 Task: Open Card Event Setup in Board Customer Segmentation to Workspace Brand Management and add a team member Softage.4@softage.net, a label Yellow, a checklist Classroom Management, an attachment from your google drive, a color Yellow and finally, add a card description 'Develop and launch new customer loyalty program' and a comment 'Given the potential impact of this task on our stakeholders, let us ensure that we take their needs and concerns into account.'. Add a start date 'Jan 07, 1900' with a due date 'Jan 14, 1900'. Open Card Social Media Campaign Execution in Board Data Analytics Techniques to Workspace Brand Management and add a team member Softage.4@softage.net, a label Green, a checklist Productivity, an attachment from your computer, a color Green and finally, add a card description 'Research and develop new pricing strategy for subscription services' and a comment 'We should approach this task with a sense of collaboration and partnership, working closely with stakeholders and other teams to achieve success.'. Add a start date 'Jan 08, 1900' with a due date 'Jan 15, 1900'. Open Card Financial Management Review in Board Customer Segmentation and Targeting to Workspace Brand Management and add a team member Softage.1@softage.net, a label Red, a checklist Nutrition, an attachment from your computer, a color Red and finally, add a card description 'Conduct team training session on new product' and a comment 'Let us approach this task with a sense of positivity and optimism, recognizing the potential for growth and learning that it presents.'. Add a start date 'Jan 09, 1900' with a due date 'Jan 16, 1900'
Action: Mouse moved to (310, 433)
Screenshot: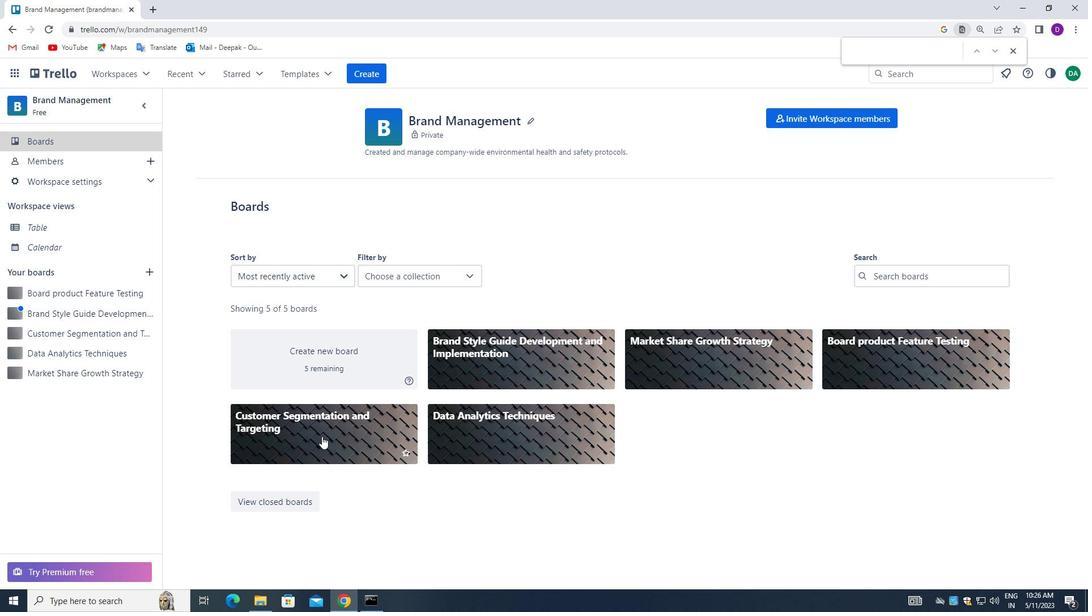 
Action: Mouse pressed left at (310, 433)
Screenshot: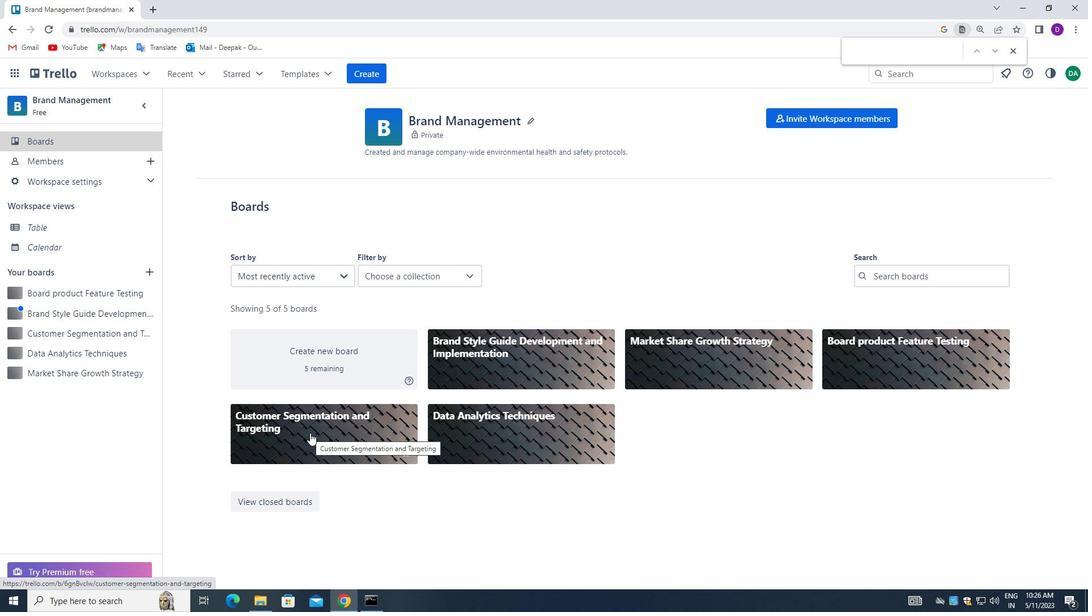 
Action: Mouse moved to (588, 170)
Screenshot: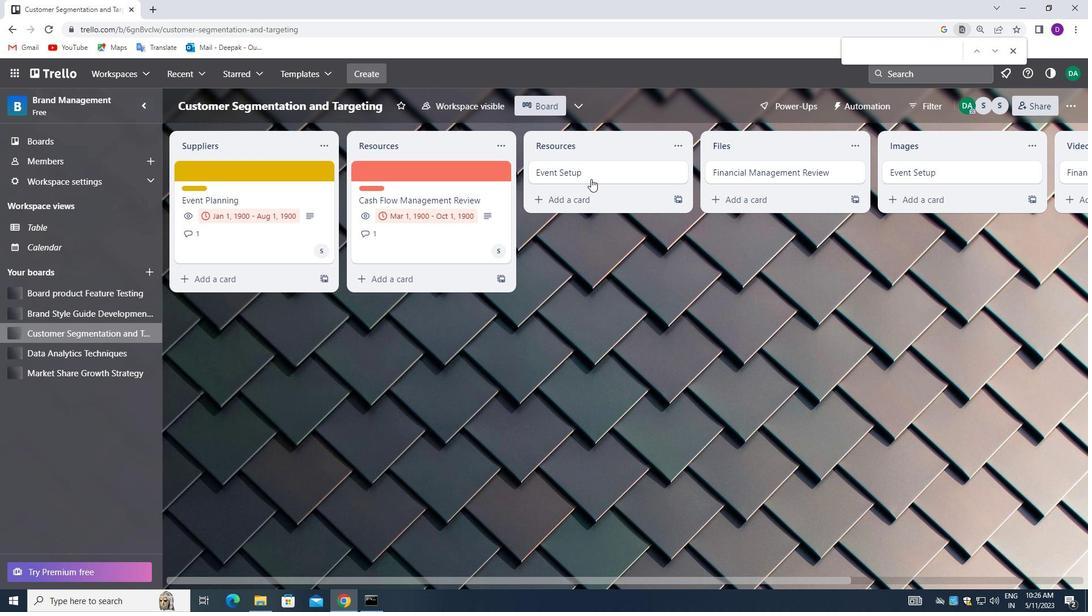 
Action: Mouse pressed left at (588, 170)
Screenshot: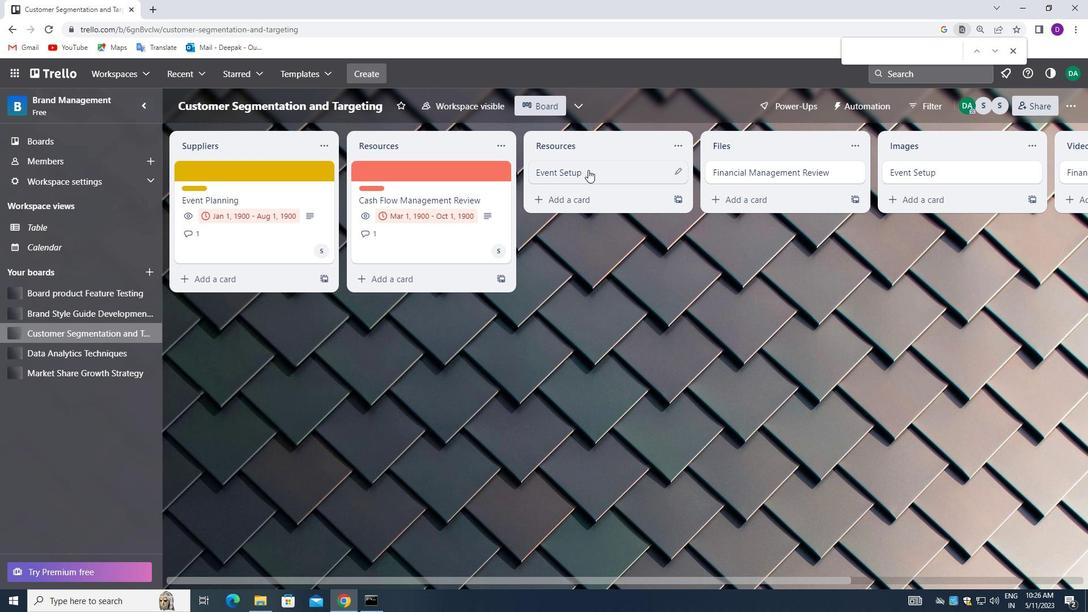 
Action: Mouse moved to (705, 217)
Screenshot: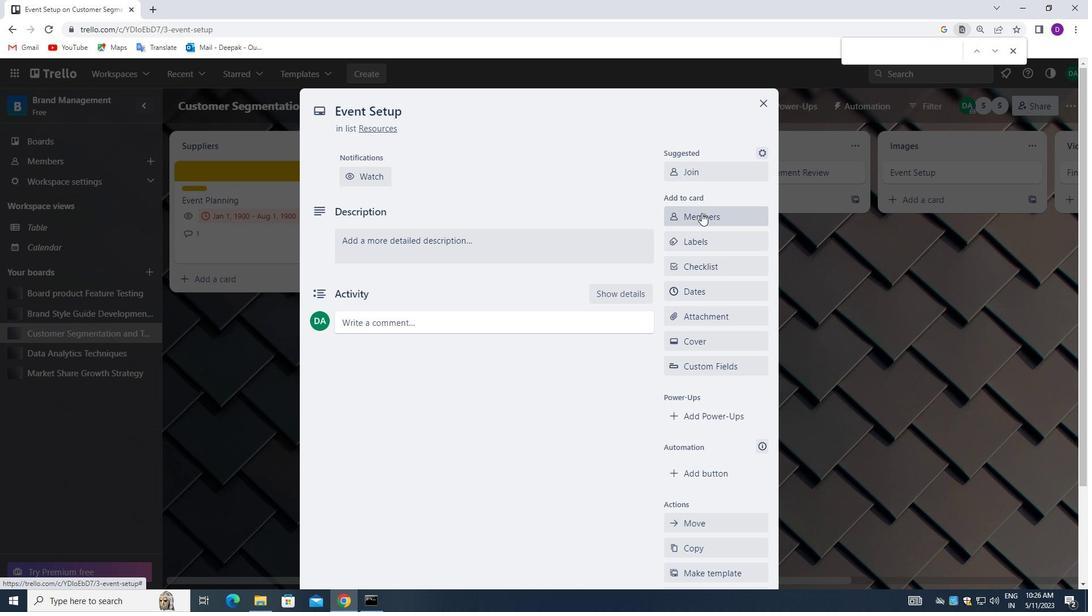 
Action: Mouse pressed left at (705, 217)
Screenshot: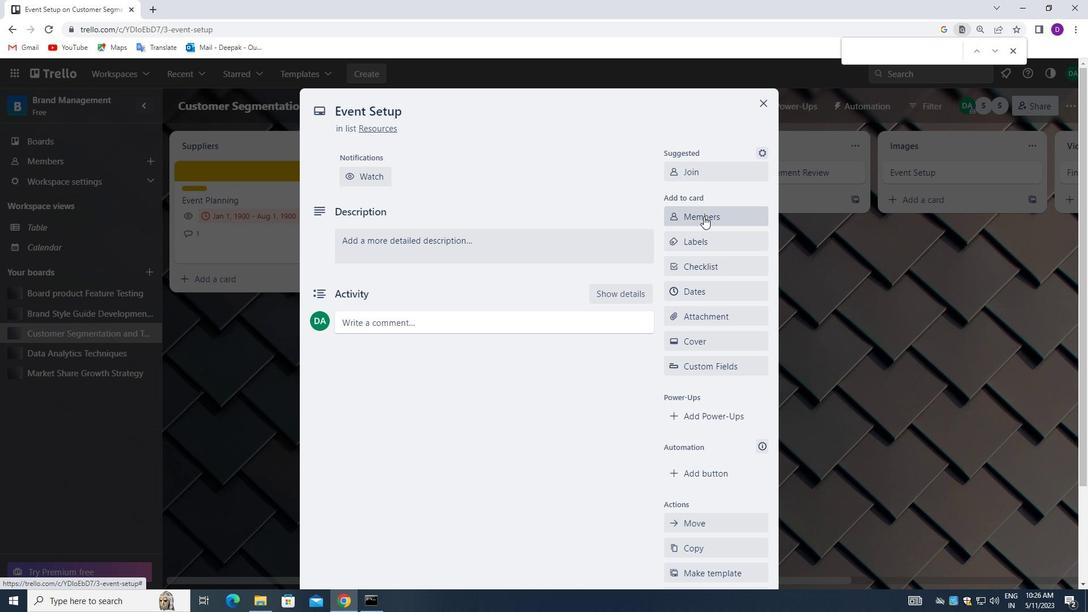 
Action: Mouse moved to (715, 274)
Screenshot: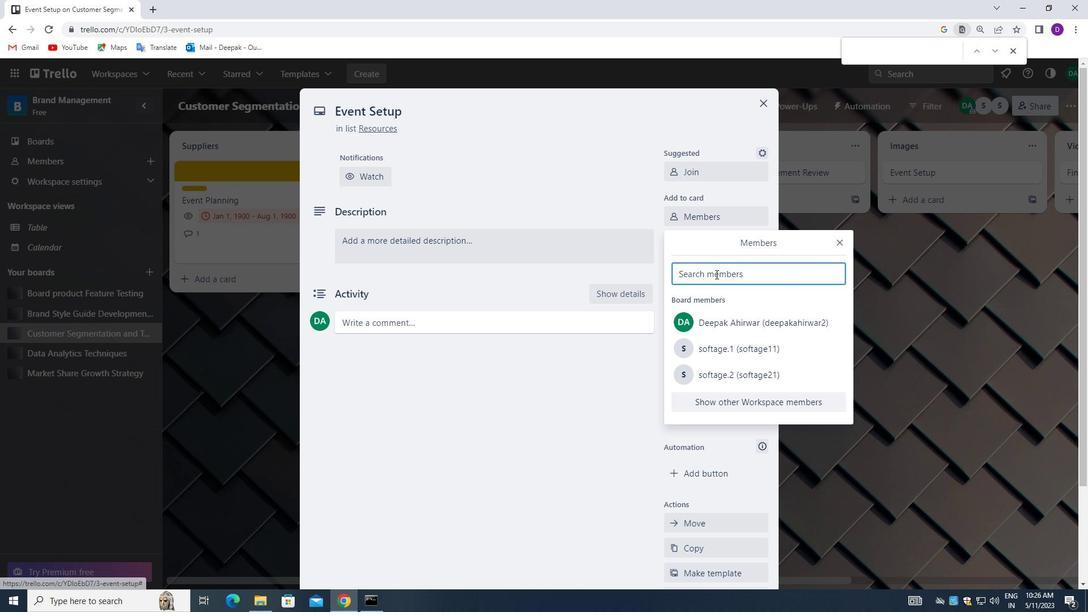 
Action: Mouse pressed left at (715, 274)
Screenshot: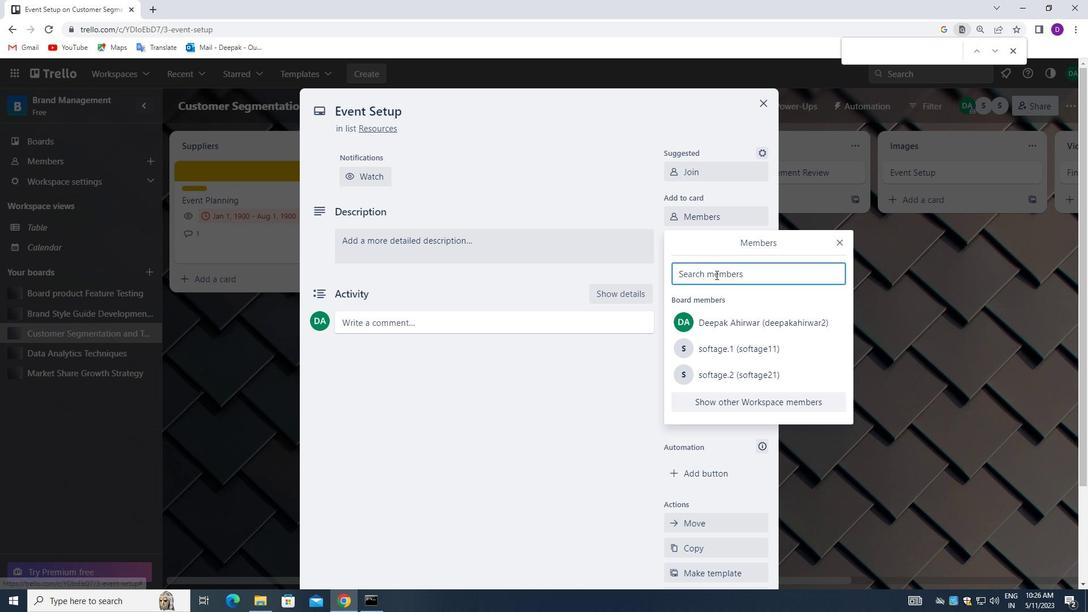 
Action: Mouse pressed left at (715, 274)
Screenshot: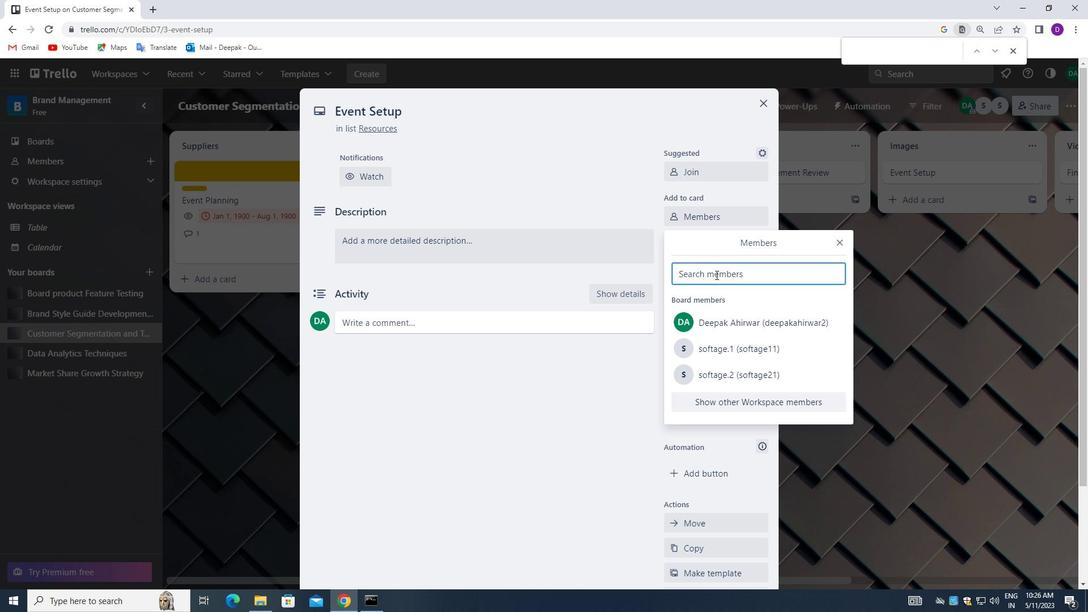 
Action: Key pressed softage.<Key.f4>4<Key.shift>@SOFTAGE.NET
Screenshot: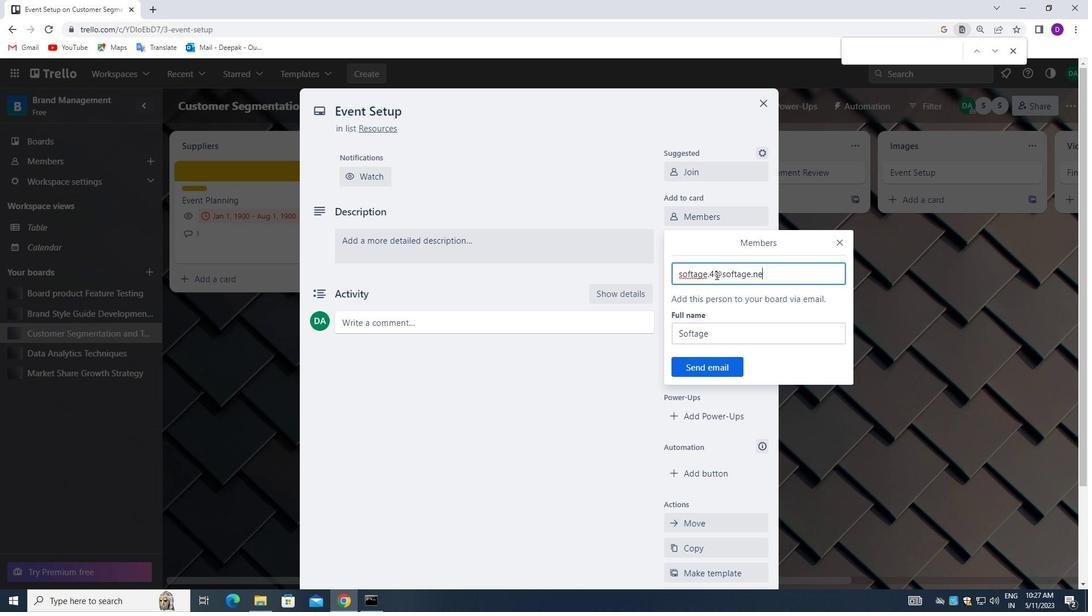 
Action: Mouse moved to (702, 366)
Screenshot: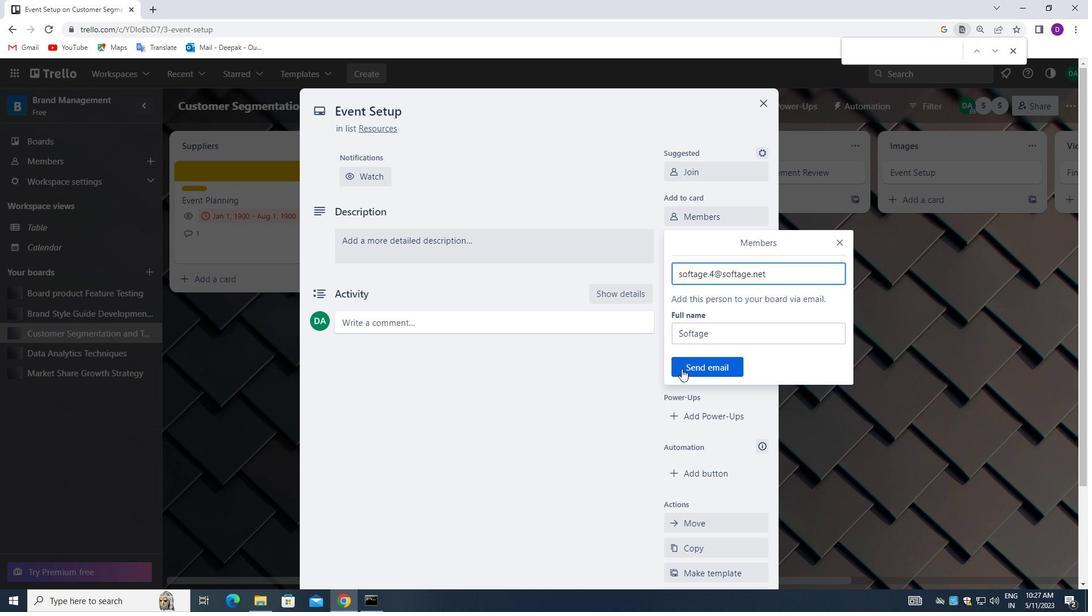 
Action: Mouse pressed left at (702, 366)
Screenshot: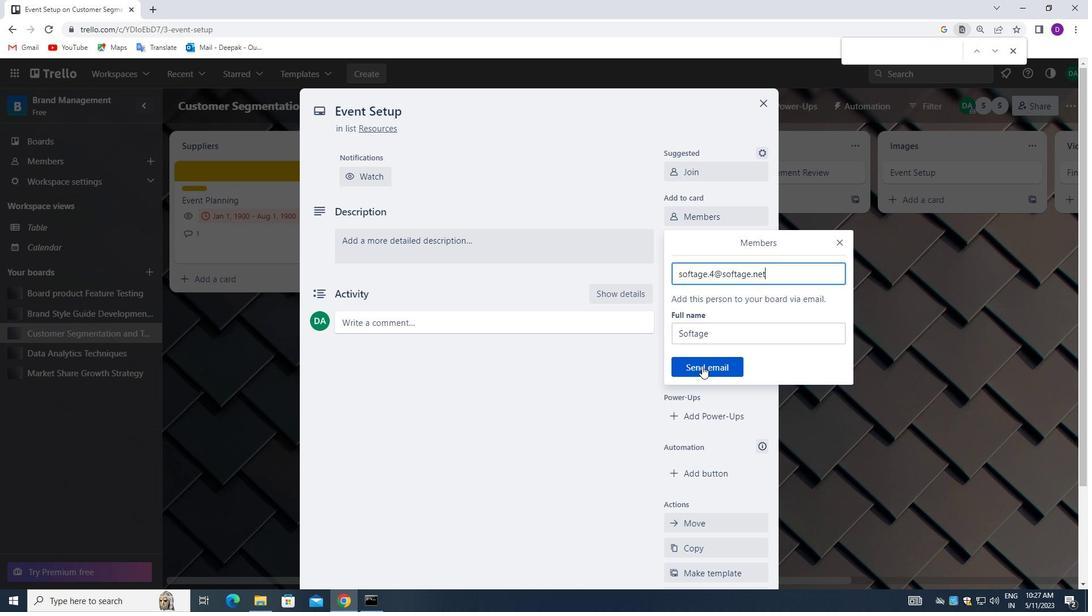
Action: Mouse moved to (701, 232)
Screenshot: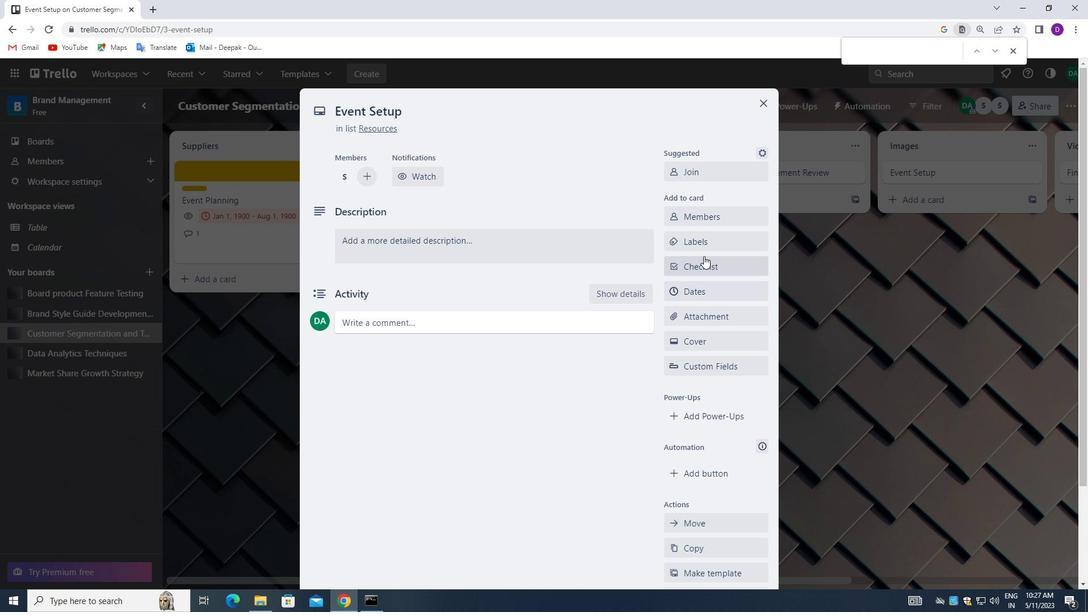 
Action: Mouse pressed left at (701, 232)
Screenshot: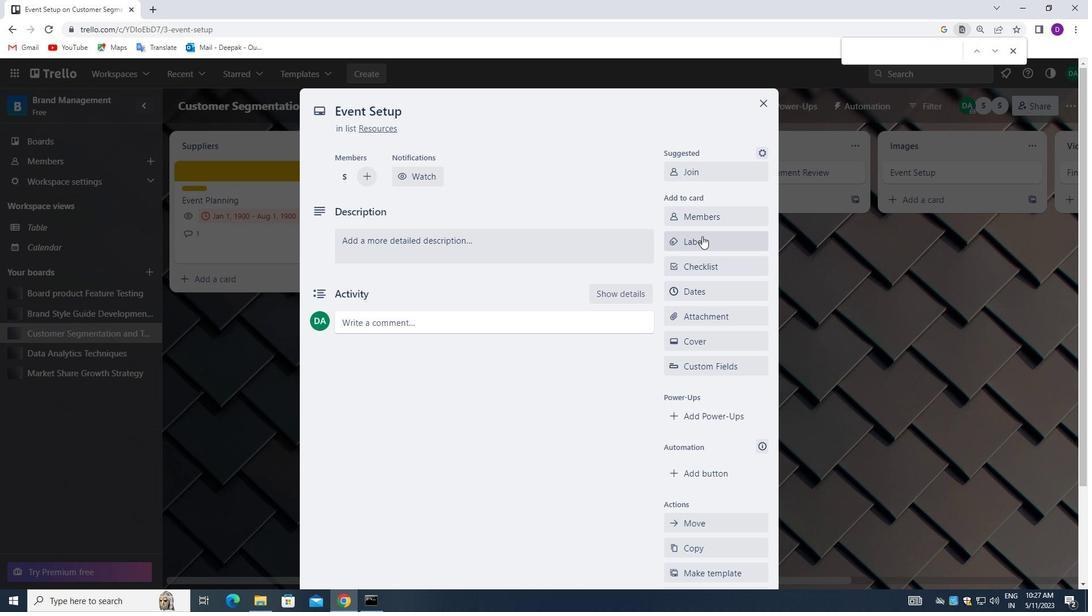 
Action: Mouse moved to (736, 365)
Screenshot: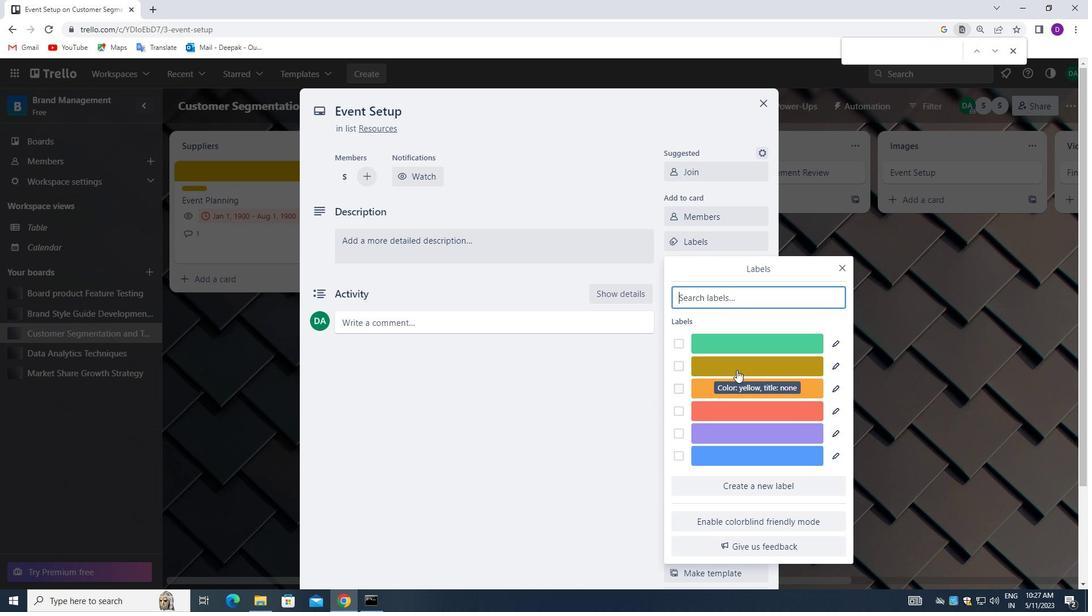 
Action: Mouse pressed left at (736, 365)
Screenshot: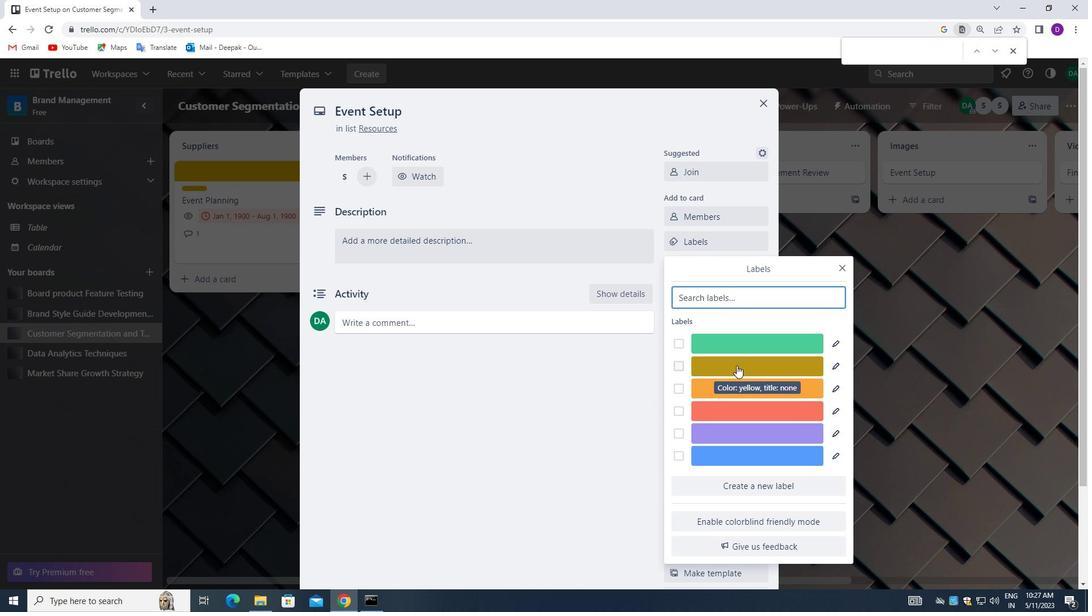 
Action: Mouse moved to (842, 268)
Screenshot: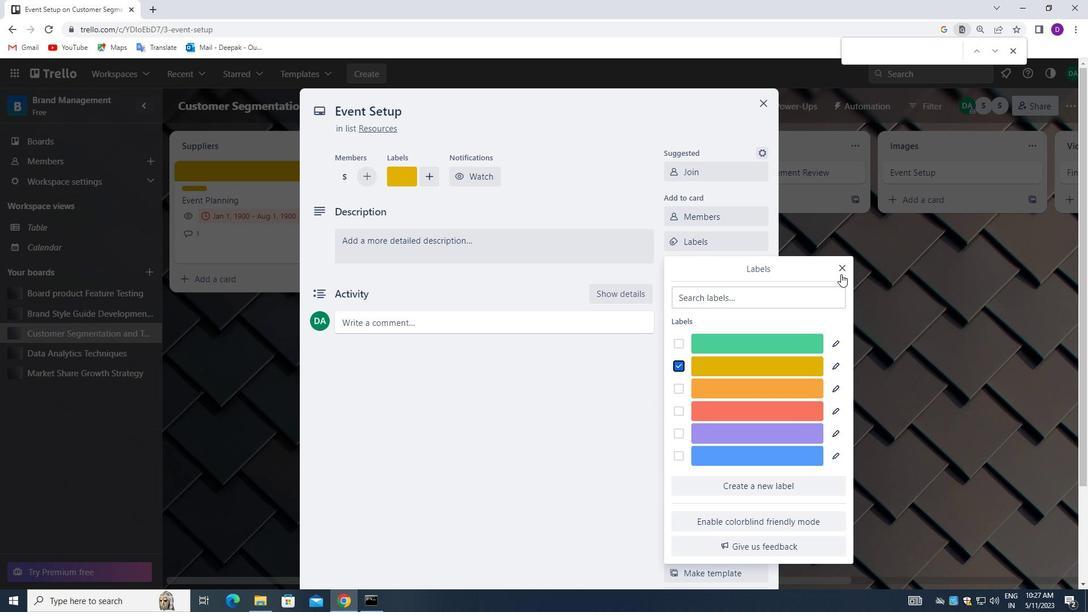 
Action: Mouse pressed left at (842, 268)
Screenshot: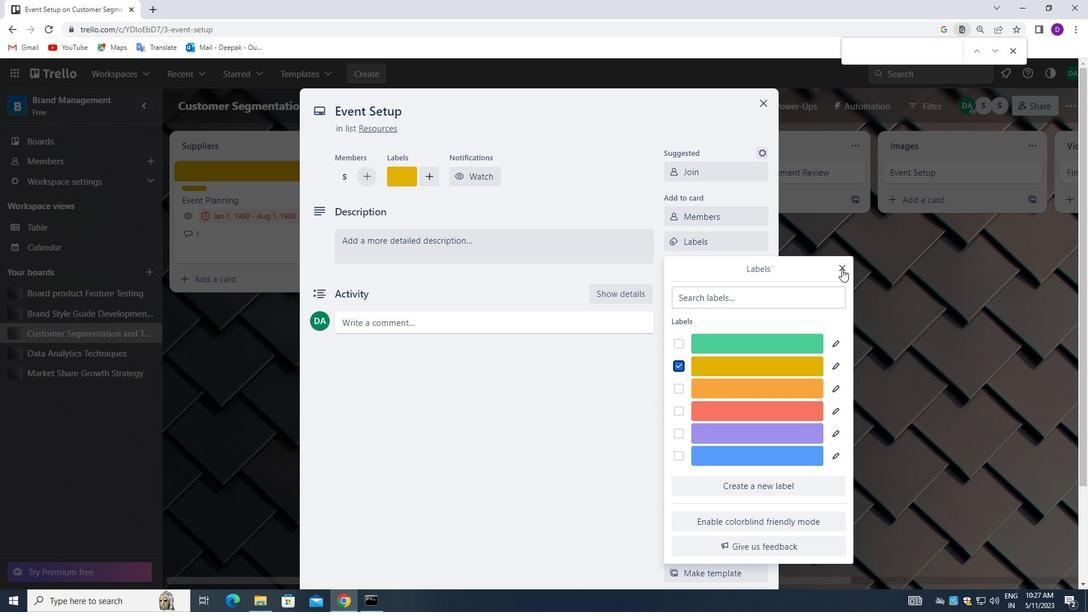 
Action: Mouse moved to (721, 270)
Screenshot: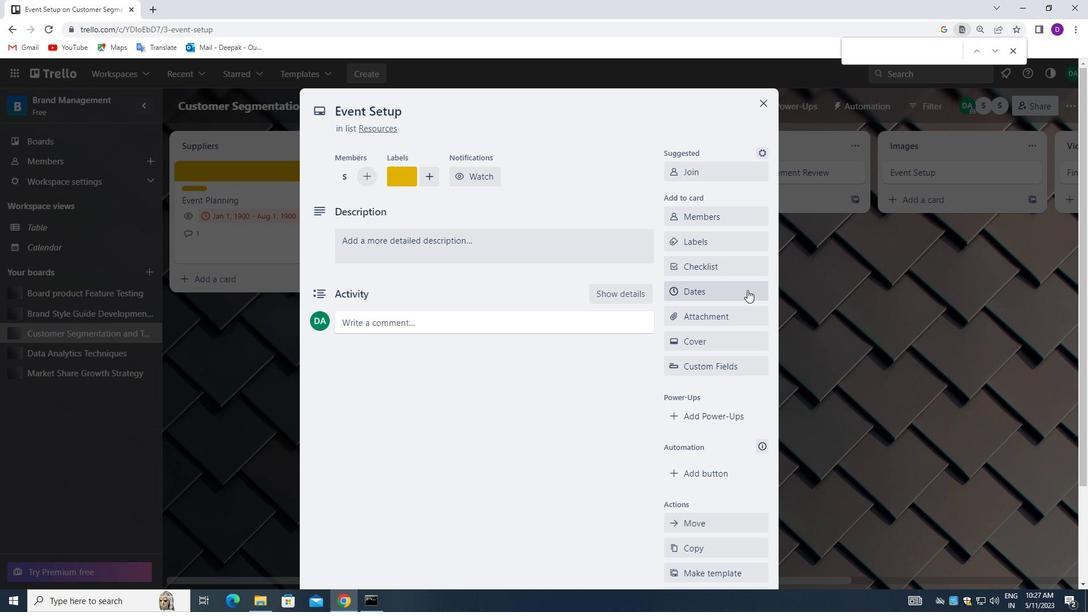 
Action: Mouse pressed left at (721, 270)
Screenshot: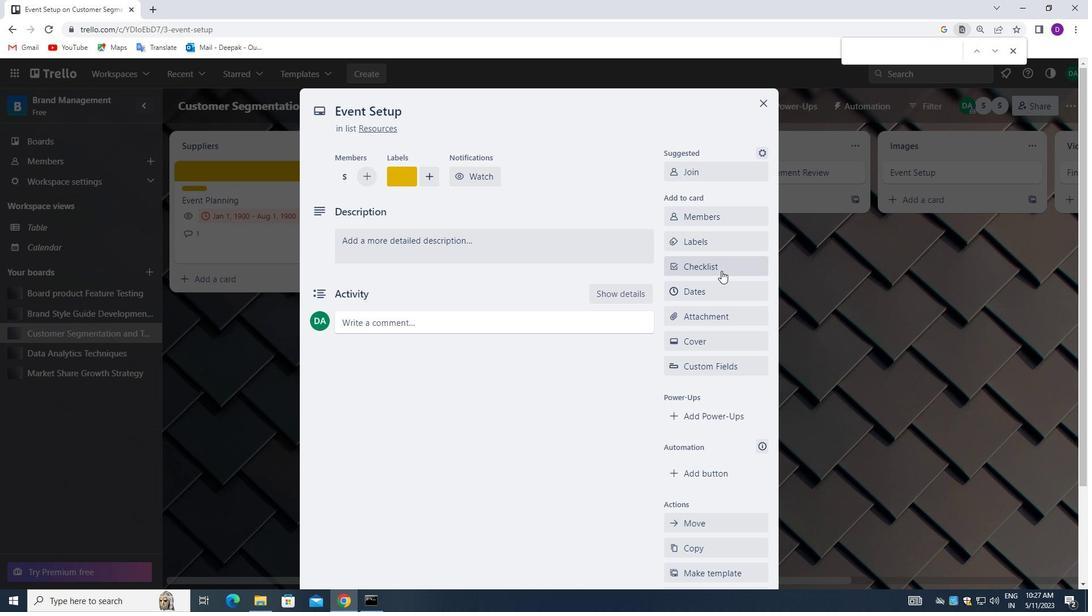 
Action: Mouse moved to (726, 333)
Screenshot: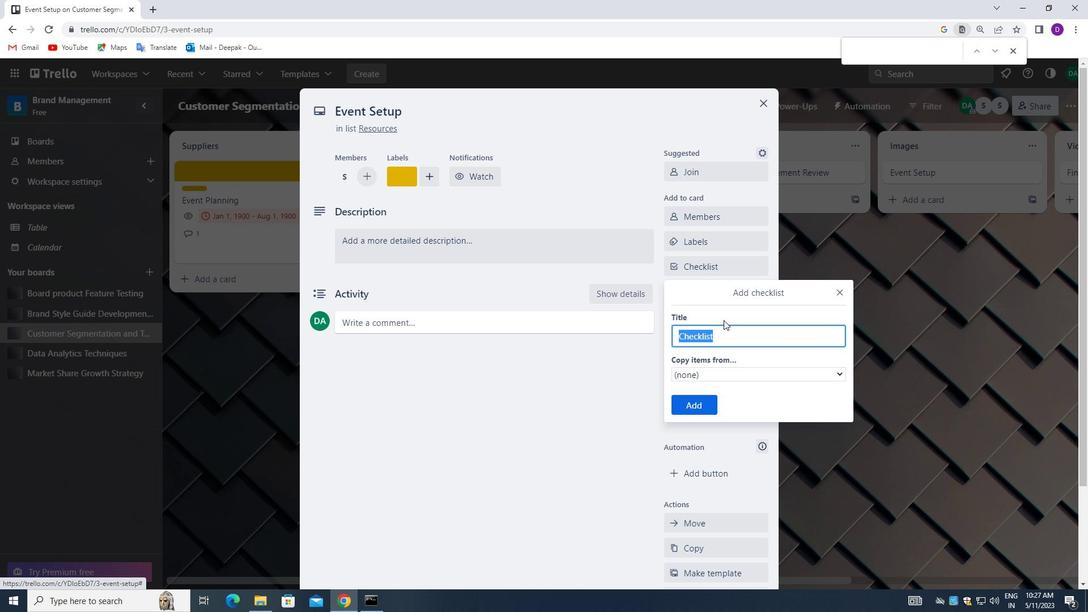 
Action: Key pressed <Key.backspace><Key.shift_r>CLASS
Screenshot: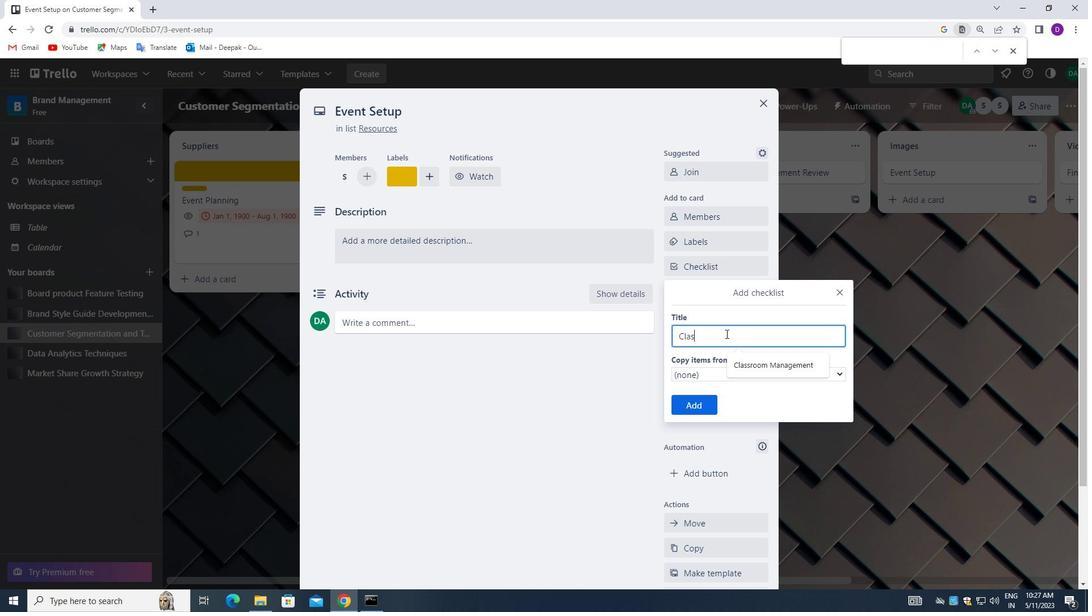 
Action: Mouse moved to (749, 365)
Screenshot: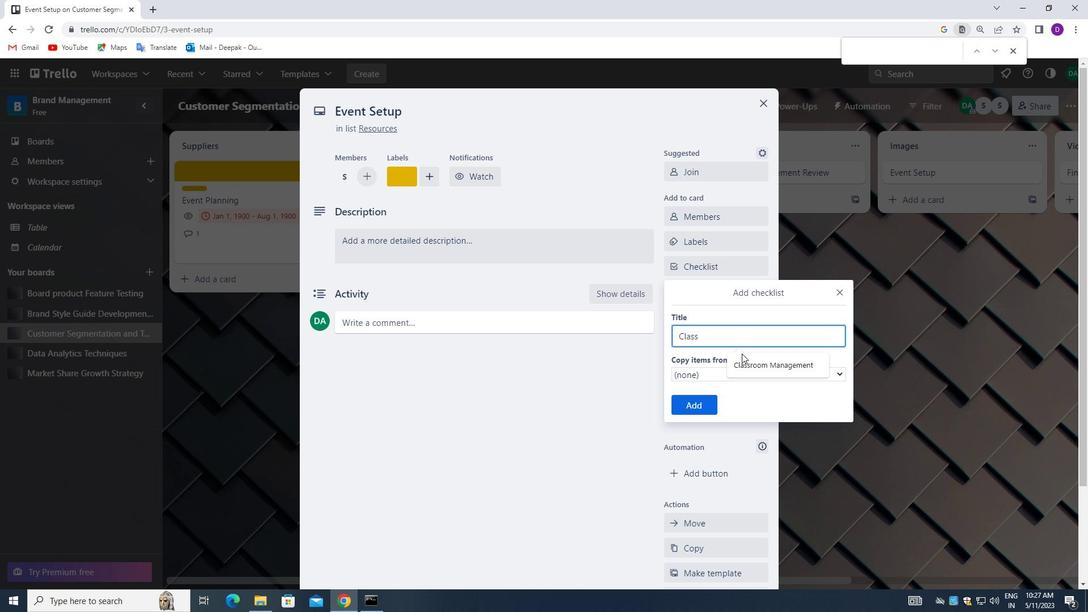 
Action: Mouse pressed left at (749, 365)
Screenshot: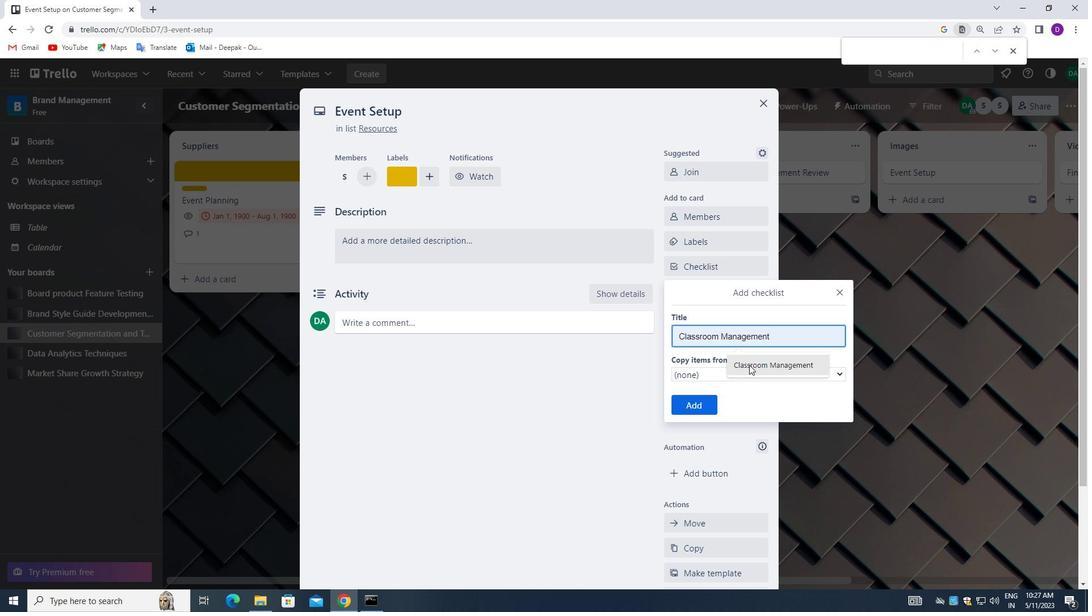 
Action: Mouse moved to (782, 337)
Screenshot: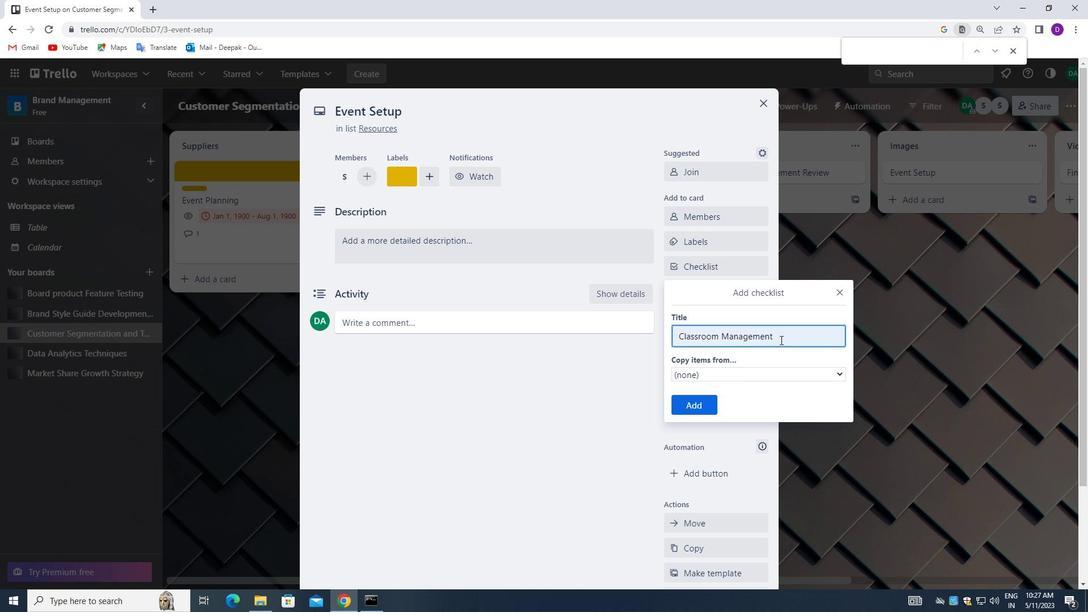 
Action: Mouse pressed left at (782, 337)
Screenshot: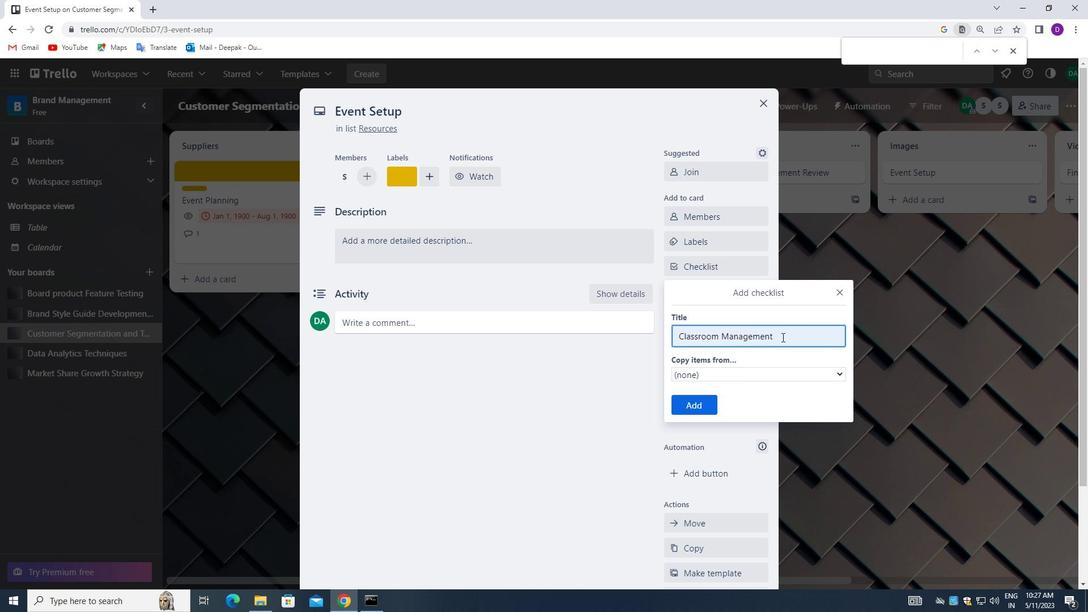 
Action: Mouse moved to (698, 403)
Screenshot: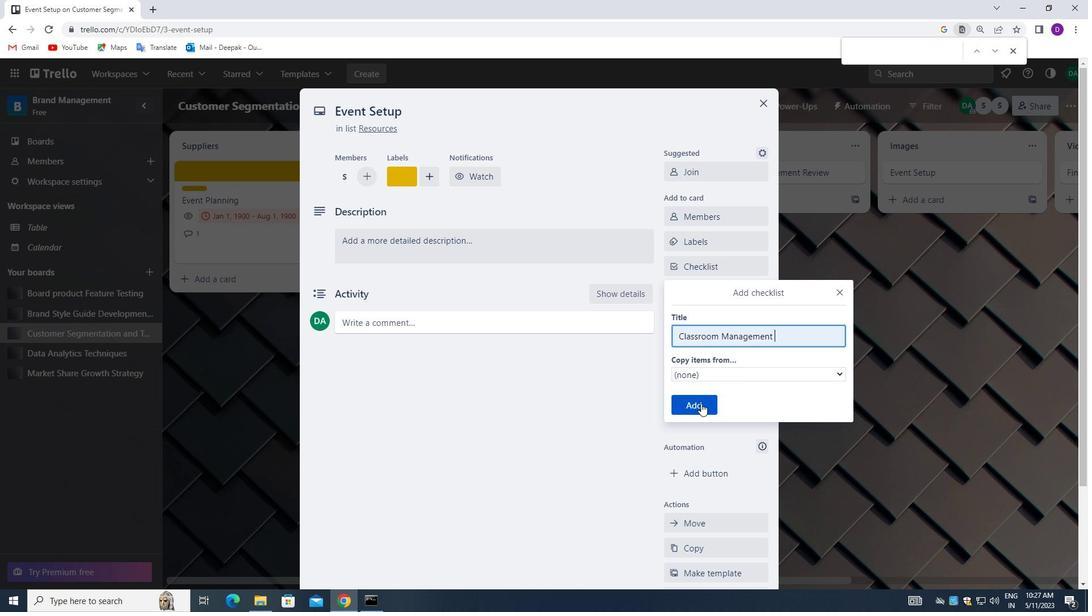 
Action: Mouse pressed left at (698, 403)
Screenshot: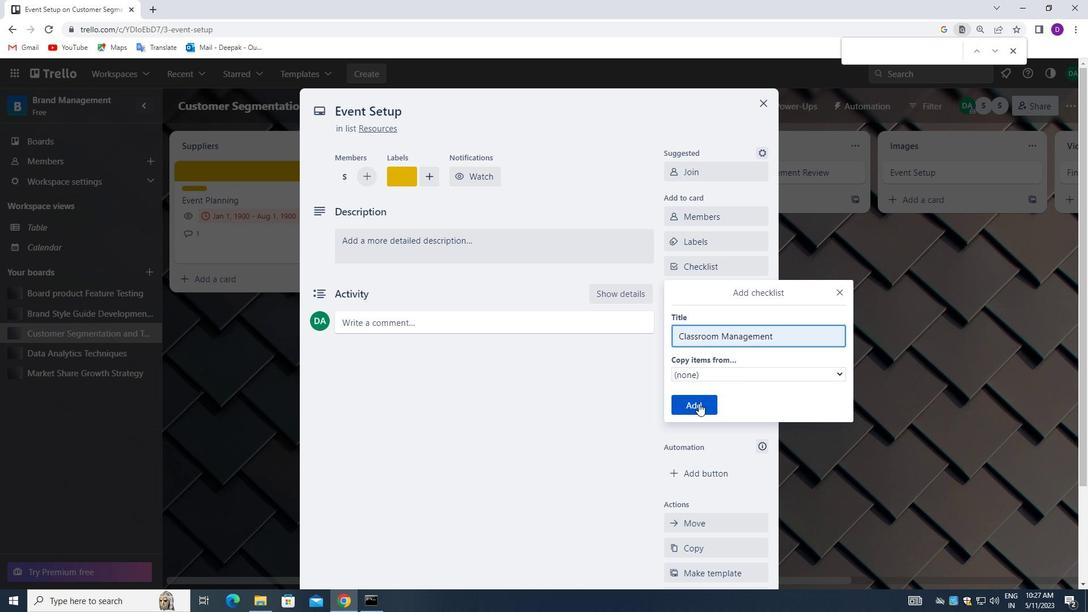 
Action: Mouse moved to (713, 311)
Screenshot: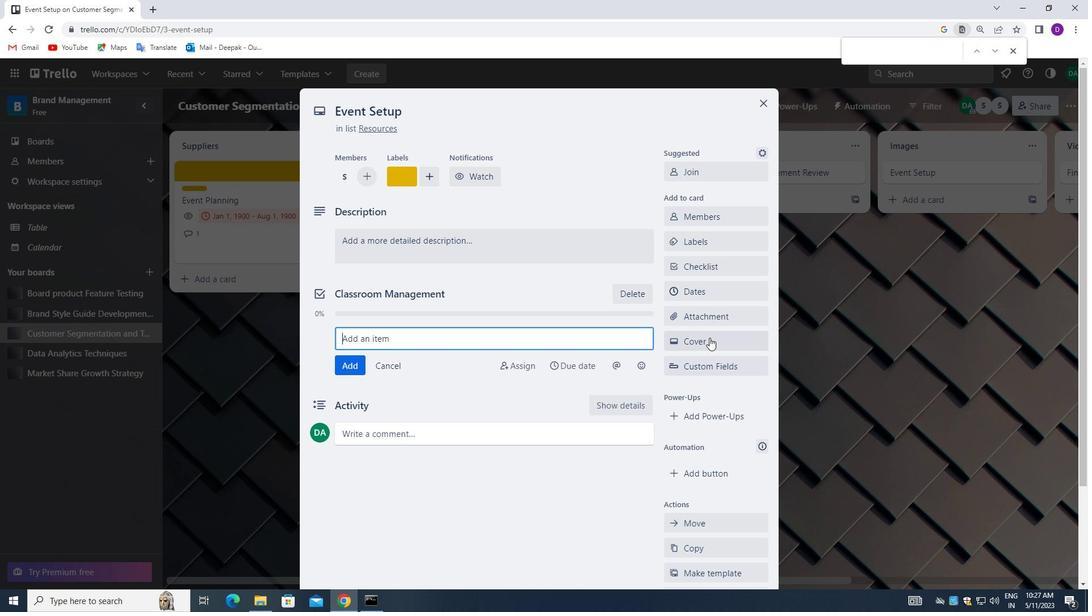 
Action: Mouse pressed left at (713, 311)
Screenshot: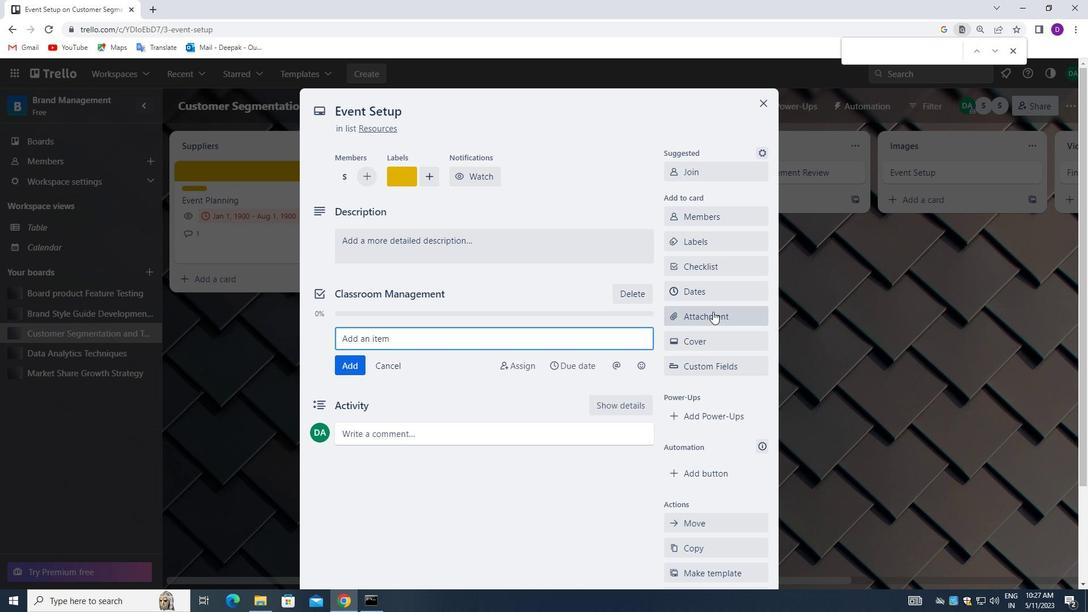 
Action: Mouse moved to (719, 171)
Screenshot: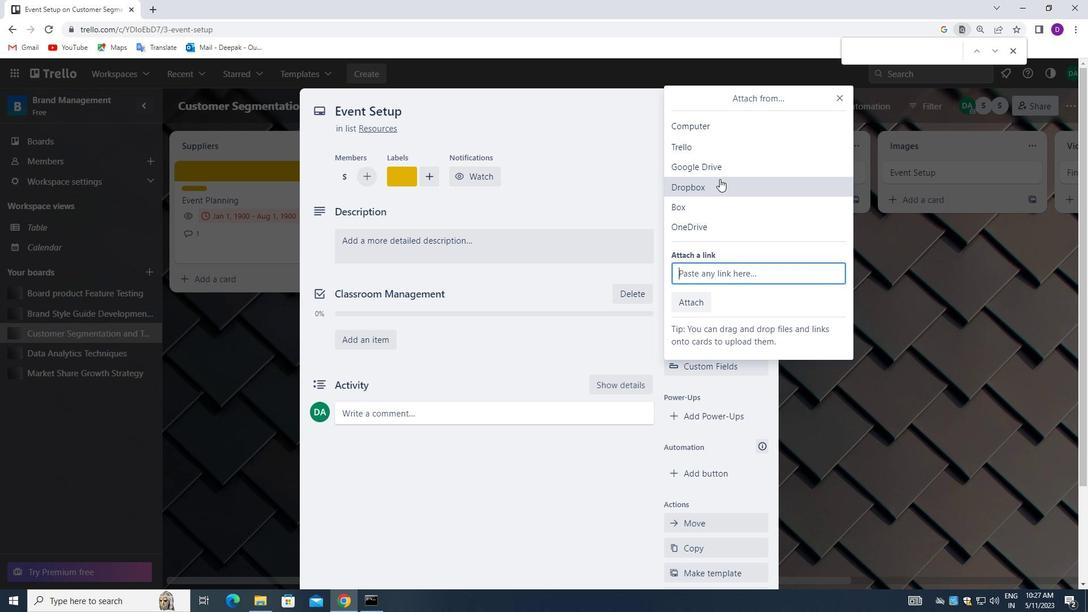 
Action: Mouse pressed left at (719, 171)
Screenshot: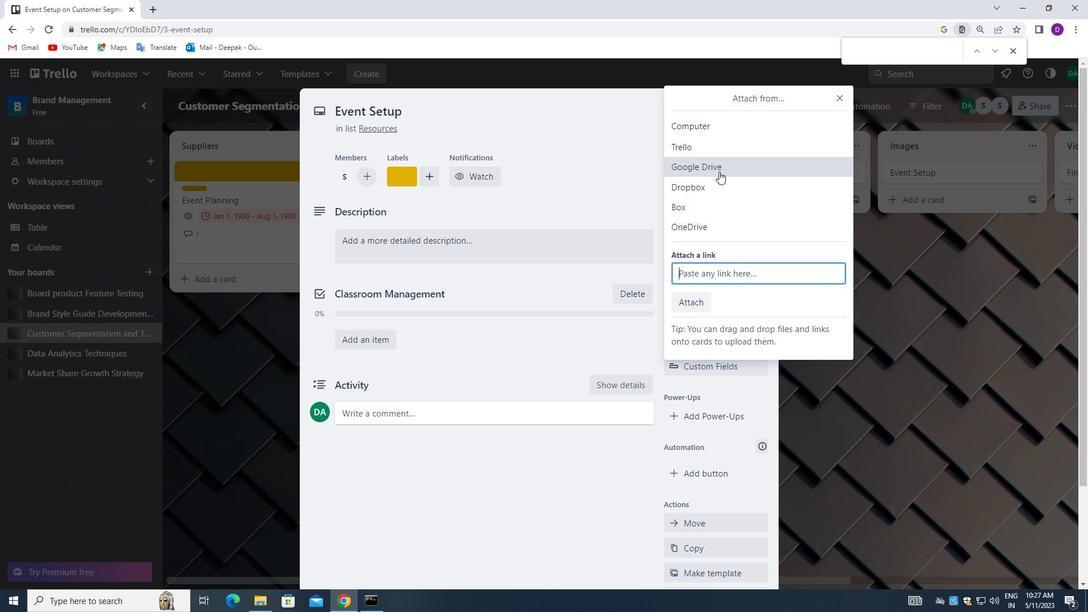 
Action: Mouse moved to (565, 319)
Screenshot: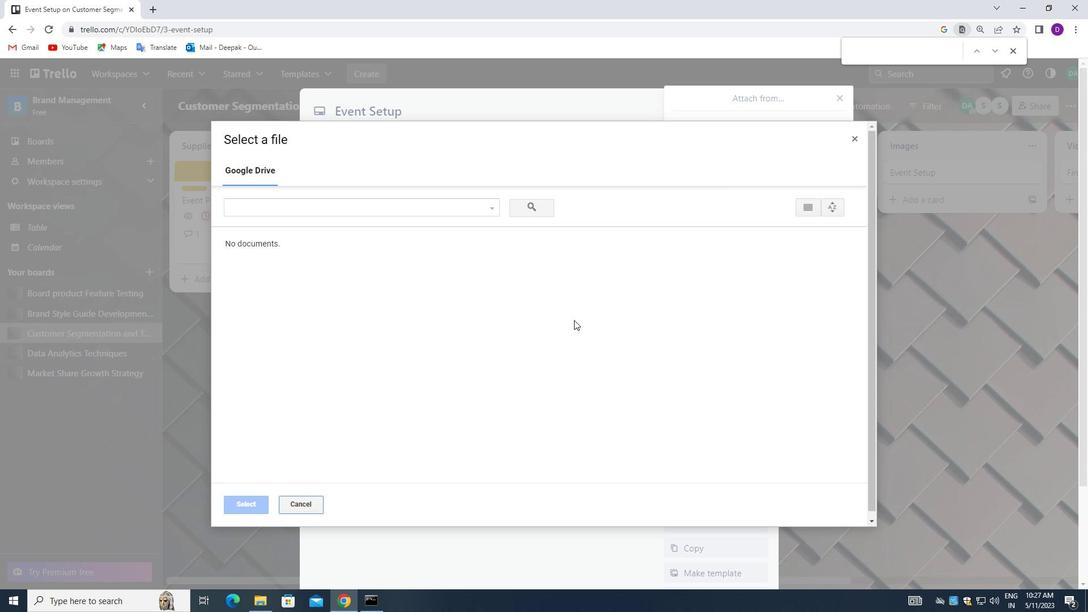 
Action: Mouse scrolled (565, 319) with delta (0, 0)
Screenshot: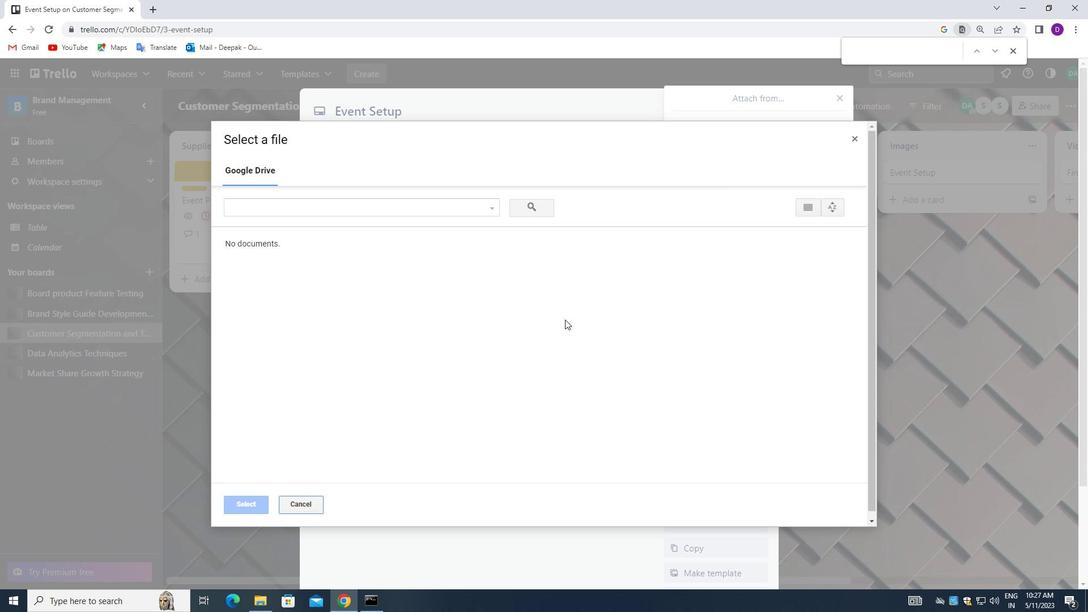 
Action: Mouse scrolled (565, 319) with delta (0, 0)
Screenshot: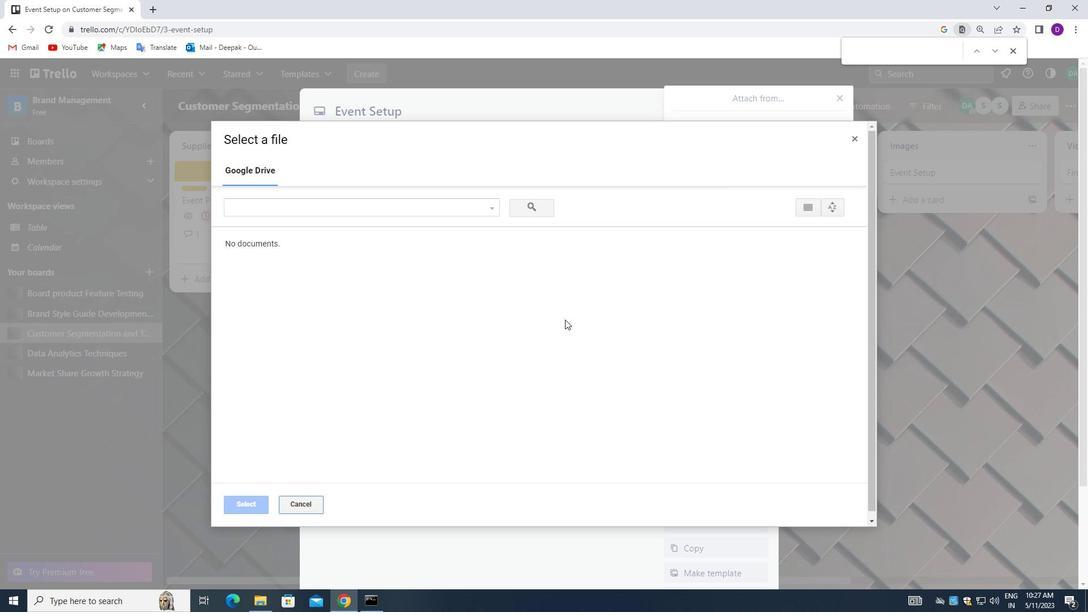 
Action: Mouse moved to (565, 319)
Screenshot: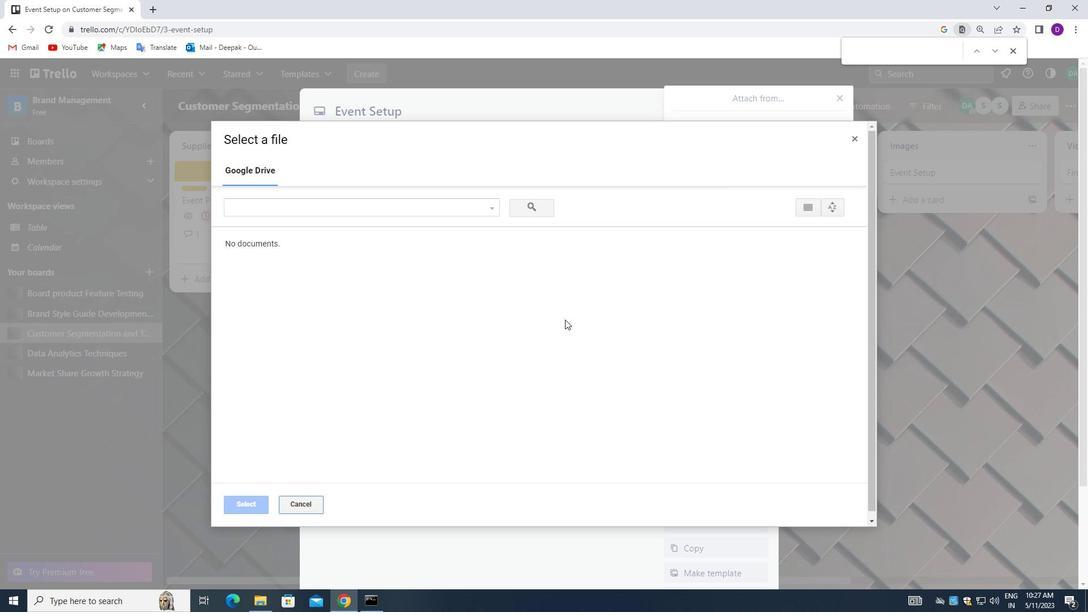 
Action: Mouse scrolled (565, 318) with delta (0, 0)
Screenshot: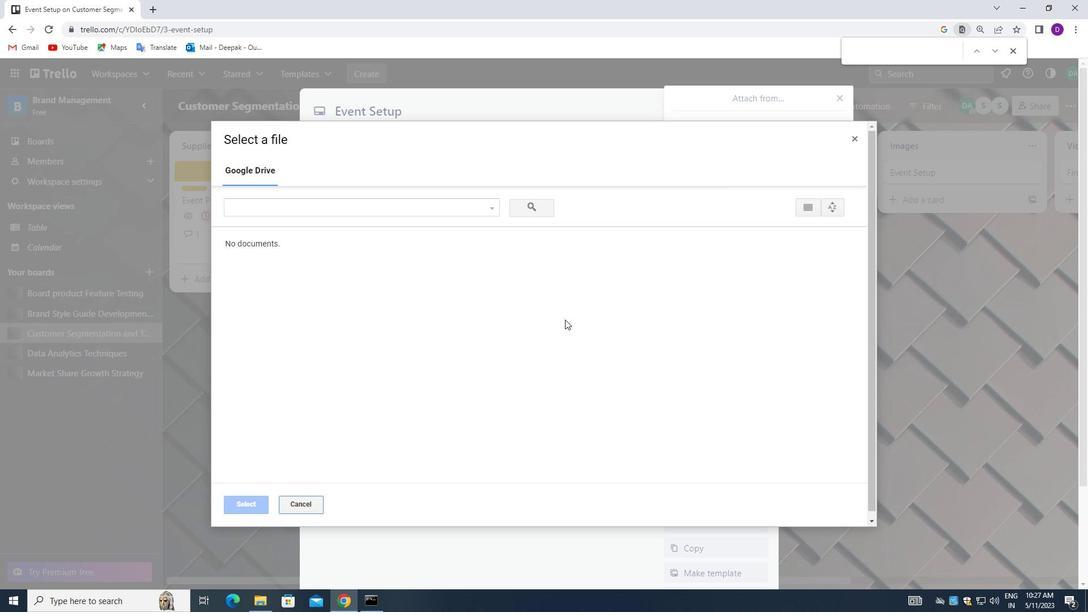 
Action: Mouse moved to (565, 316)
Screenshot: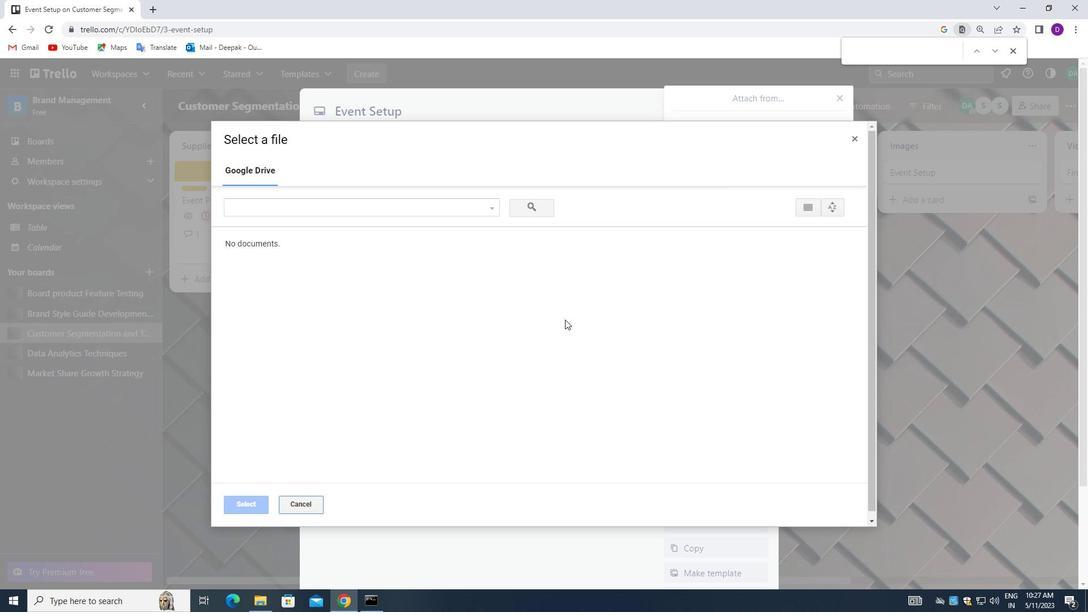 
Action: Mouse scrolled (565, 316) with delta (0, 0)
Screenshot: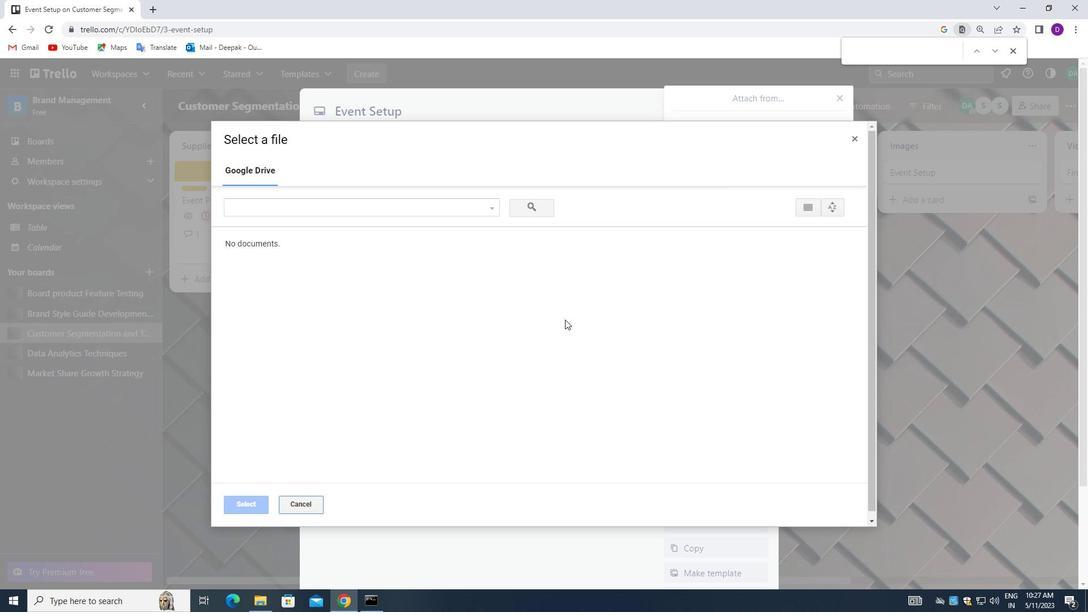 
Action: Mouse moved to (565, 310)
Screenshot: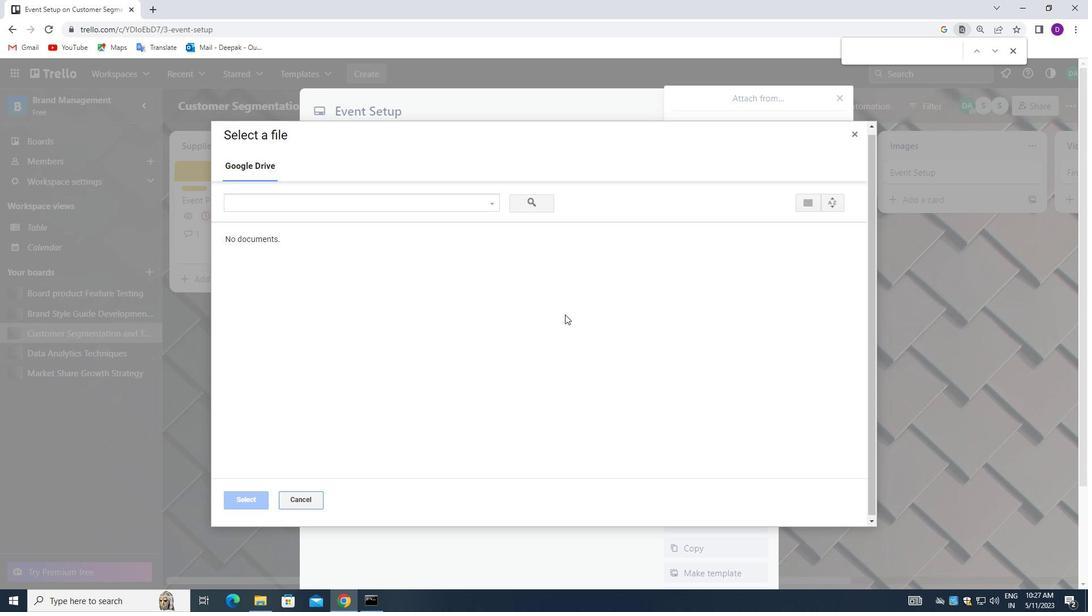 
Action: Mouse scrolled (565, 310) with delta (0, 0)
Screenshot: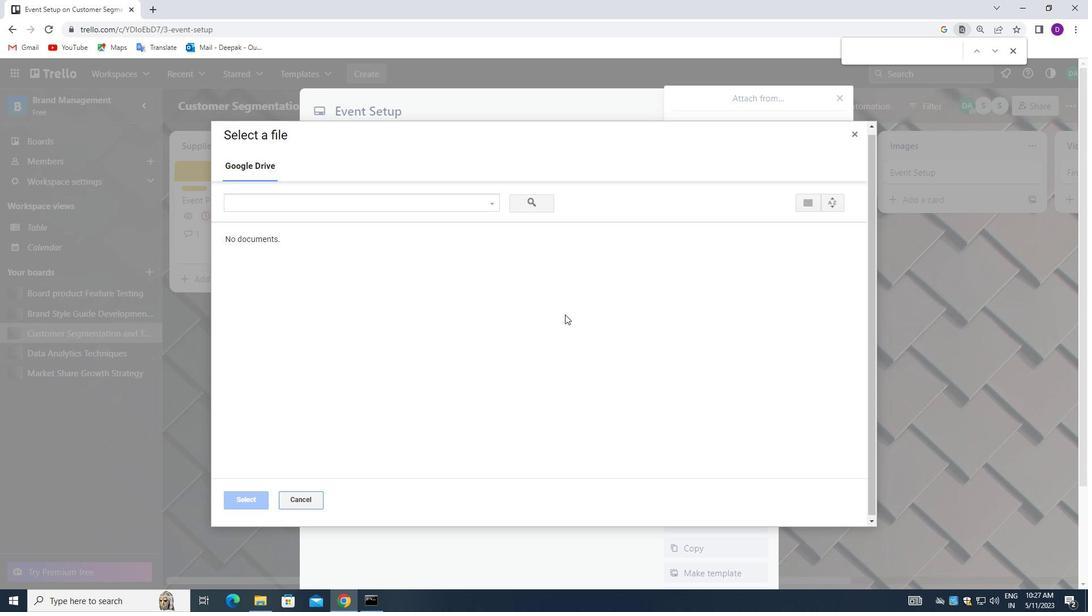 
Action: Mouse scrolled (565, 310) with delta (0, 0)
Screenshot: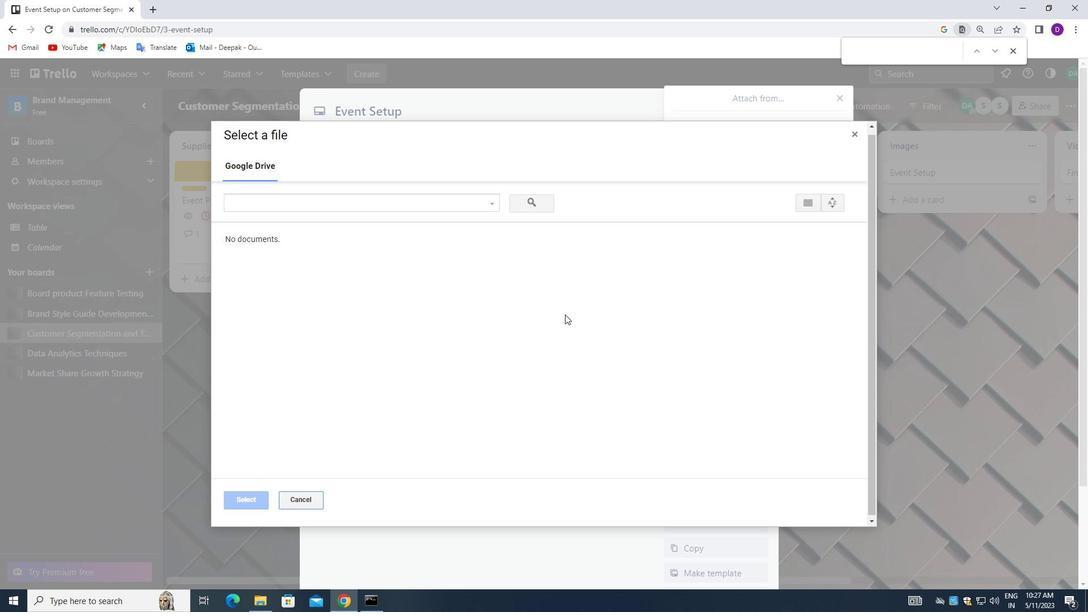 
Action: Mouse scrolled (565, 310) with delta (0, 0)
Screenshot: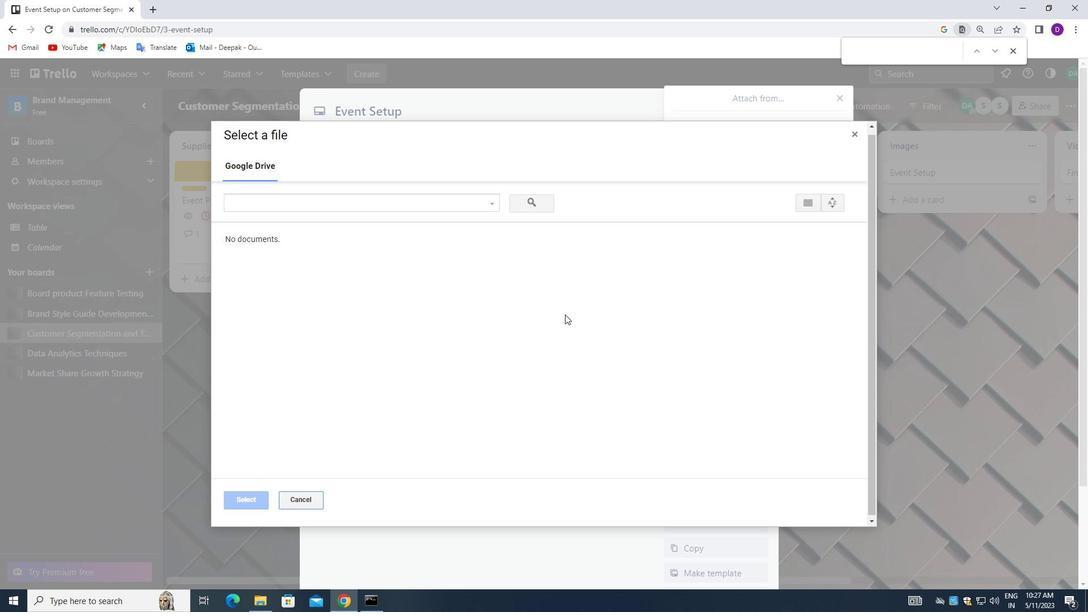 
Action: Mouse scrolled (565, 310) with delta (0, 0)
Screenshot: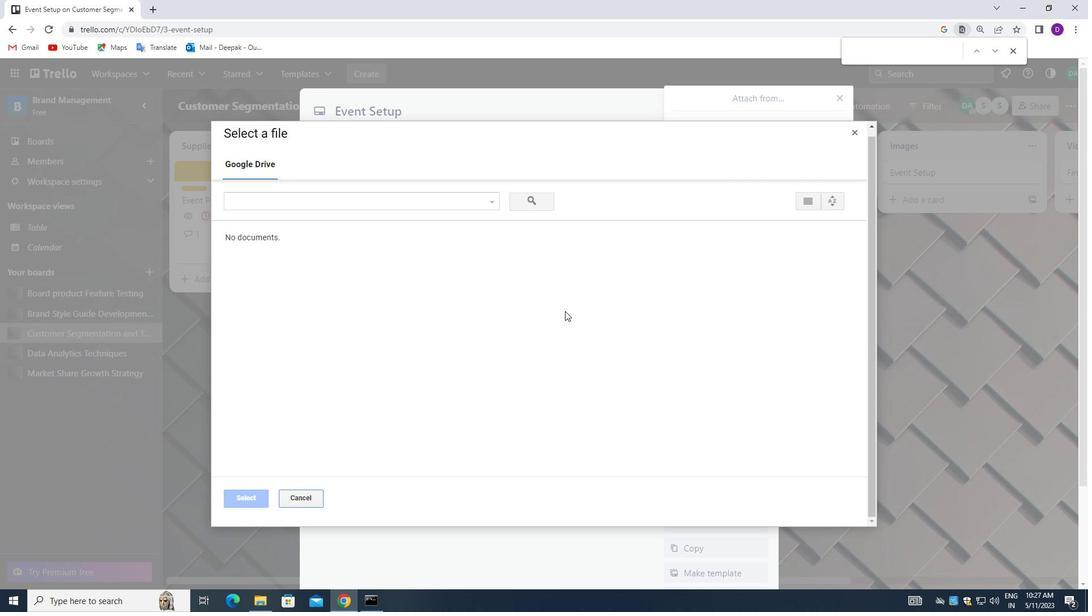 
Action: Mouse moved to (854, 138)
Screenshot: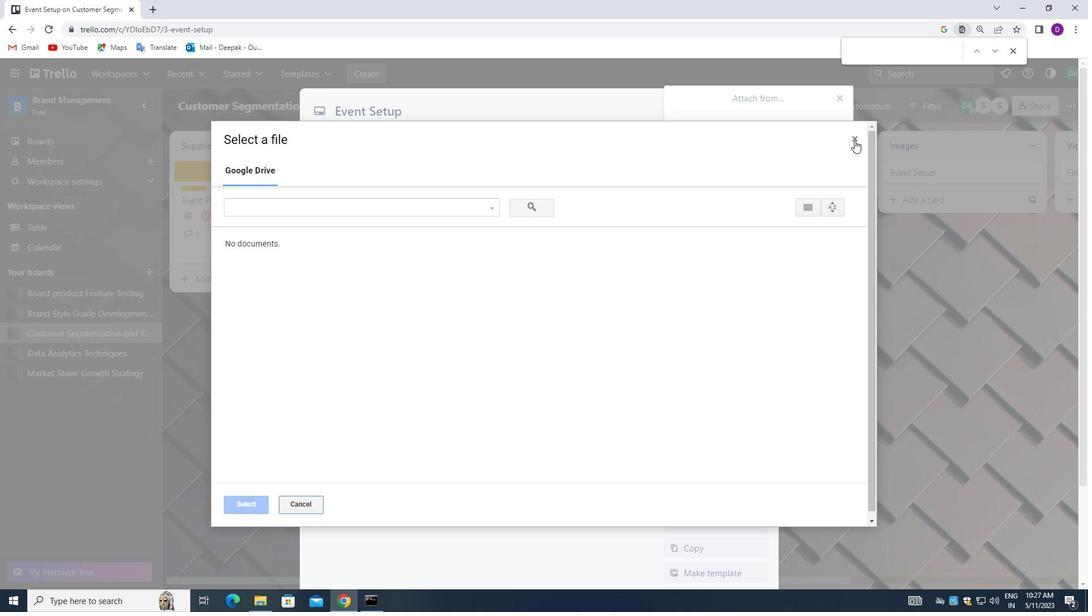 
Action: Mouse pressed left at (854, 138)
Screenshot: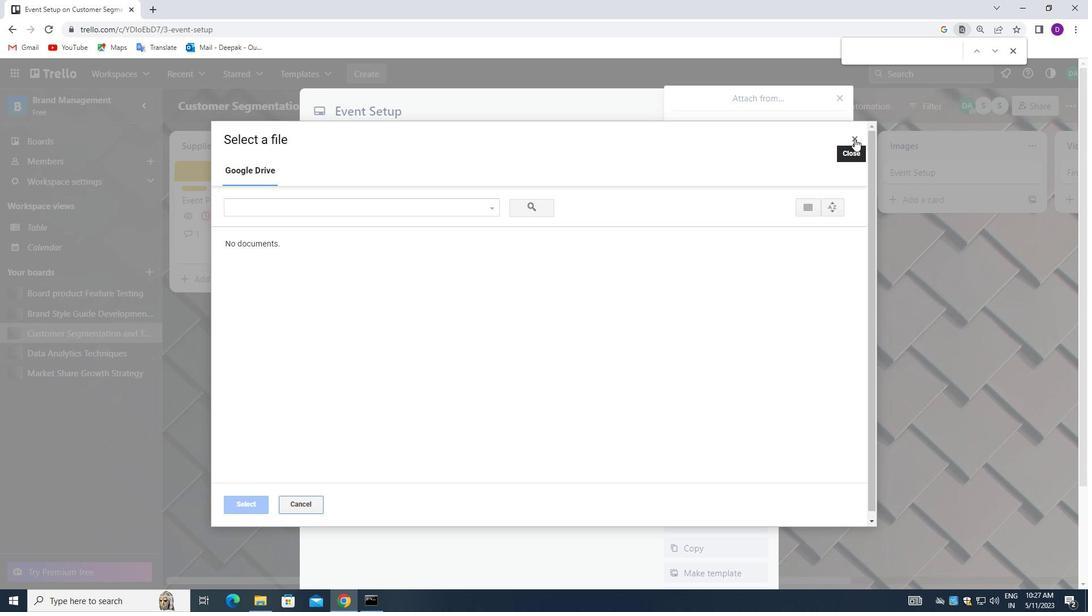
Action: Mouse moved to (841, 97)
Screenshot: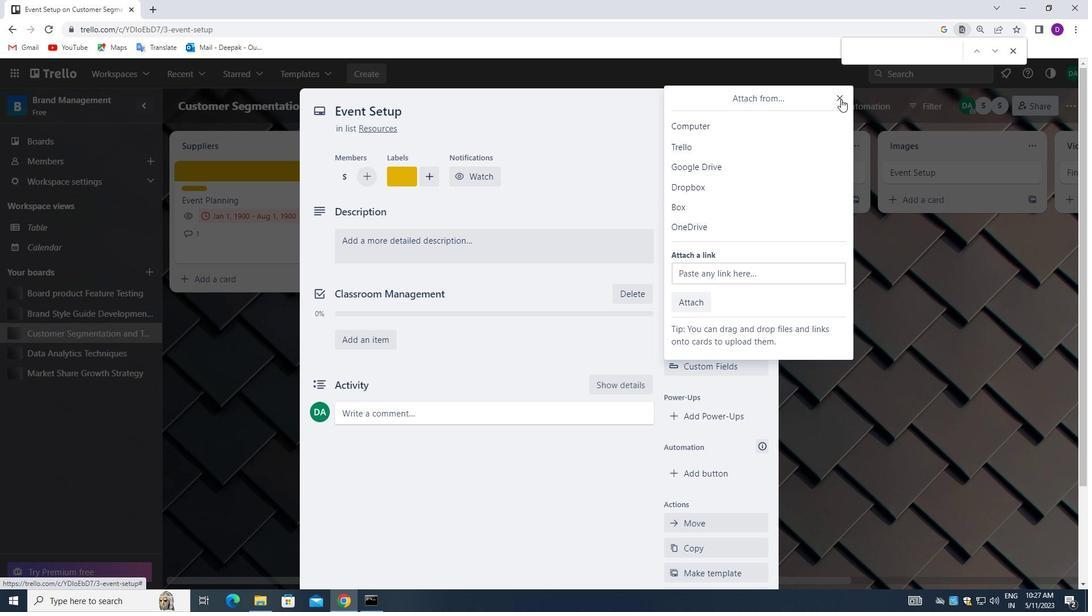 
Action: Mouse pressed left at (841, 97)
Screenshot: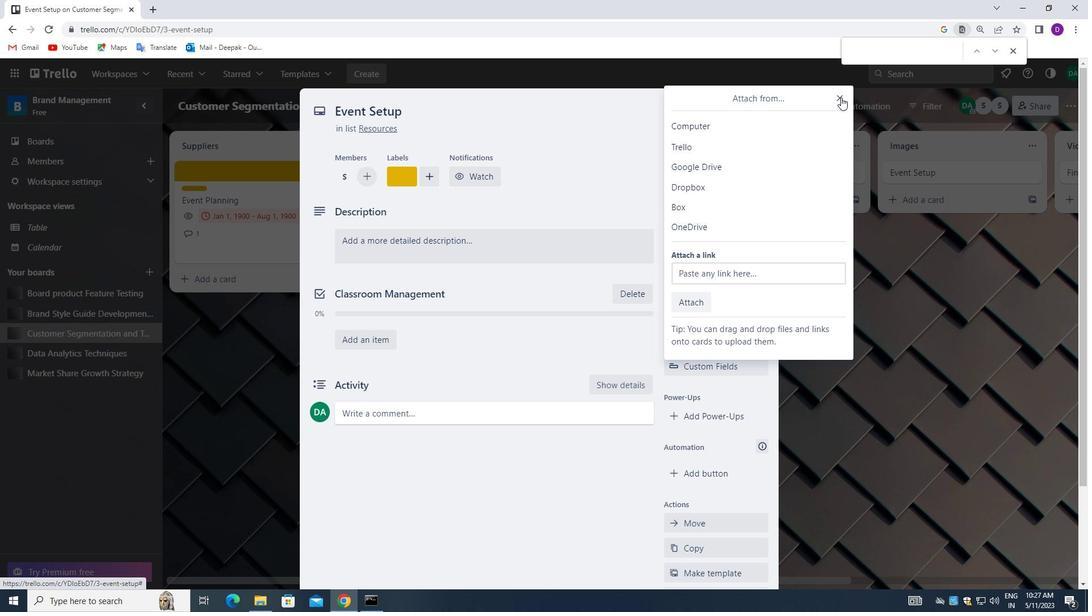 
Action: Mouse moved to (710, 340)
Screenshot: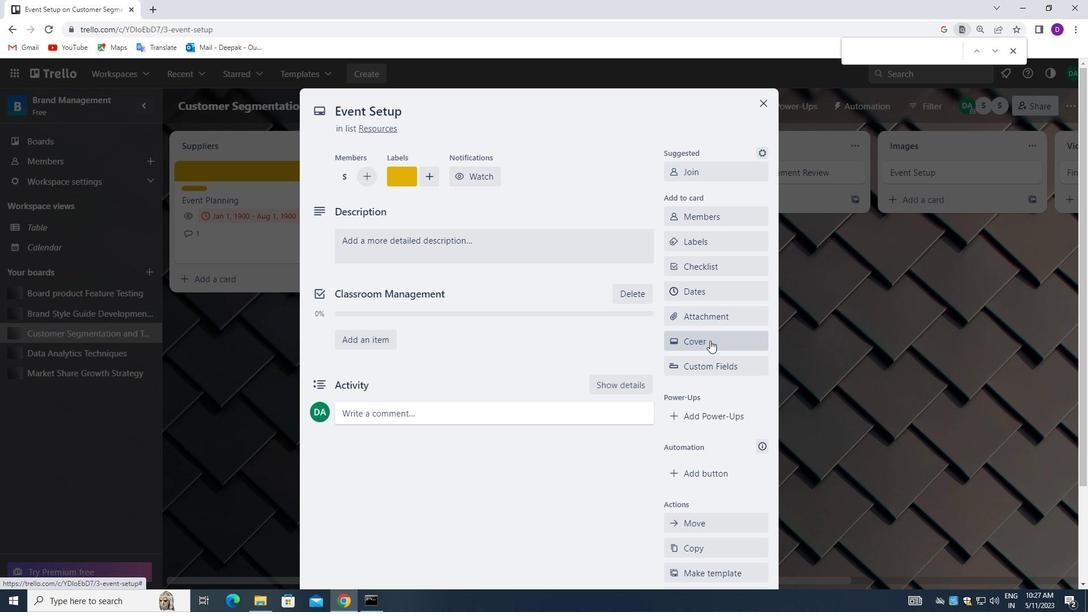 
Action: Mouse pressed left at (710, 340)
Screenshot: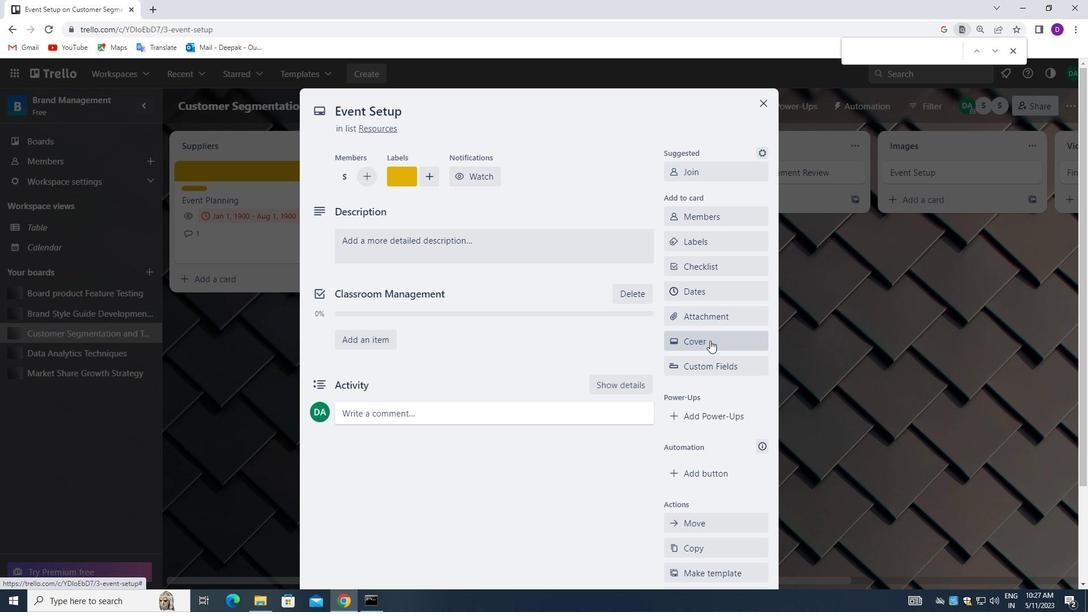 
Action: Mouse moved to (723, 332)
Screenshot: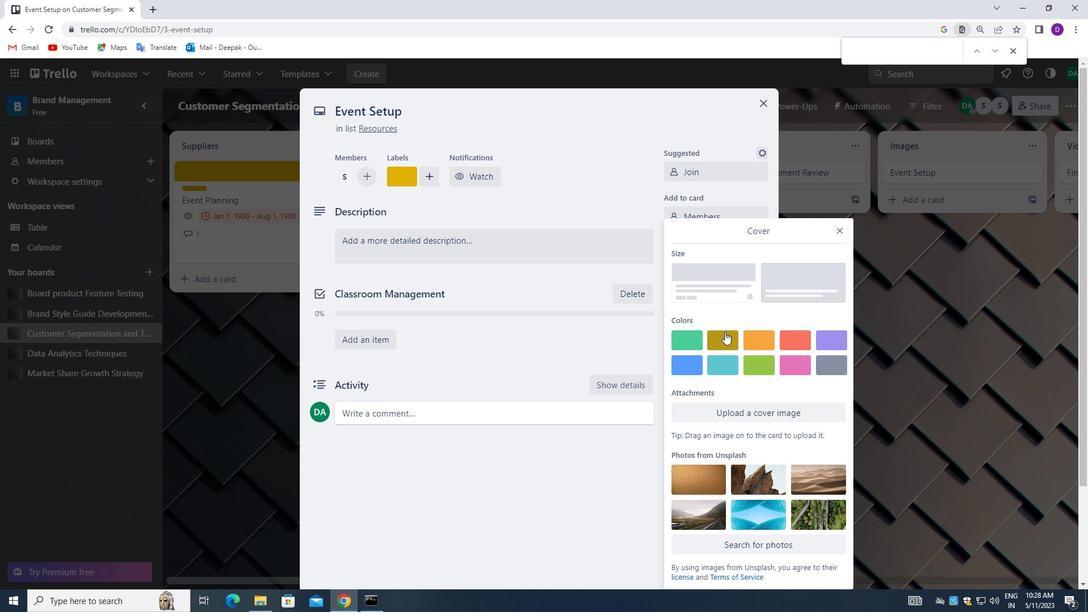 
Action: Mouse pressed left at (723, 332)
Screenshot: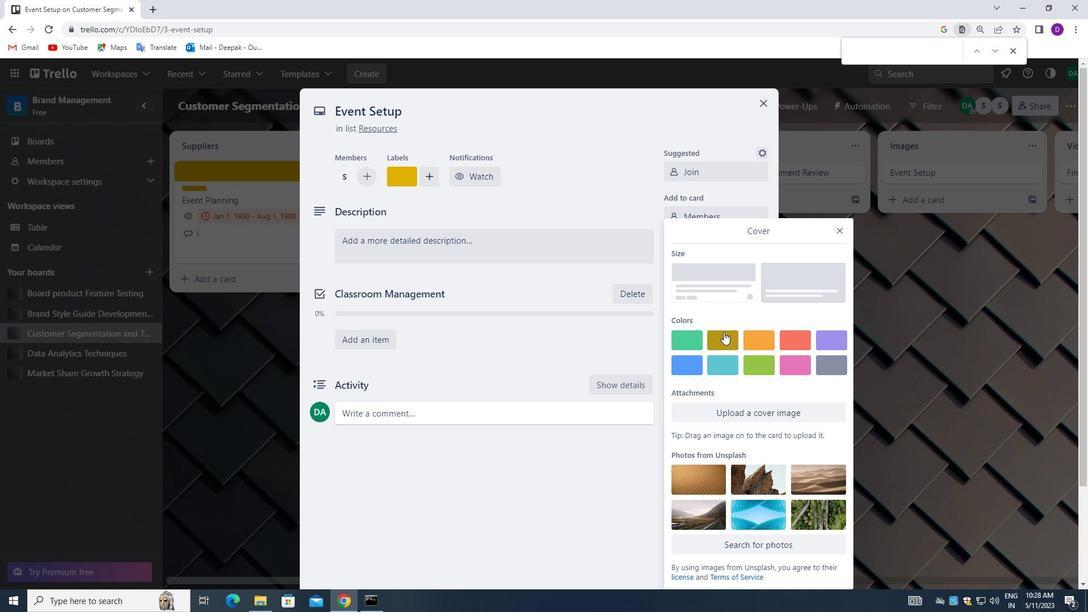 
Action: Mouse moved to (841, 204)
Screenshot: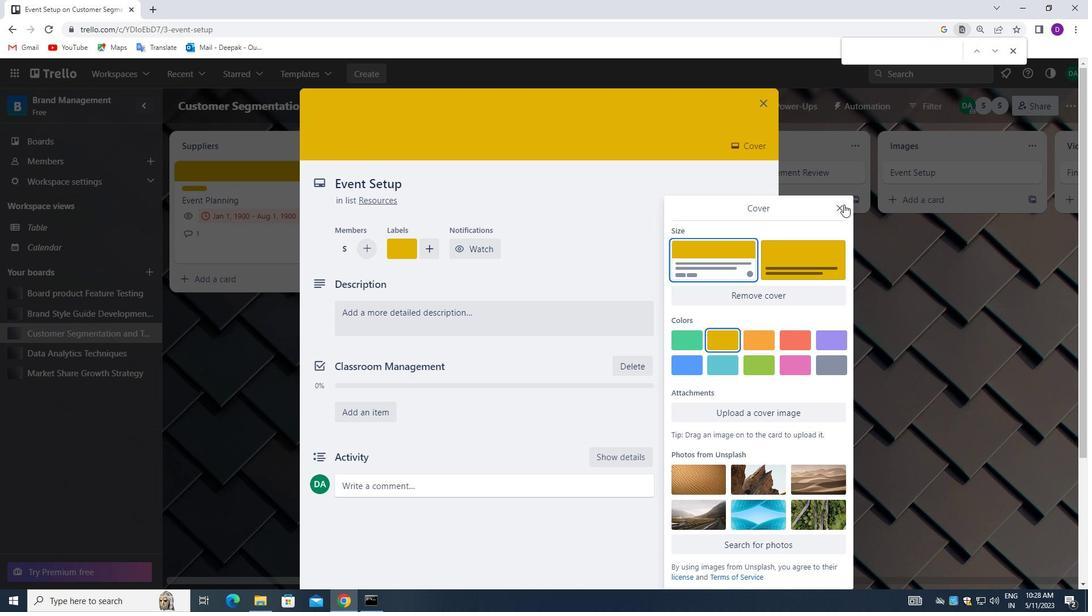 
Action: Mouse pressed left at (841, 204)
Screenshot: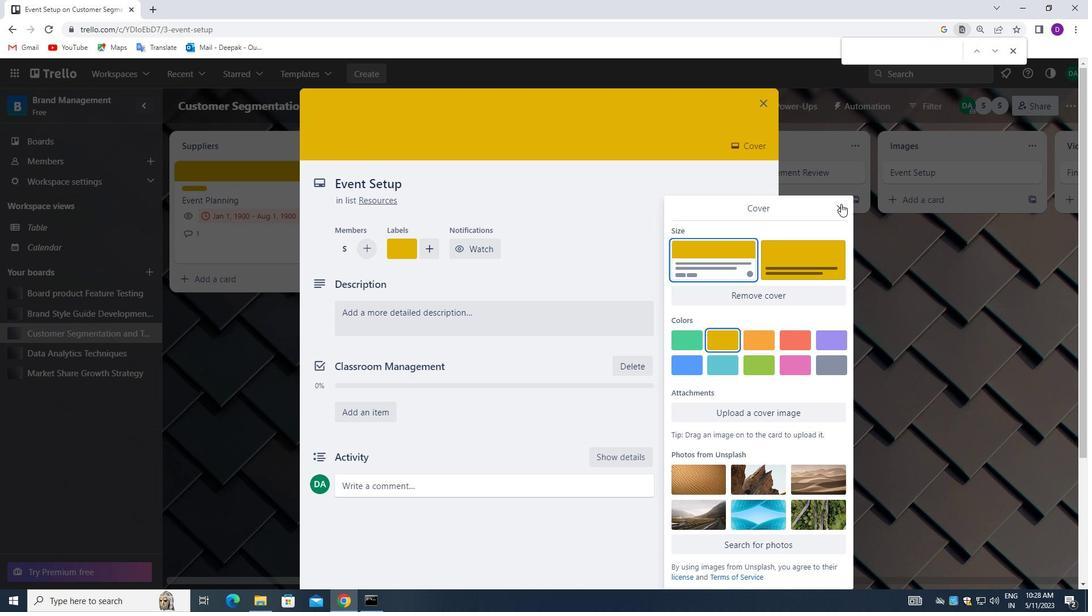 
Action: Mouse moved to (396, 314)
Screenshot: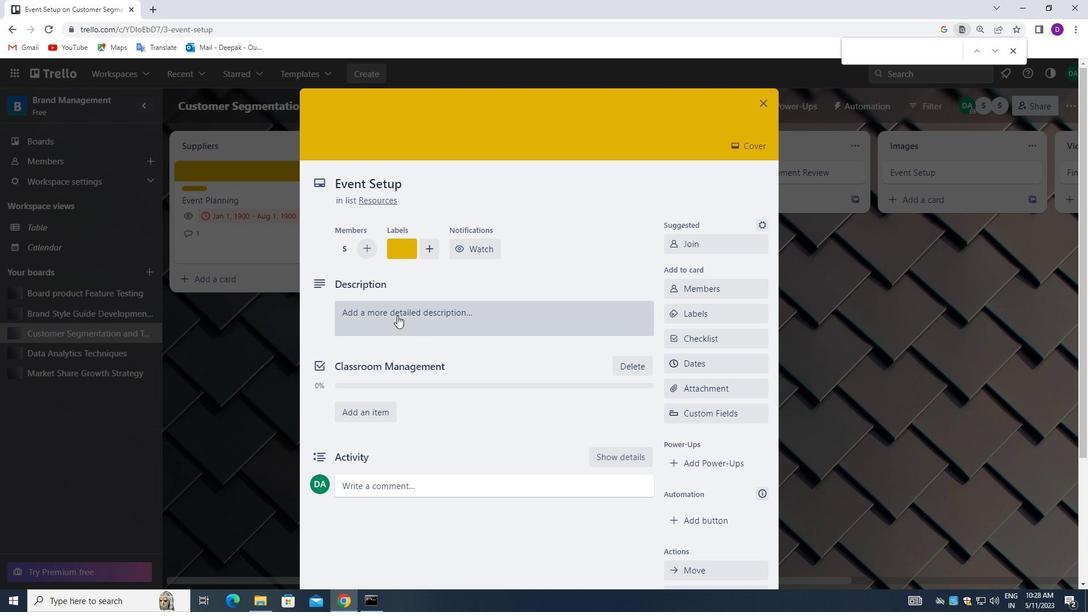 
Action: Mouse pressed left at (396, 314)
Screenshot: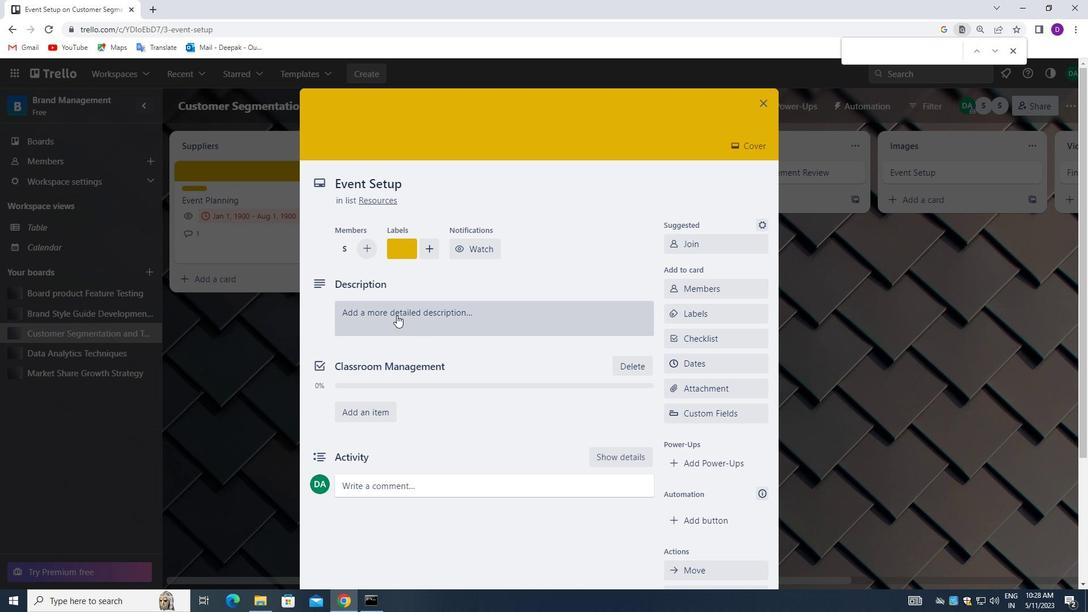 
Action: Mouse moved to (387, 367)
Screenshot: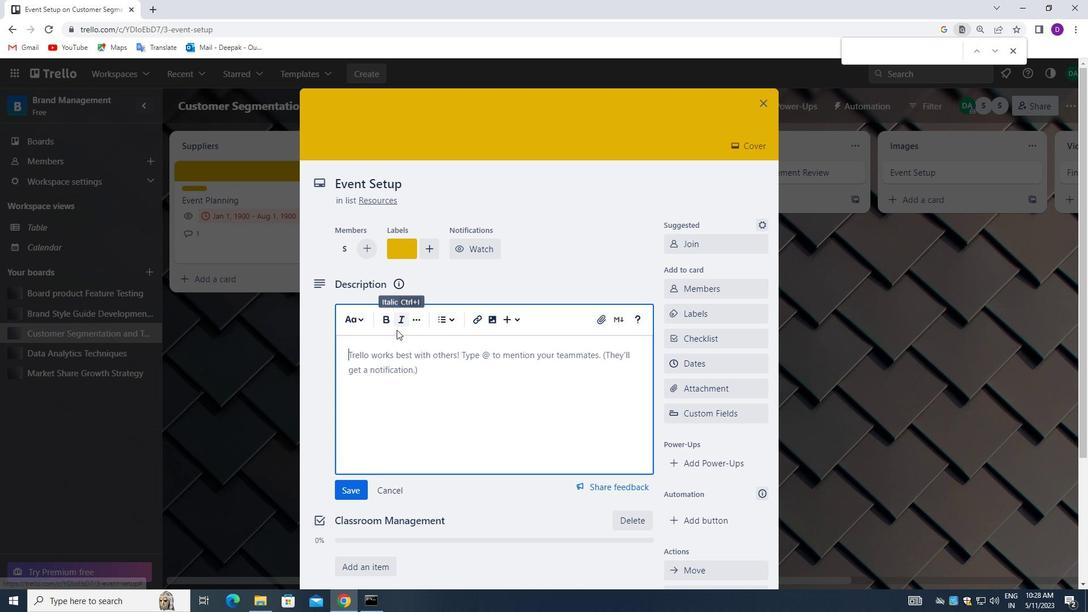 
Action: Key pressed <Key.shift_r>DEVELOP<Key.space>AND<Key.space>LAUNCH<Key.space>NEW<Key.space>CUSSTOMER<Key.space>LOYALTY<Key.space>
Screenshot: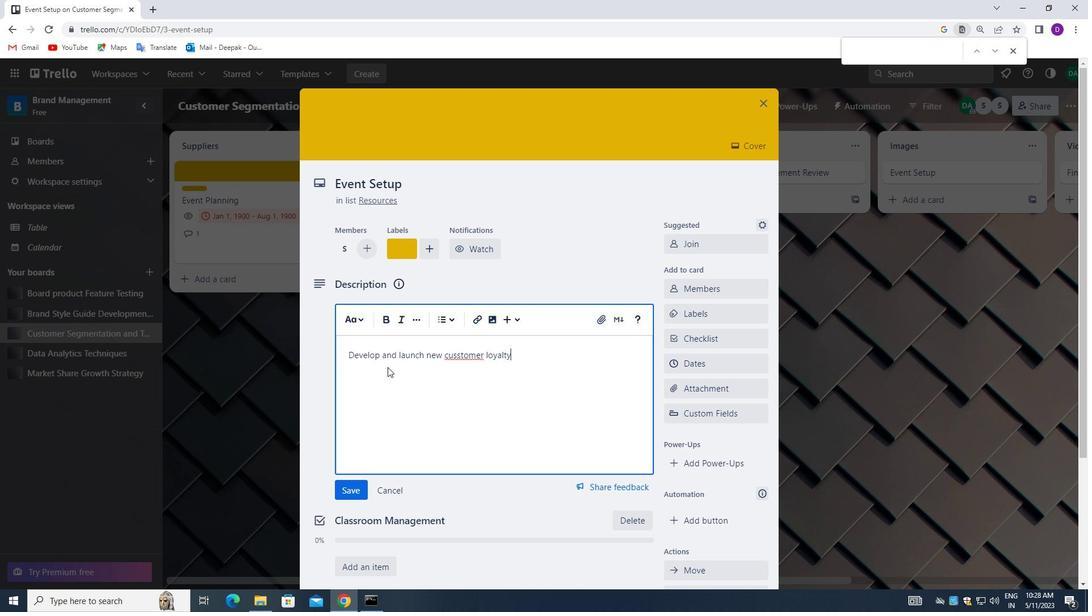 
Action: Mouse moved to (457, 357)
Screenshot: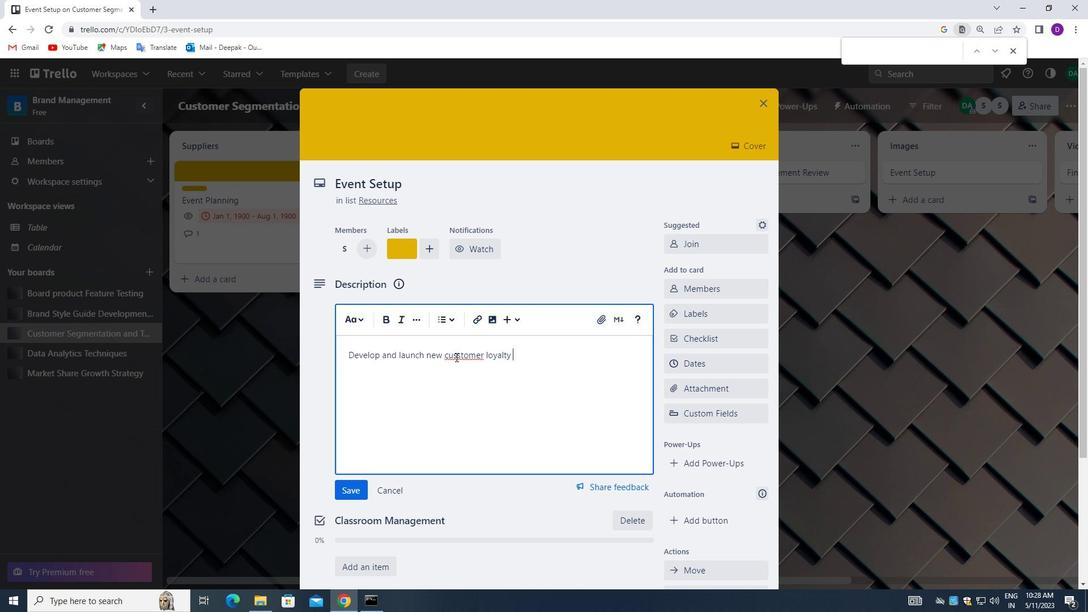 
Action: Mouse pressed left at (457, 357)
Screenshot: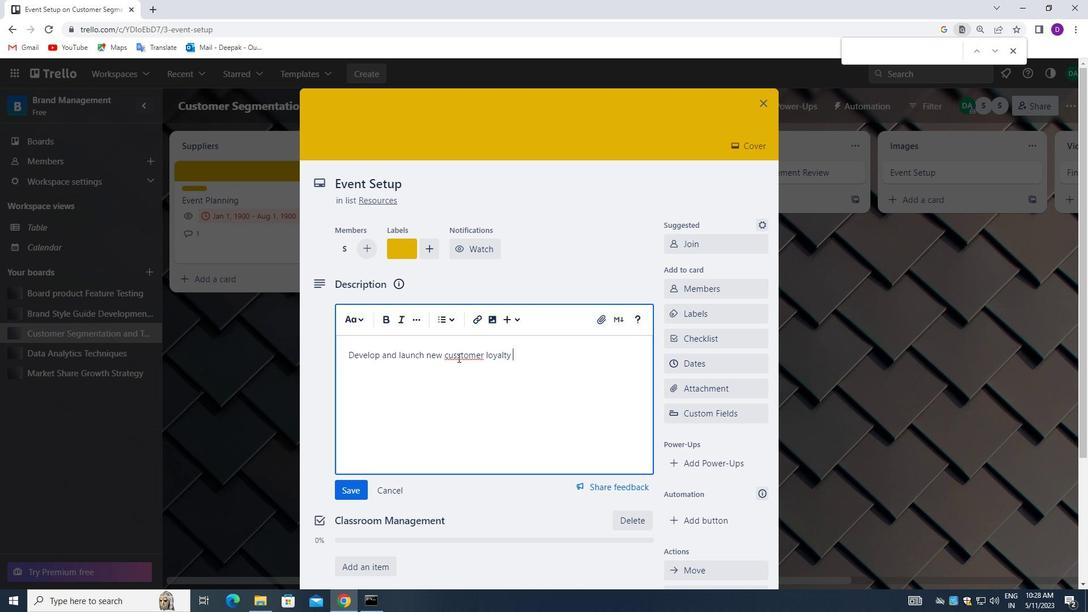 
Action: Mouse moved to (460, 387)
Screenshot: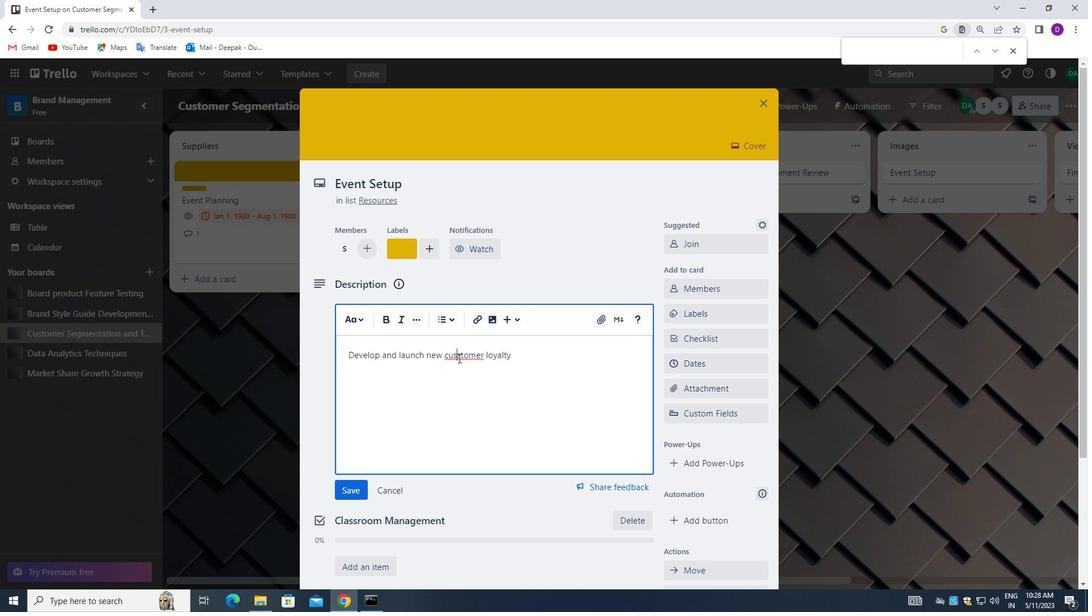 
Action: Key pressed <Key.backspace>
Screenshot: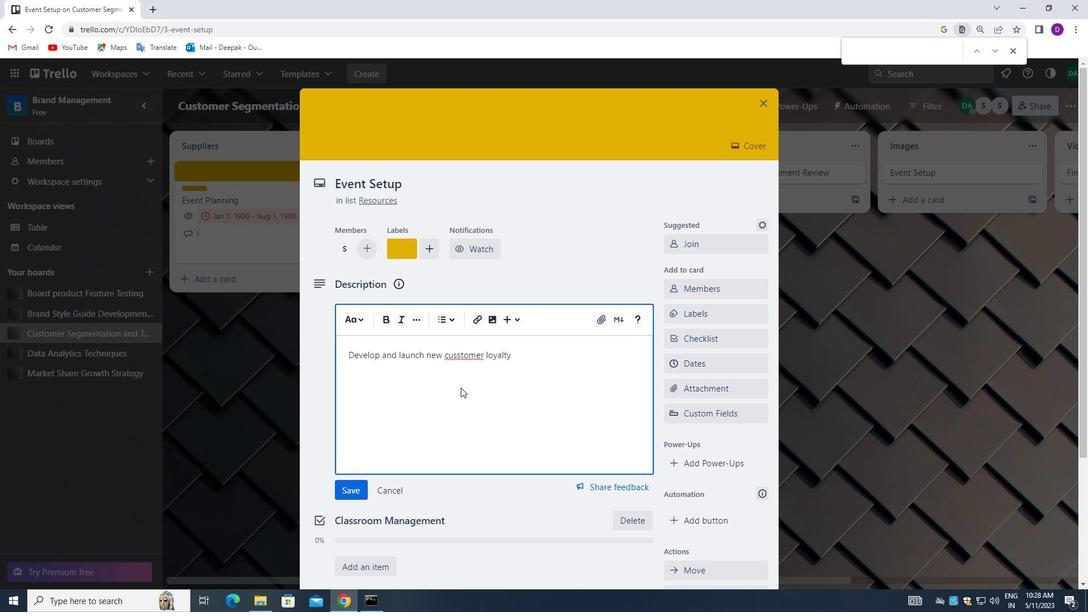 
Action: Mouse moved to (516, 354)
Screenshot: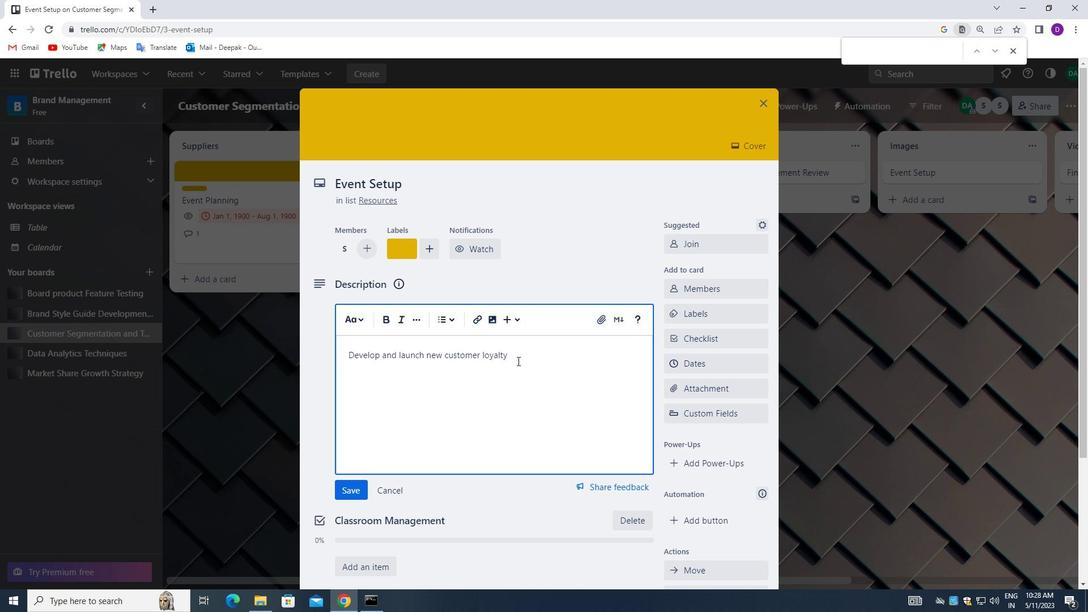 
Action: Mouse pressed left at (516, 354)
Screenshot: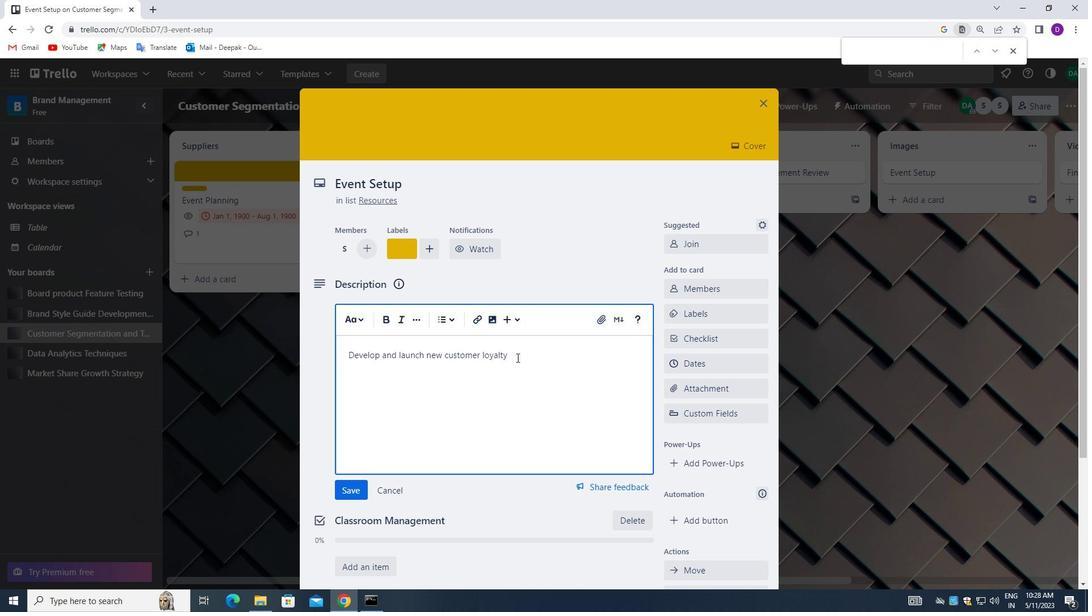 
Action: Key pressed PROGRAM.
Screenshot: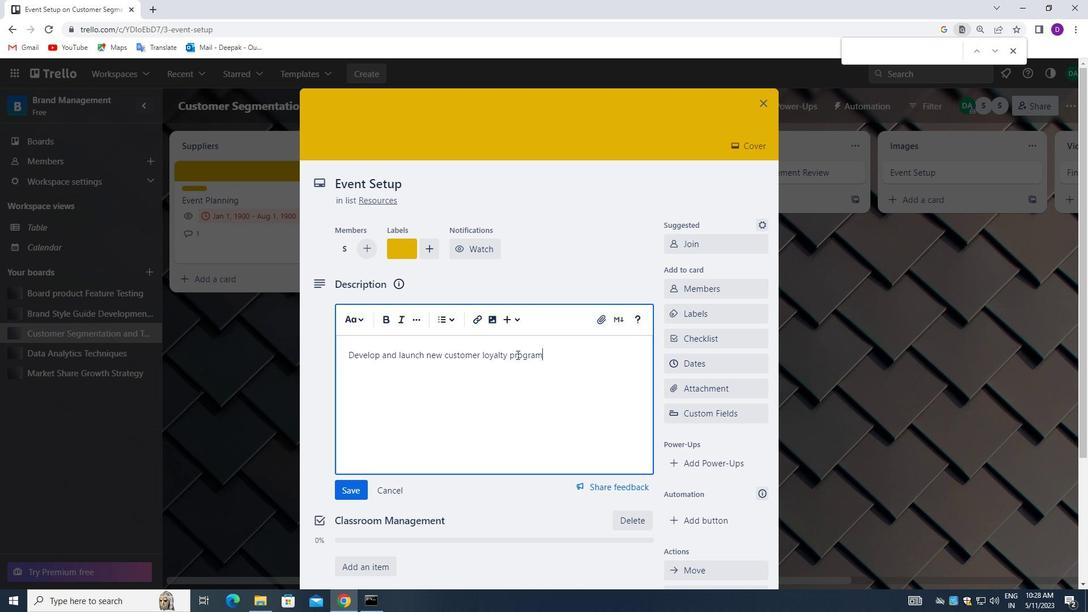 
Action: Mouse moved to (354, 485)
Screenshot: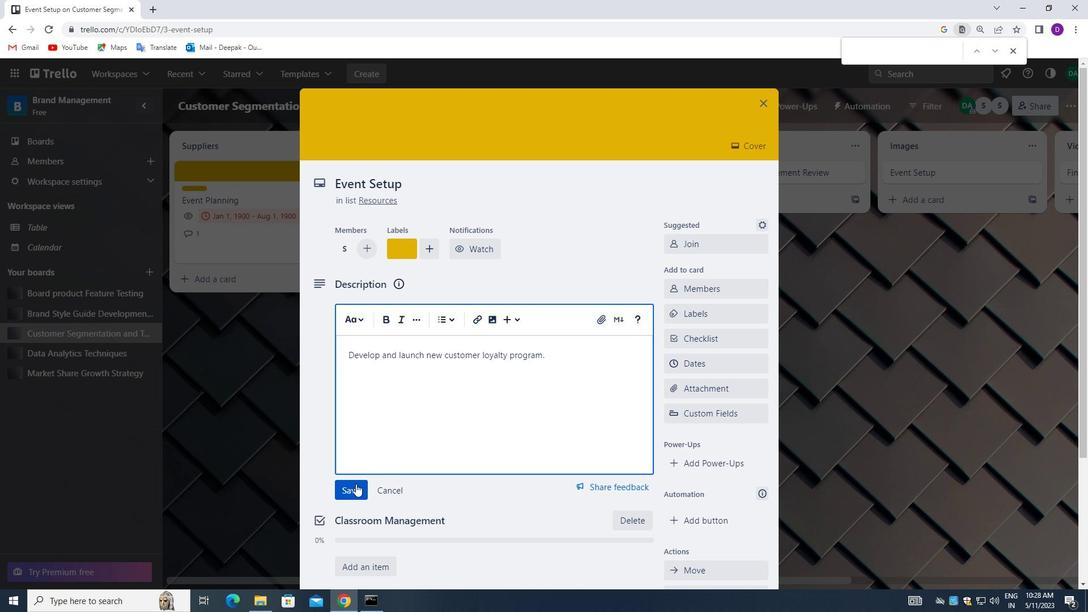 
Action: Mouse pressed left at (354, 485)
Screenshot: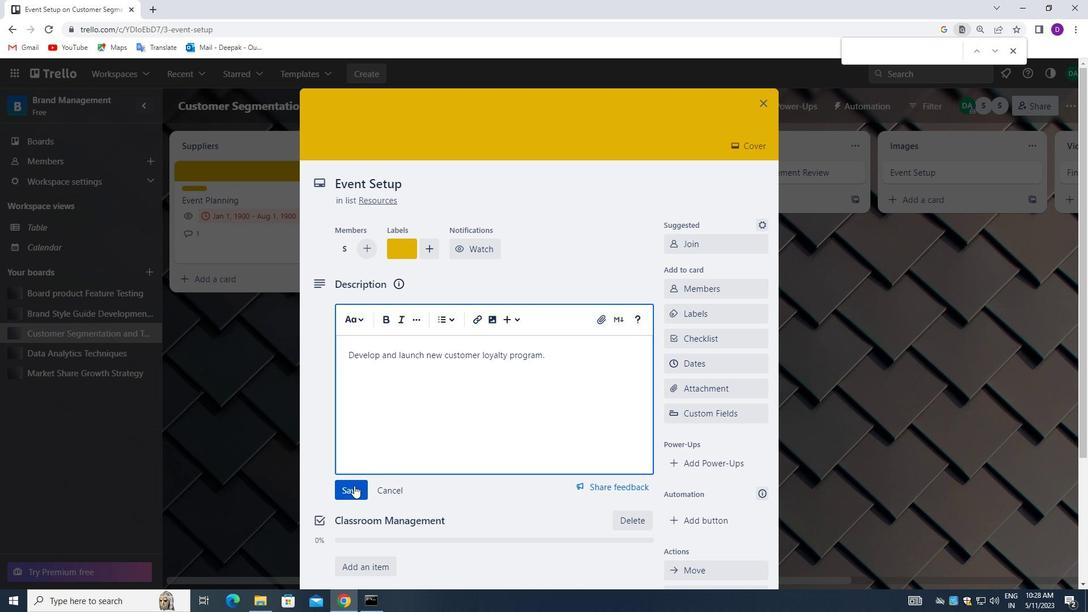 
Action: Mouse moved to (404, 461)
Screenshot: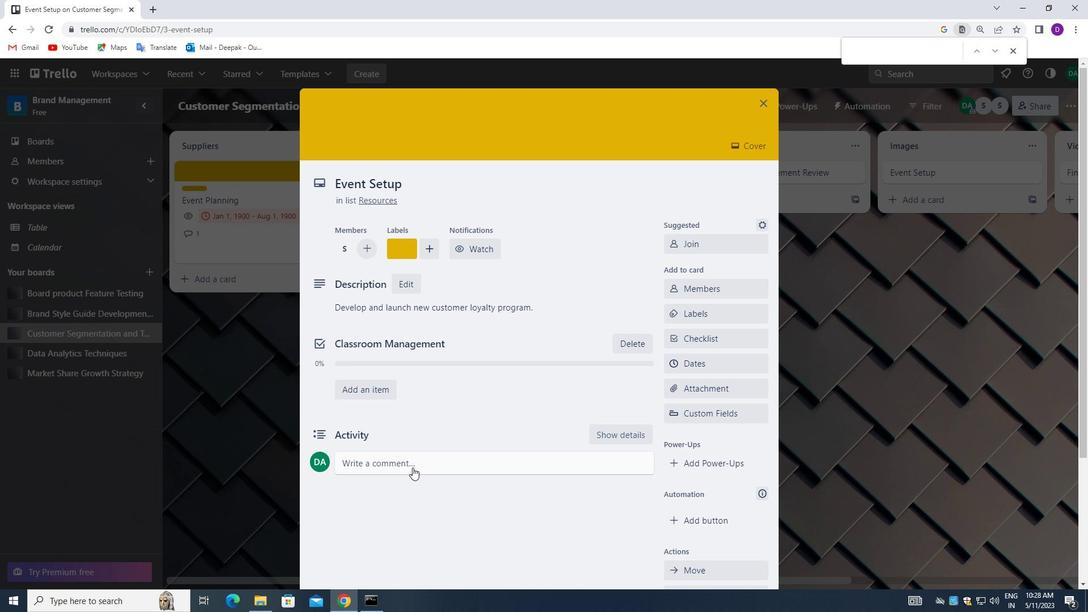 
Action: Mouse pressed left at (404, 461)
Screenshot: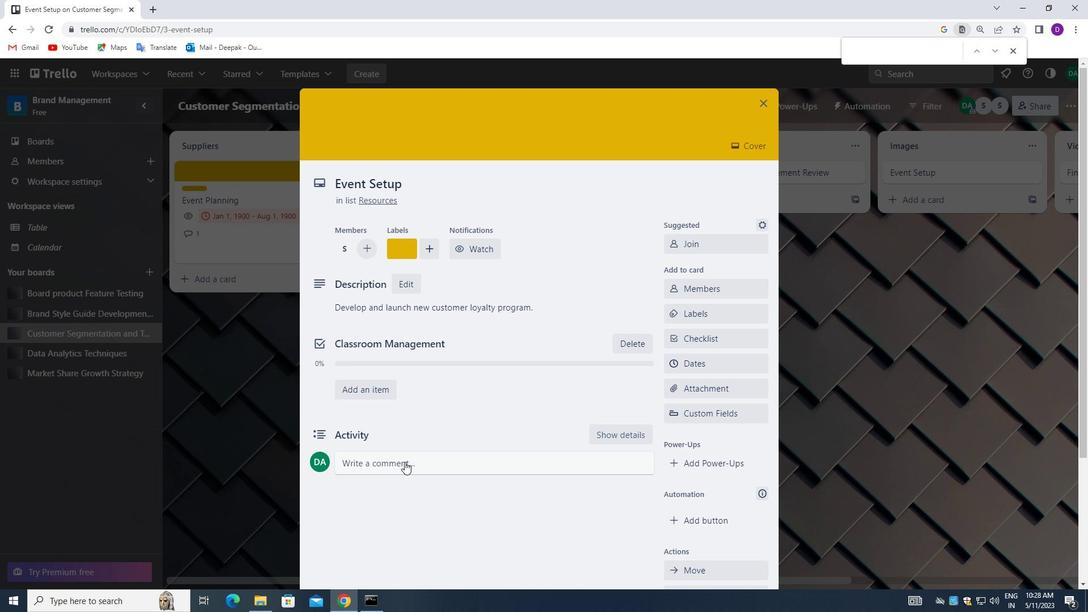 
Action: Mouse moved to (385, 497)
Screenshot: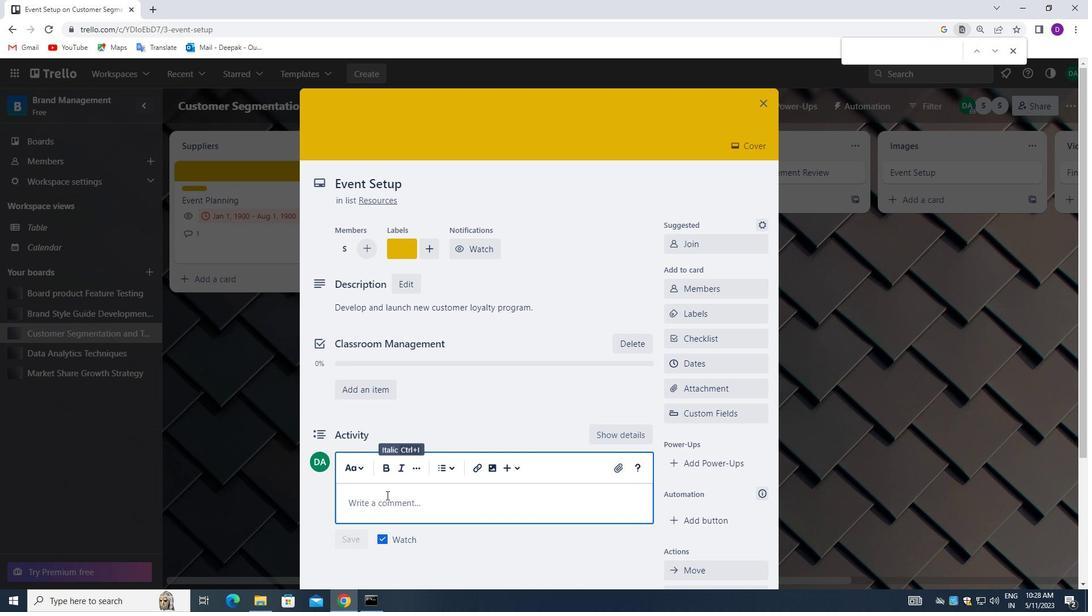 
Action: Mouse pressed left at (385, 497)
Screenshot: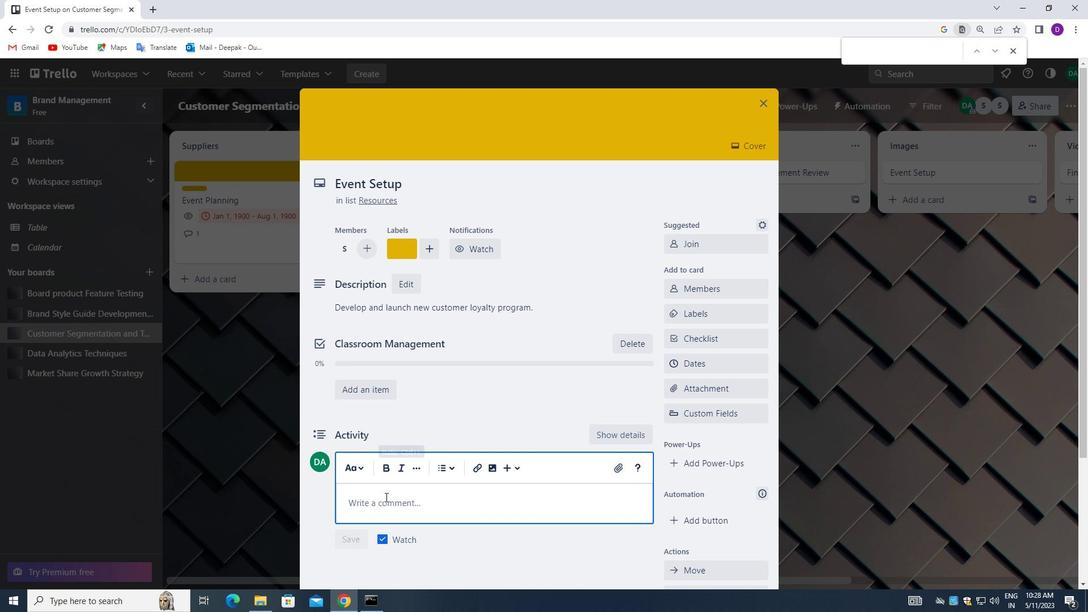 
Action: Mouse moved to (423, 442)
Screenshot: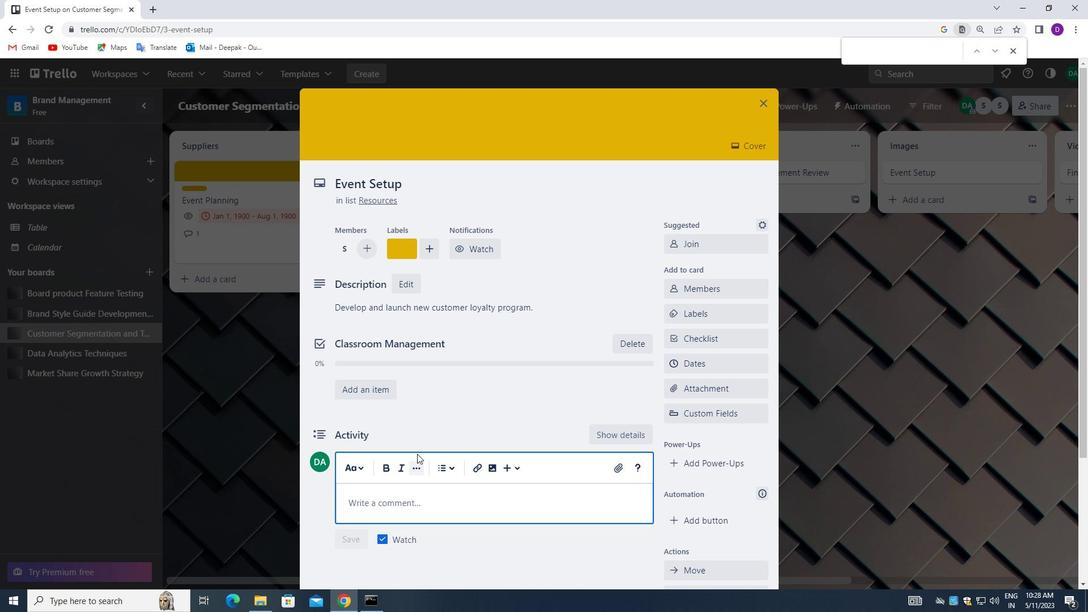 
Action: Key pressed <Key.shift_r><Key.shift_r><Key.shift_r>GIVEN<Key.space>THE<Key.space>POTENTIAL<Key.space>IMPACT<Key.space>OF<Key.space>THIS<Key.space>TALK<Key.space><Key.backspace><Key.backspace><Key.backspace>SK<Key.space>ON<Key.space>OUR<Key.space>STAKEHOLDERS<Key.space><Key.backspace>.<Key.space><Key.backspace><Key.backspace>,<Key.space>LET<Key.space>US<Key.space>ENSURE<Key.space>THAT<Key.space>WWE<Key.space><Key.backspace><Key.backspace><Key.backspace>E<Key.space>TAKE<Key.space>THEIR<Key.space>NEEDS<Key.space>AND<Key.space>CONCERNS<Key.space>INTO<Key.space>ACCOUNT<Key.space><Key.backspace>.
Screenshot: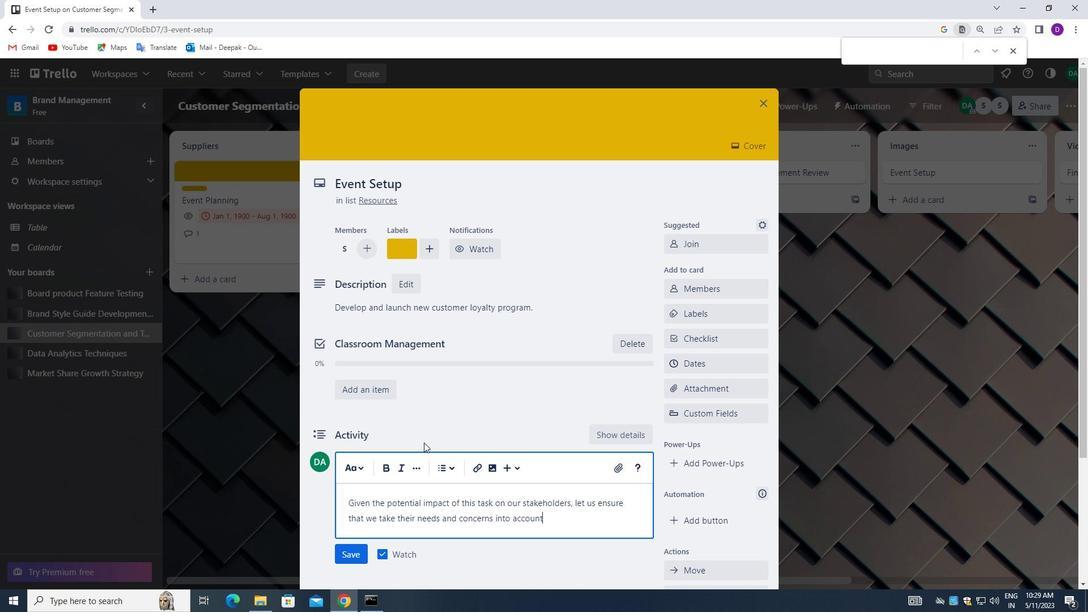 
Action: Mouse moved to (349, 554)
Screenshot: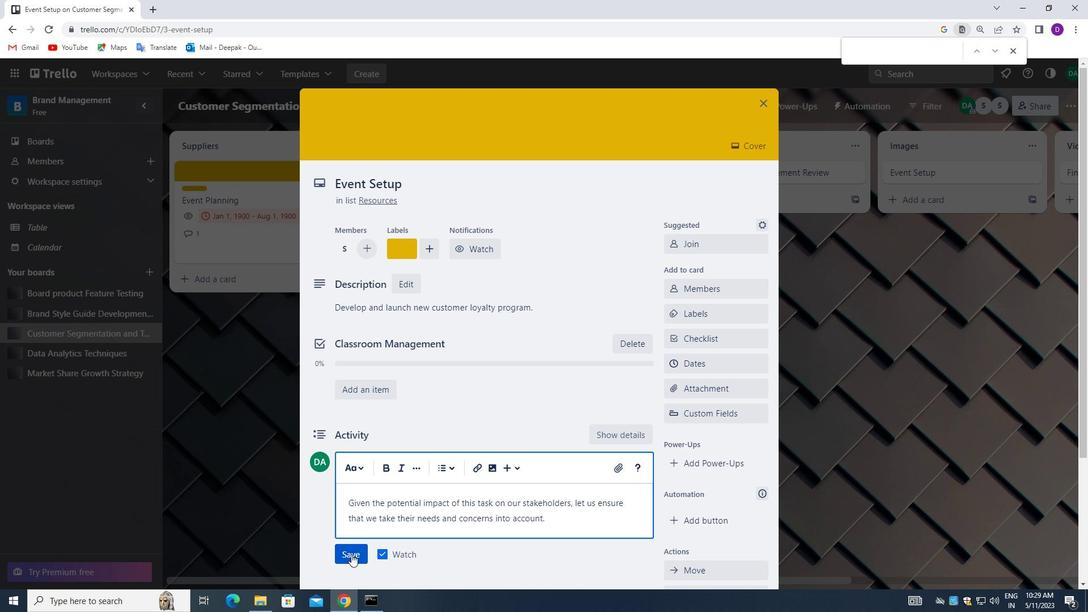 
Action: Mouse pressed left at (349, 554)
Screenshot: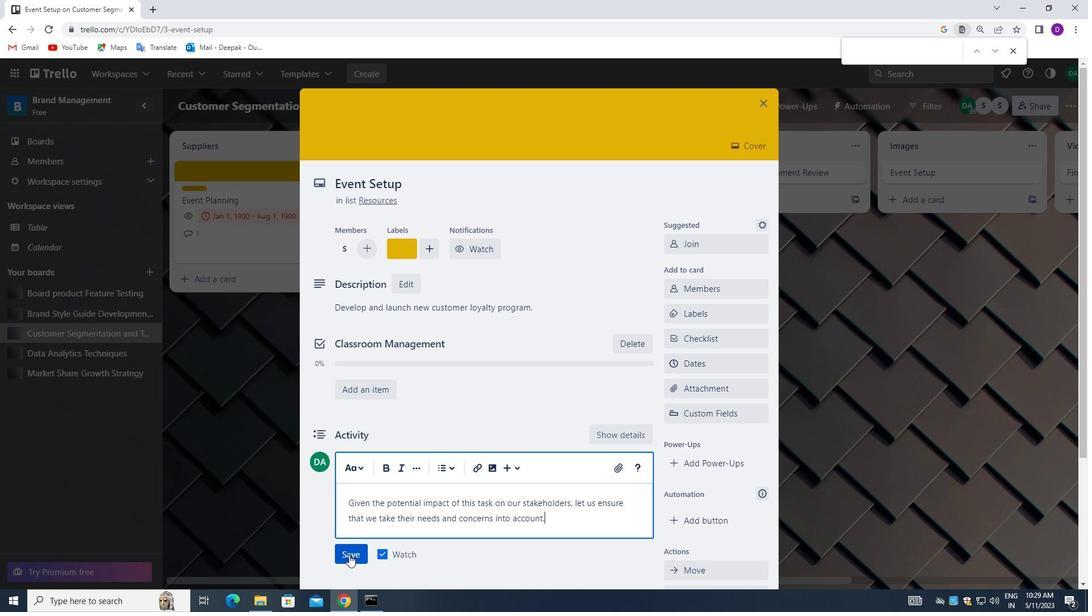 
Action: Mouse moved to (717, 362)
Screenshot: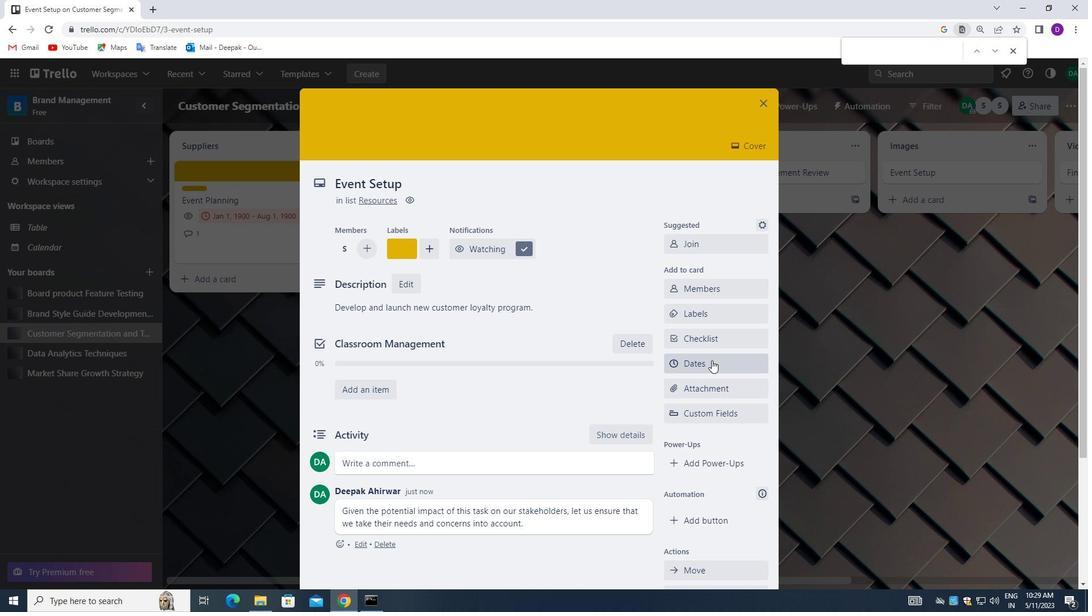 
Action: Mouse pressed left at (717, 362)
Screenshot: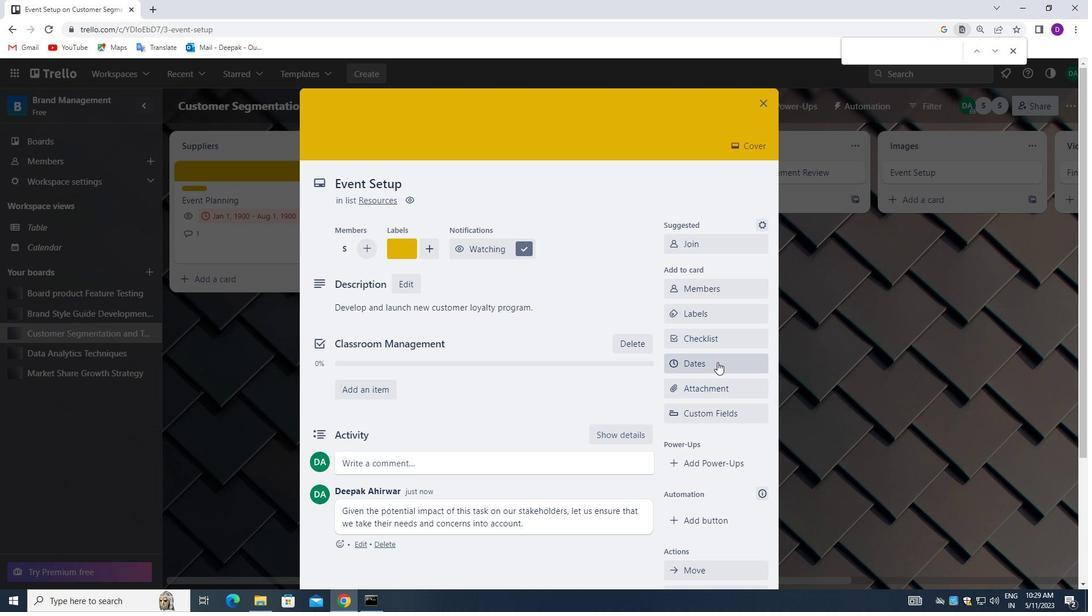 
Action: Mouse moved to (675, 331)
Screenshot: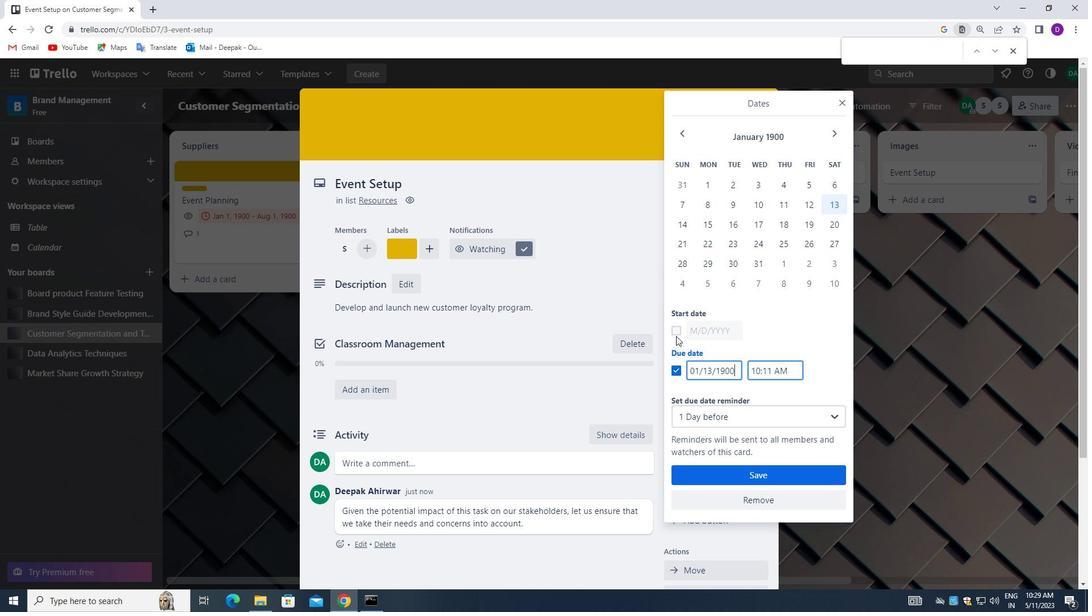
Action: Mouse pressed left at (675, 331)
Screenshot: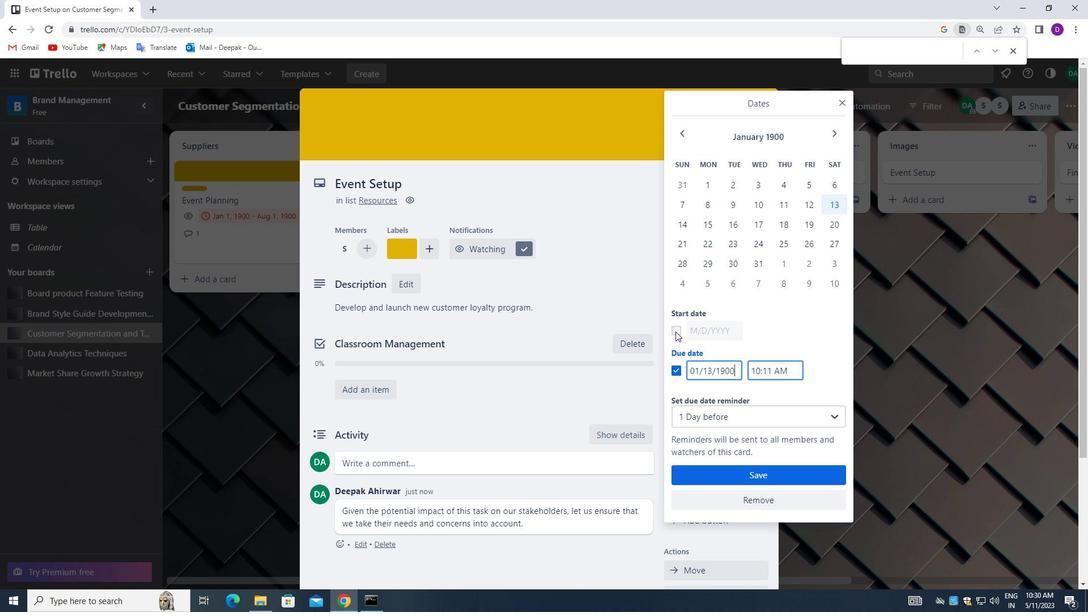 
Action: Mouse moved to (735, 331)
Screenshot: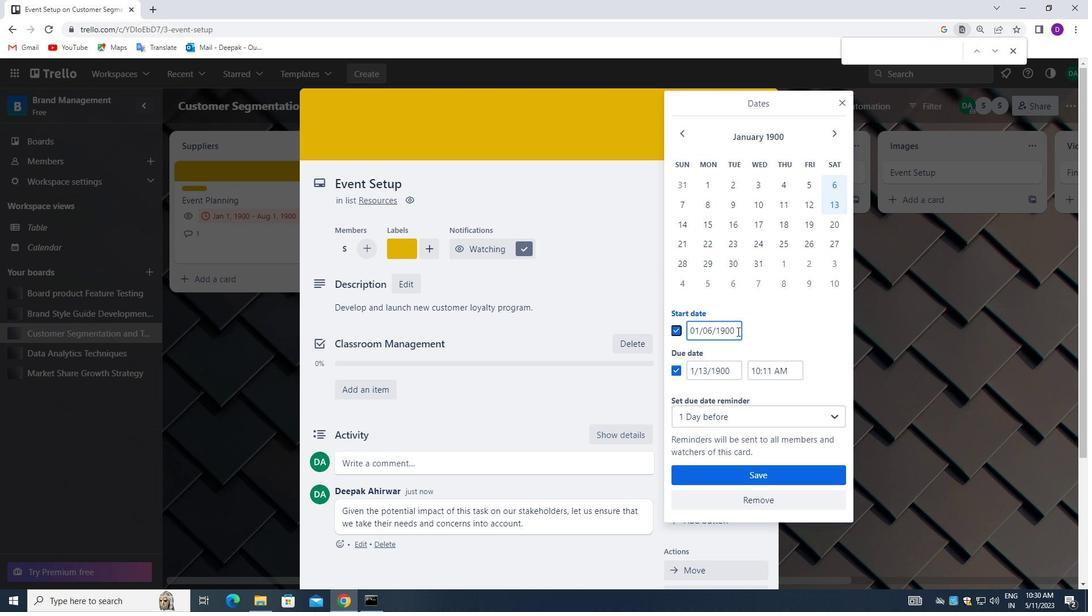 
Action: Mouse pressed left at (735, 331)
Screenshot: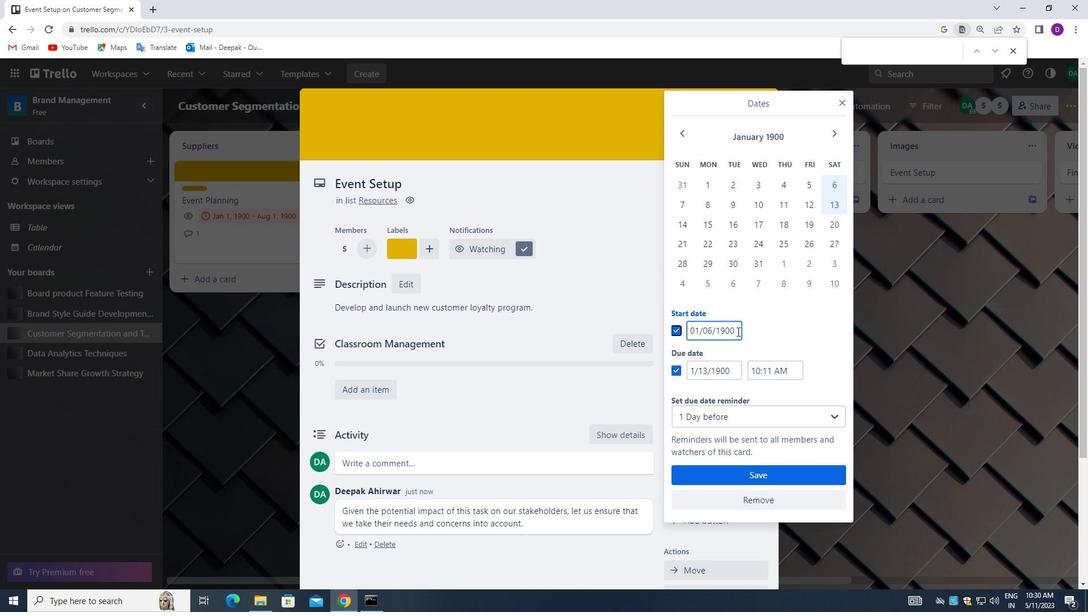 
Action: Mouse moved to (685, 332)
Screenshot: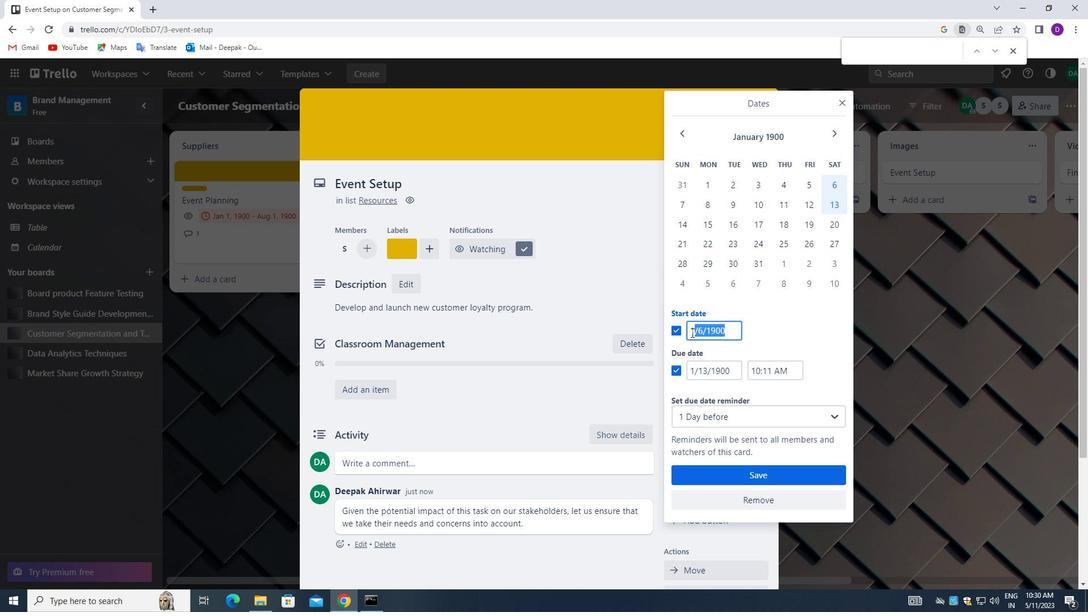 
Action: Key pressed <Key.backspace>01/07/1900
Screenshot: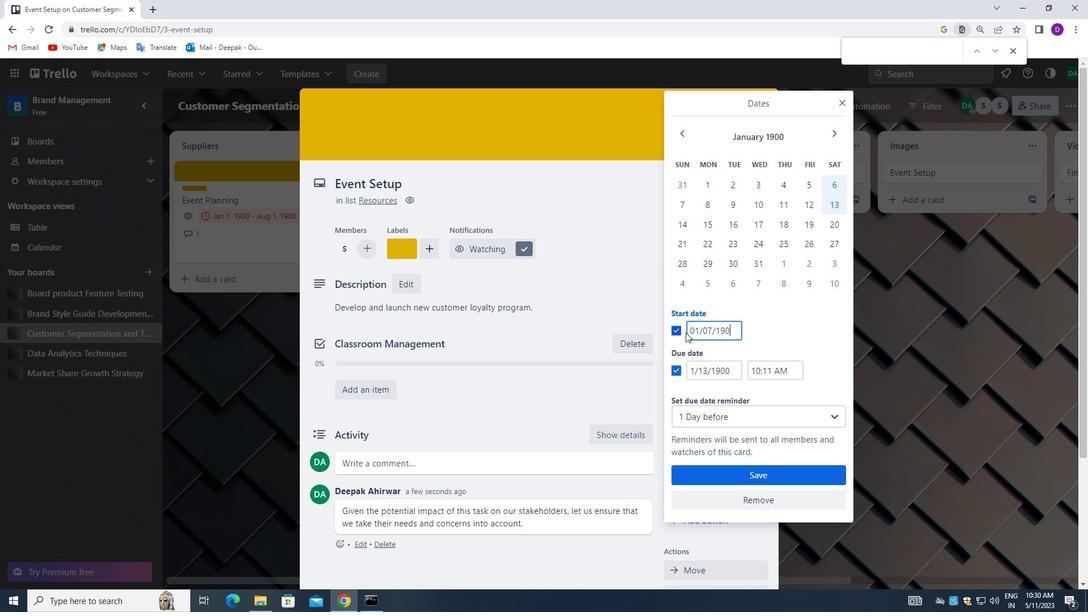 
Action: Mouse moved to (731, 370)
Screenshot: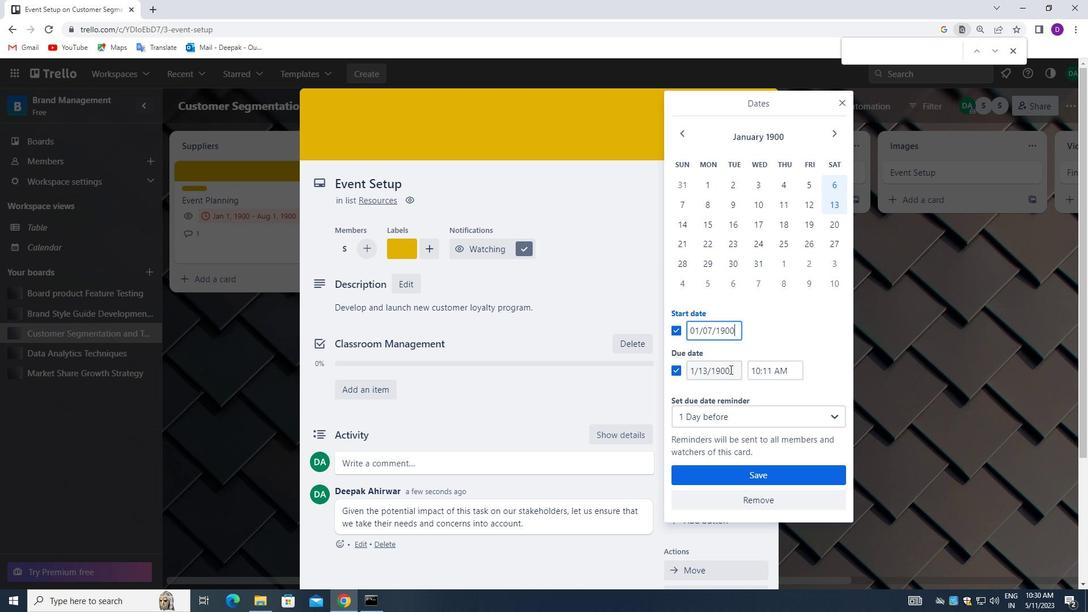 
Action: Mouse pressed left at (731, 370)
Screenshot: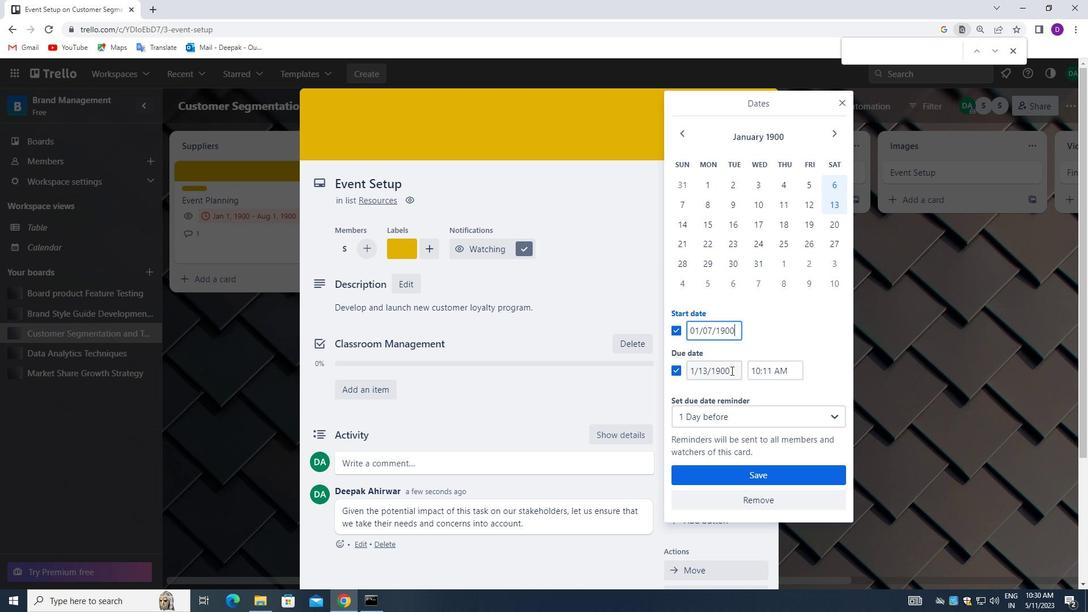 
Action: Mouse moved to (731, 370)
Screenshot: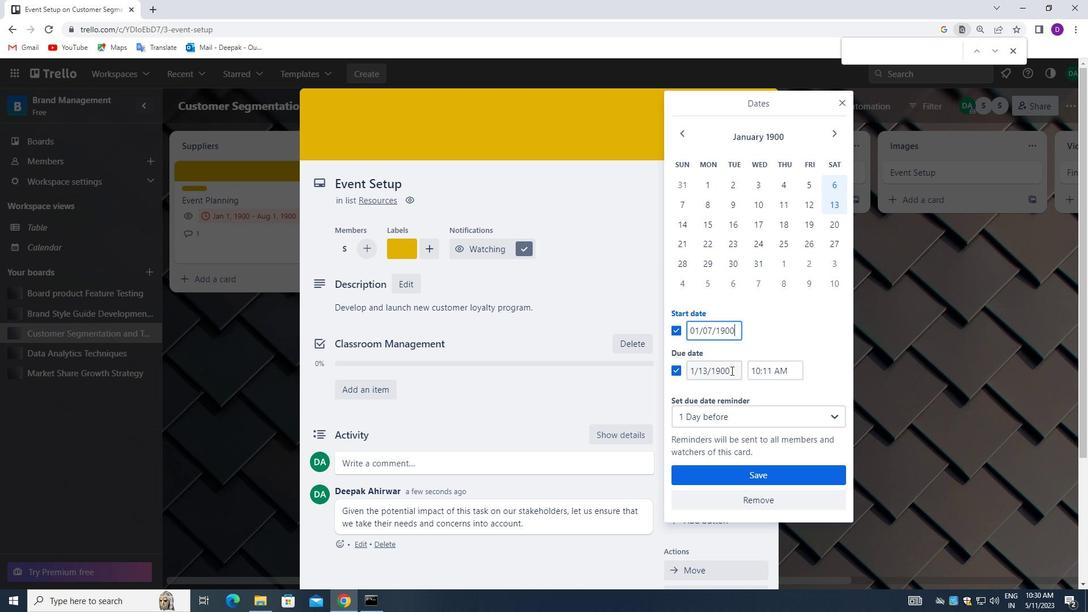 
Action: Mouse pressed left at (731, 370)
Screenshot: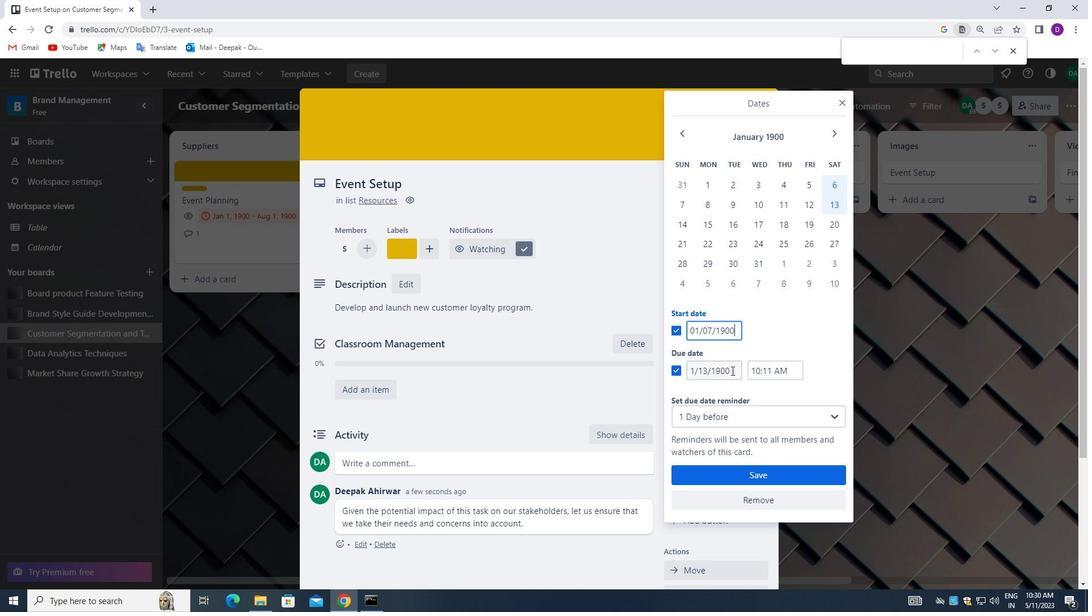 
Action: Mouse pressed left at (731, 370)
Screenshot: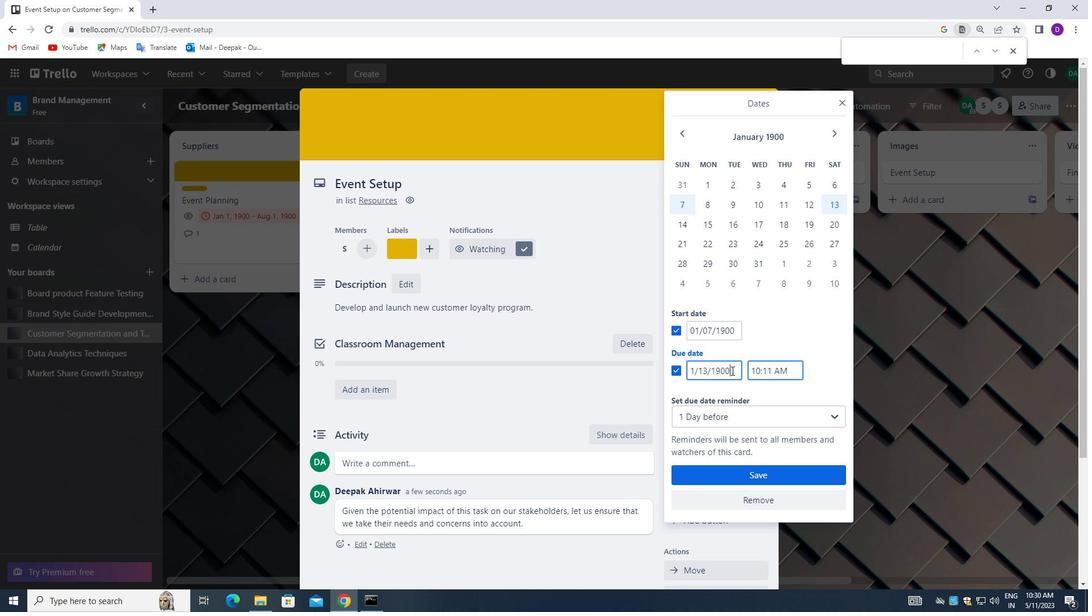 
Action: Key pressed 01/14/1900
Screenshot: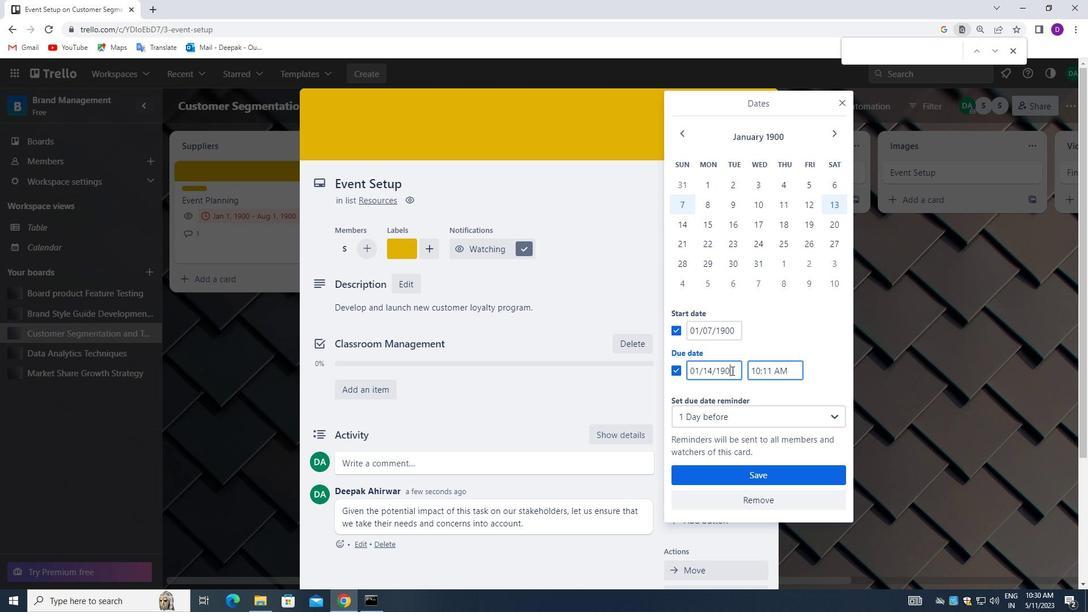 
Action: Mouse moved to (765, 473)
Screenshot: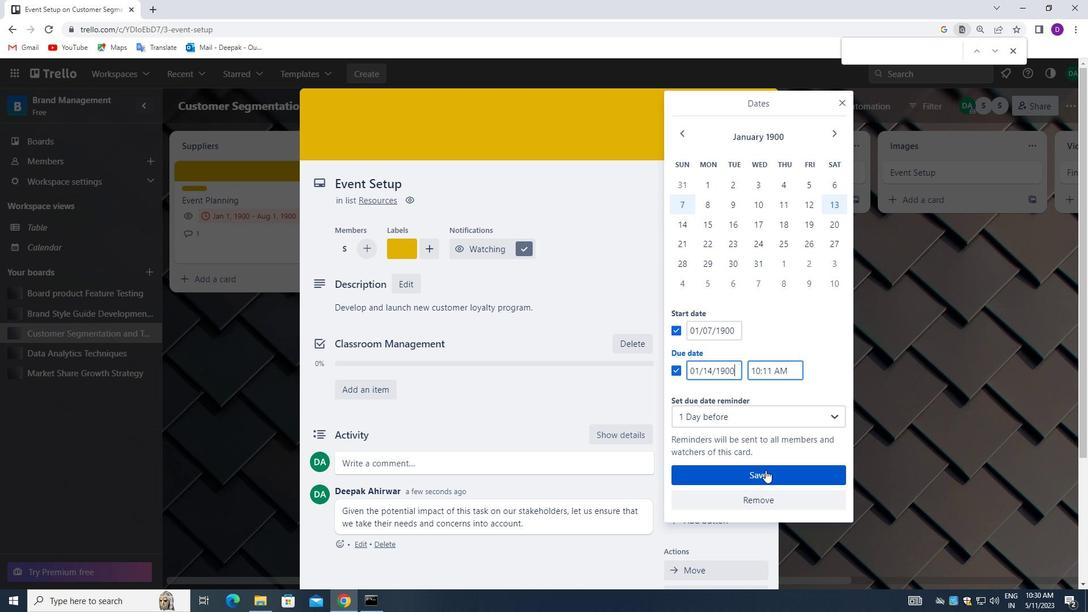 
Action: Mouse pressed left at (765, 473)
Screenshot: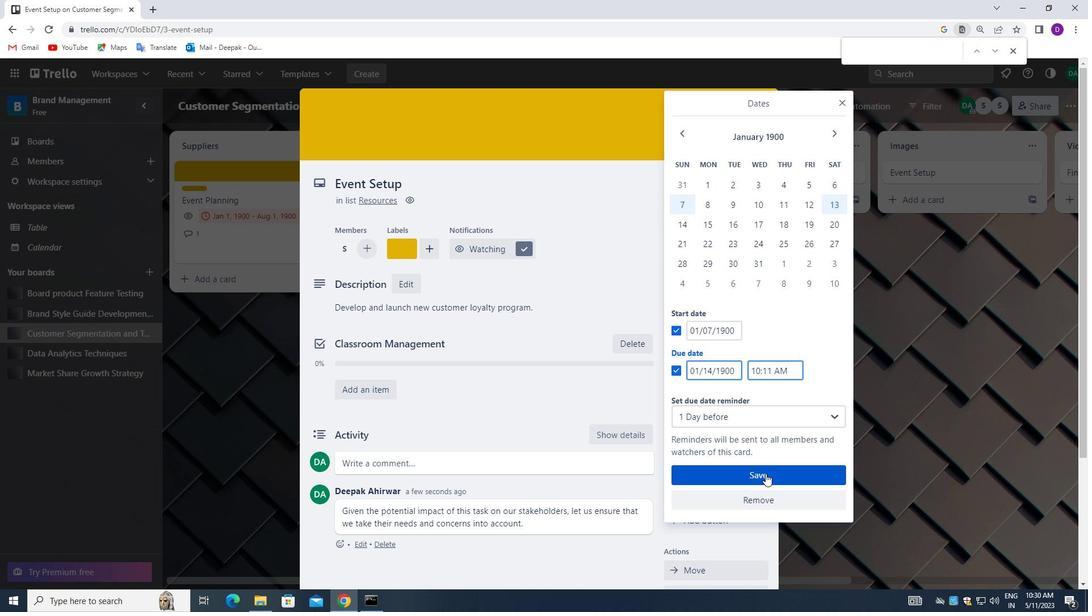 
Action: Mouse moved to (589, 372)
Screenshot: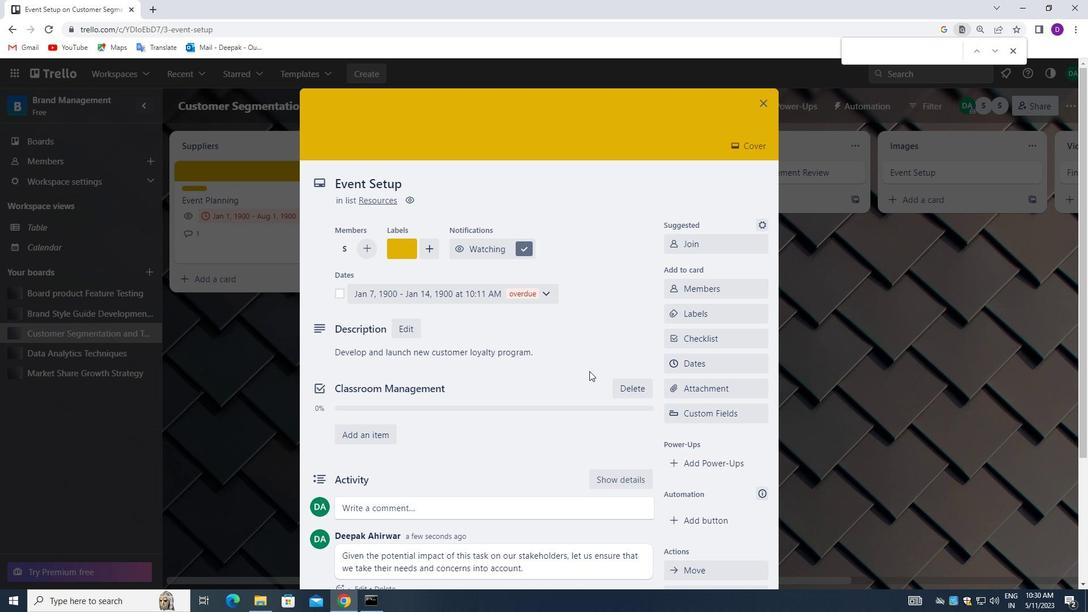 
Action: Mouse scrolled (589, 372) with delta (0, 0)
Screenshot: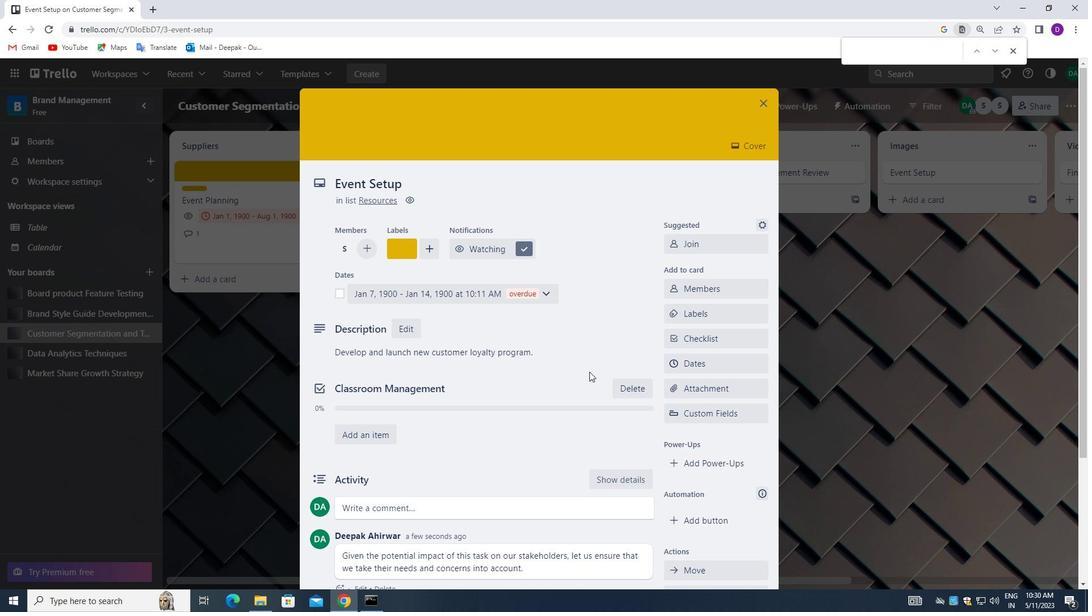 
Action: Mouse moved to (589, 373)
Screenshot: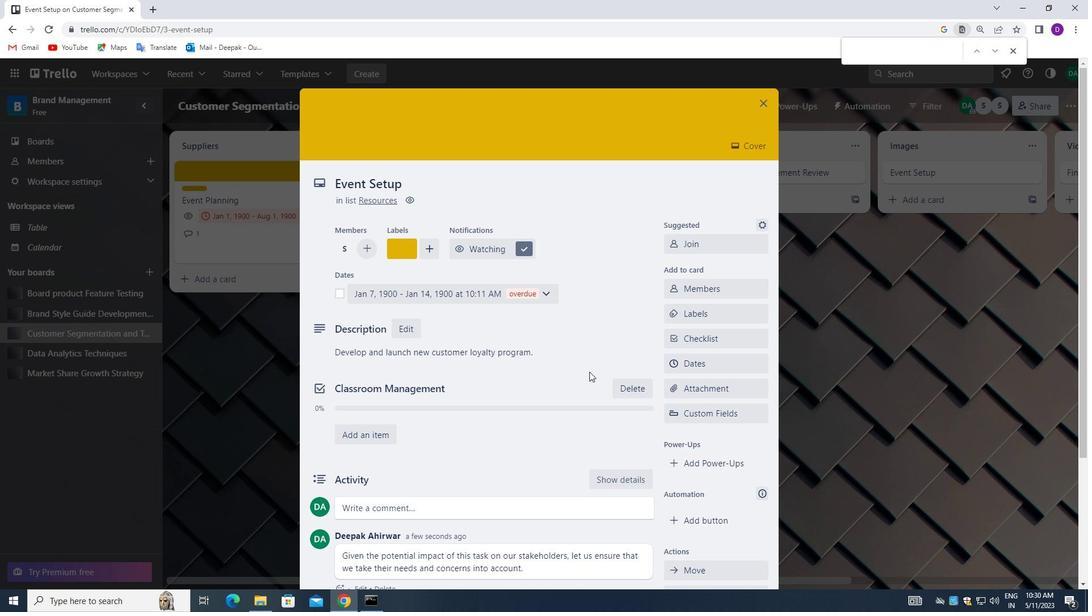 
Action: Mouse scrolled (589, 372) with delta (0, 0)
Screenshot: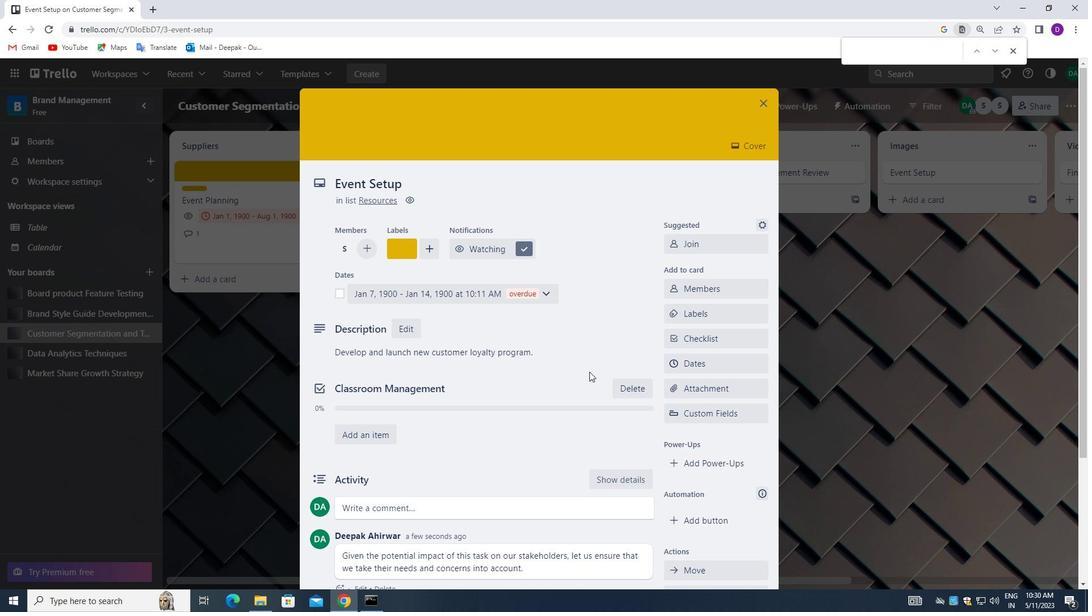 
Action: Mouse moved to (589, 374)
Screenshot: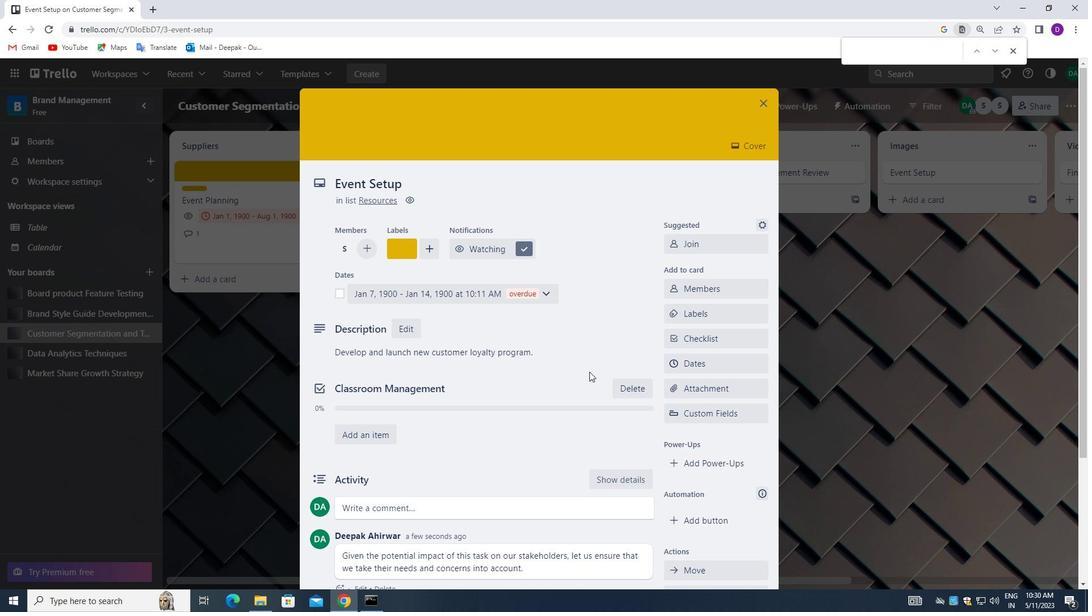 
Action: Mouse scrolled (589, 373) with delta (0, 0)
Screenshot: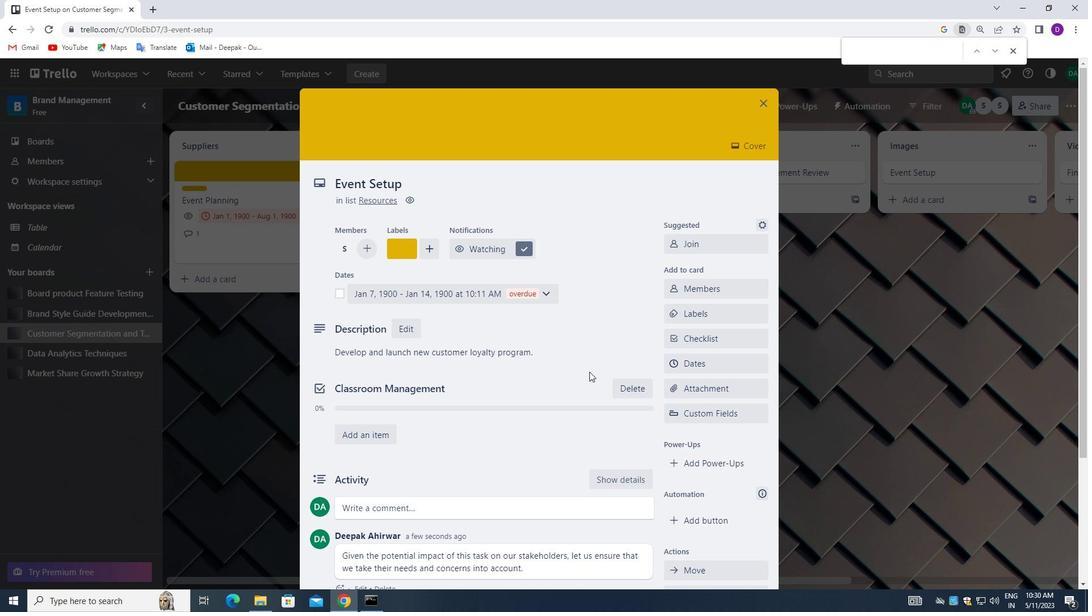 
Action: Mouse scrolled (589, 373) with delta (0, 0)
Screenshot: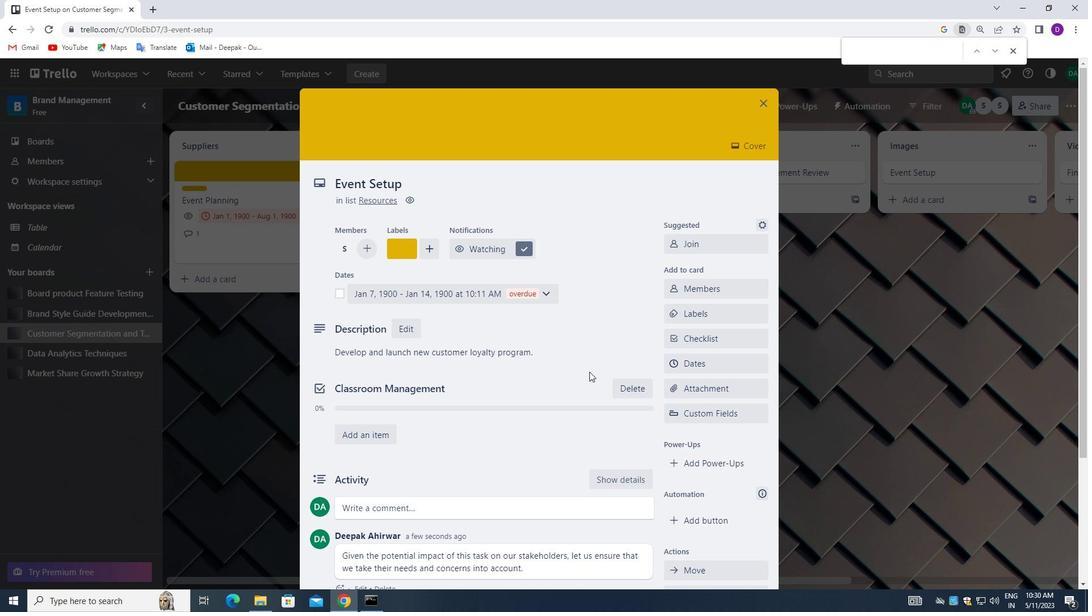 
Action: Mouse scrolled (589, 373) with delta (0, 0)
Screenshot: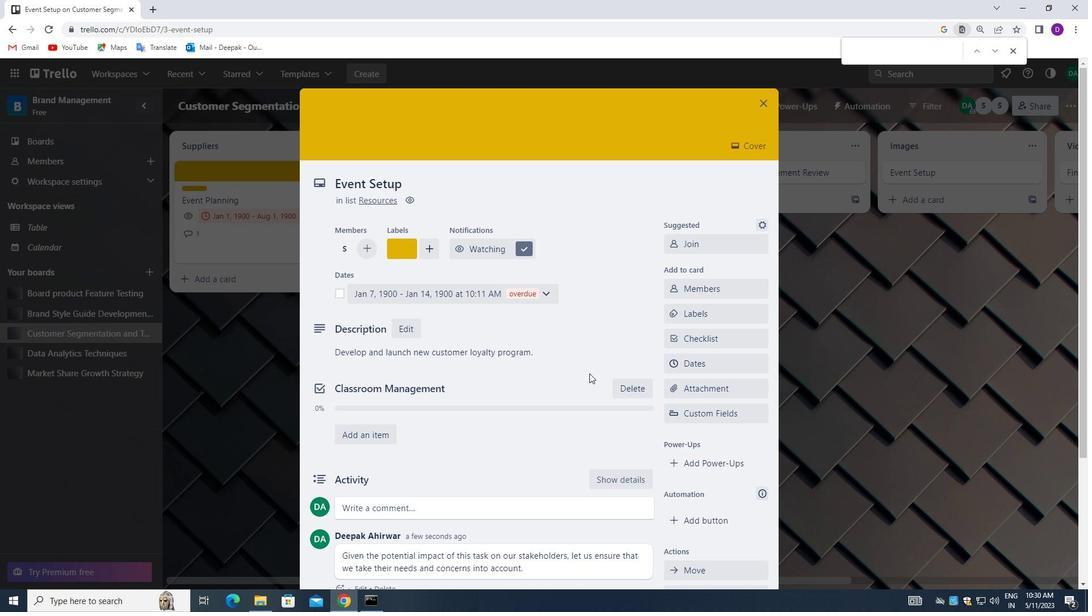 
Action: Mouse scrolled (589, 373) with delta (0, 0)
Screenshot: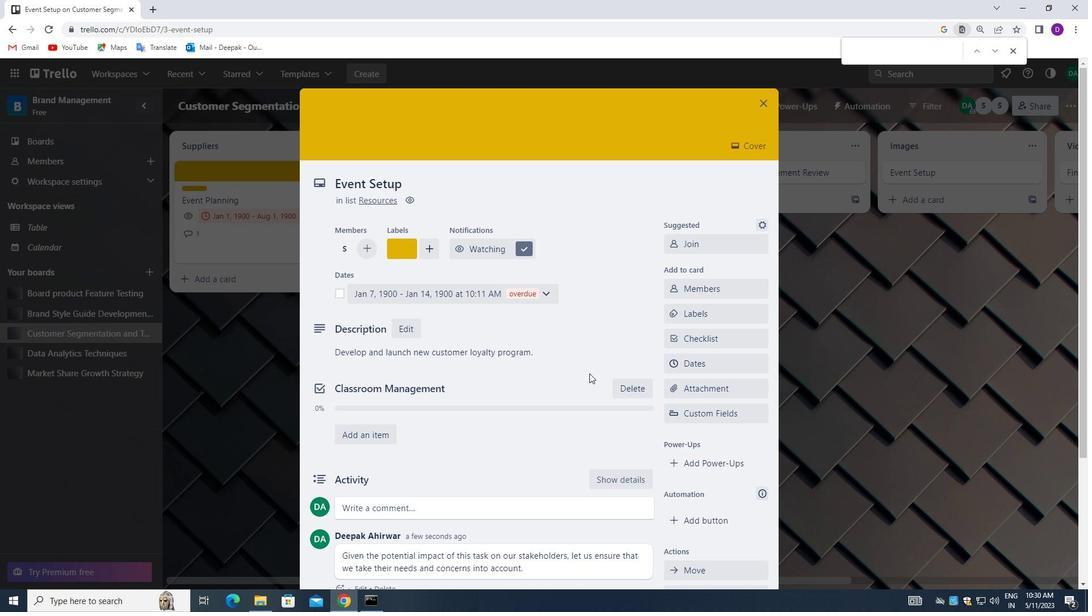 
Action: Mouse moved to (591, 368)
Screenshot: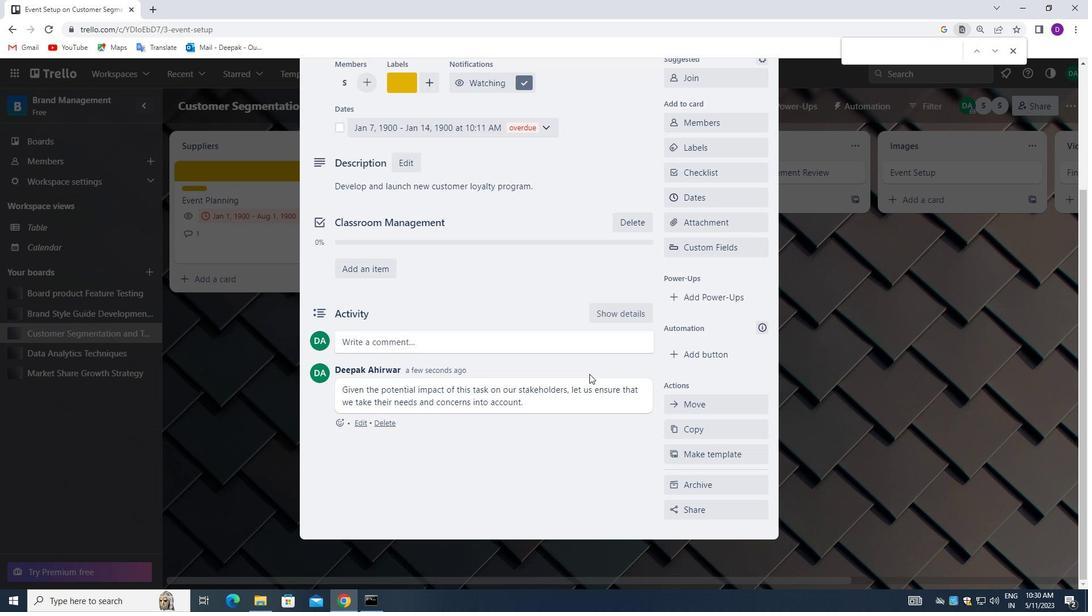 
Action: Mouse scrolled (591, 369) with delta (0, 0)
Screenshot: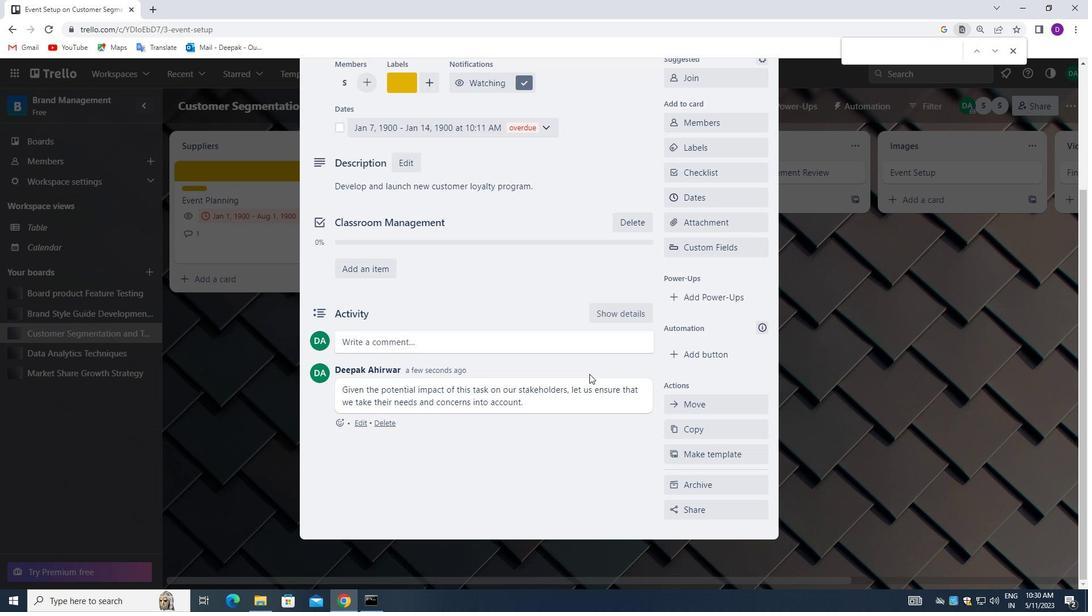 
Action: Mouse moved to (591, 367)
Screenshot: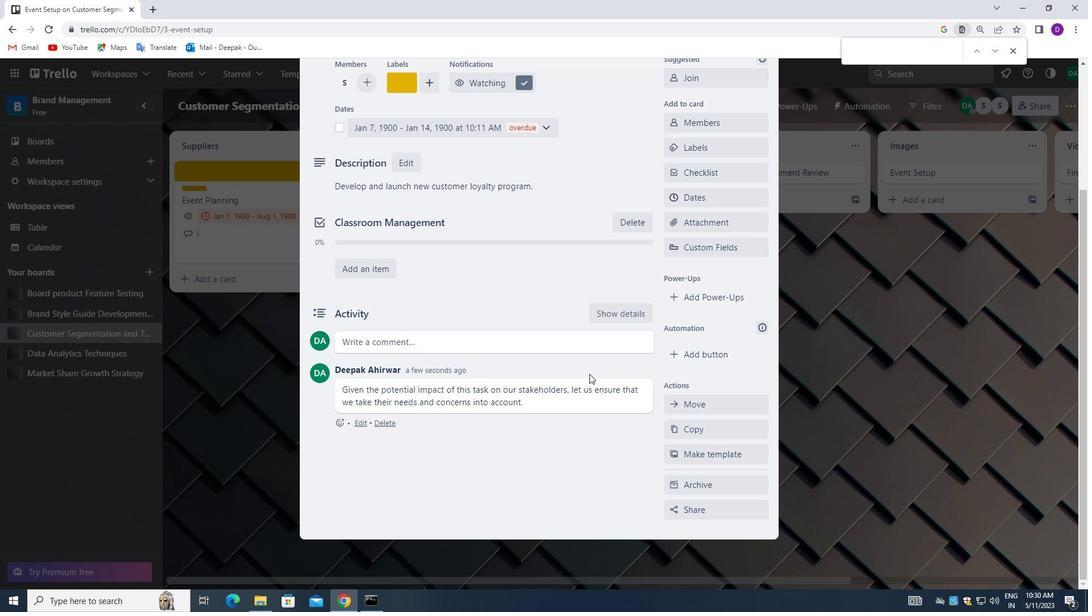 
Action: Mouse scrolled (591, 367) with delta (0, 0)
Screenshot: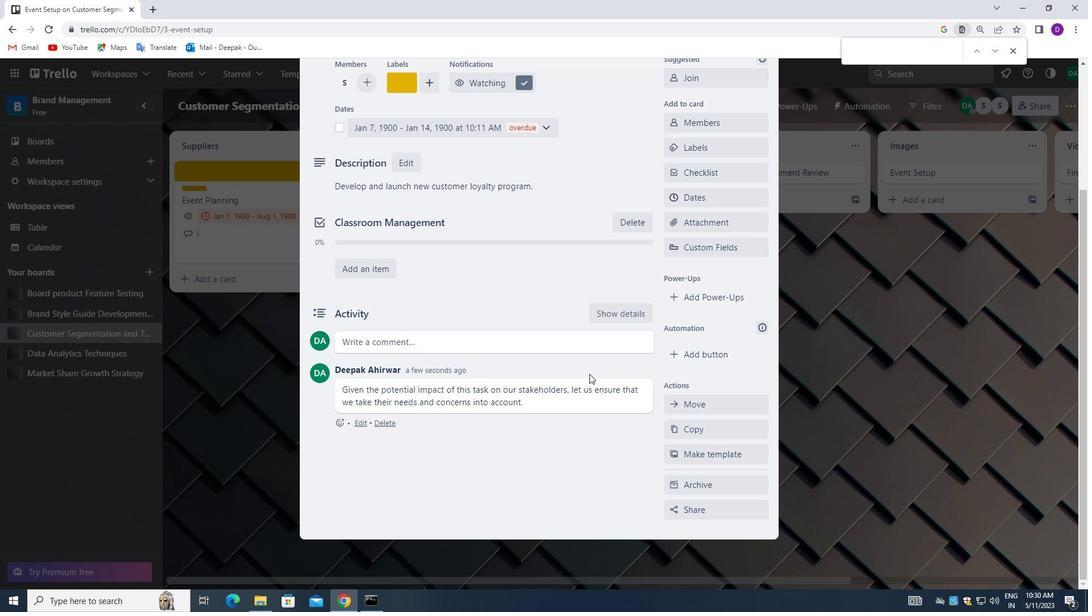 
Action: Mouse moved to (591, 366)
Screenshot: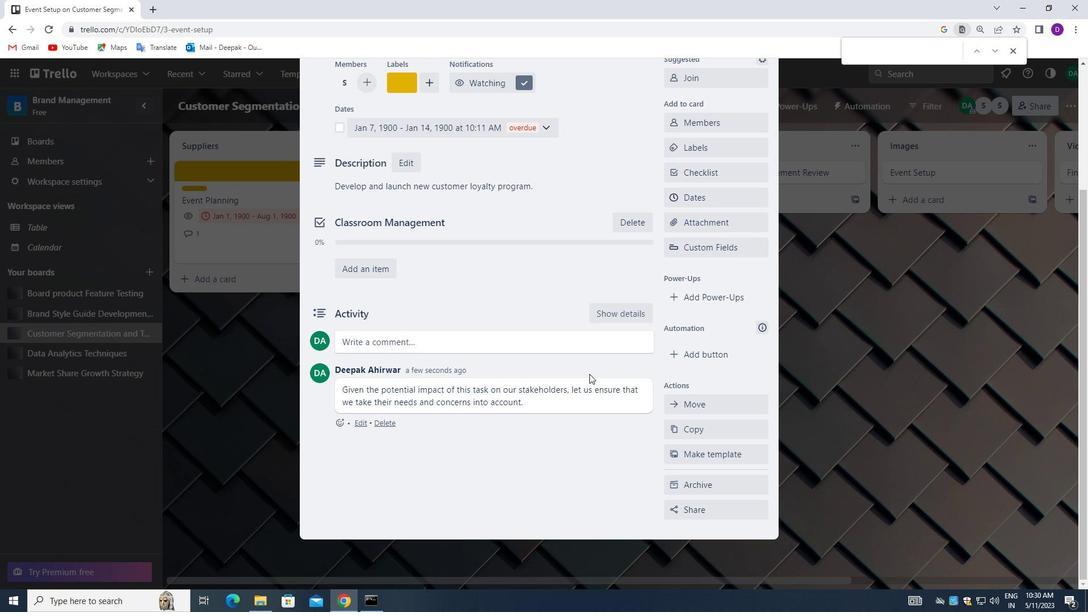 
Action: Mouse scrolled (591, 367) with delta (0, 0)
Screenshot: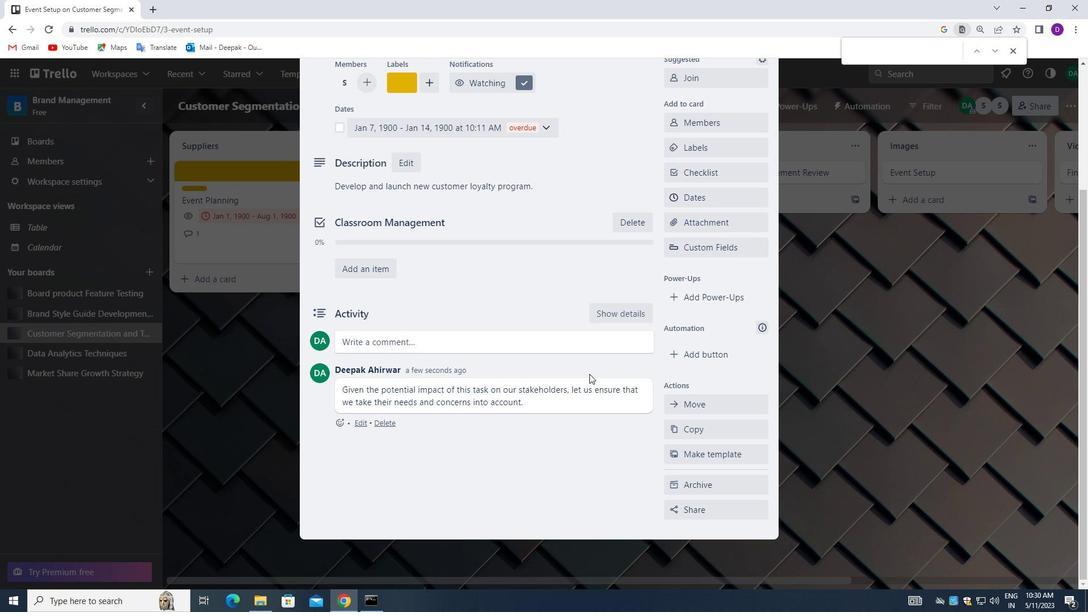 
Action: Mouse moved to (592, 366)
Screenshot: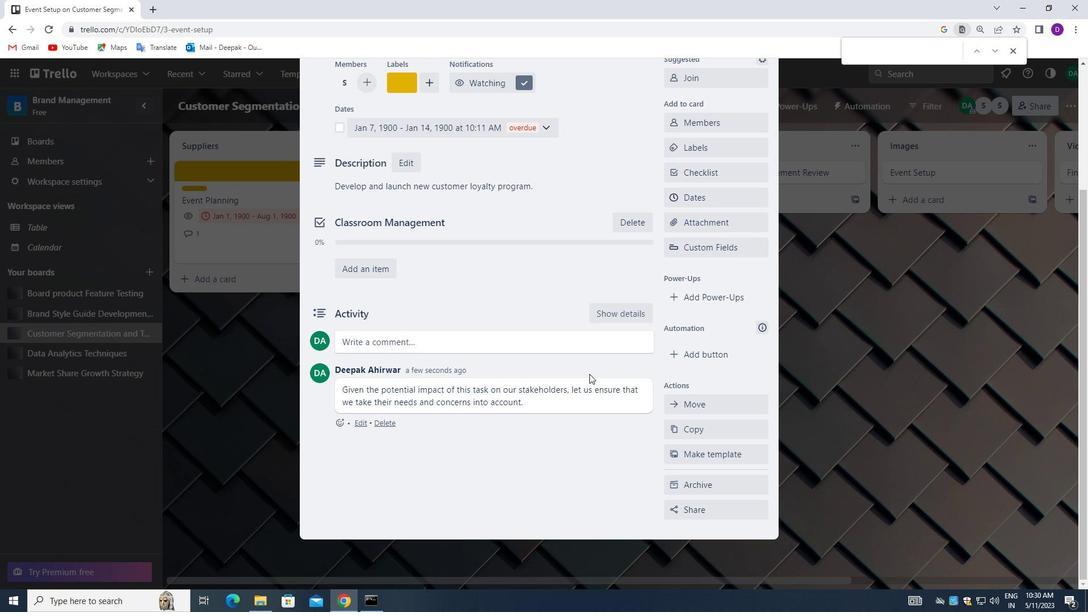 
Action: Mouse scrolled (592, 366) with delta (0, 0)
Screenshot: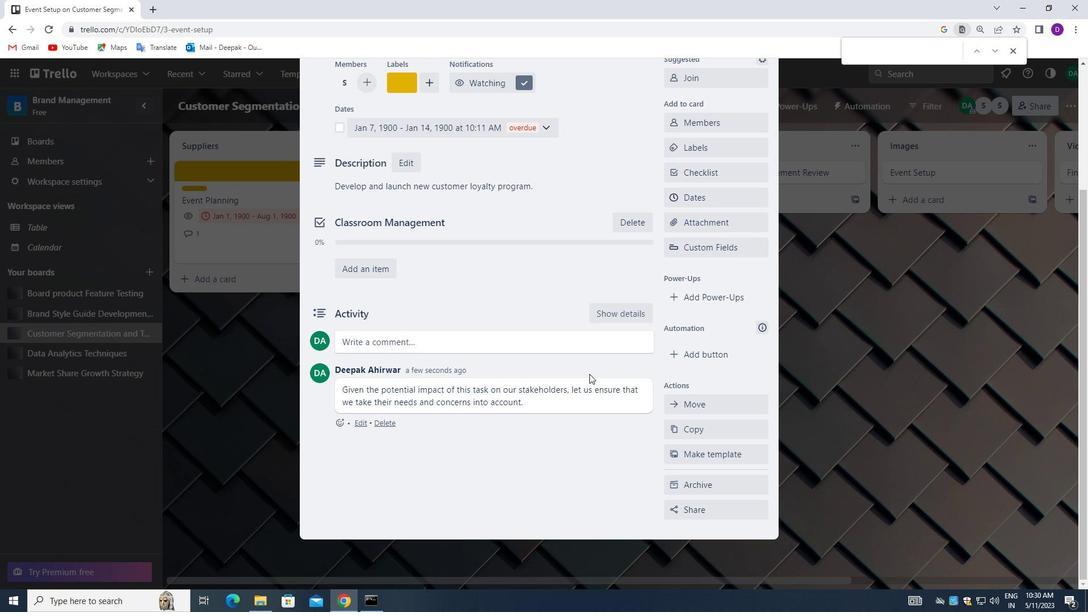 
Action: Mouse moved to (592, 363)
Screenshot: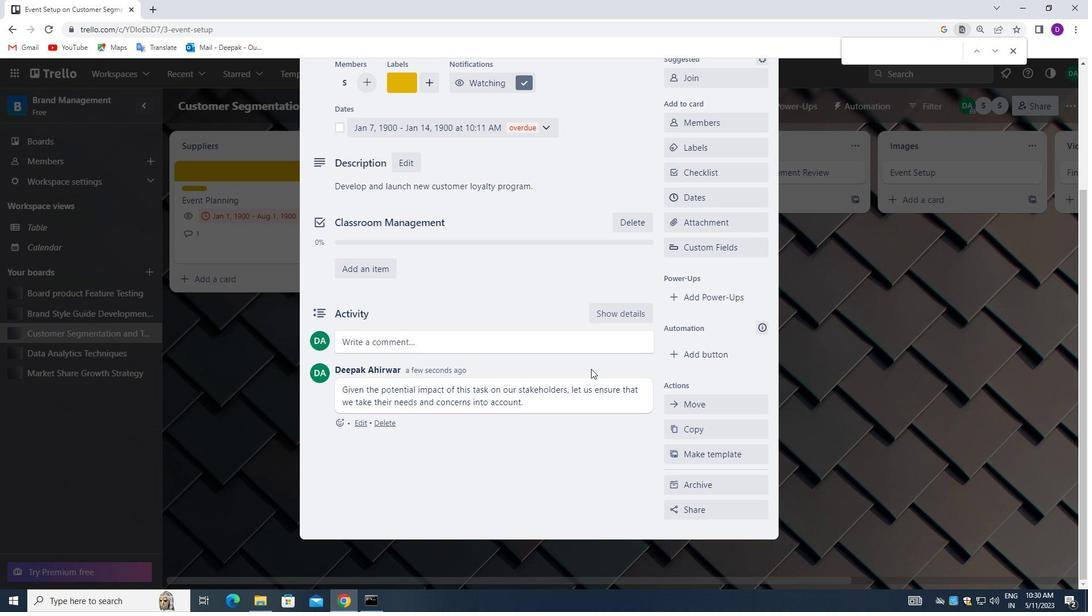 
Action: Mouse scrolled (592, 363) with delta (0, 0)
Screenshot: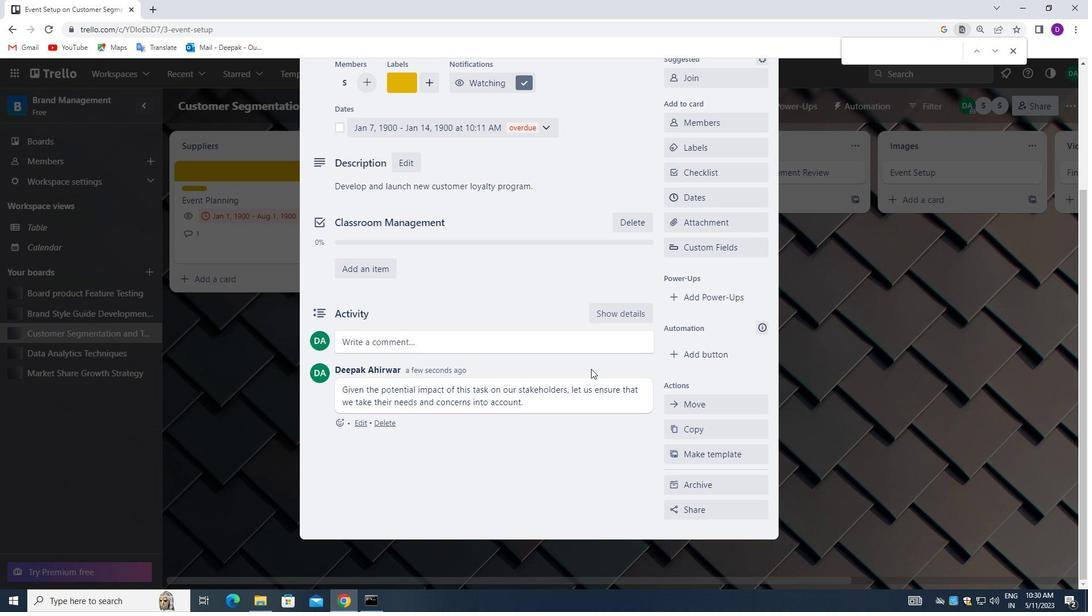 
Action: Mouse moved to (763, 103)
Screenshot: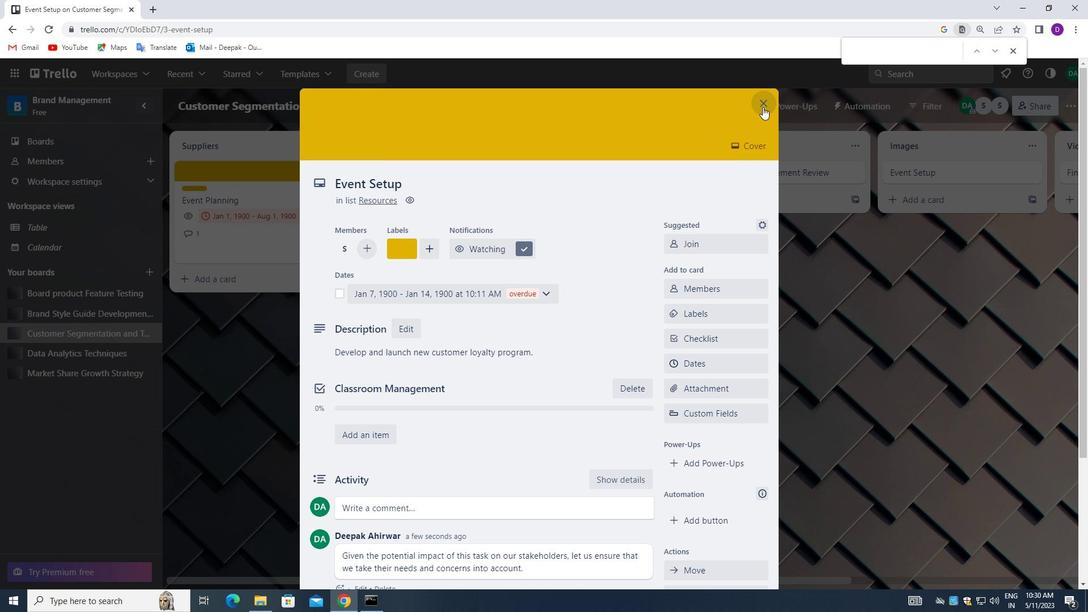 
Action: Mouse pressed left at (763, 103)
Screenshot: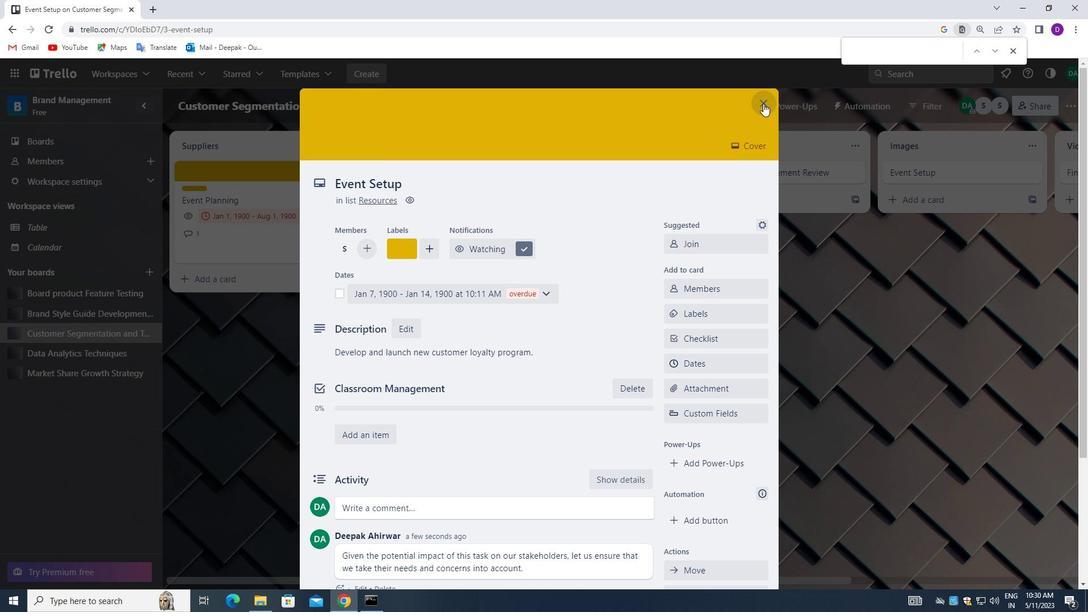 
Action: Mouse moved to (91, 145)
Screenshot: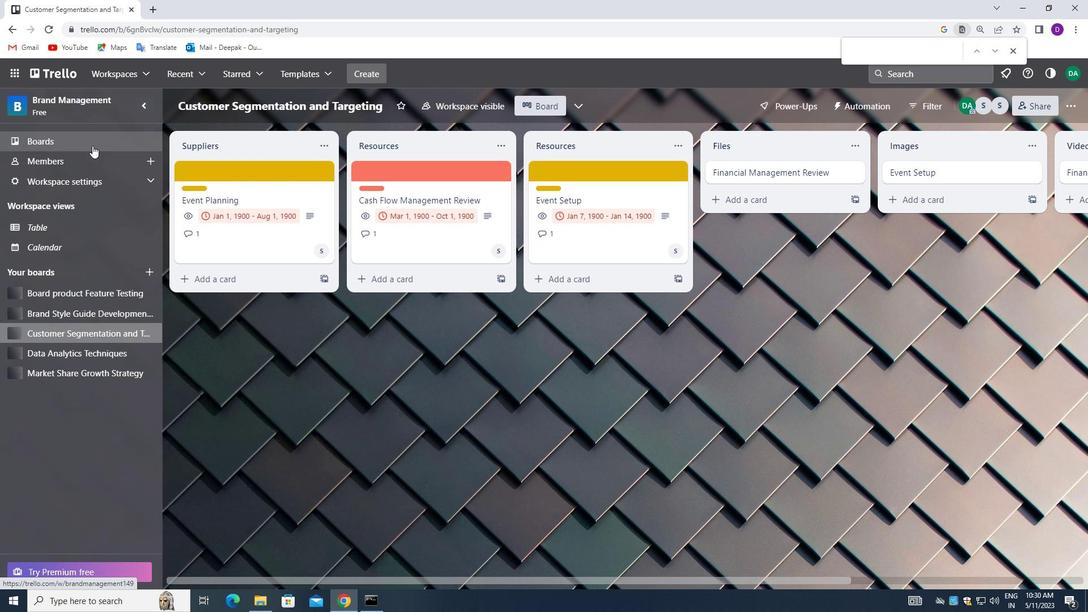 
Action: Mouse pressed left at (91, 145)
Screenshot: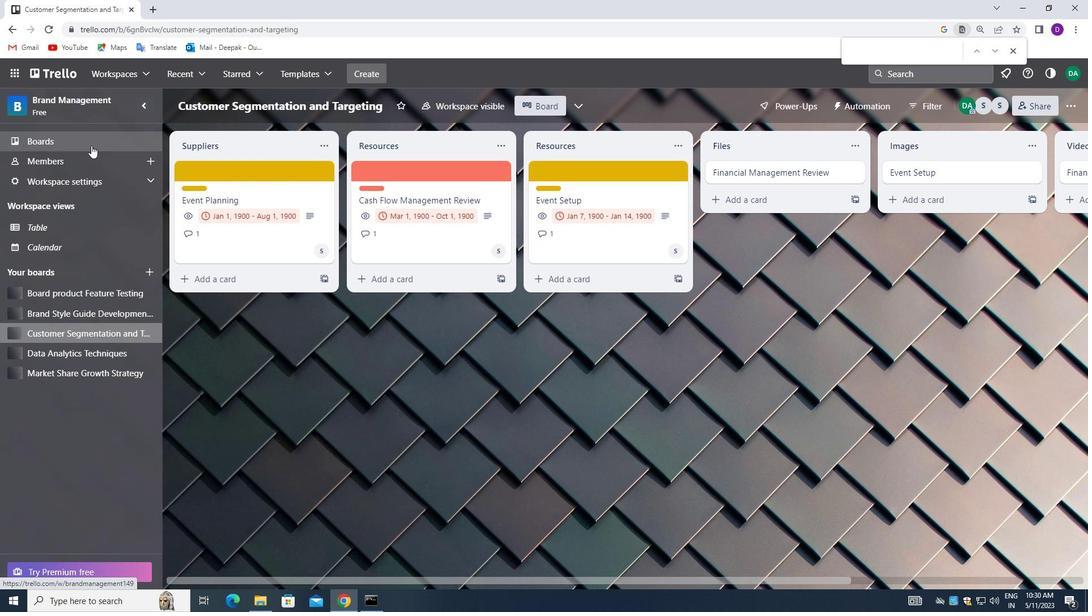 
Action: Mouse moved to (495, 432)
Screenshot: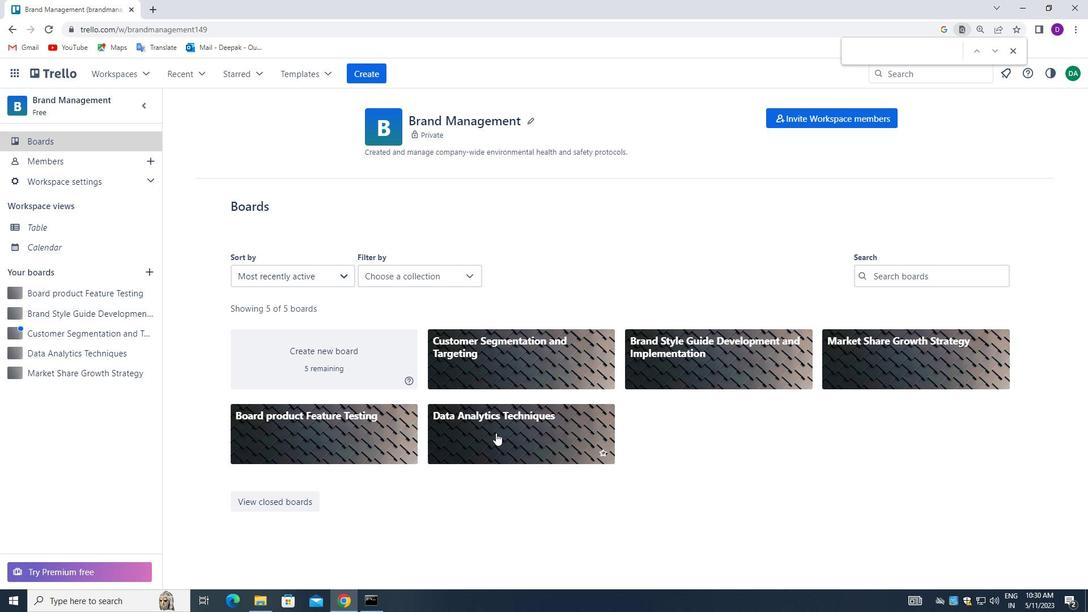 
Action: Mouse pressed left at (495, 432)
Screenshot: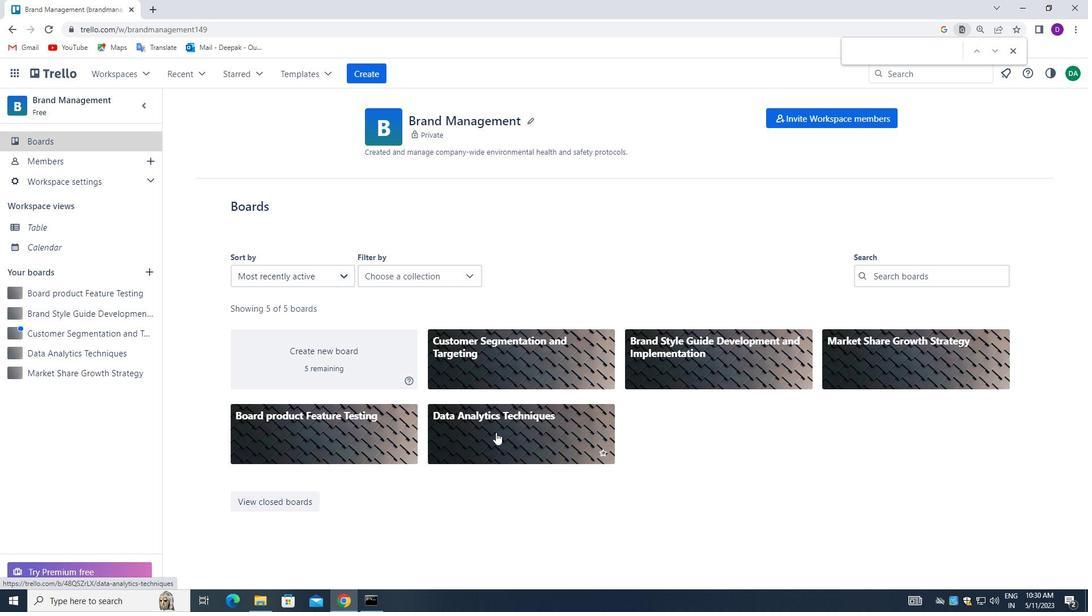 
Action: Mouse moved to (425, 175)
Screenshot: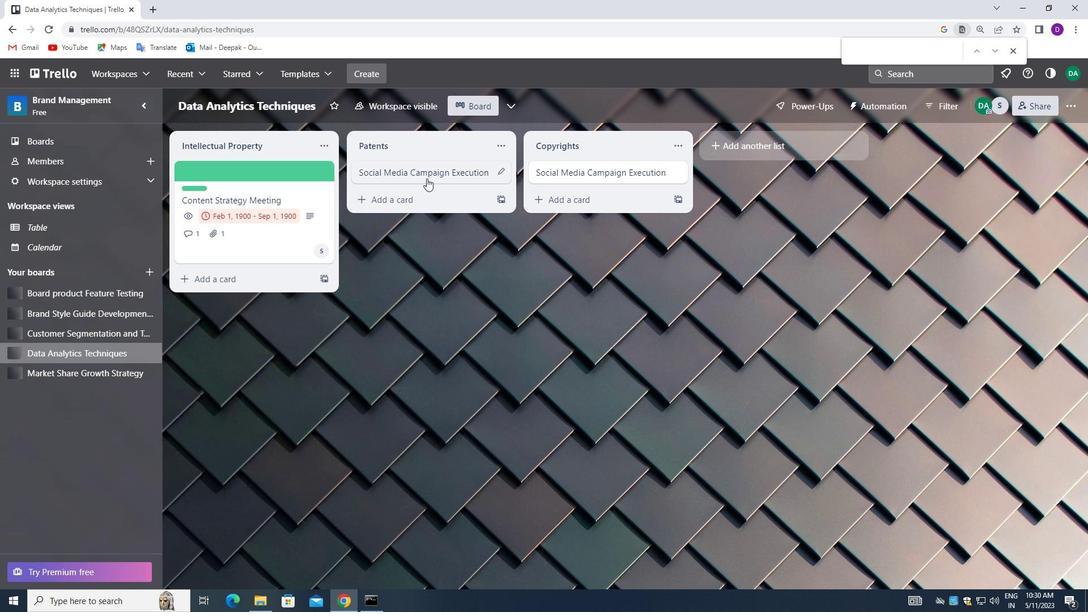 
Action: Mouse pressed left at (425, 175)
Screenshot: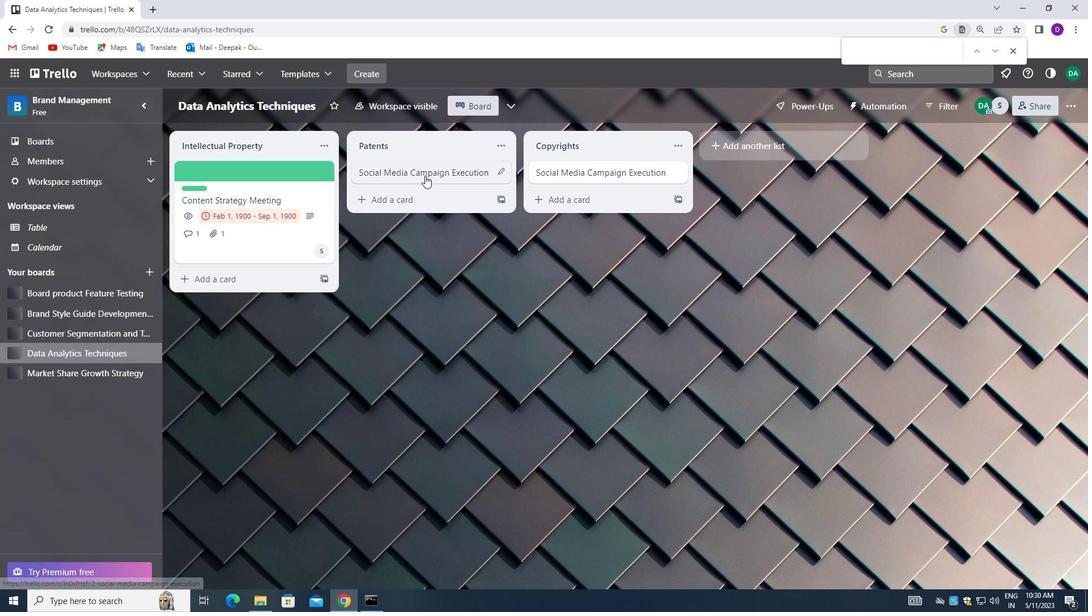 
Action: Mouse moved to (711, 218)
Screenshot: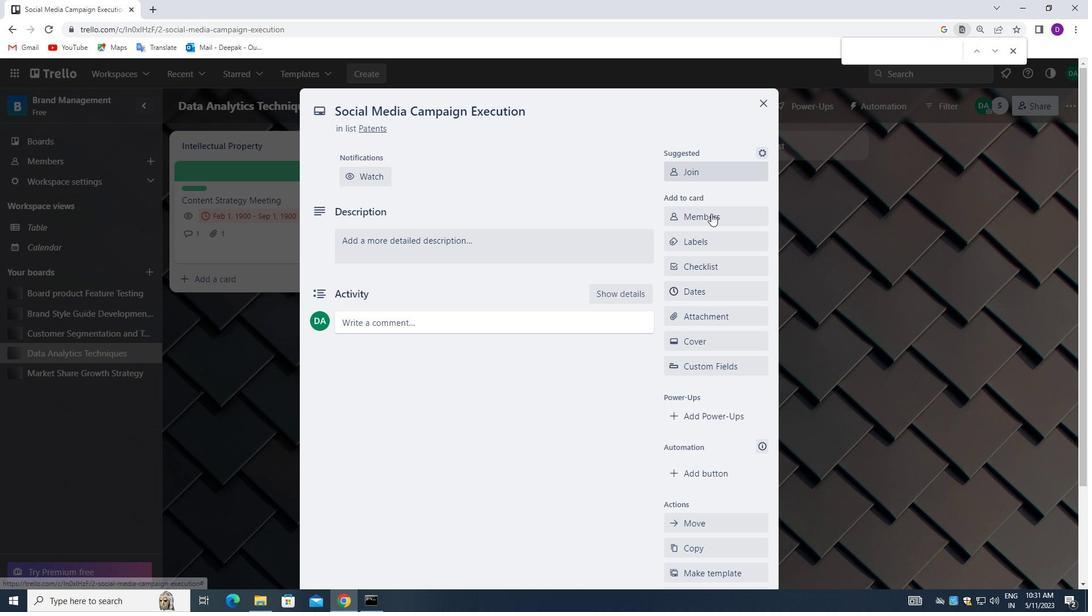 
Action: Mouse pressed left at (711, 218)
Screenshot: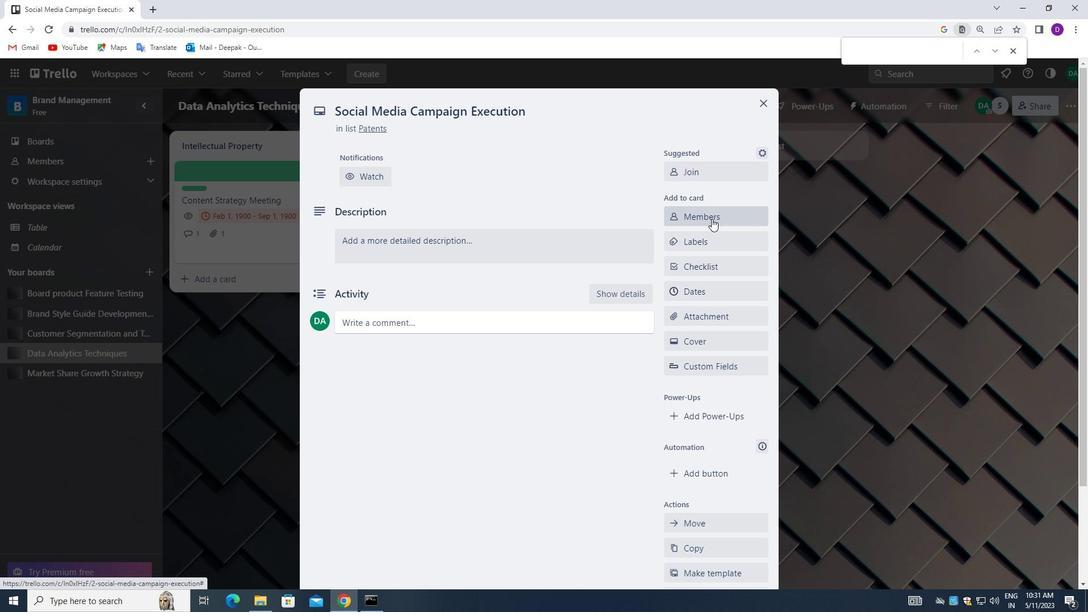 
Action: Mouse moved to (711, 280)
Screenshot: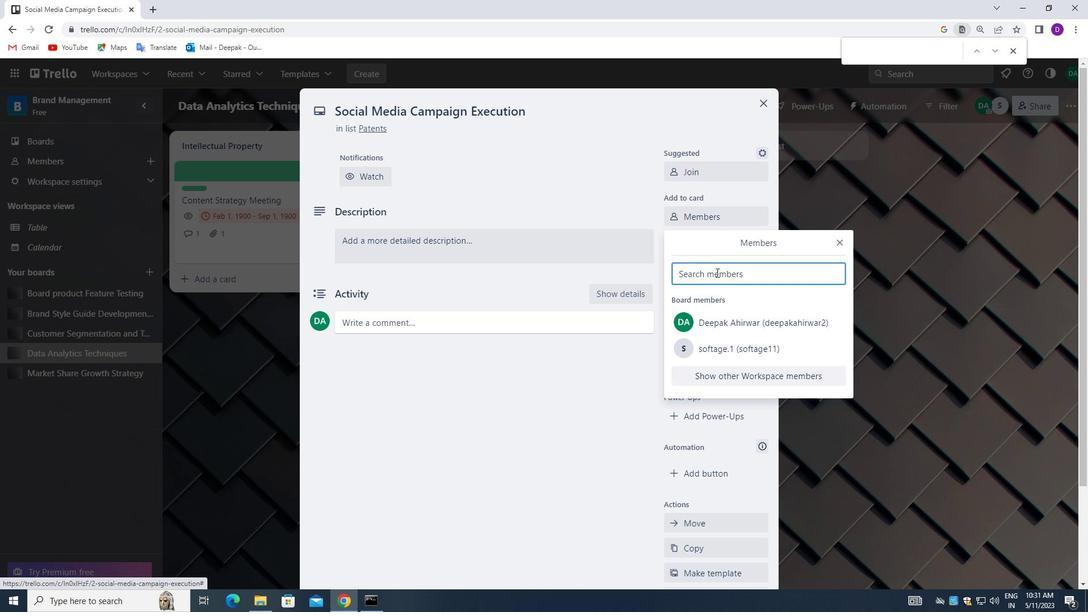 
Action: Mouse pressed left at (711, 280)
Screenshot: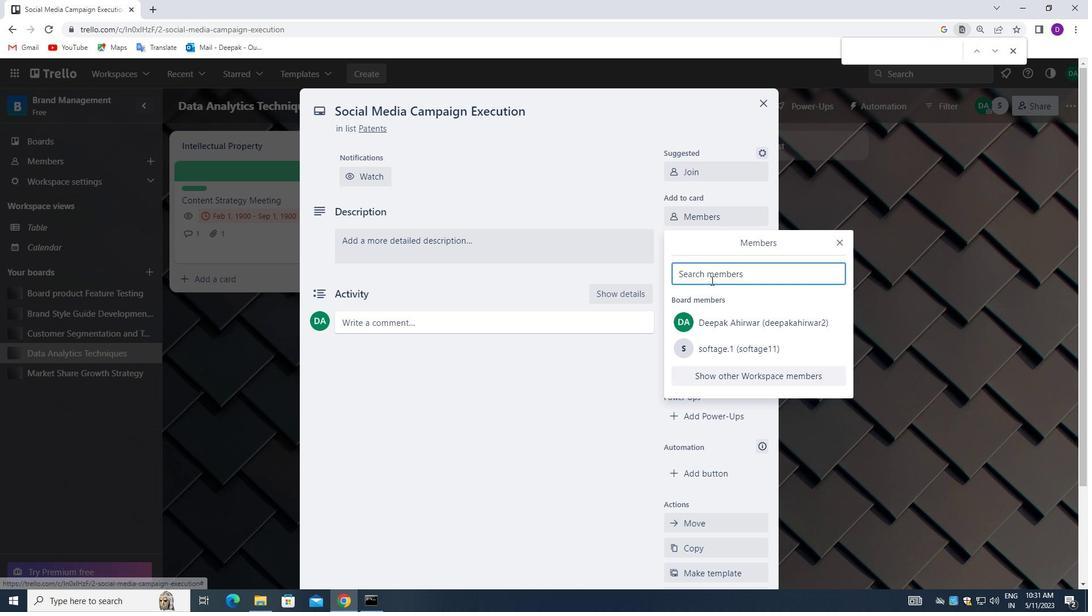 
Action: Mouse moved to (634, 265)
Screenshot: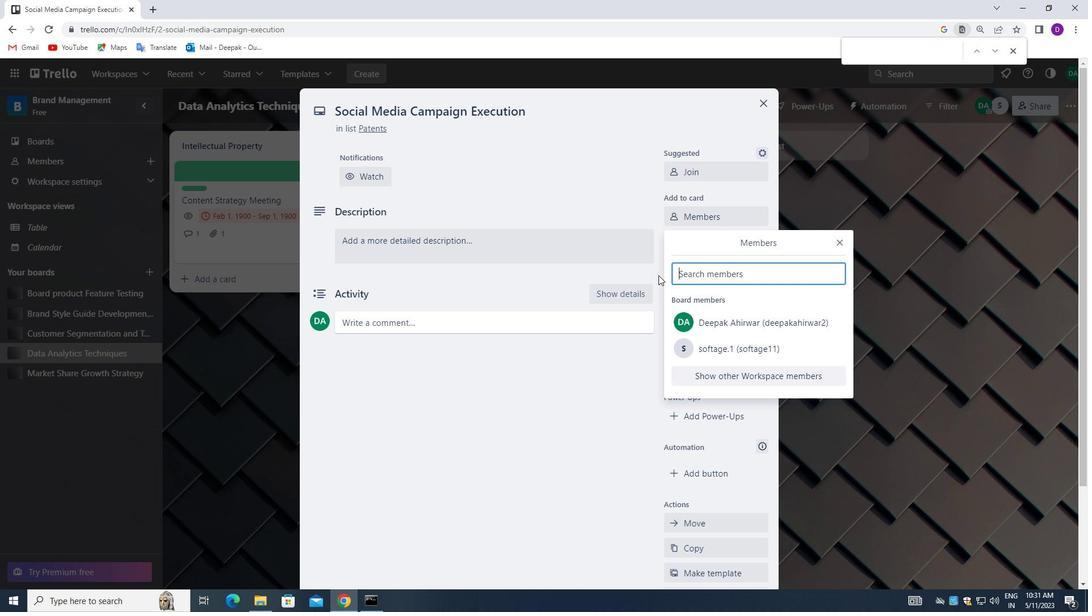 
Action: Key pressed SOFTAGE.4<Key.shift>@SOFTAGE.NET
Screenshot: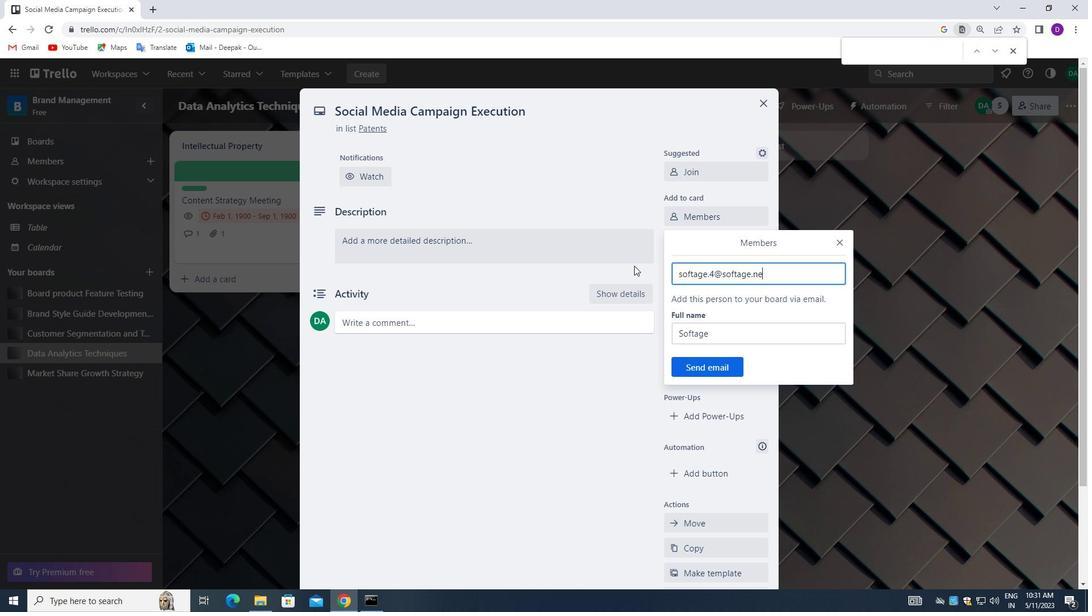 
Action: Mouse moved to (714, 368)
Screenshot: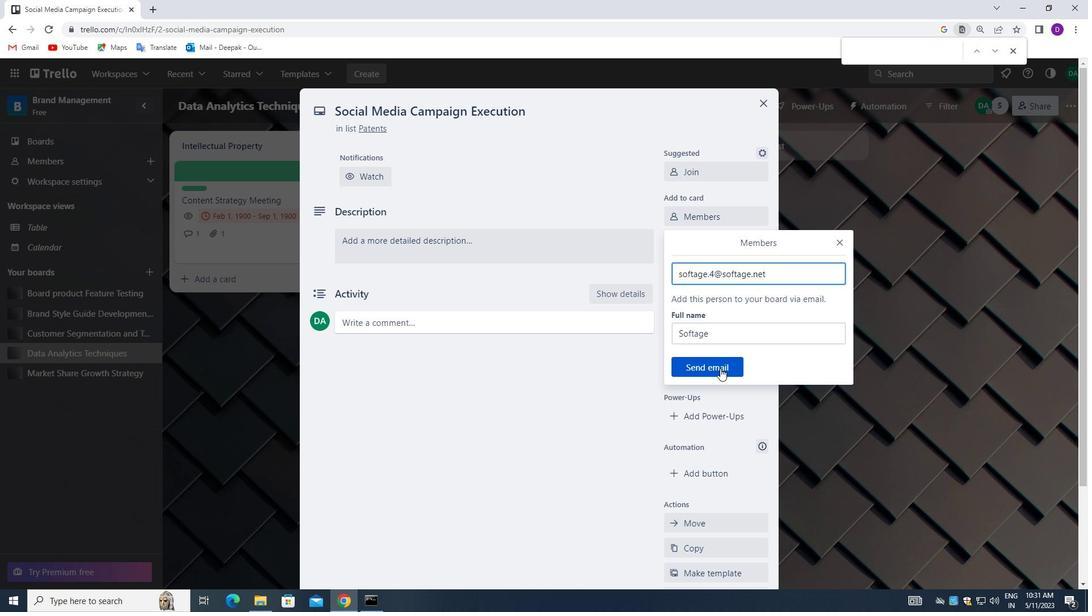 
Action: Mouse pressed left at (714, 368)
Screenshot: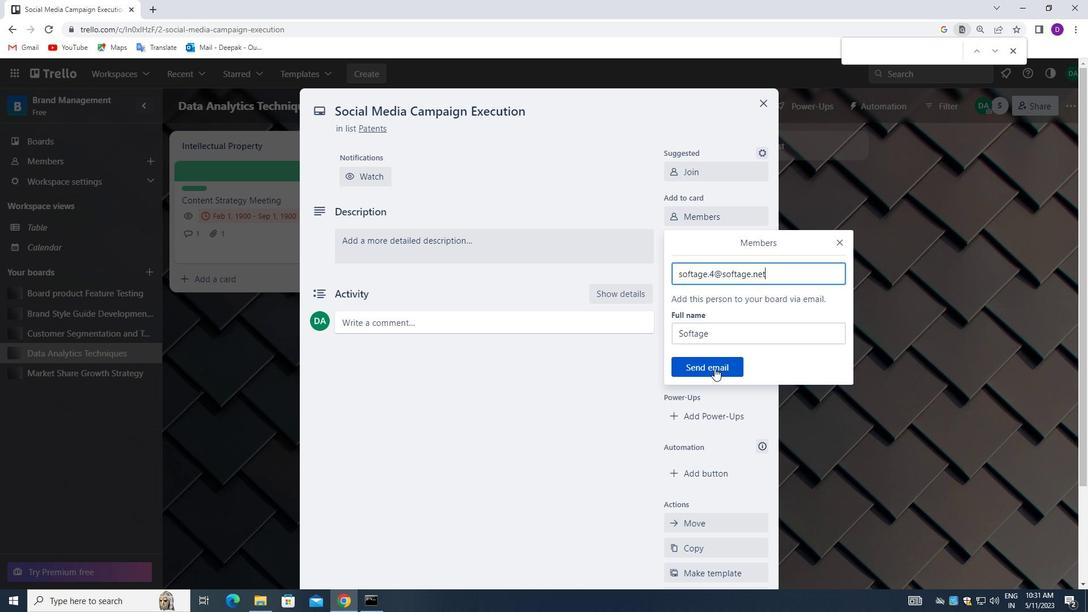 
Action: Mouse moved to (714, 240)
Screenshot: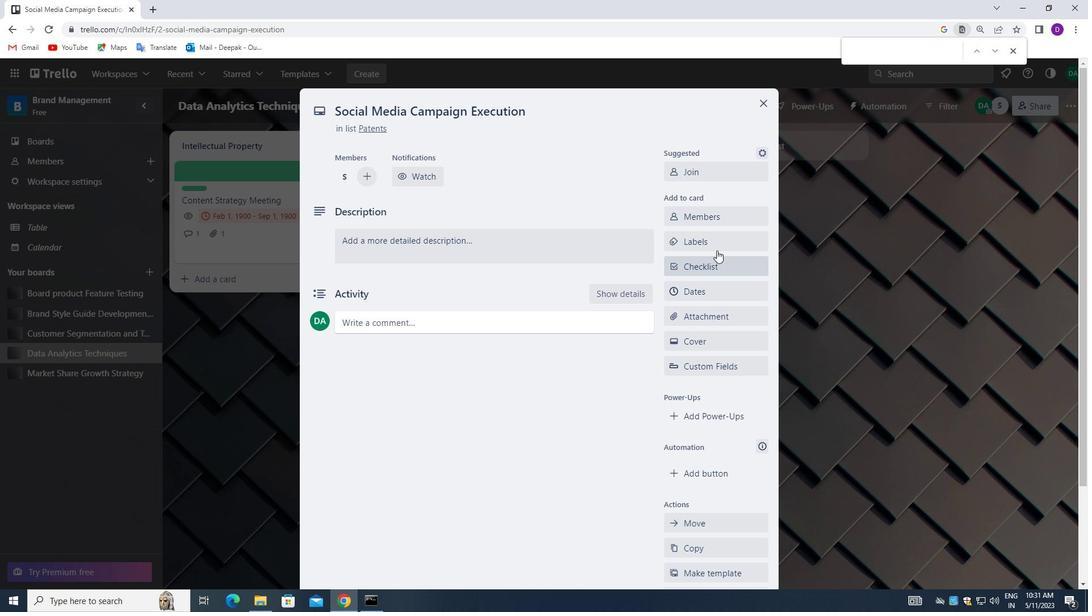 
Action: Mouse pressed left at (714, 240)
Screenshot: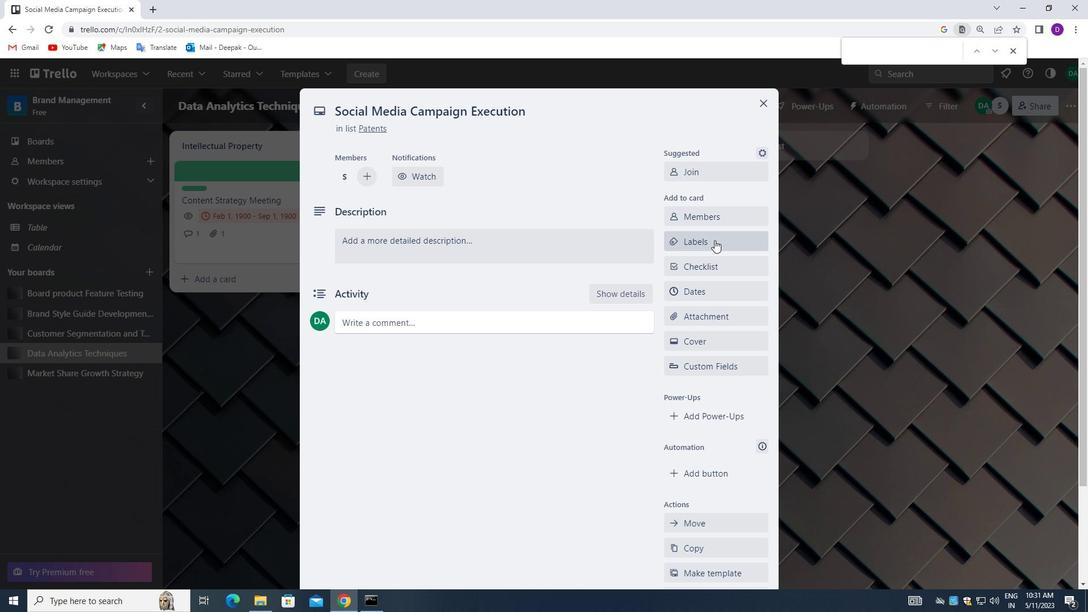 
Action: Mouse moved to (746, 341)
Screenshot: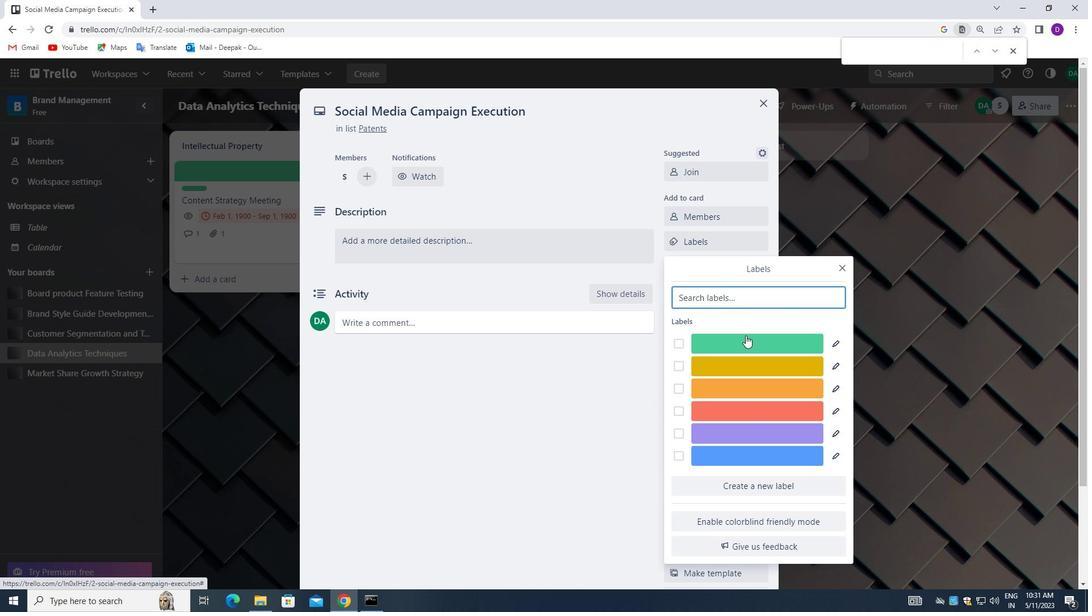 
Action: Mouse pressed left at (746, 341)
Screenshot: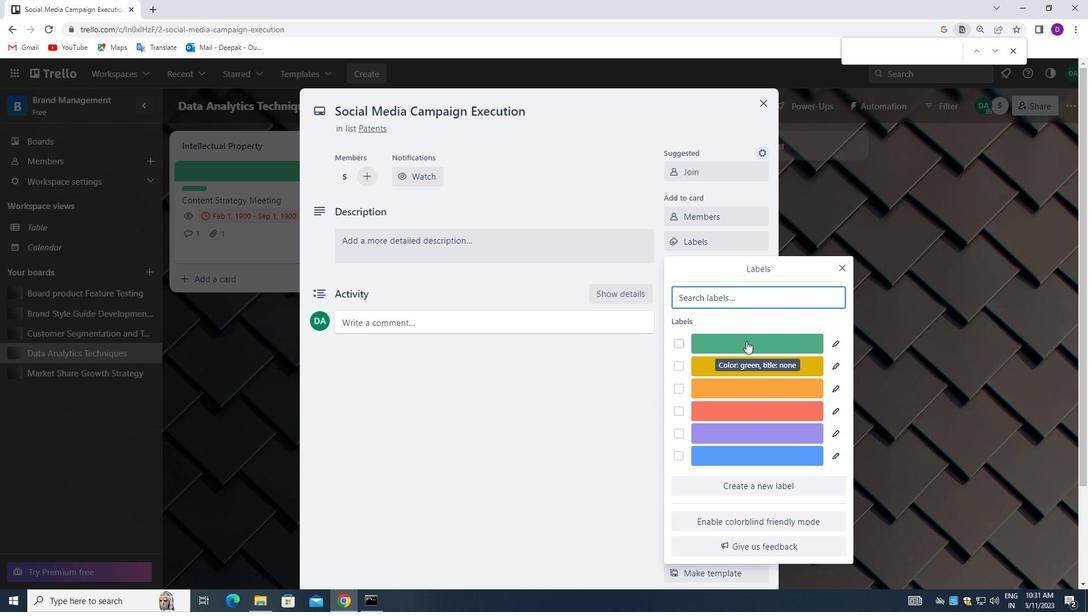 
Action: Mouse moved to (843, 268)
Screenshot: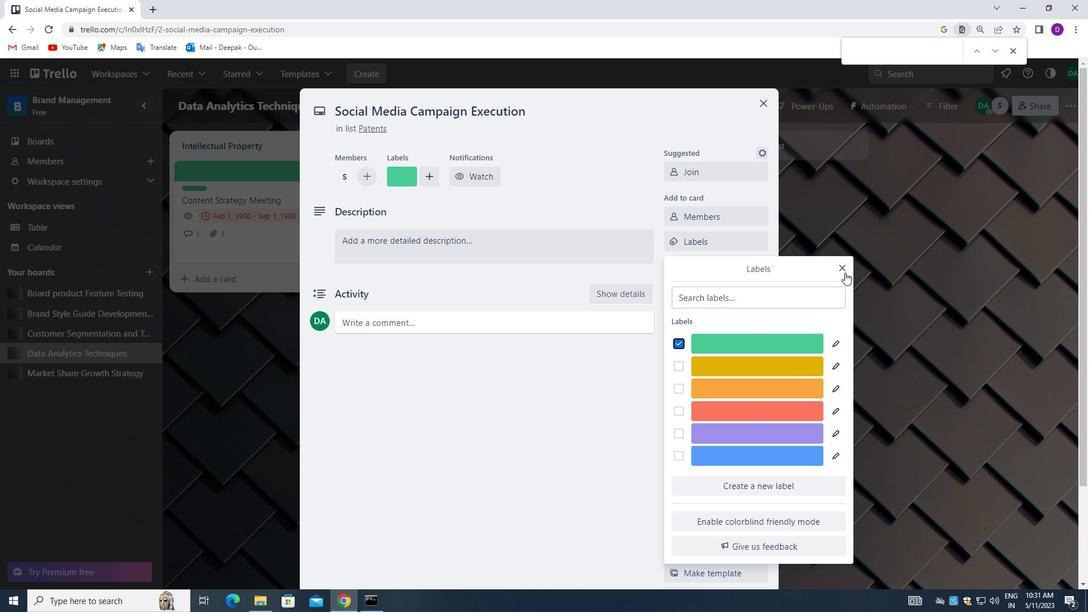 
Action: Mouse pressed left at (843, 268)
Screenshot: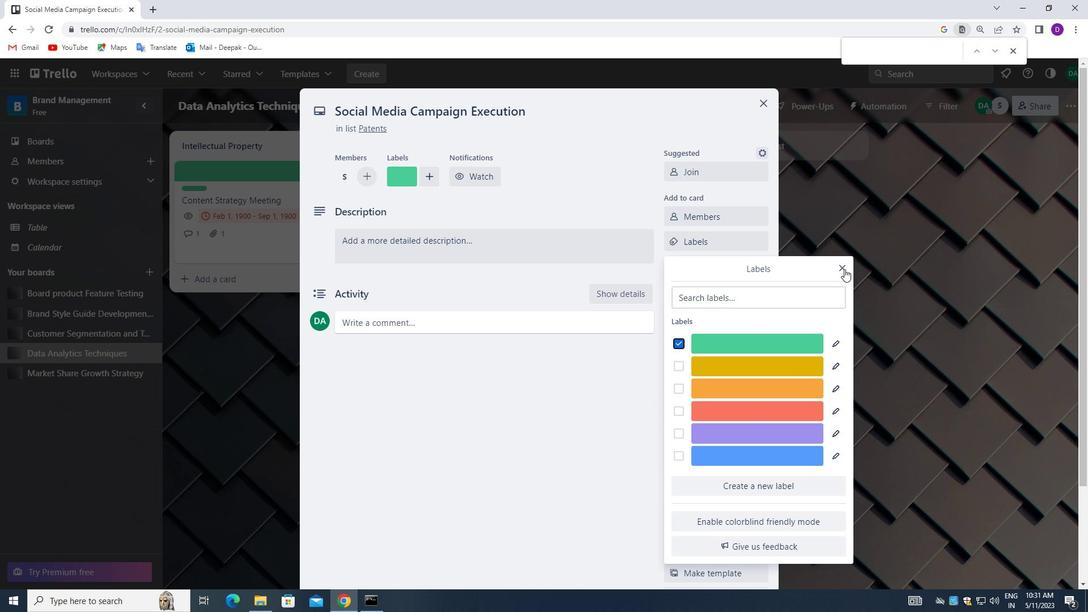 
Action: Mouse moved to (700, 266)
Screenshot: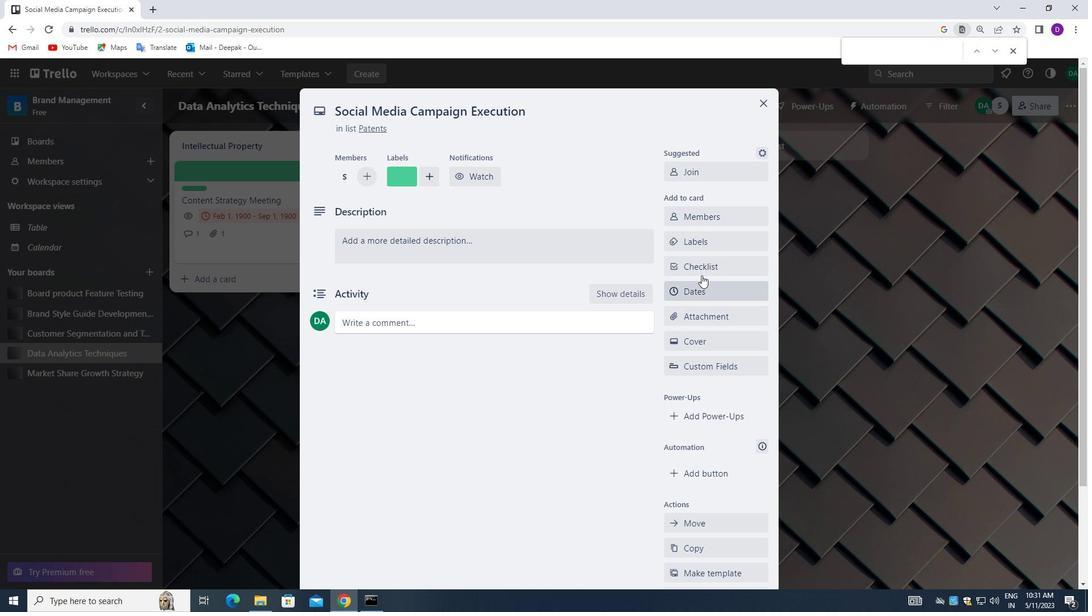 
Action: Mouse pressed left at (700, 266)
Screenshot: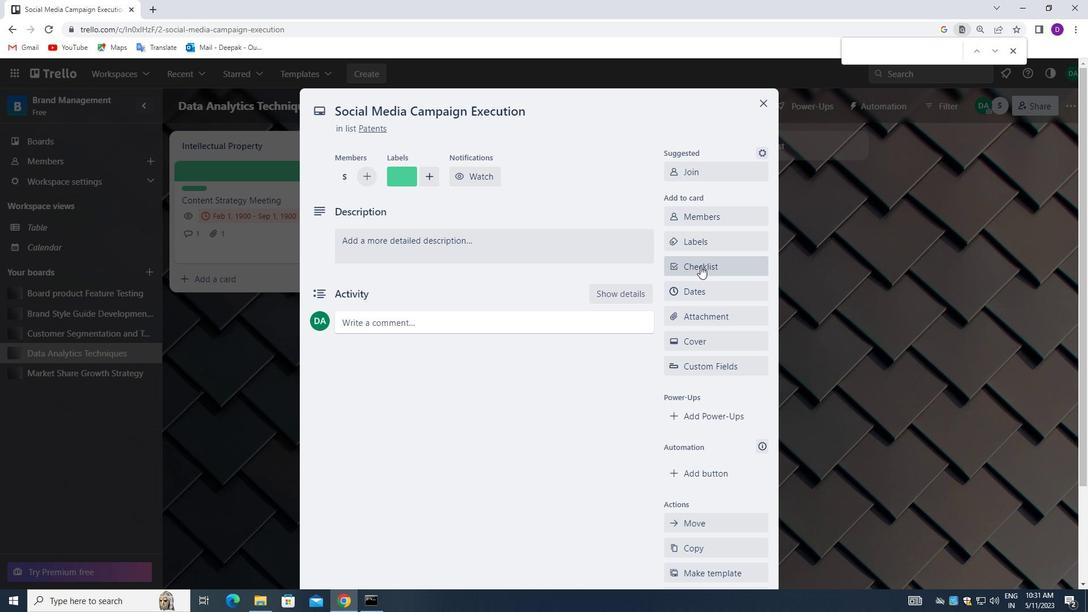 
Action: Mouse moved to (740, 327)
Screenshot: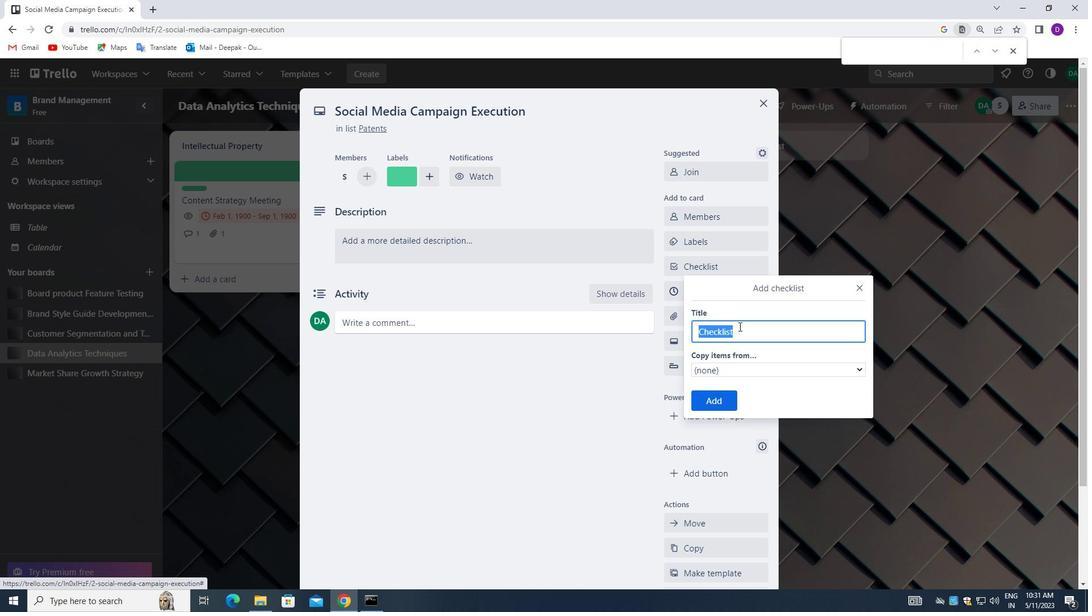 
Action: Key pressed <Key.backspace><Key.shift>PRODUCTIVITY
Screenshot: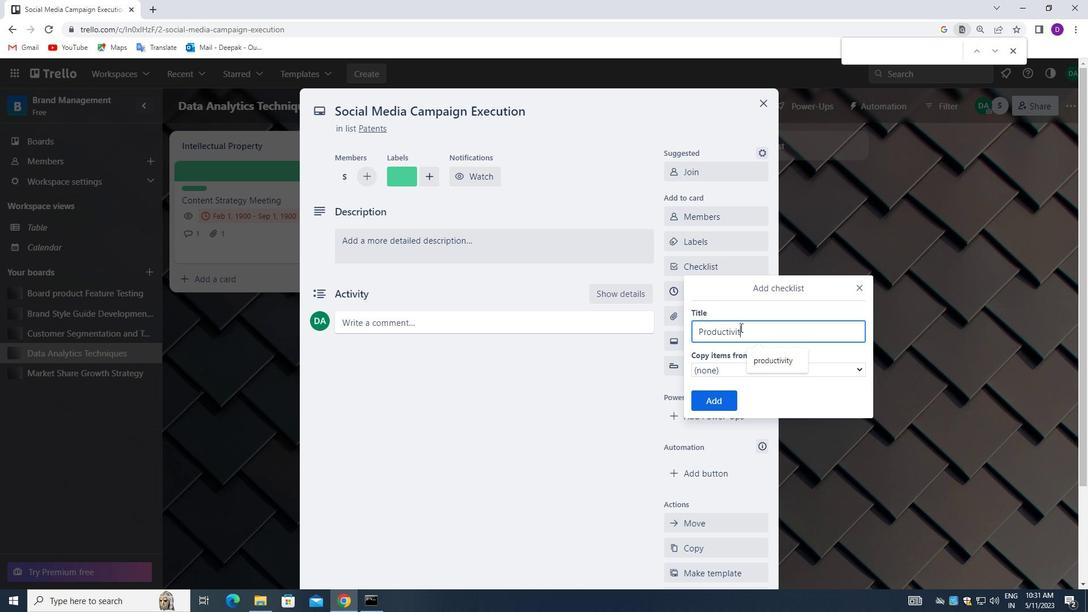 
Action: Mouse moved to (721, 400)
Screenshot: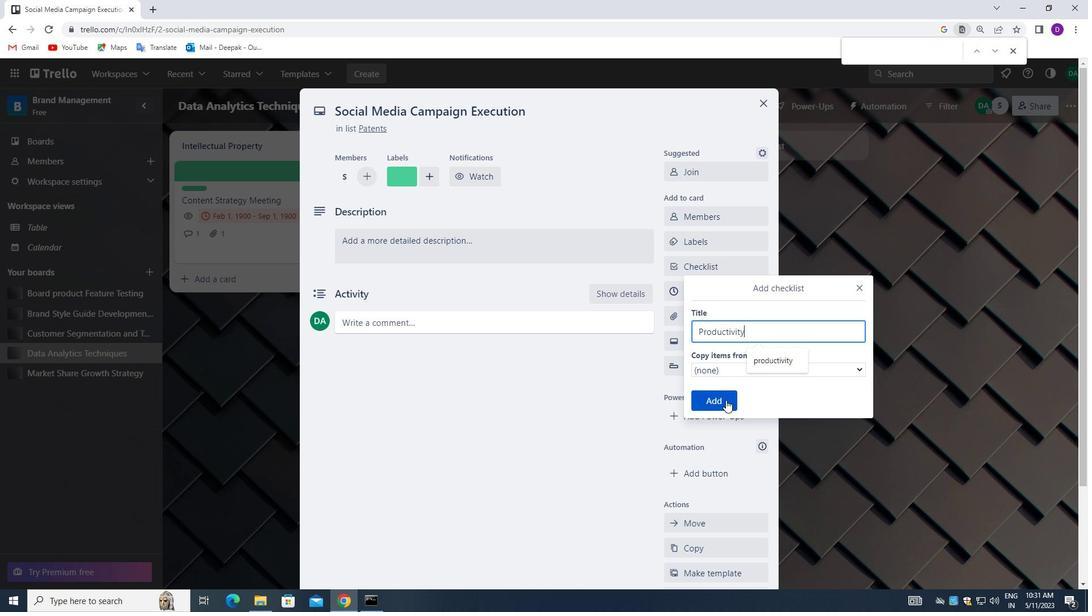 
Action: Mouse pressed left at (721, 400)
Screenshot: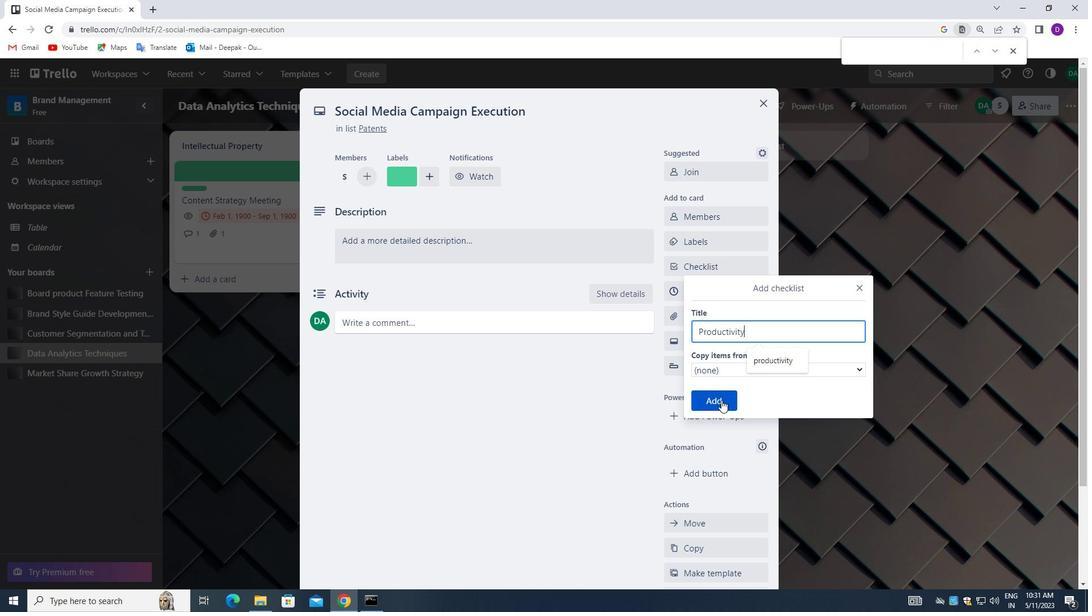 
Action: Mouse moved to (713, 316)
Screenshot: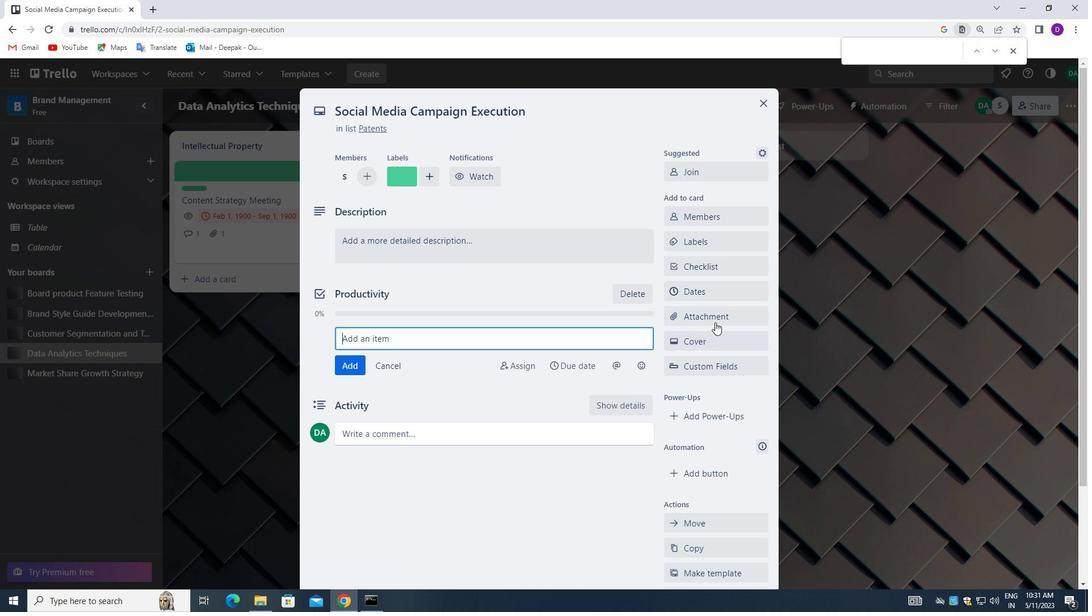 
Action: Mouse pressed left at (713, 316)
Screenshot: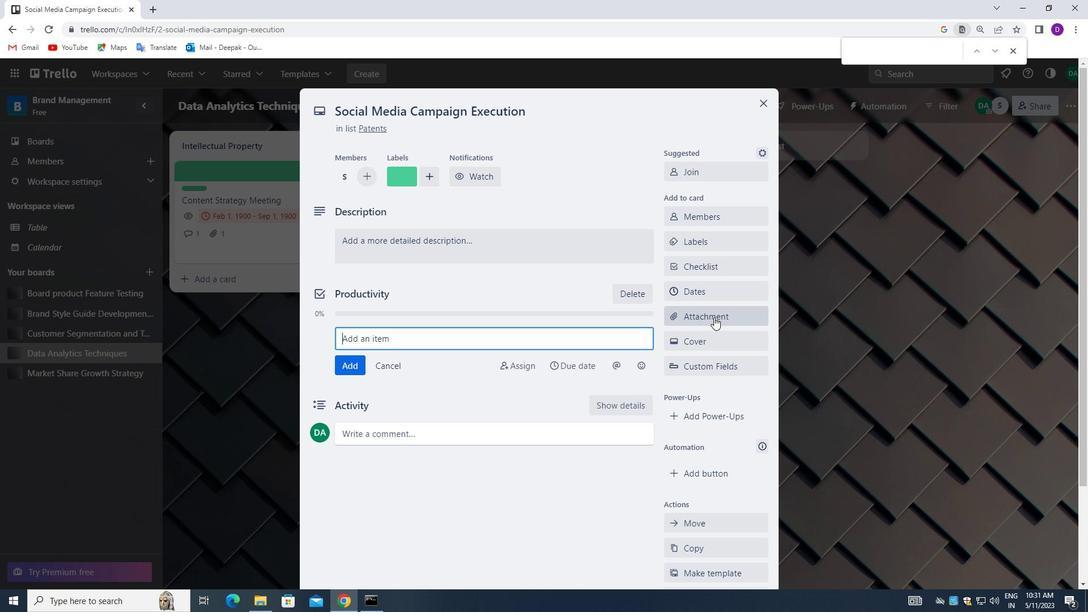 
Action: Mouse moved to (713, 130)
Screenshot: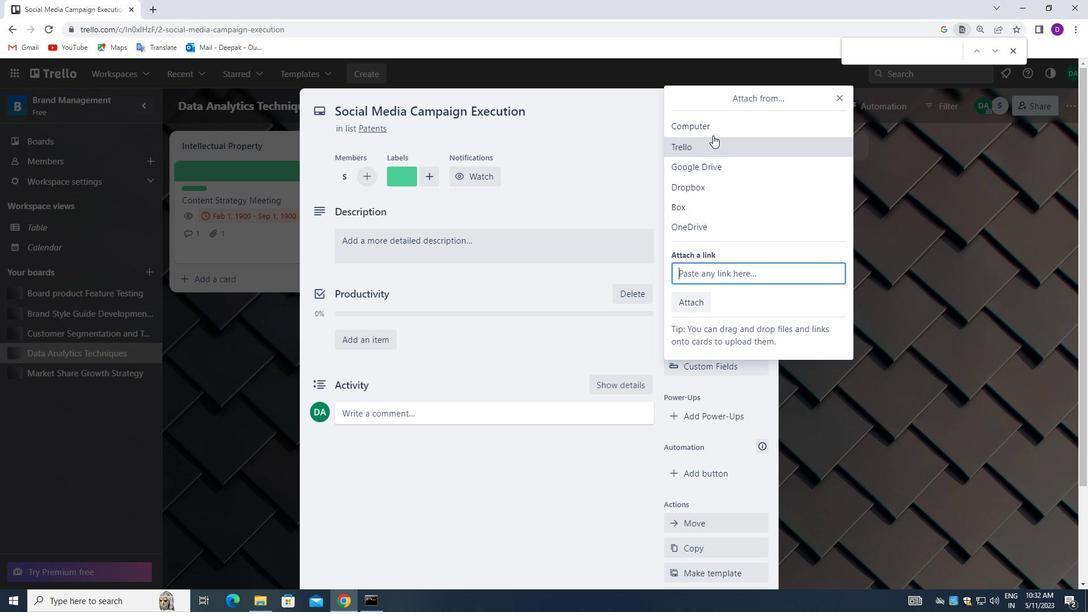 
Action: Mouse pressed left at (713, 130)
Screenshot: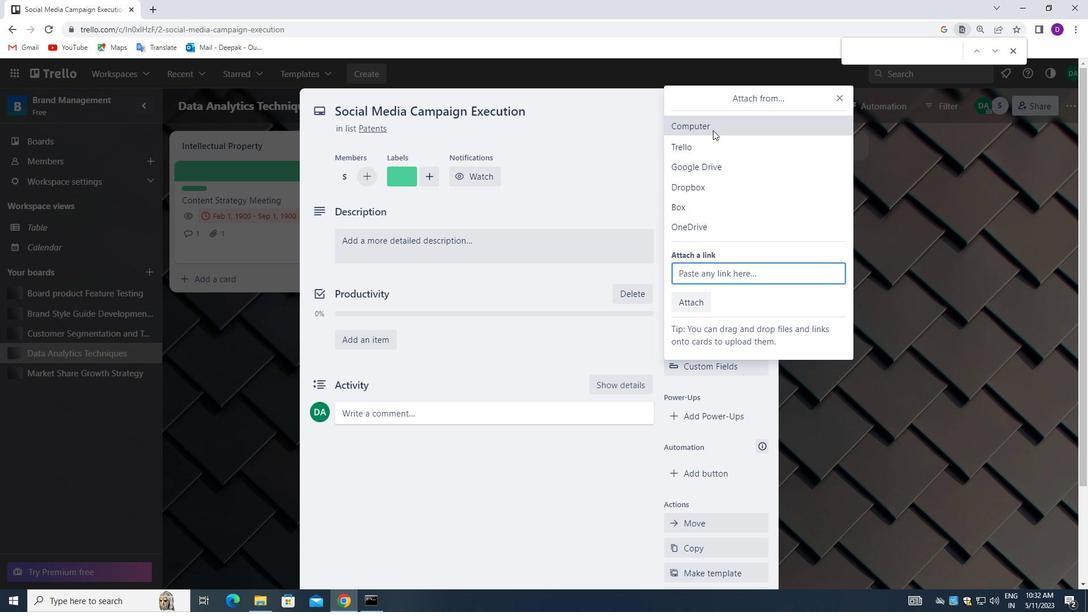 
Action: Mouse moved to (223, 233)
Screenshot: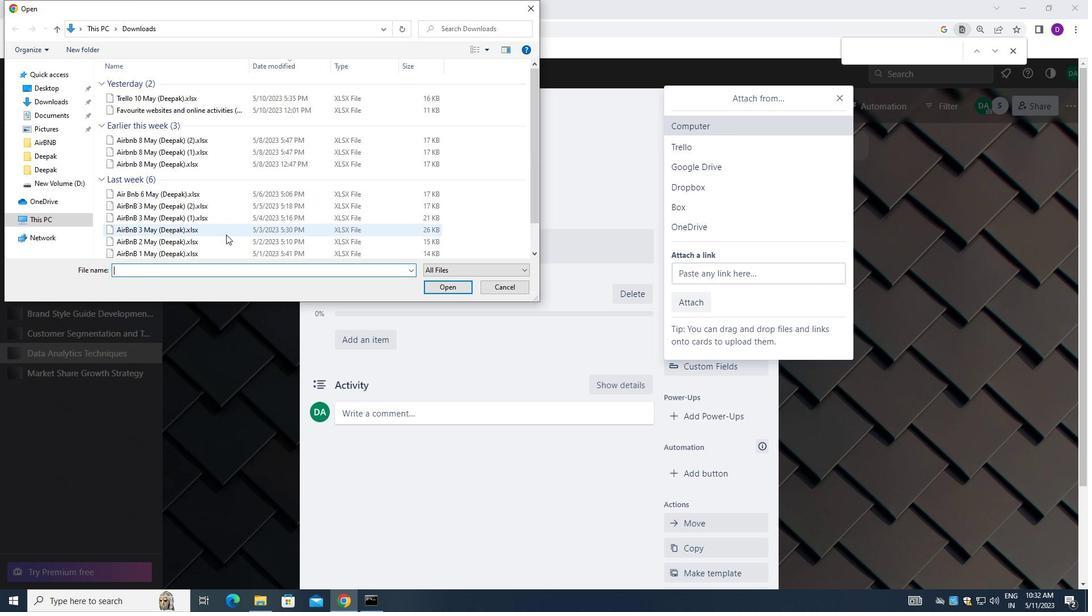 
Action: Mouse pressed left at (223, 233)
Screenshot: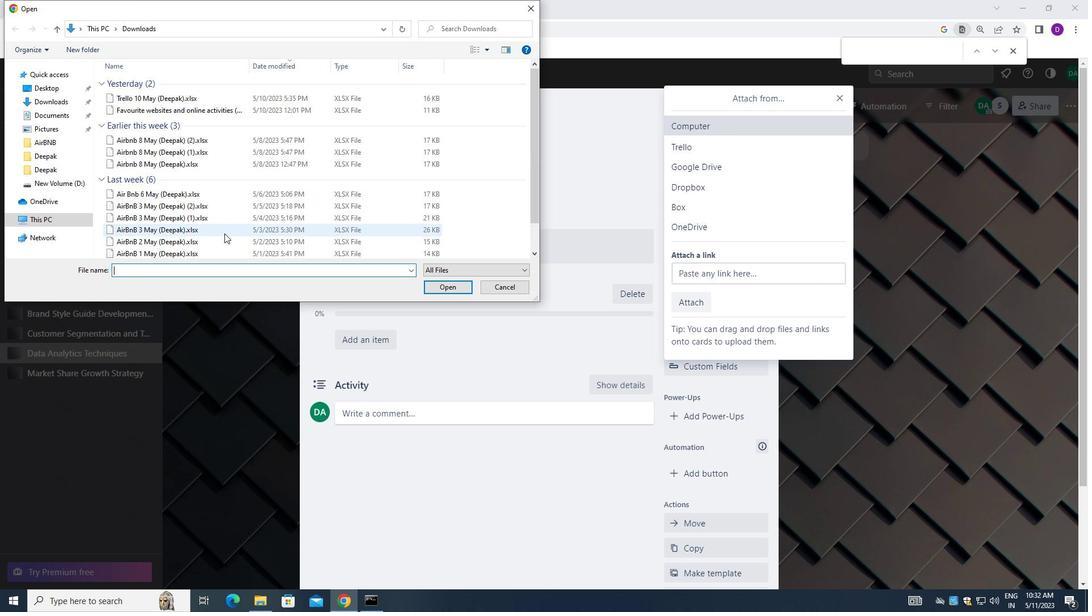 
Action: Mouse moved to (444, 286)
Screenshot: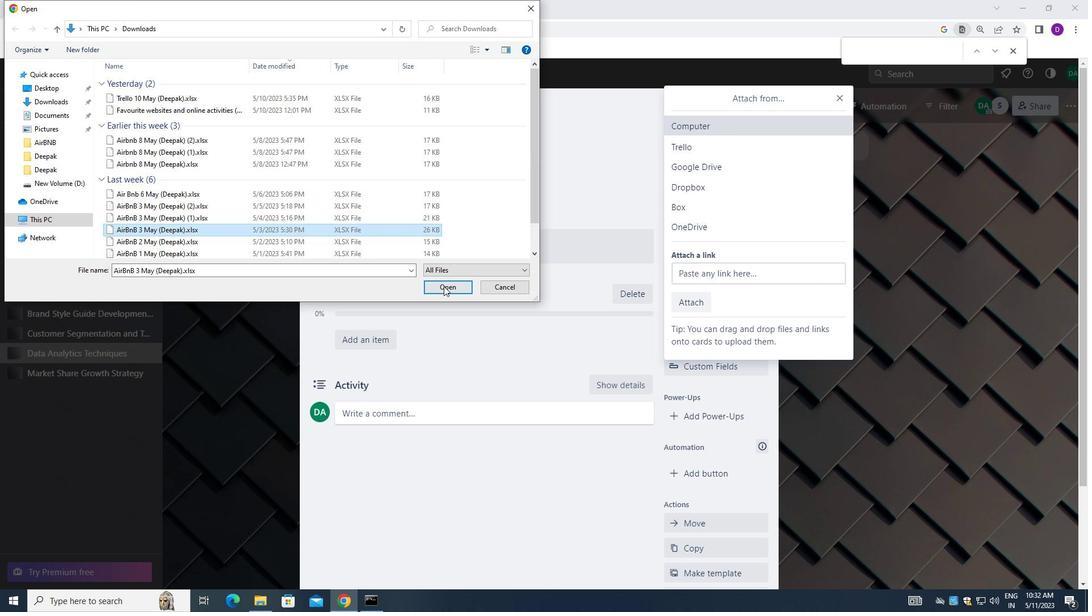 
Action: Mouse pressed left at (444, 286)
Screenshot: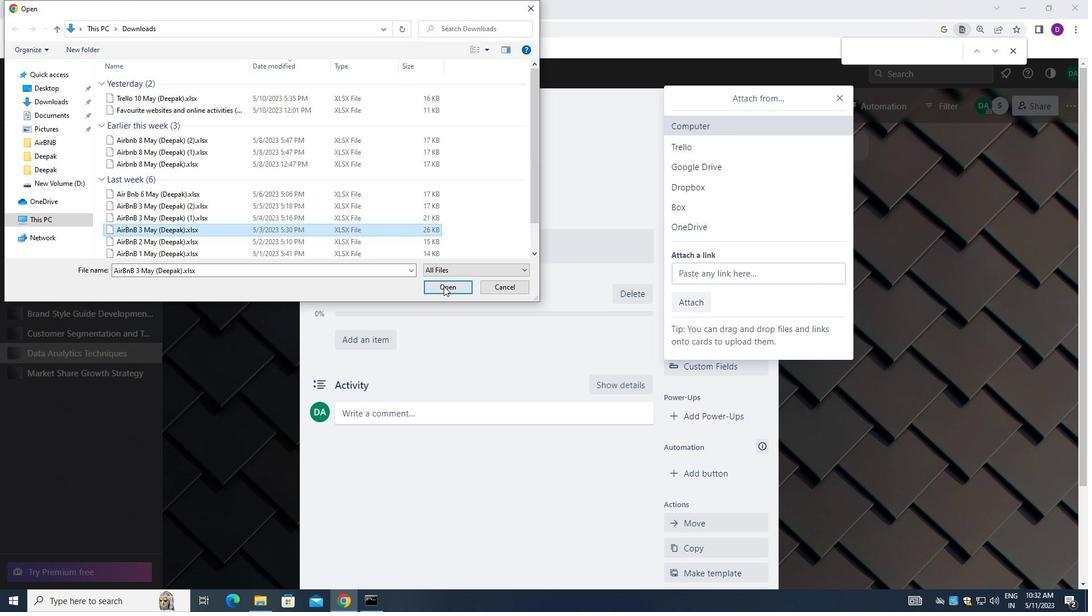 
Action: Mouse moved to (707, 338)
Screenshot: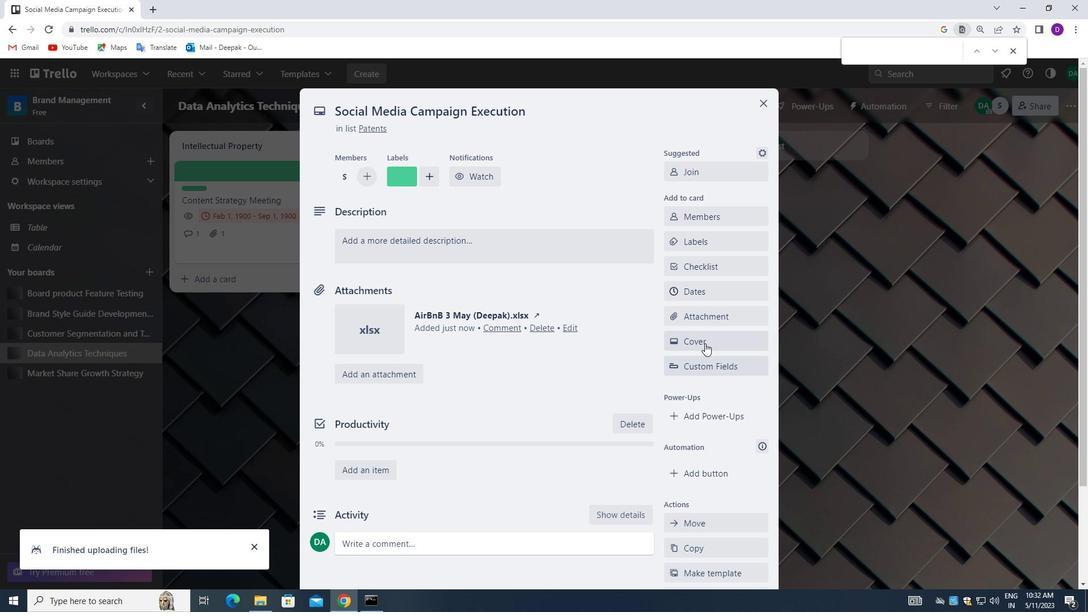 
Action: Mouse pressed left at (707, 338)
Screenshot: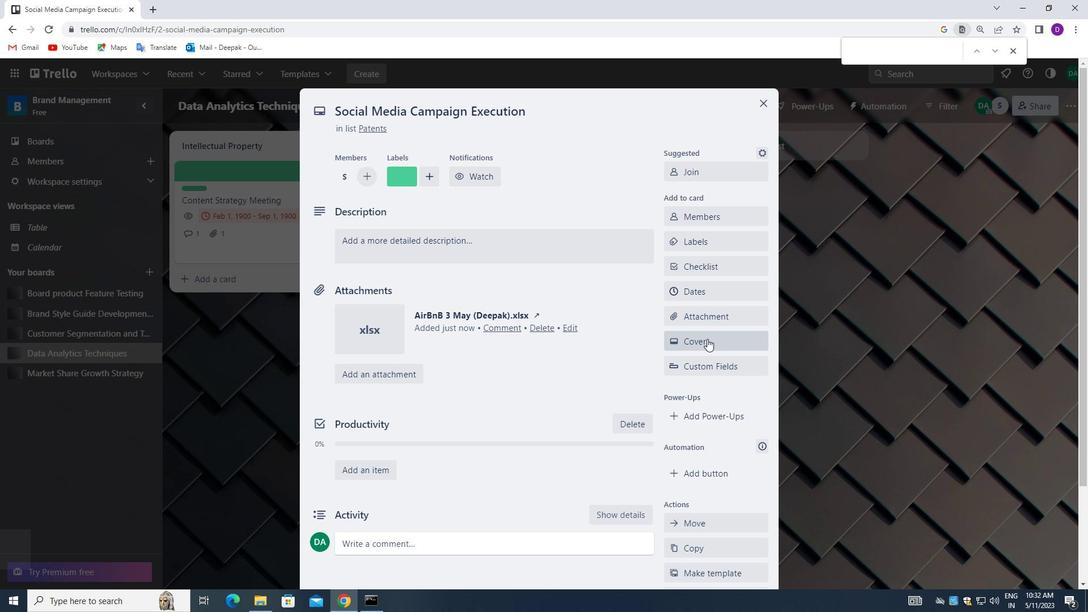 
Action: Mouse moved to (688, 340)
Screenshot: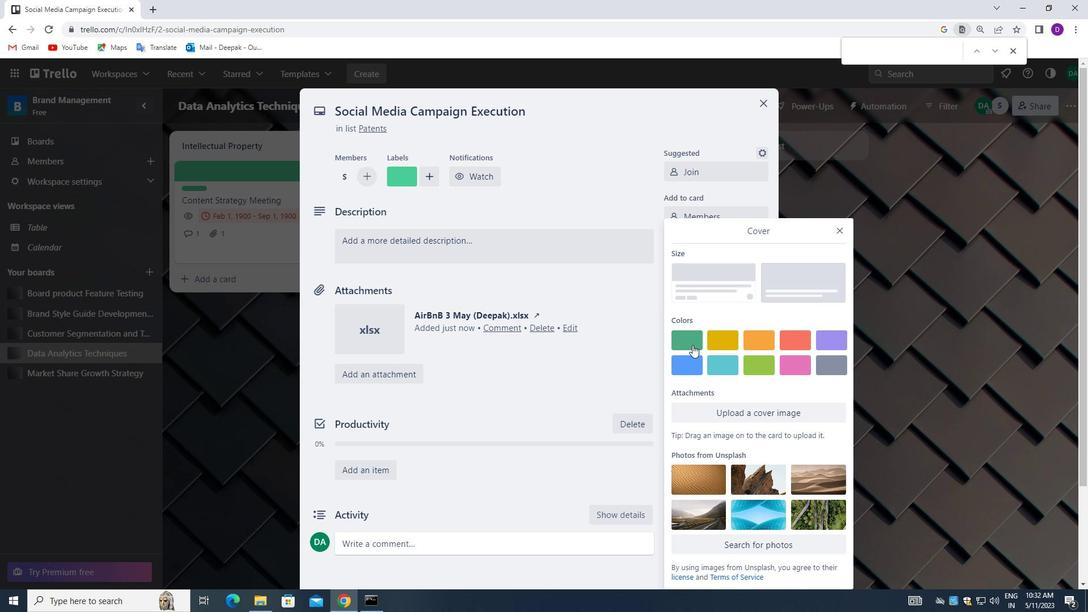 
Action: Mouse pressed left at (688, 340)
Screenshot: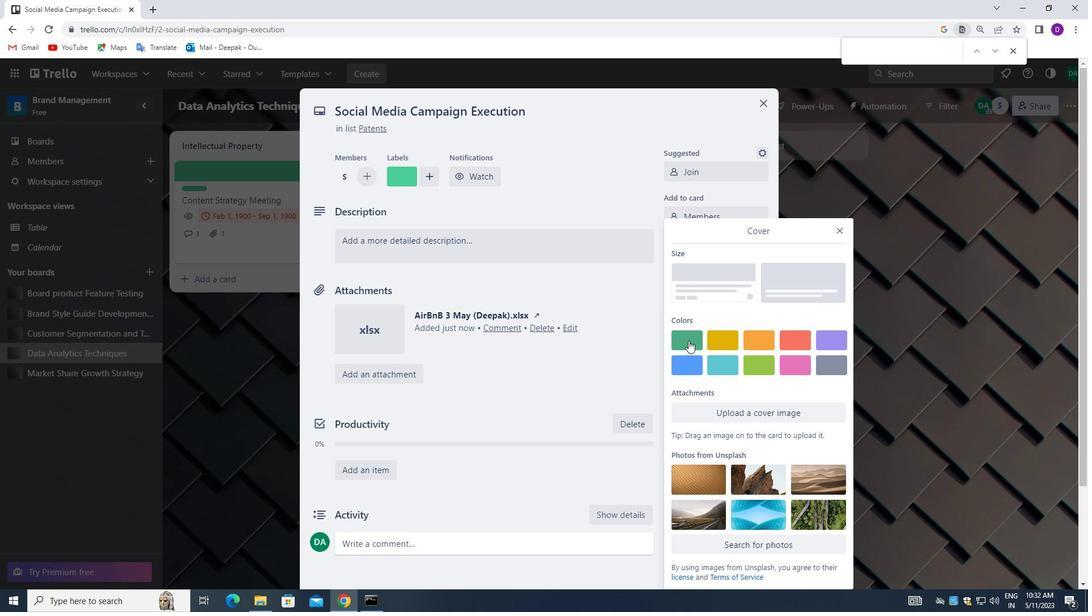 
Action: Mouse moved to (839, 208)
Screenshot: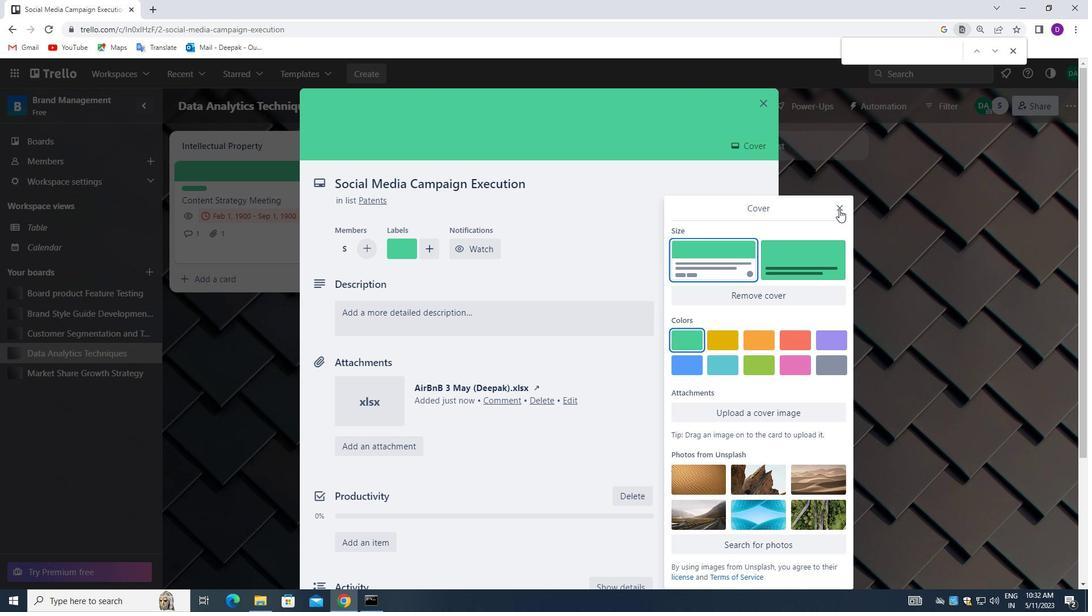 
Action: Mouse pressed left at (839, 208)
Screenshot: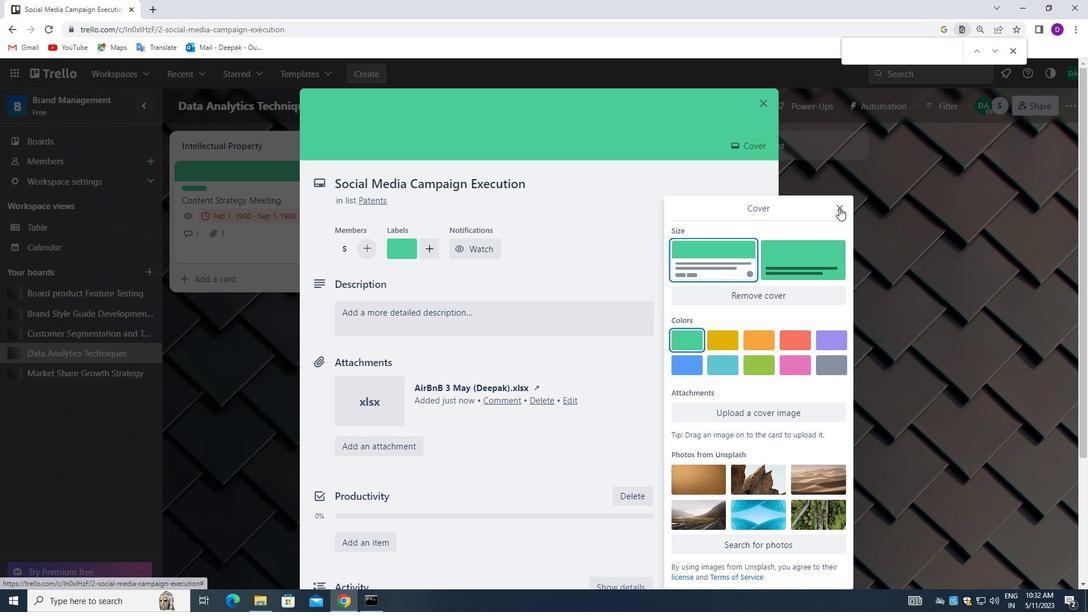 
Action: Mouse moved to (413, 319)
Screenshot: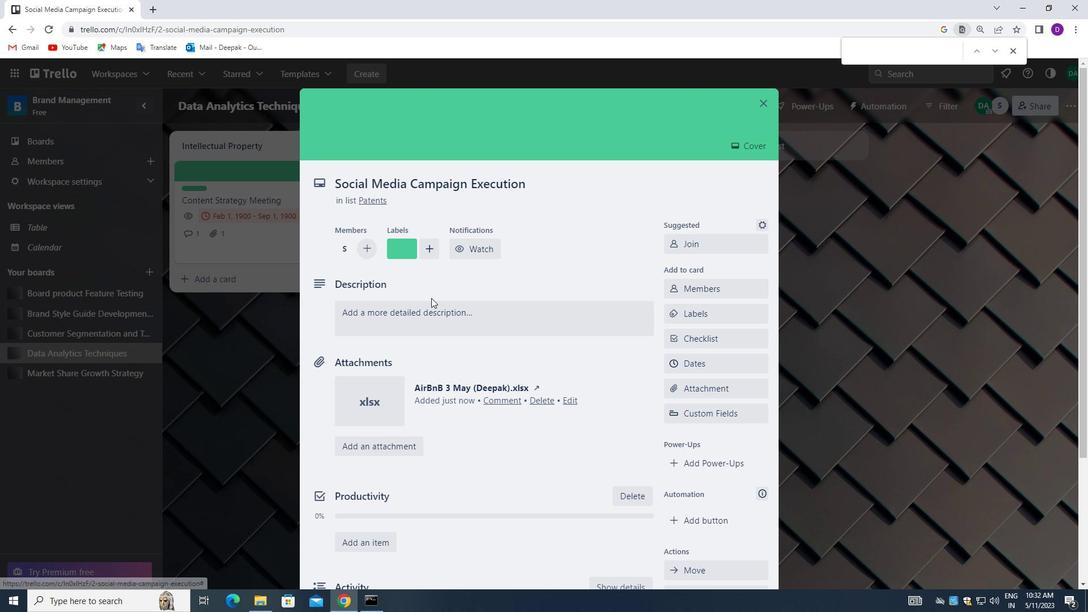 
Action: Mouse pressed left at (413, 319)
Screenshot: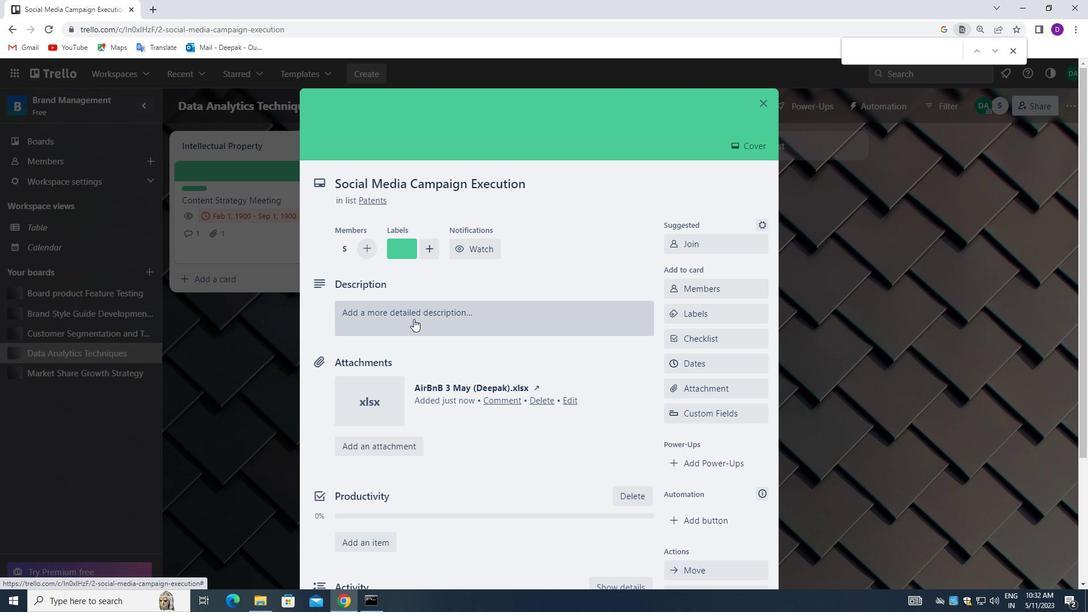 
Action: Mouse moved to (365, 357)
Screenshot: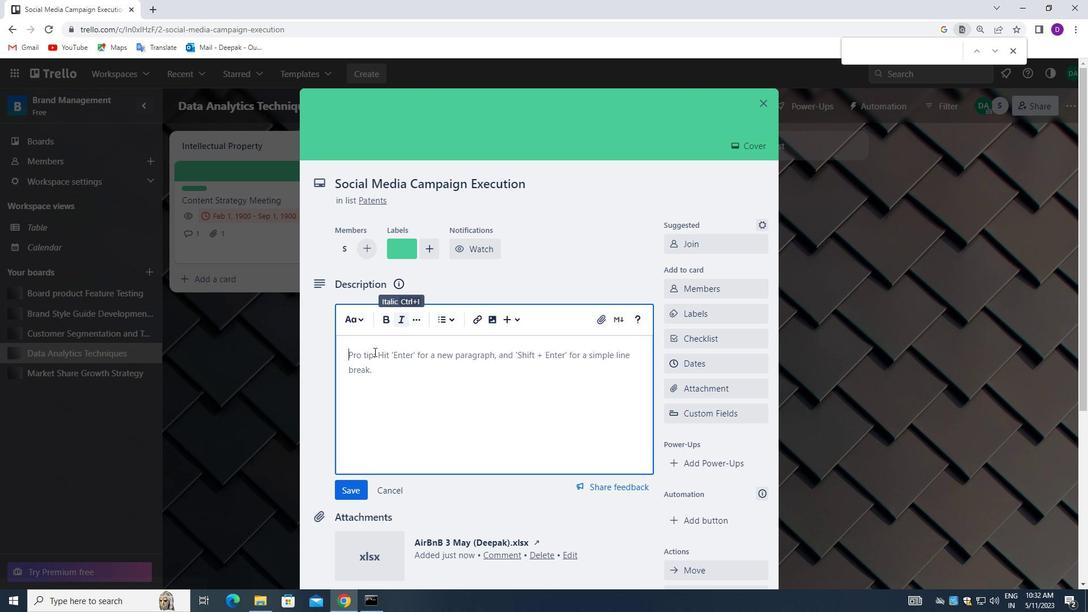 
Action: Mouse pressed left at (365, 357)
Screenshot: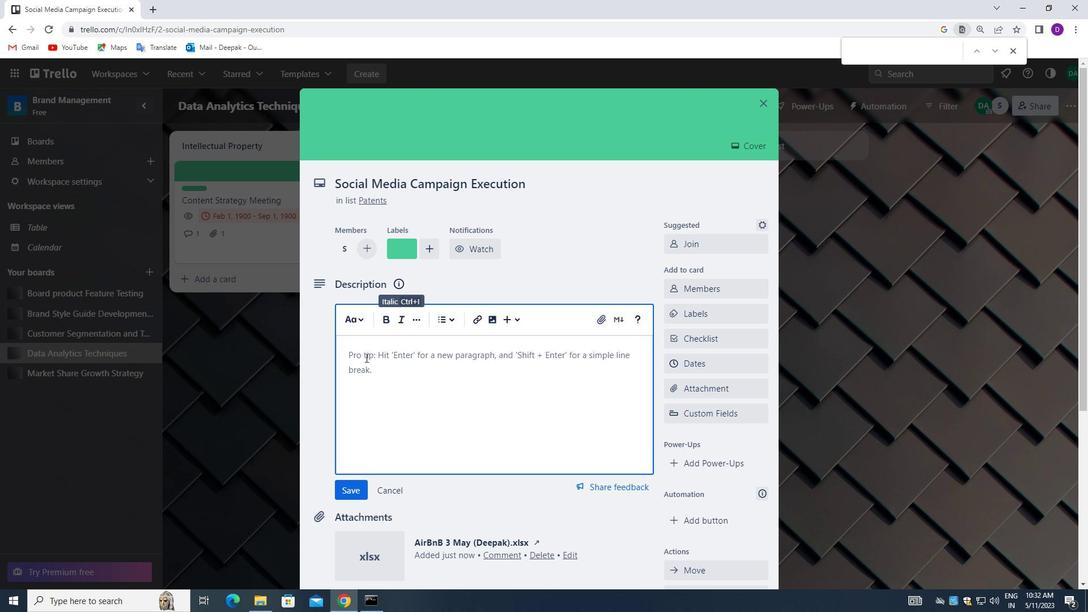 
Action: Mouse moved to (363, 353)
Screenshot: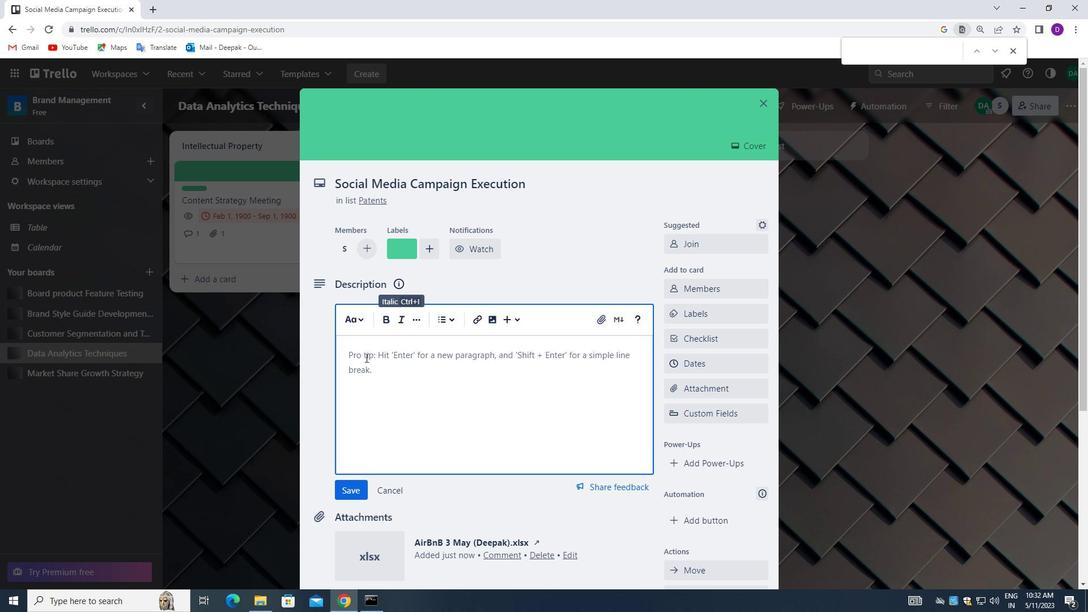 
Action: Key pressed <Key.shift_r>RESEARCH<Key.space>AND<Key.space>DEVELOP<Key.space>NEW<Key.space>PRICING<Key.space>STRATEGY<Key.space>FOR<Key.space>SUBSCRIPTION<Key.space>SERVICE.
Screenshot: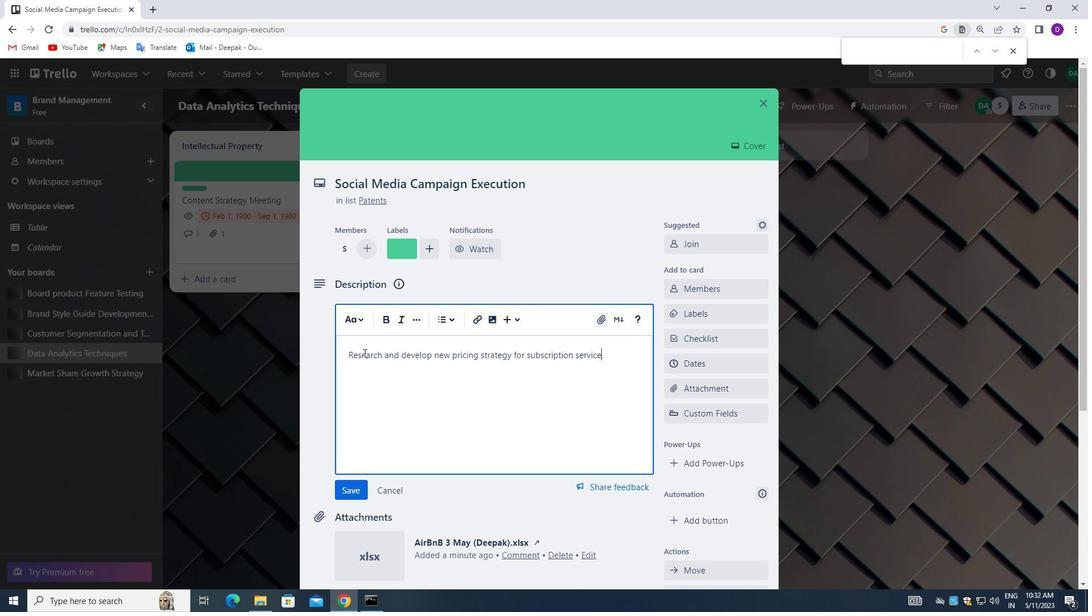 
Action: Mouse moved to (360, 491)
Screenshot: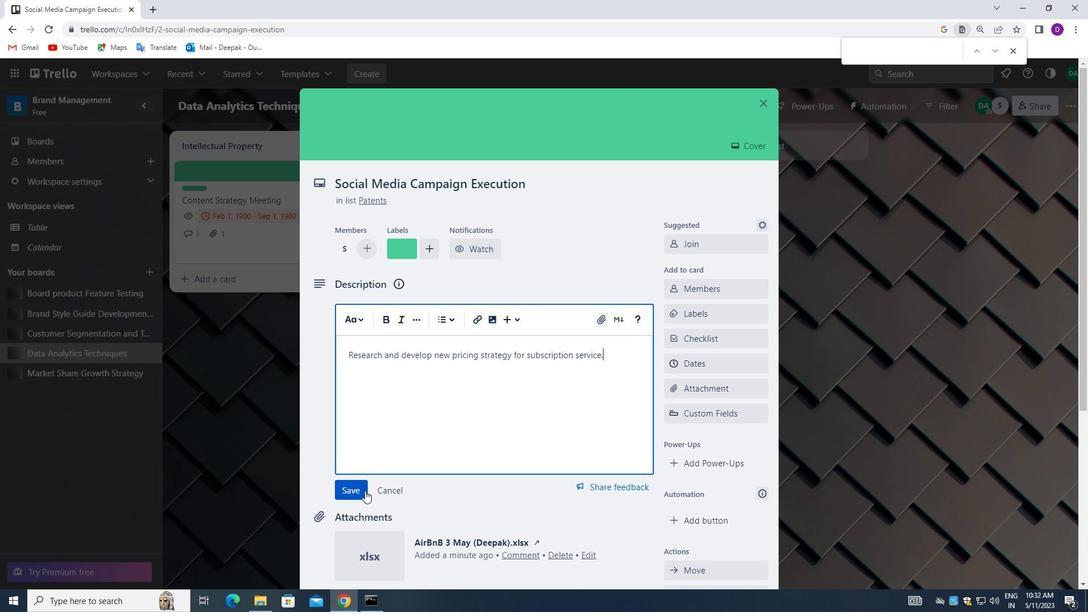
Action: Mouse pressed left at (360, 491)
Screenshot: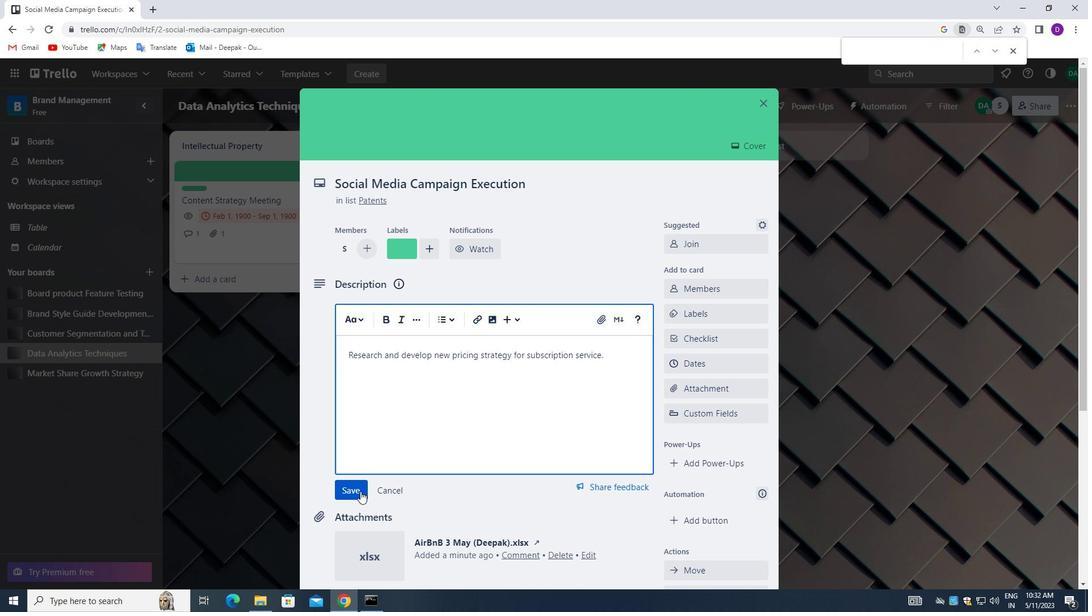 
Action: Mouse moved to (427, 487)
Screenshot: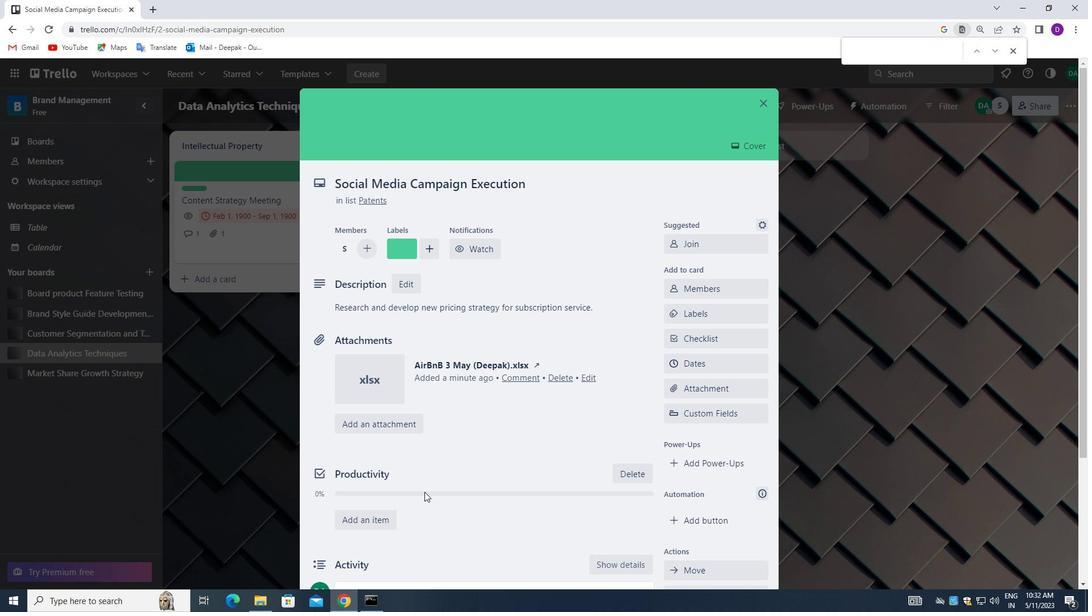 
Action: Mouse scrolled (427, 486) with delta (0, 0)
Screenshot: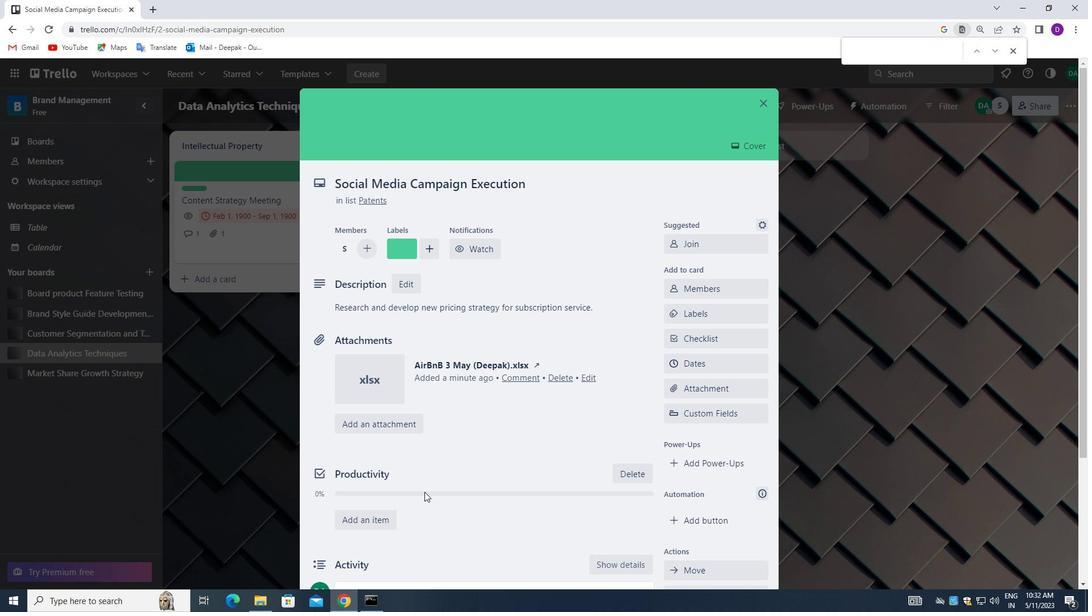 
Action: Mouse moved to (419, 409)
Screenshot: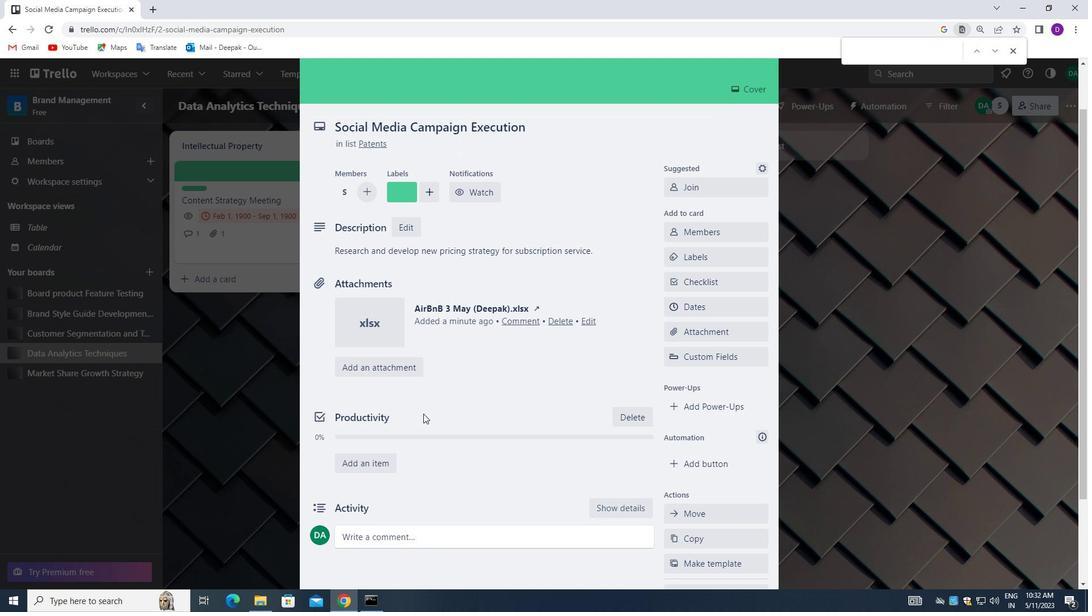 
Action: Mouse scrolled (419, 409) with delta (0, 0)
Screenshot: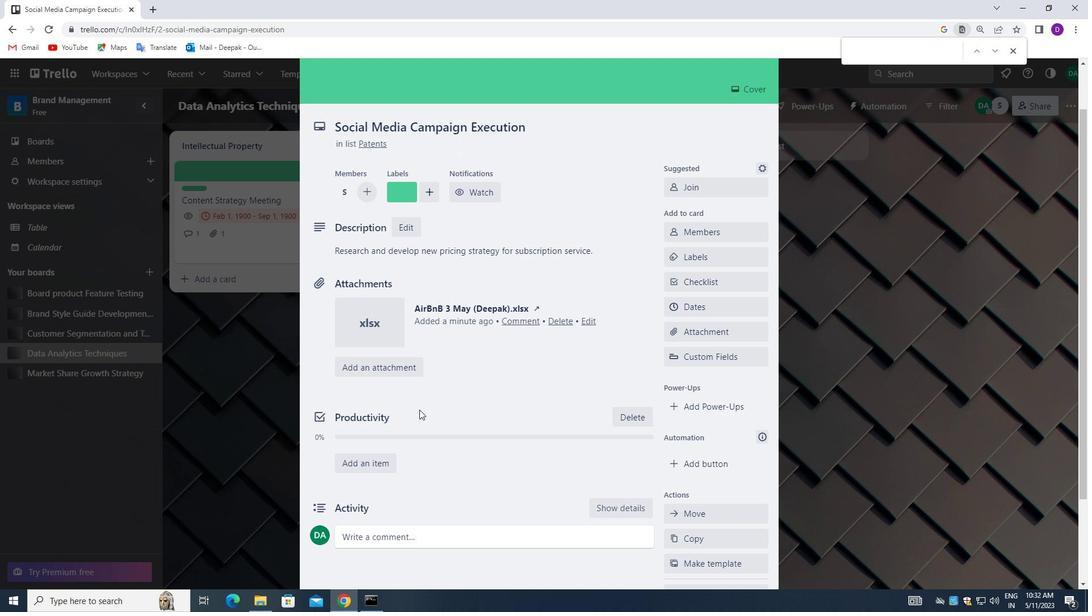 
Action: Mouse moved to (414, 479)
Screenshot: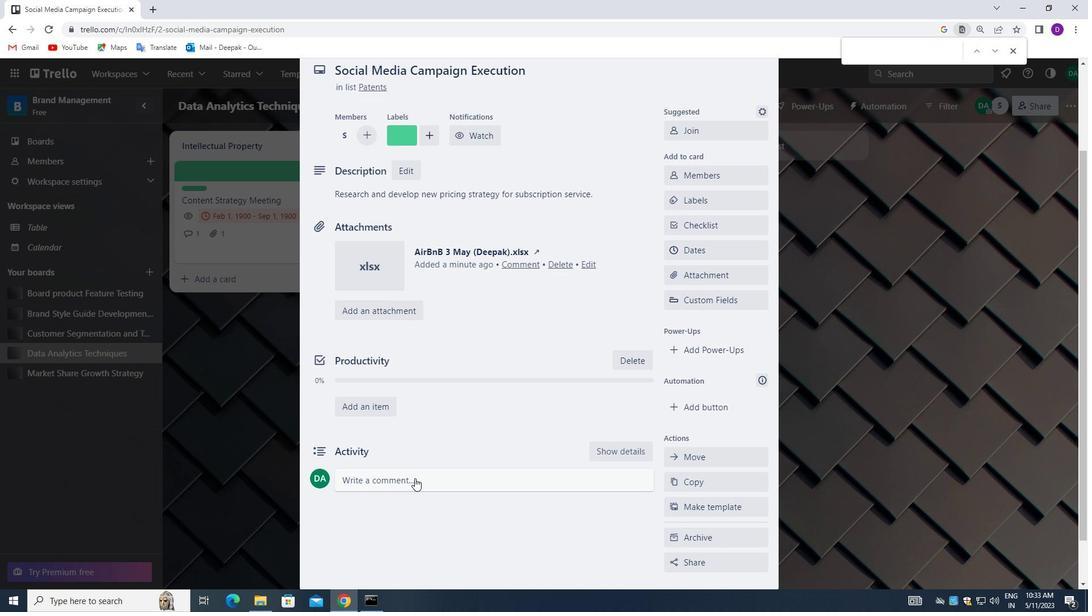 
Action: Mouse pressed left at (414, 479)
Screenshot: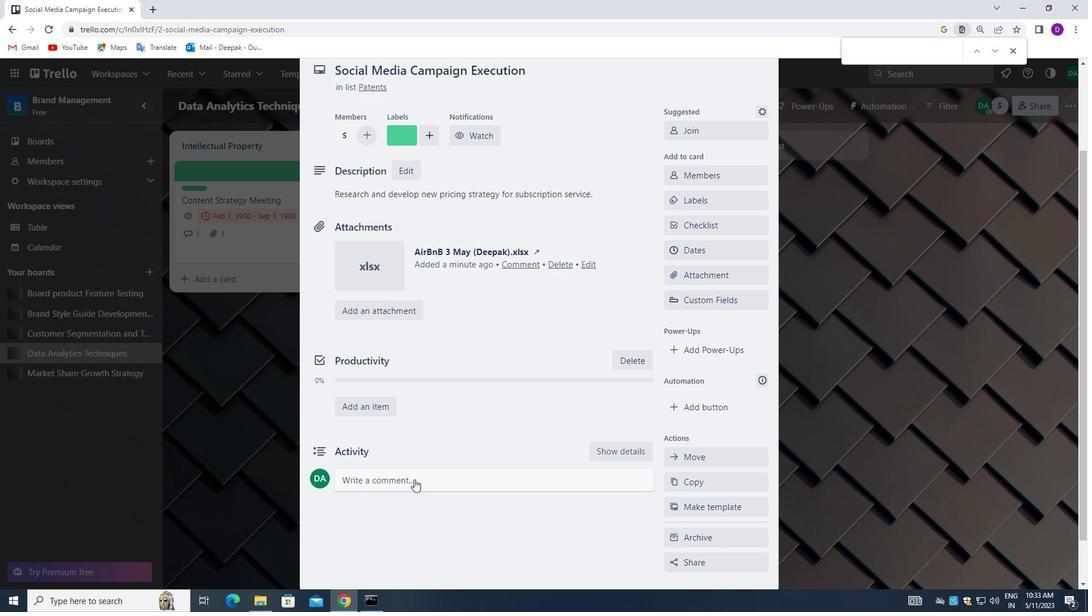 
Action: Mouse scrolled (414, 478) with delta (0, 0)
Screenshot: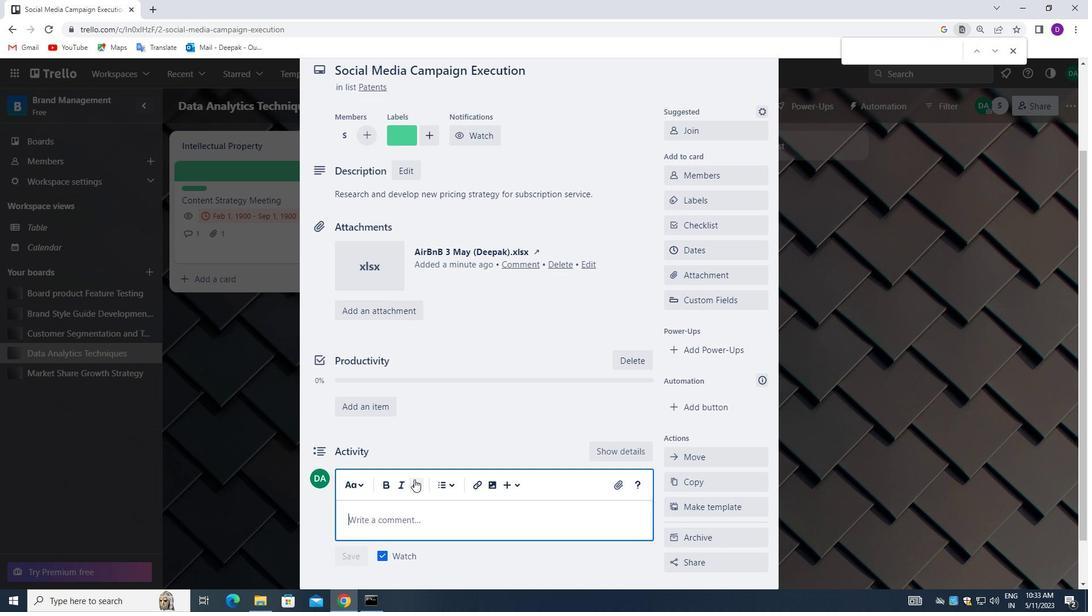 
Action: Key pressed <Key.shift_r>WE<Key.space>SHOULD<Key.space>APPROACH<Key.space>THIS<Key.space>TALD<Key.space>WI<Key.backspace><Key.backspace><Key.backspace><Key.backspace>SK<Key.space><Key.backspace><Key.backspace><Key.backspace><Key.backspace>SK<Key.space>WITH<Key.space>A<Key.space>SENSE<Key.space>OF<Key.space>COLLABORATION<Key.space>AND<Key.space>PARTNERSHIP<Key.space><Key.backspace>.<Key.backspace>,<Key.space>WORKING<Key.space>CLOSELY<Key.space>WITH<Key.space>STAKEHOLDERS<Key.space>AND<Key.space>OTHER<Key.space>TEAM<Key.space><Key.backspace>S<Key.space>TO<Key.space>ACHIEVE<Key.space>SUCCESS.
Screenshot: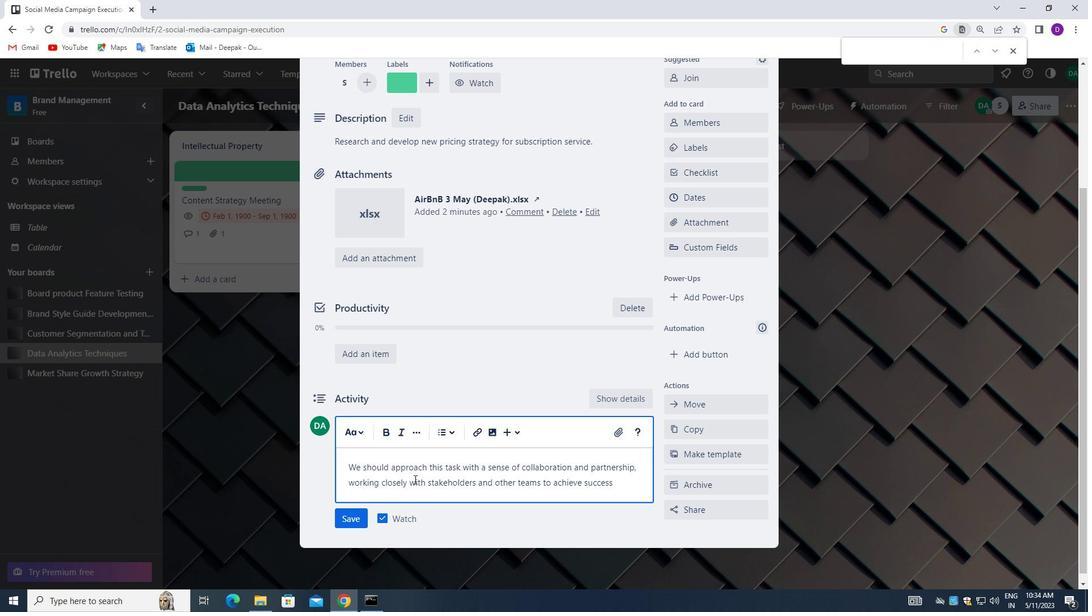 
Action: Mouse moved to (484, 469)
Screenshot: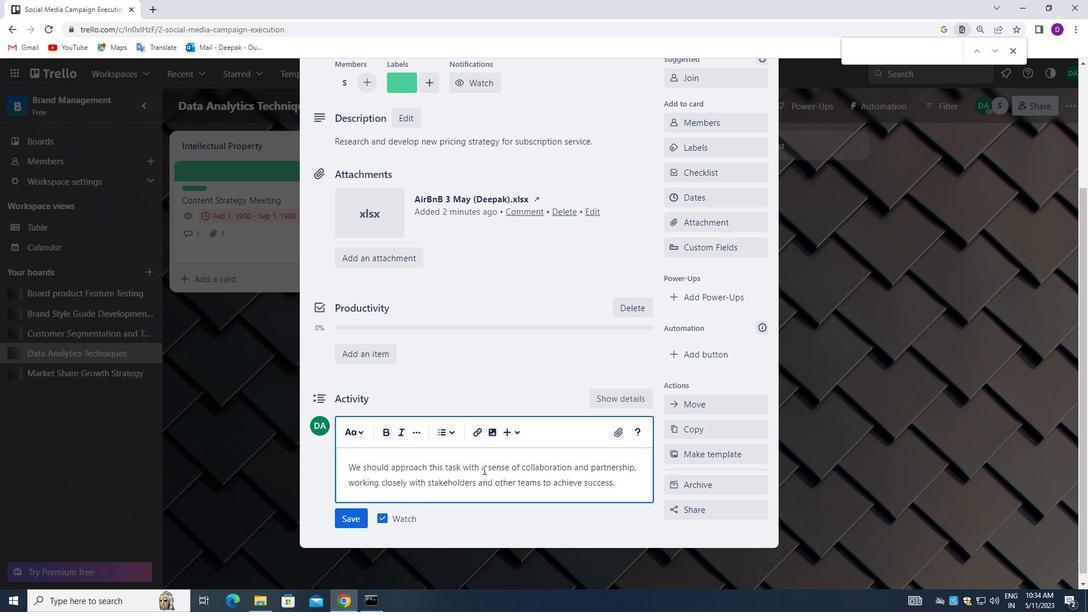 
Action: Mouse scrolled (484, 468) with delta (0, 0)
Screenshot: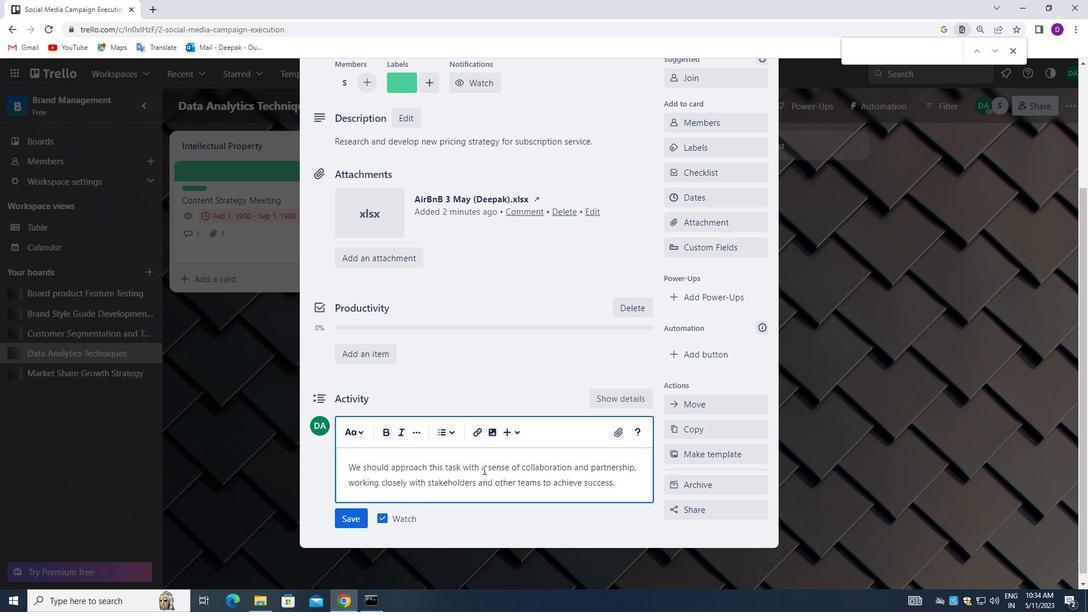 
Action: Mouse moved to (353, 508)
Screenshot: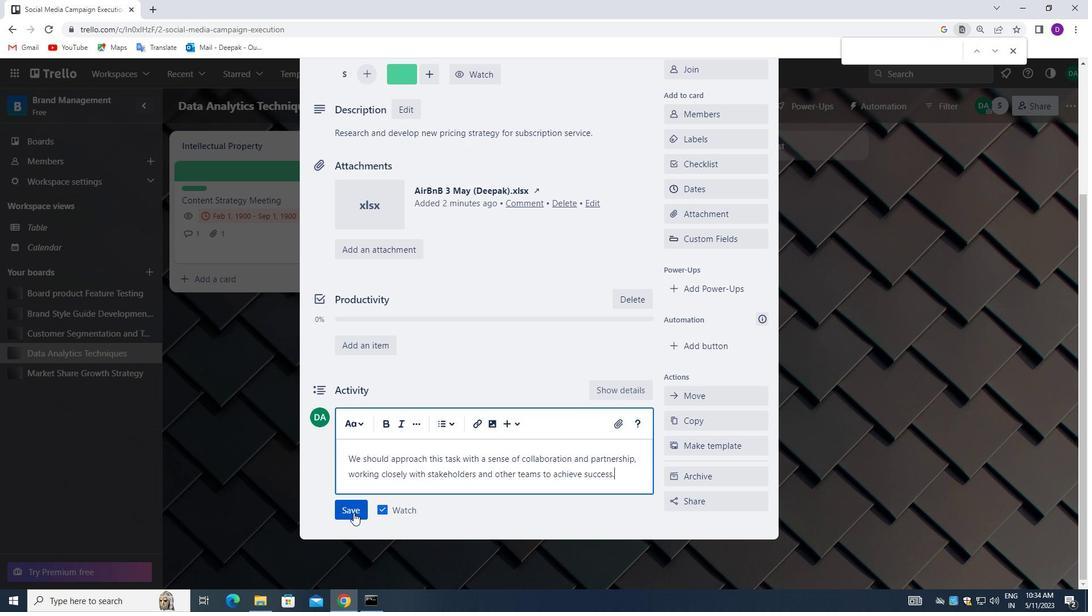 
Action: Mouse pressed left at (353, 508)
Screenshot: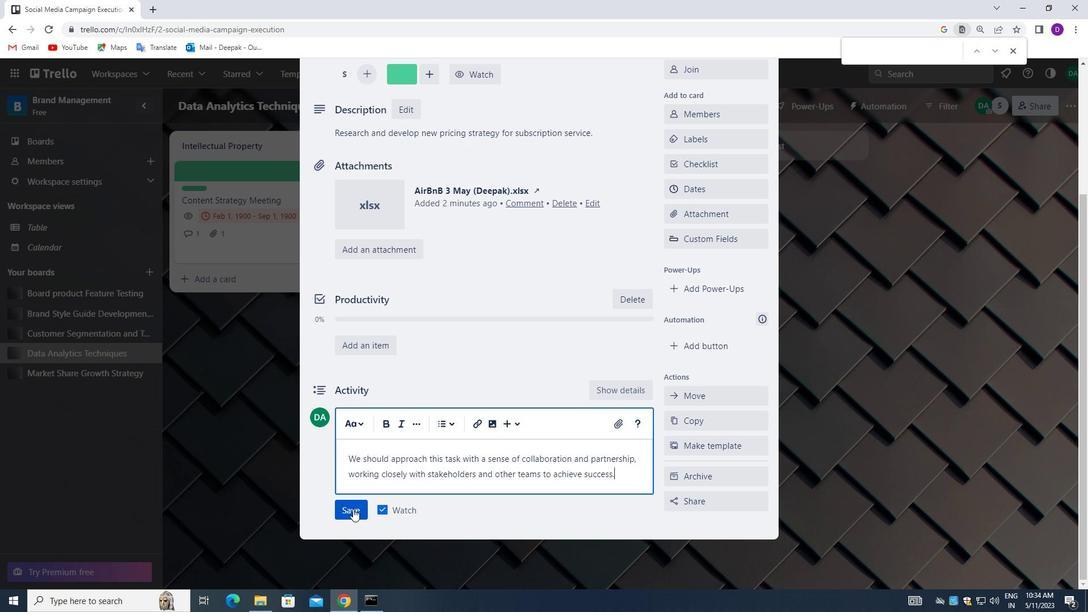 
Action: Mouse moved to (707, 198)
Screenshot: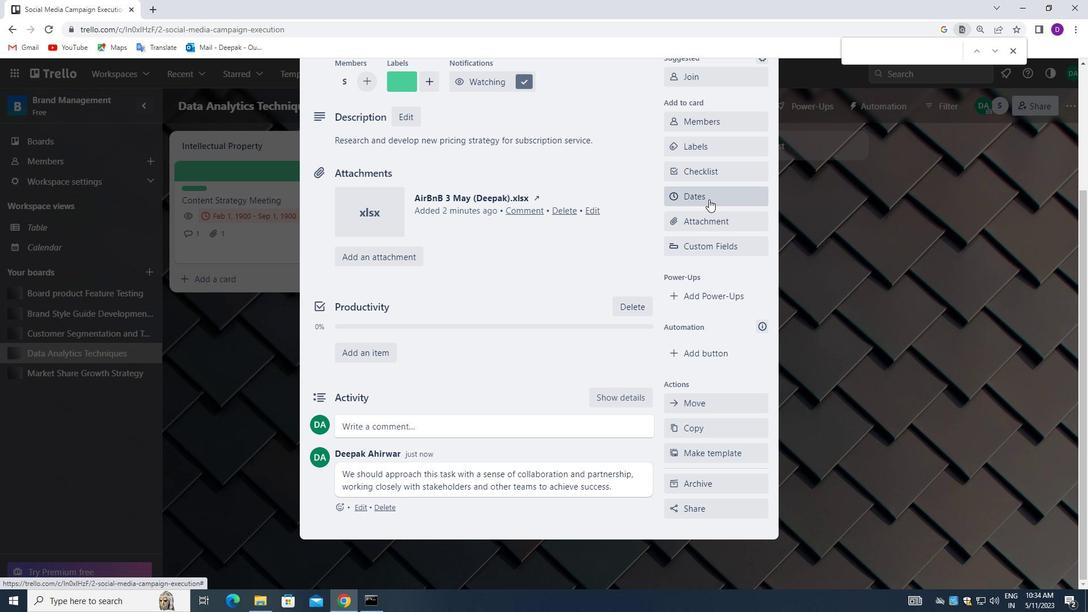 
Action: Mouse pressed left at (707, 198)
Screenshot: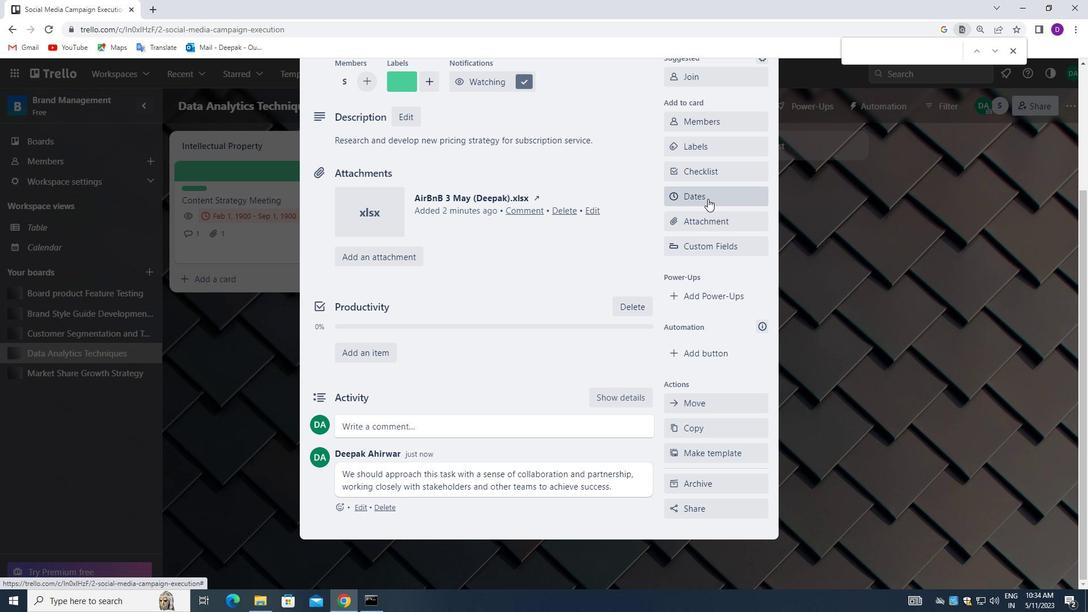
Action: Mouse moved to (677, 329)
Screenshot: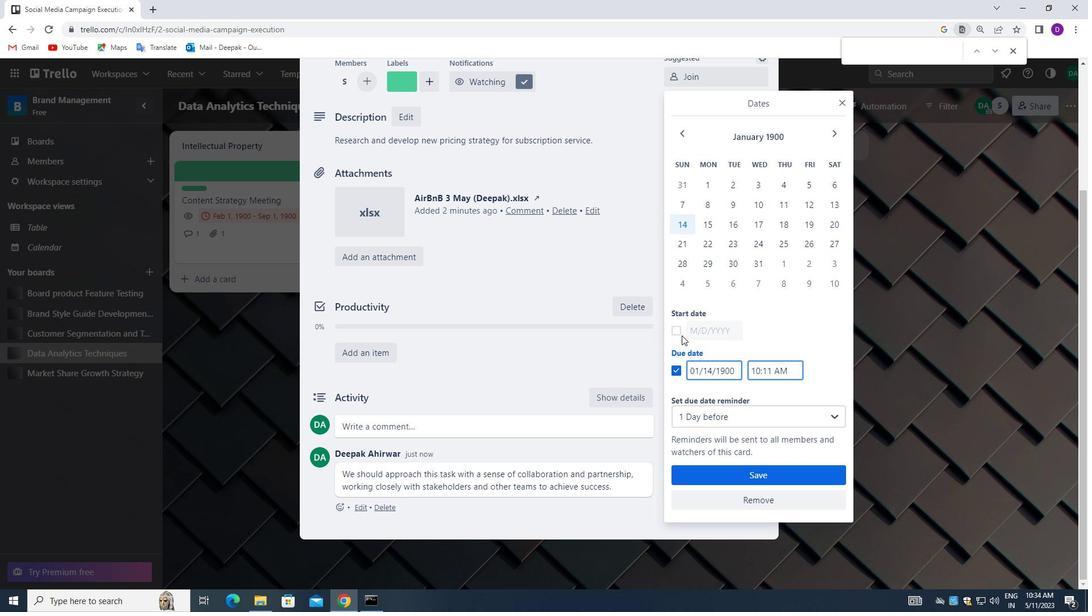 
Action: Mouse pressed left at (677, 329)
Screenshot: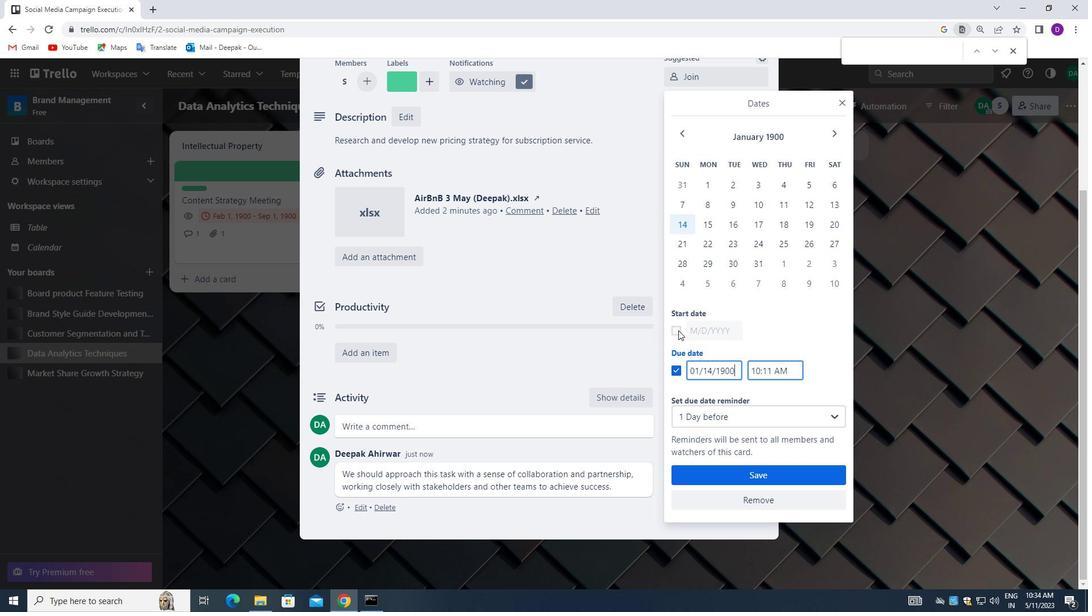 
Action: Mouse moved to (735, 330)
Screenshot: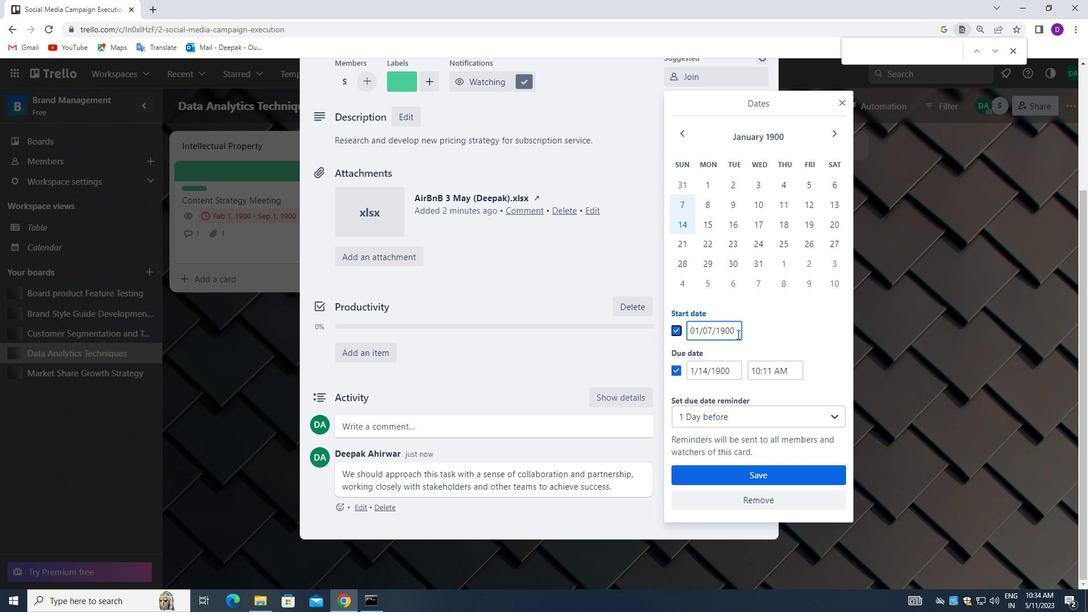 
Action: Mouse pressed left at (735, 330)
Screenshot: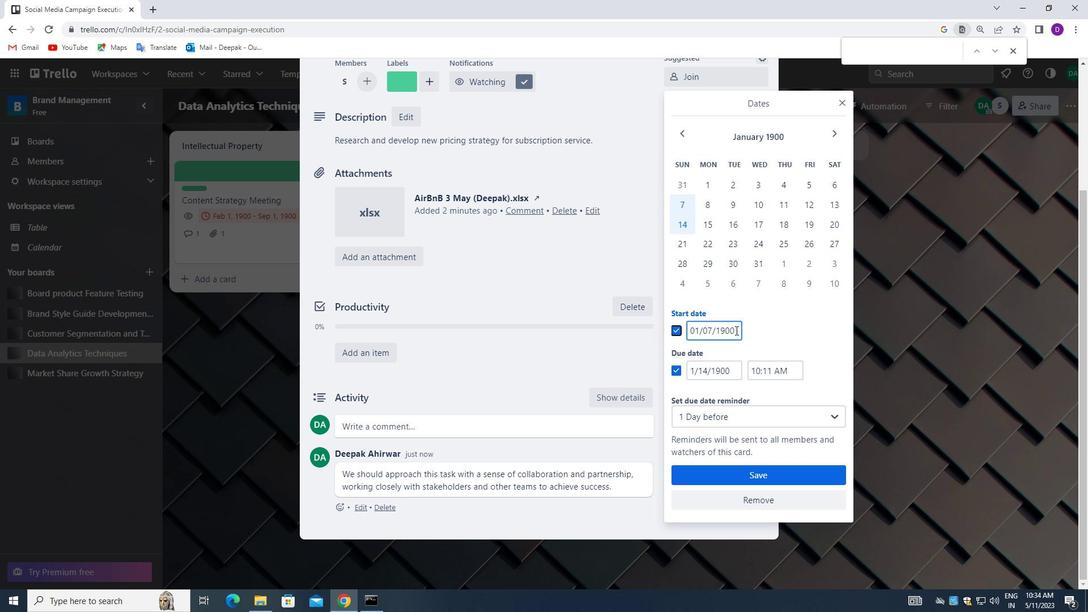
Action: Mouse moved to (689, 329)
Screenshot: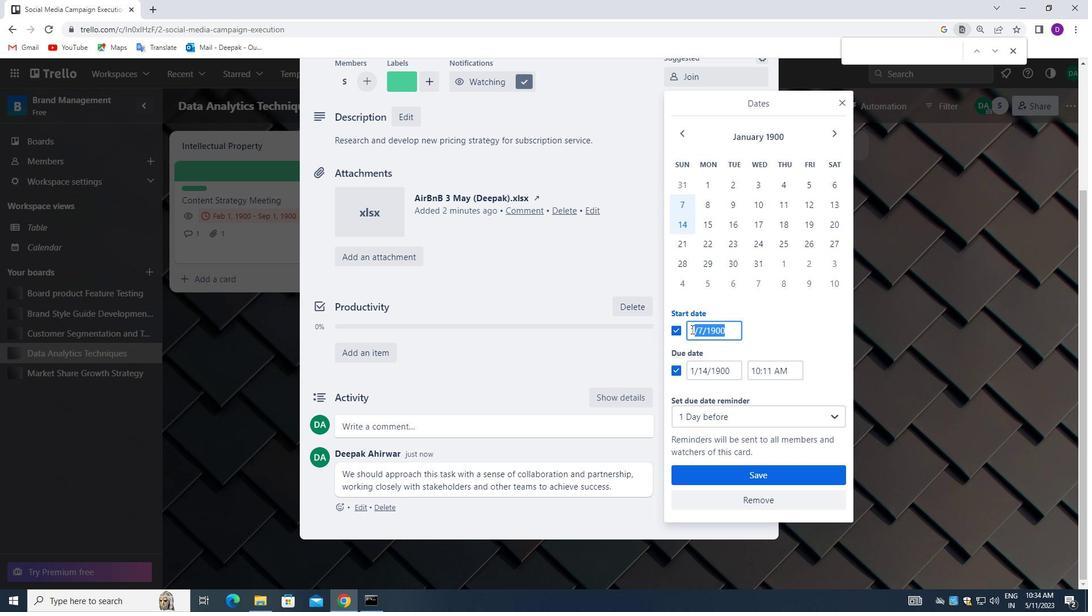 
Action: Key pressed <Key.backspace>01/08/1900
Screenshot: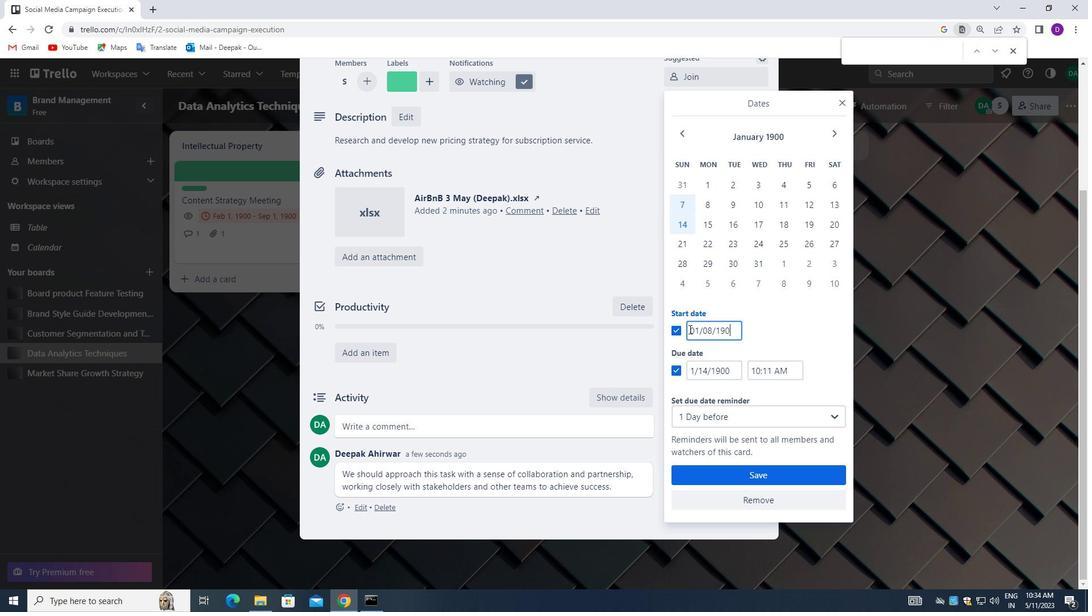 
Action: Mouse moved to (731, 366)
Screenshot: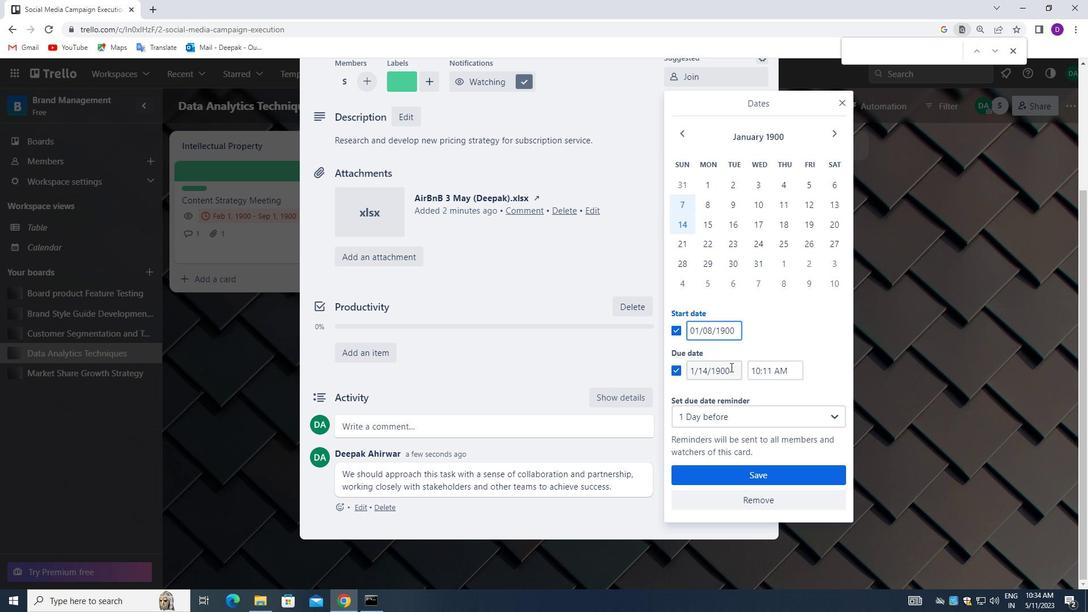 
Action: Mouse pressed left at (731, 366)
Screenshot: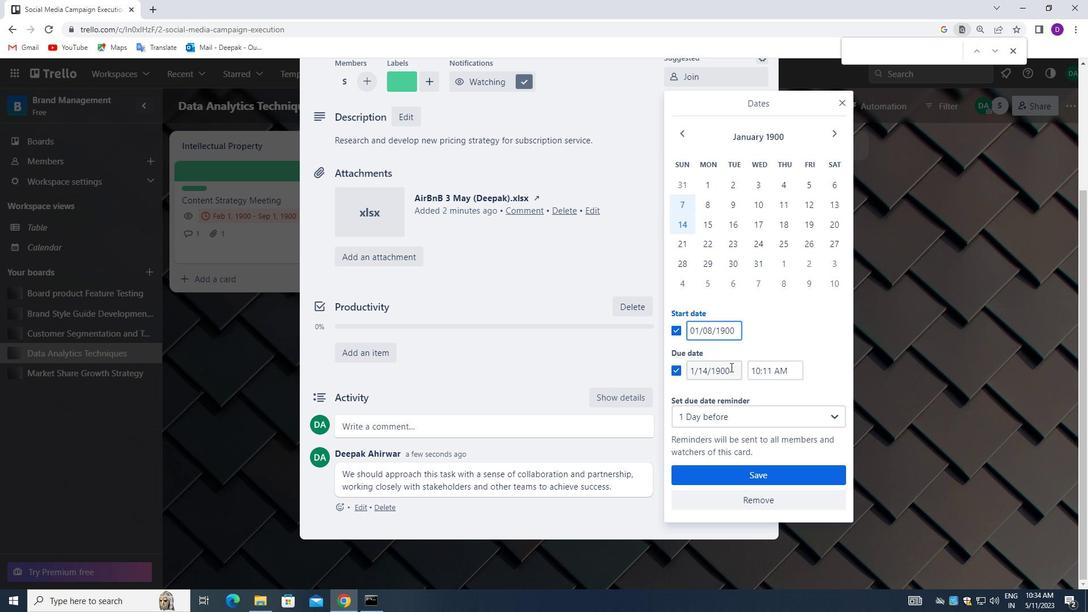 
Action: Mouse pressed left at (731, 366)
Screenshot: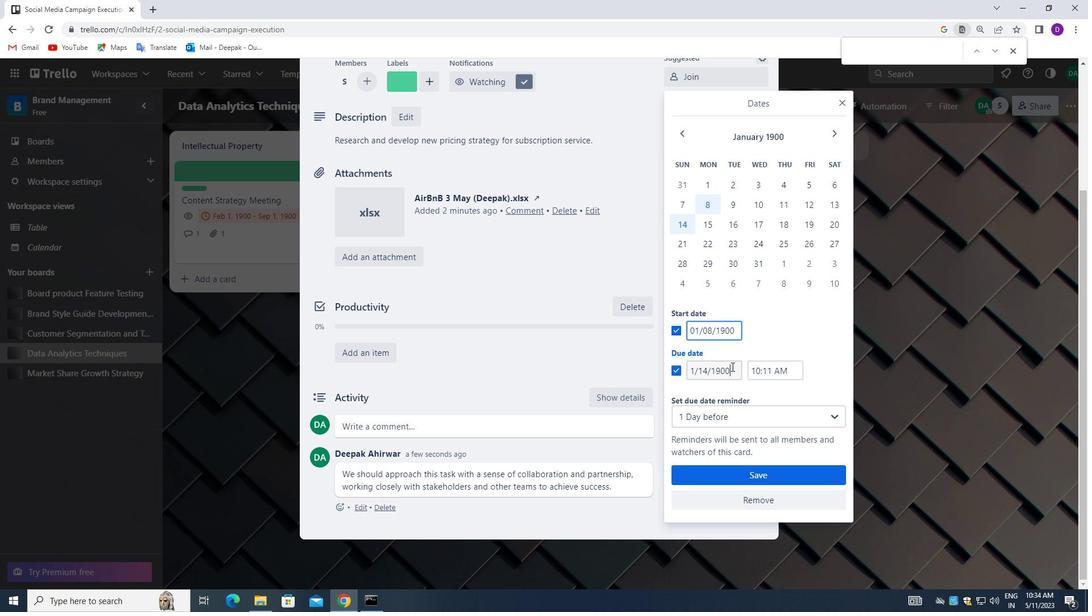 
Action: Mouse moved to (732, 366)
Screenshot: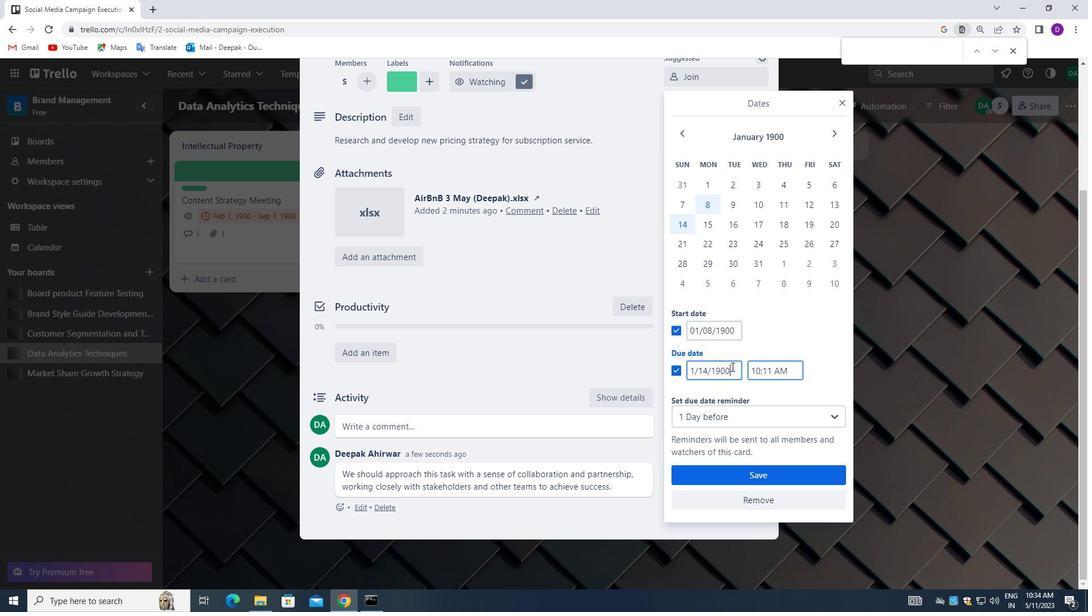 
Action: Mouse pressed left at (732, 366)
Screenshot: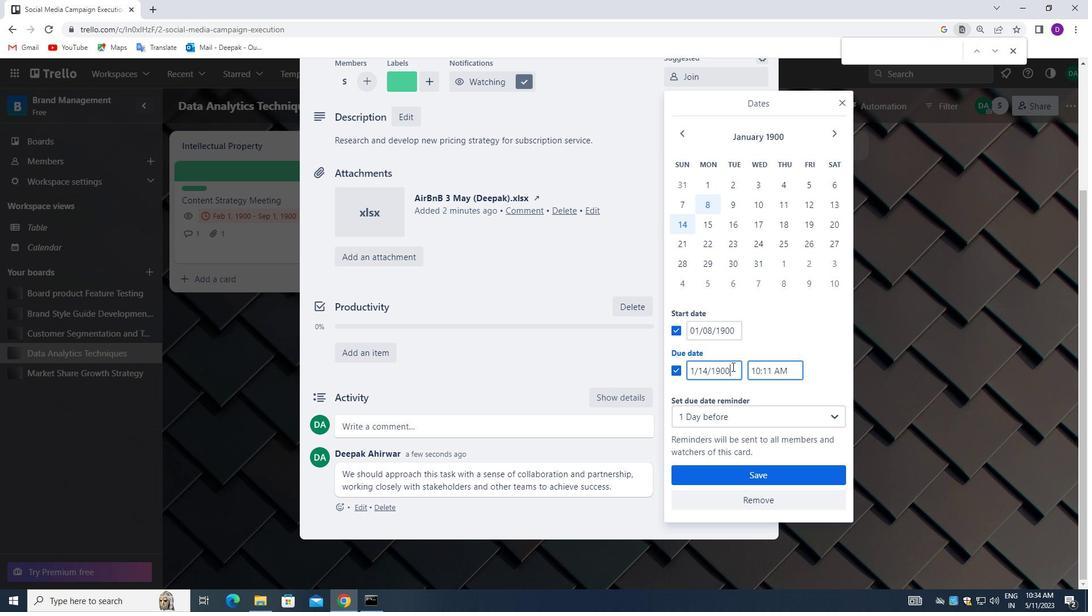 
Action: Key pressed 01/15/19900<Key.backspace><Key.backspace><Key.backspace>00
Screenshot: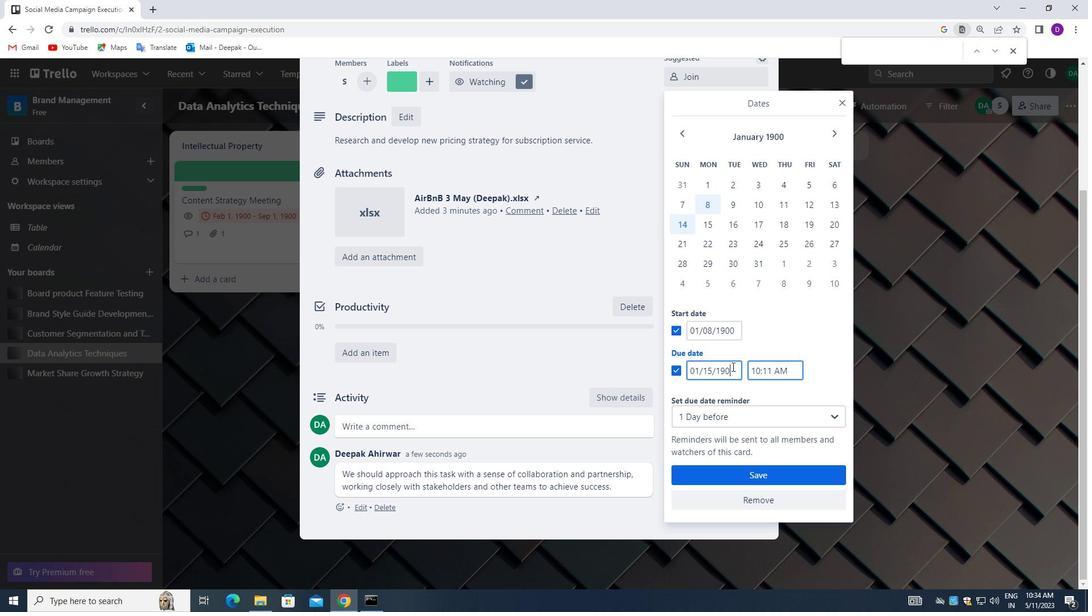 
Action: Mouse moved to (764, 406)
Screenshot: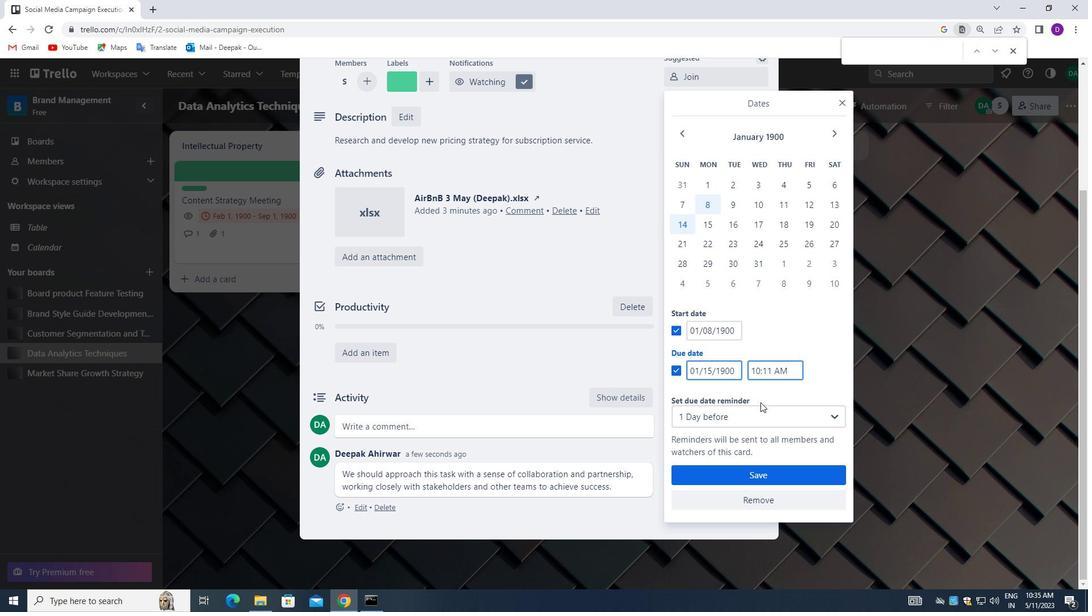 
Action: Mouse scrolled (764, 405) with delta (0, 0)
Screenshot: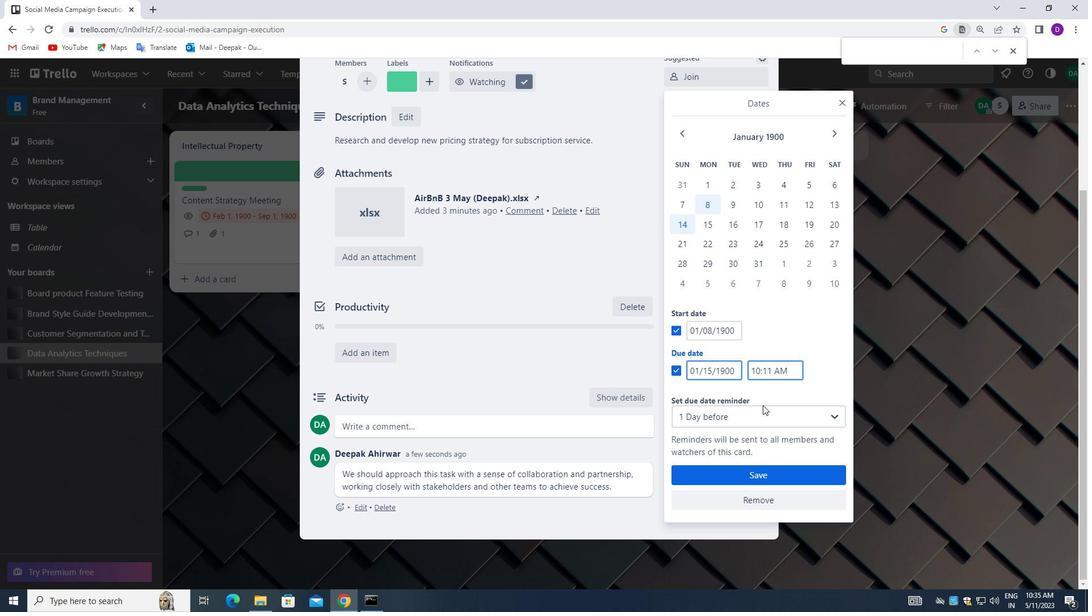 
Action: Mouse moved to (764, 406)
Screenshot: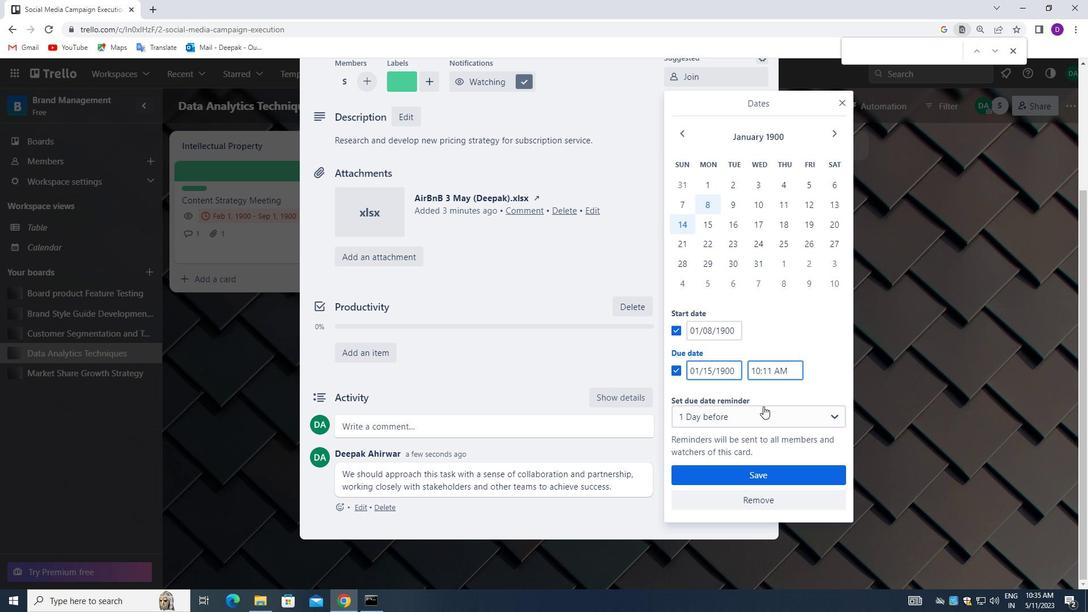 
Action: Mouse scrolled (764, 405) with delta (0, 0)
Screenshot: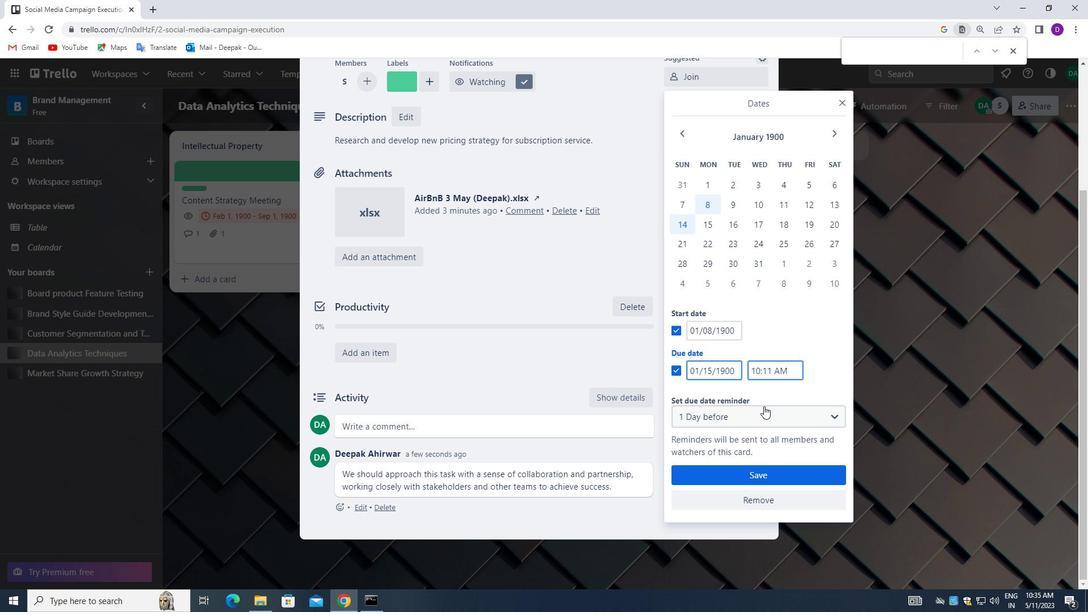 
Action: Mouse moved to (754, 393)
Screenshot: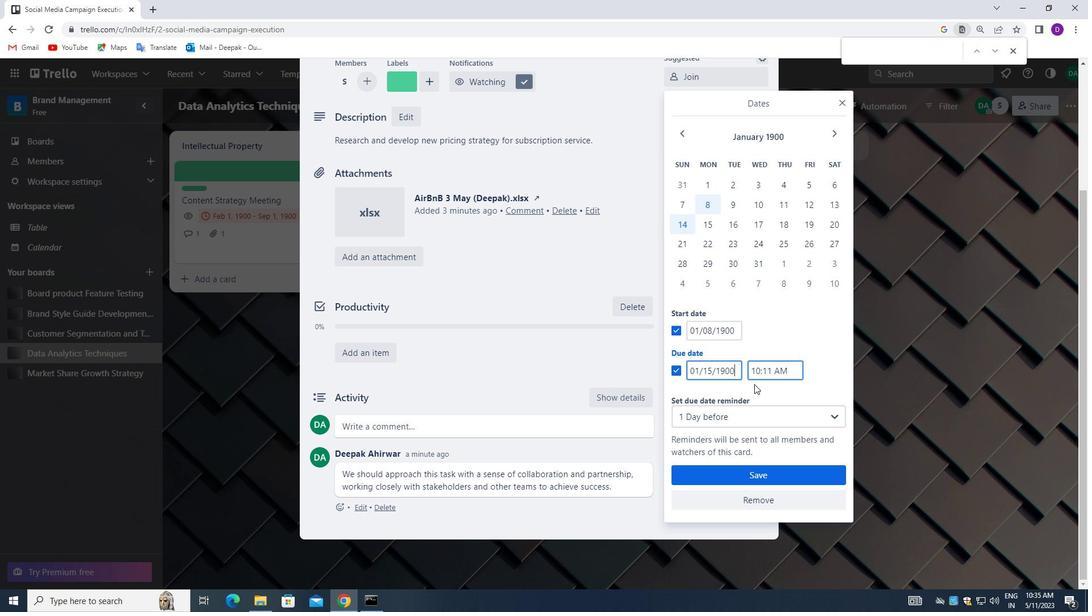 
Action: Mouse scrolled (754, 392) with delta (0, 0)
Screenshot: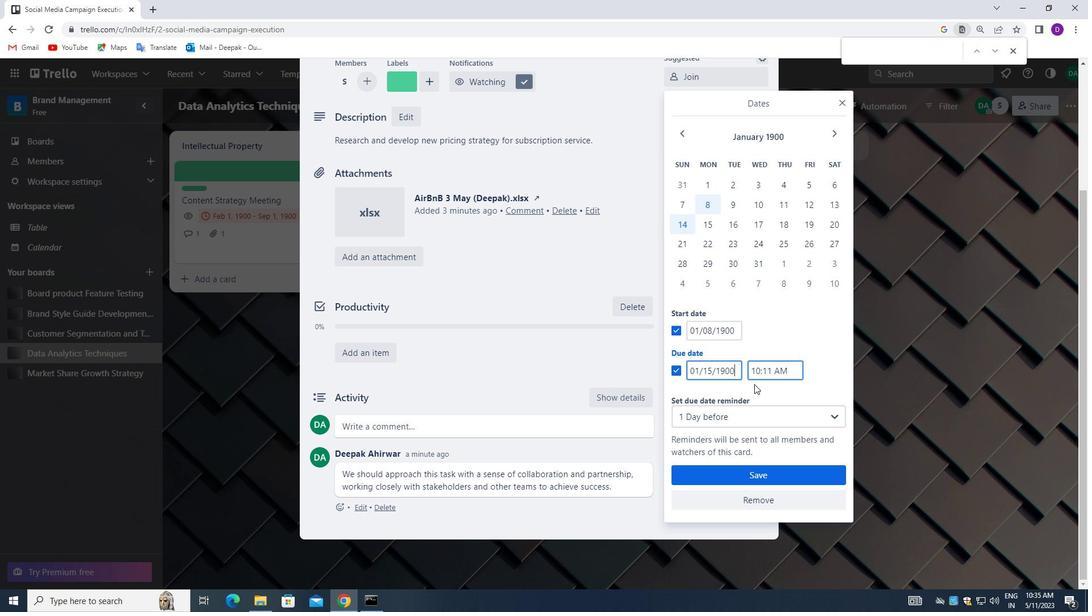 
Action: Mouse moved to (754, 401)
Screenshot: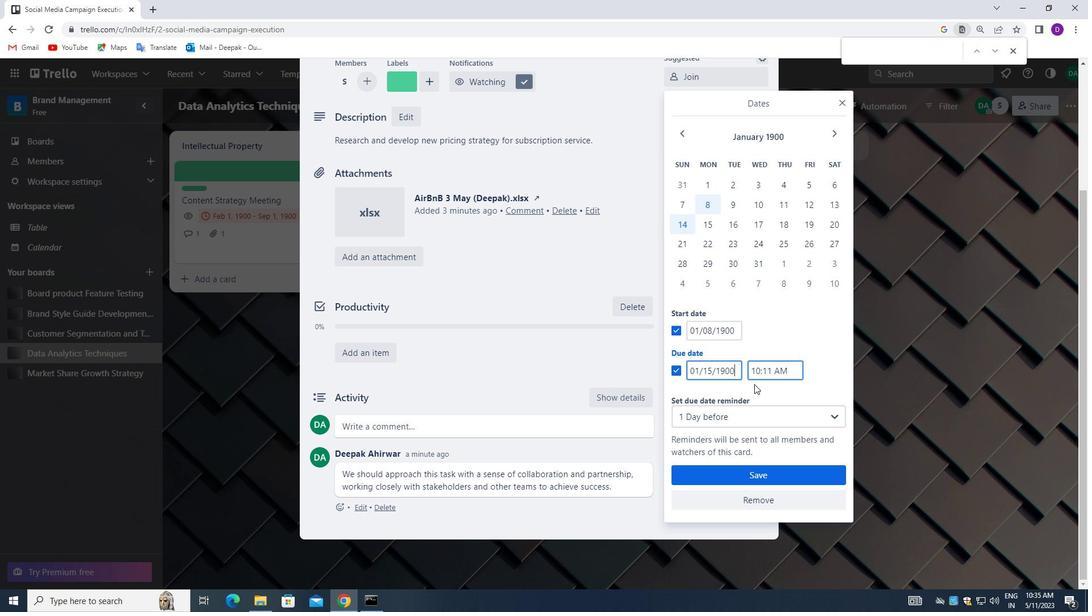 
Action: Mouse scrolled (754, 401) with delta (0, 0)
Screenshot: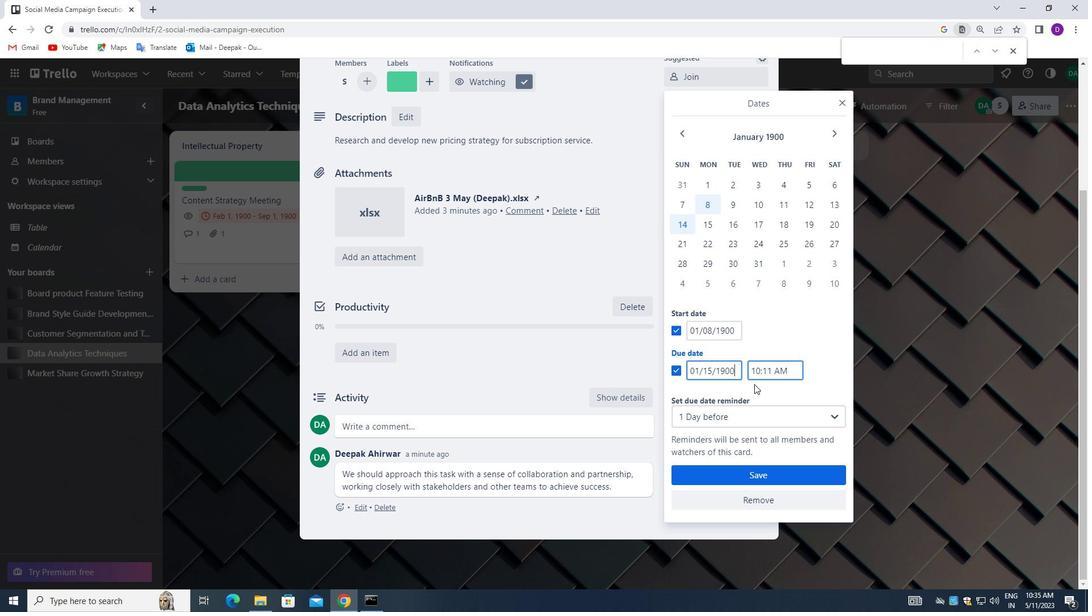 
Action: Mouse moved to (756, 475)
Screenshot: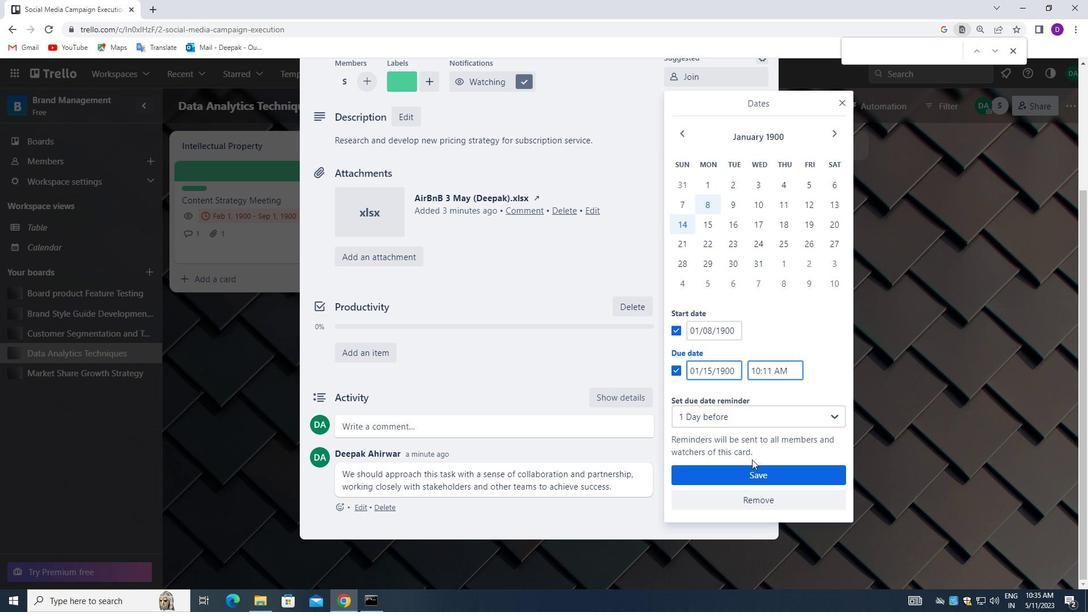 
Action: Mouse pressed left at (756, 475)
Screenshot: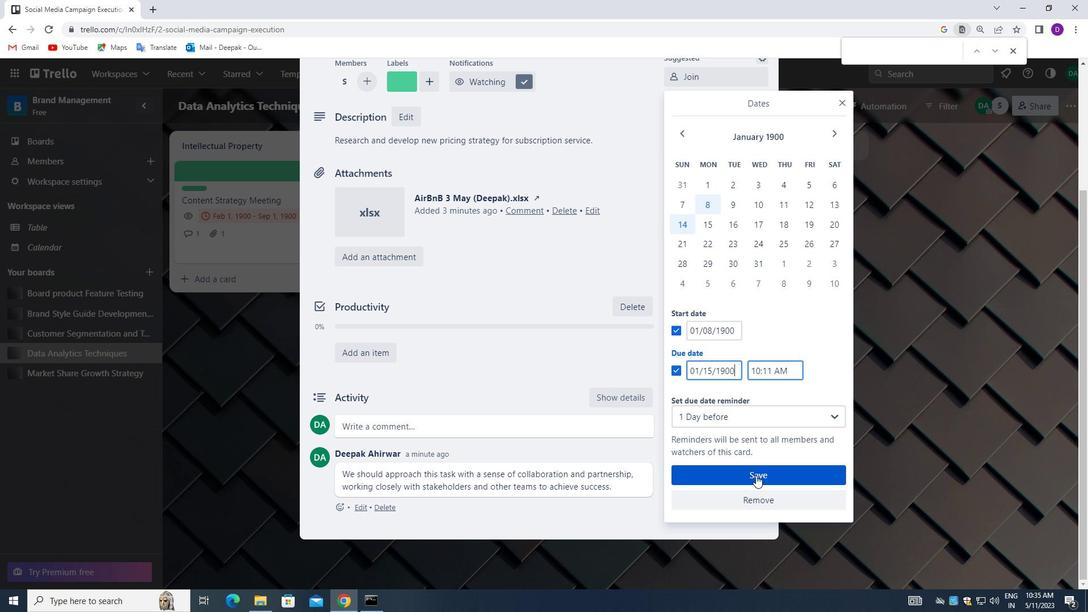 
Action: Mouse moved to (512, 388)
Screenshot: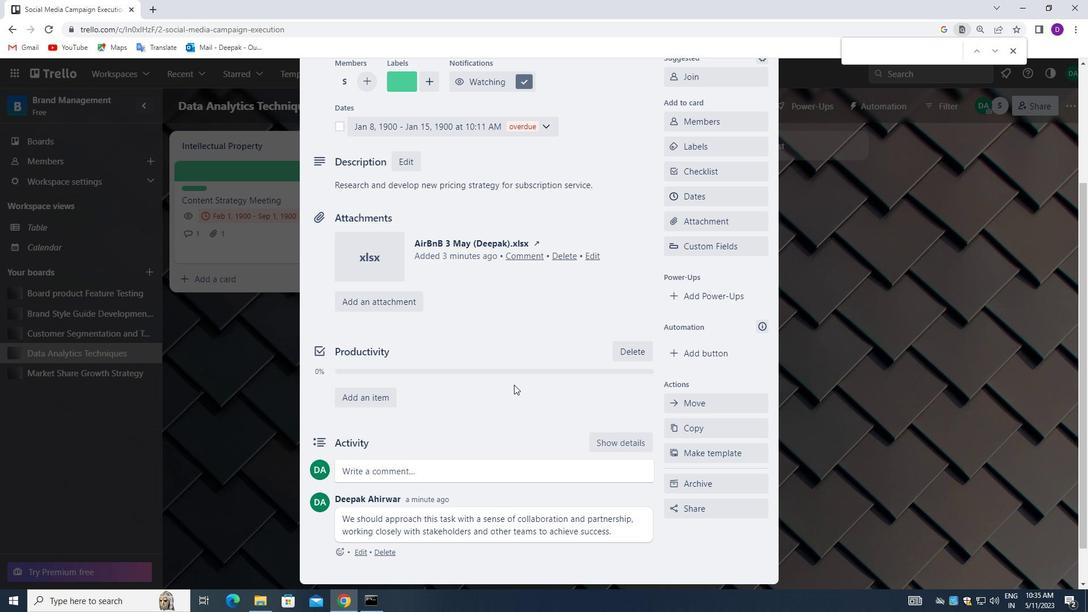 
Action: Mouse scrolled (512, 388) with delta (0, 0)
Screenshot: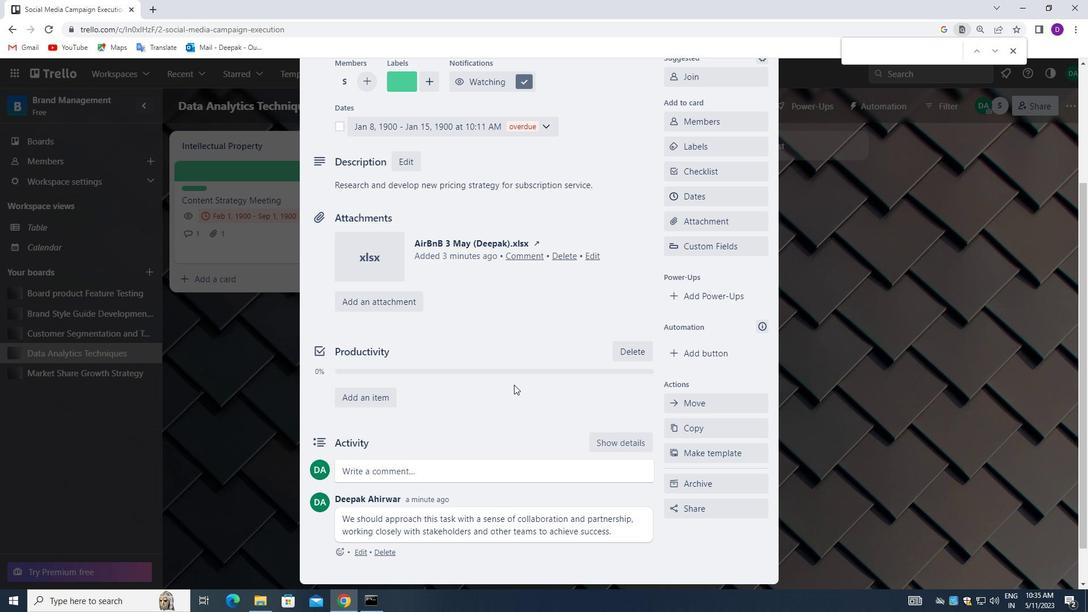 
Action: Mouse moved to (511, 389)
Screenshot: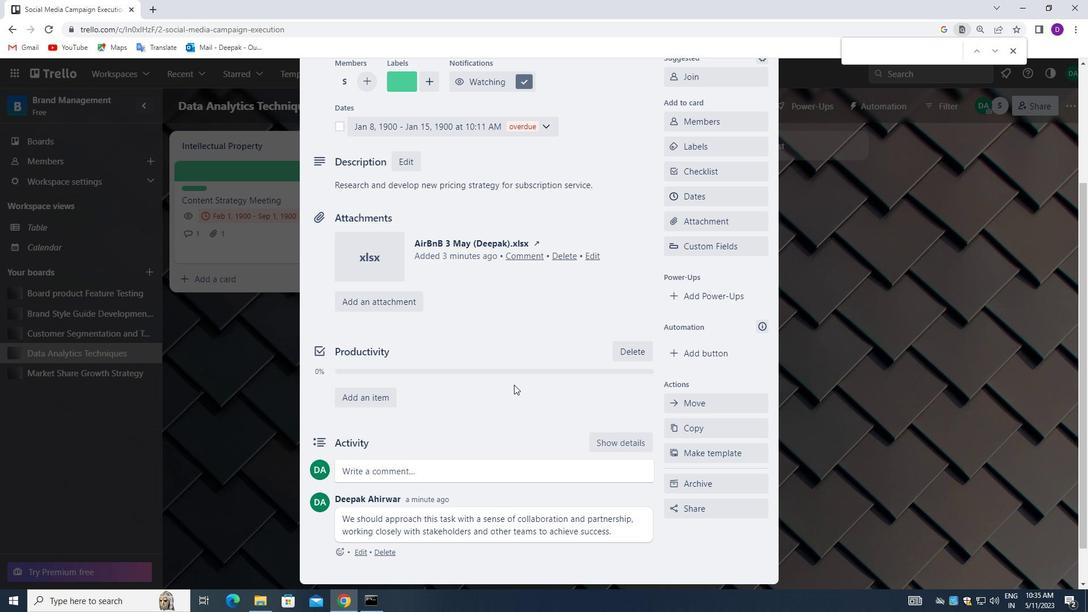 
Action: Mouse scrolled (511, 389) with delta (0, 0)
Screenshot: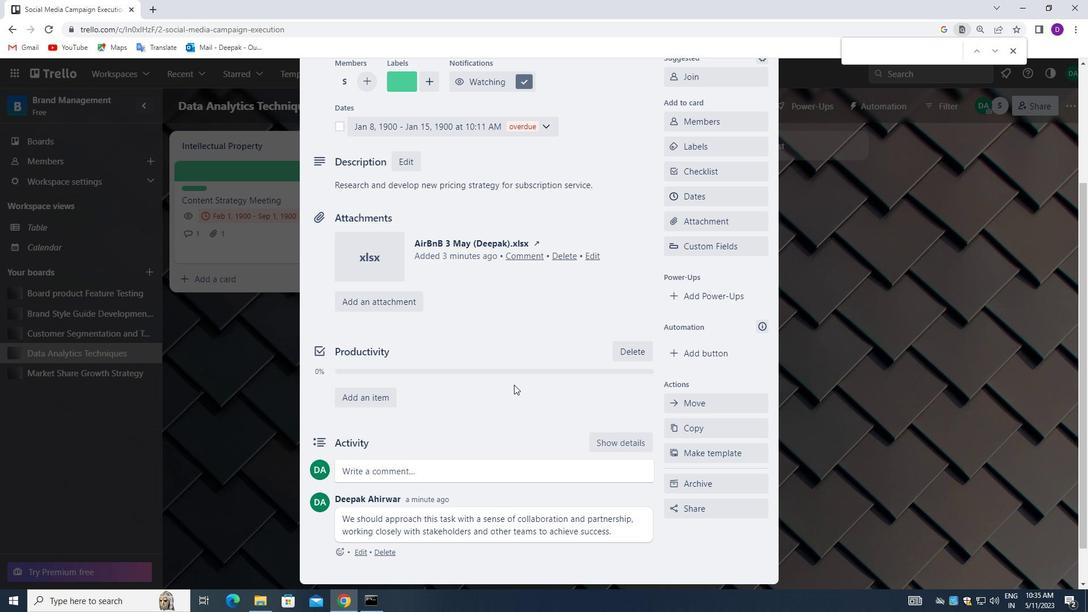 
Action: Mouse scrolled (511, 389) with delta (0, 0)
Screenshot: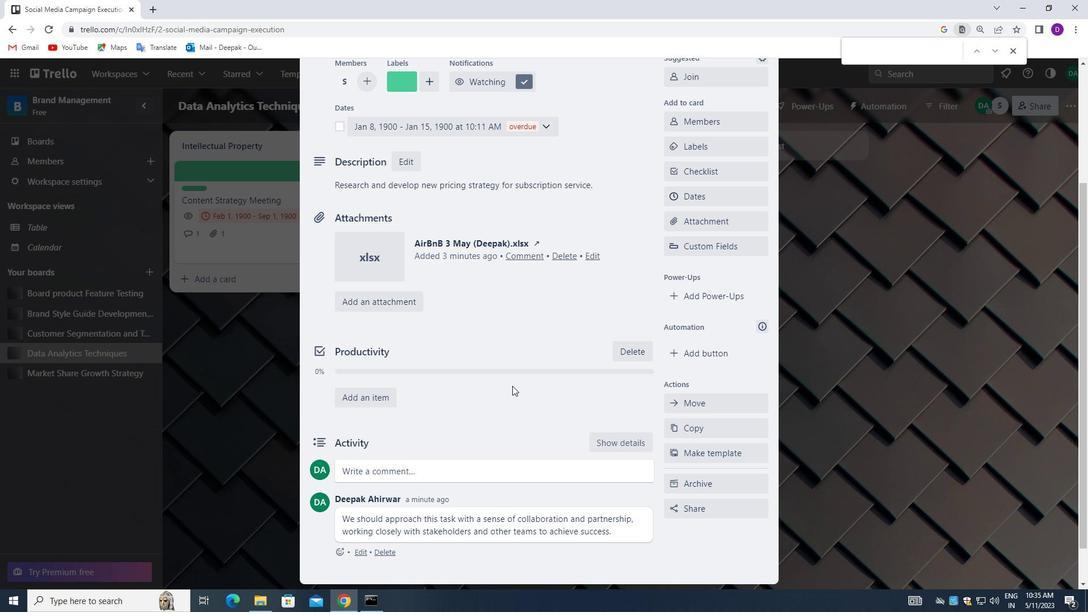 
Action: Mouse scrolled (511, 389) with delta (0, 0)
Screenshot: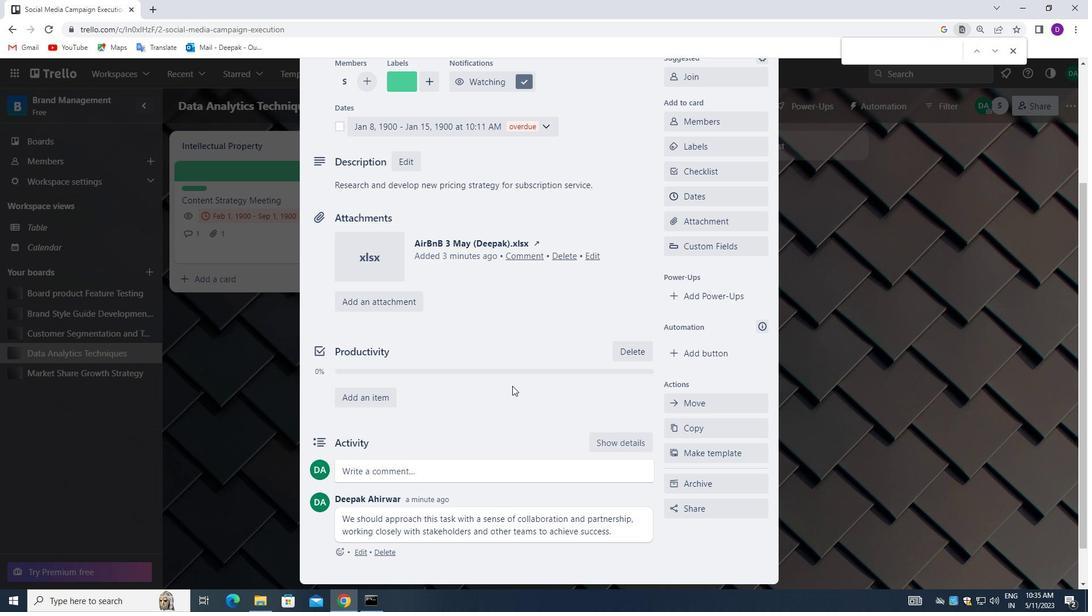 
Action: Mouse moved to (518, 391)
Screenshot: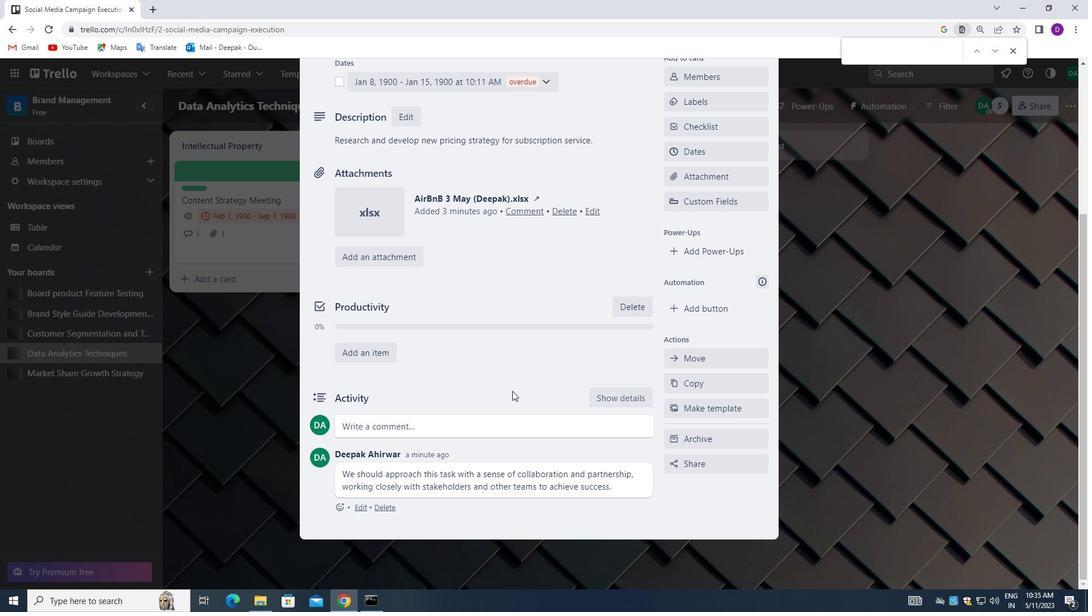 
Action: Mouse scrolled (518, 390) with delta (0, 0)
Screenshot: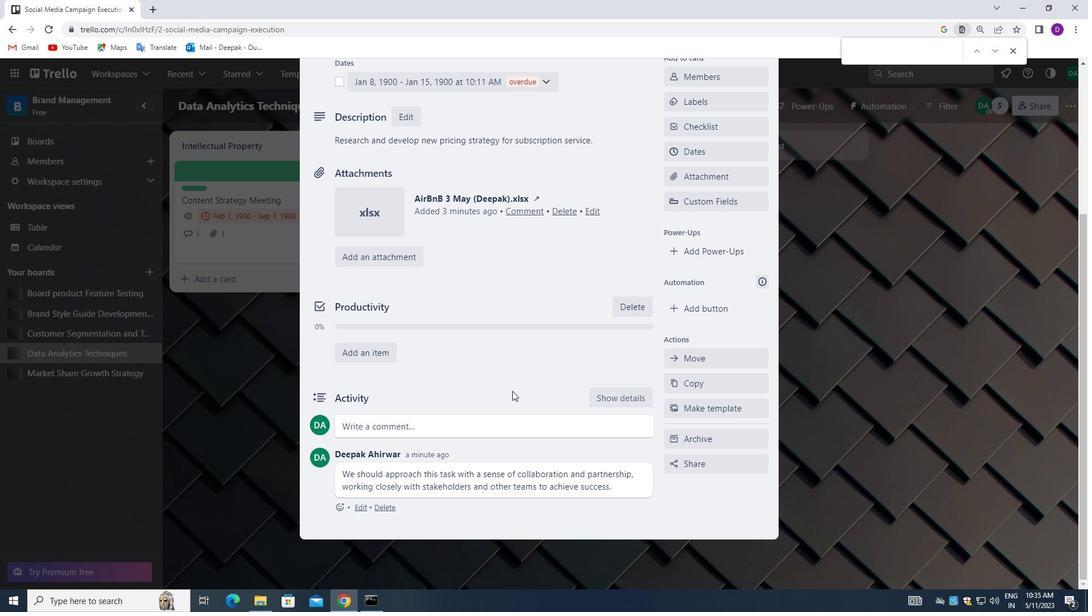 
Action: Mouse scrolled (518, 390) with delta (0, 0)
Screenshot: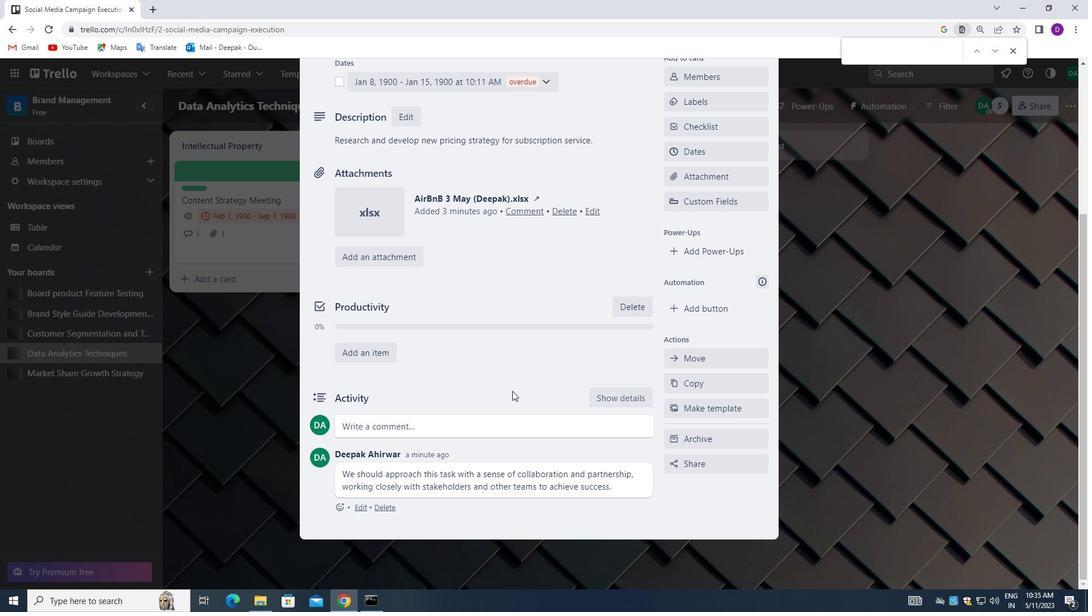 
Action: Mouse moved to (518, 391)
Screenshot: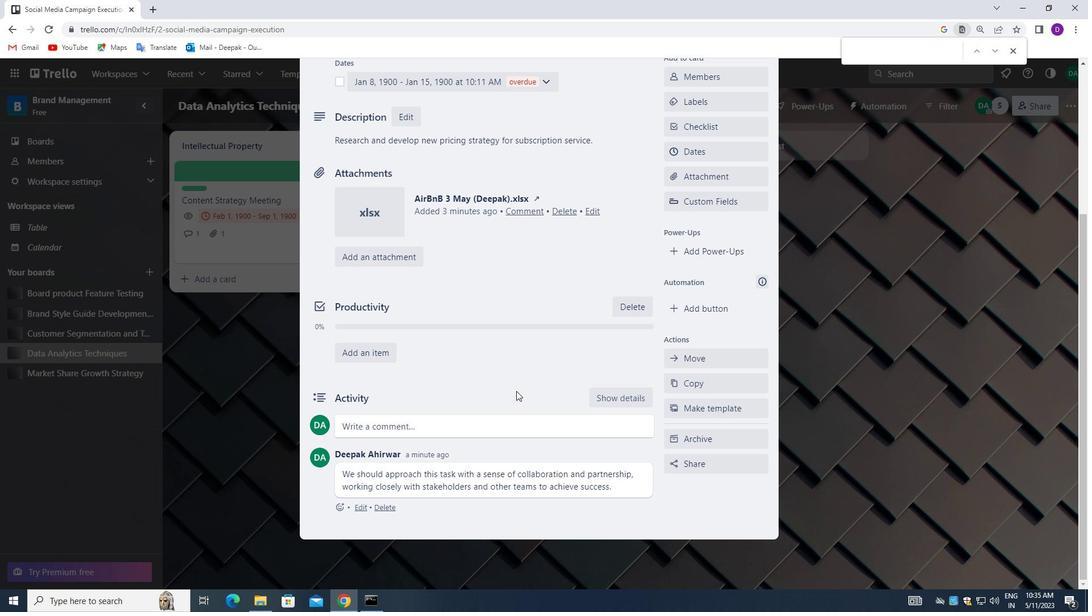 
Action: Mouse scrolled (518, 390) with delta (0, 0)
Screenshot: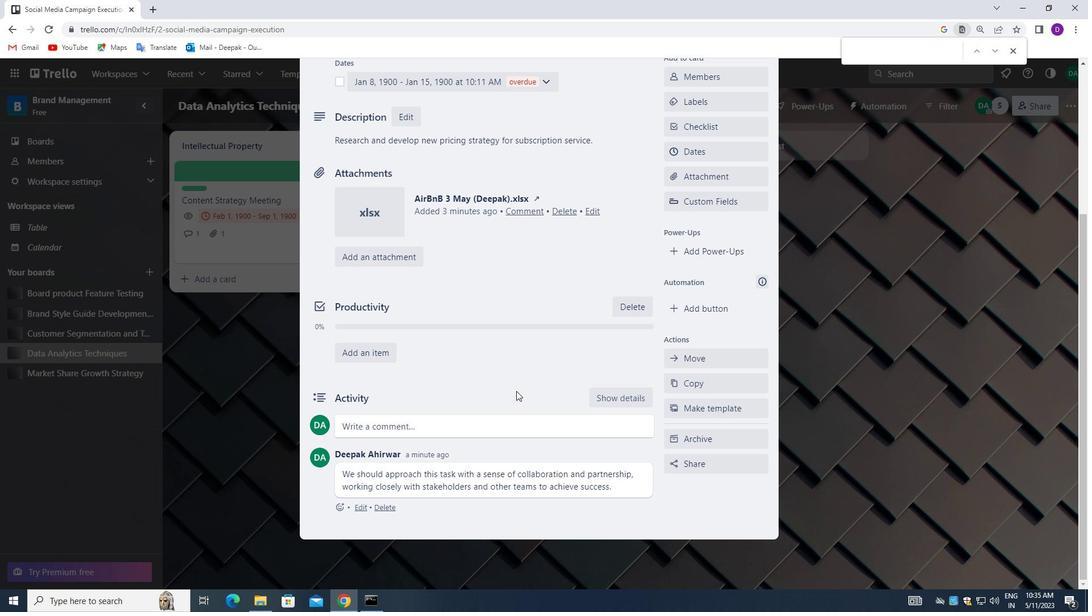 
Action: Mouse moved to (532, 366)
Screenshot: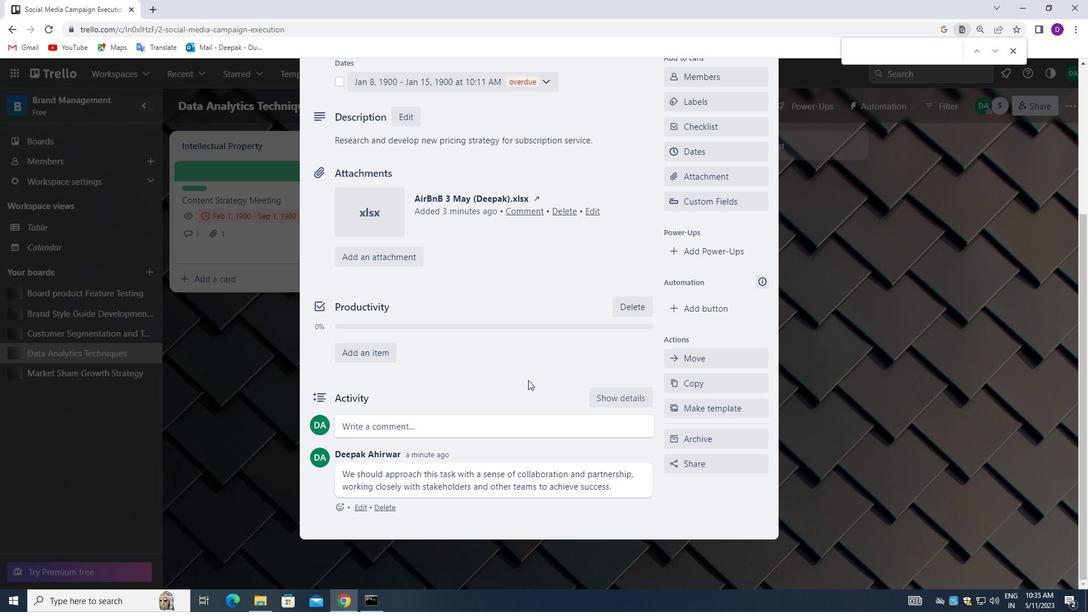 
Action: Mouse scrolled (532, 367) with delta (0, 0)
Screenshot: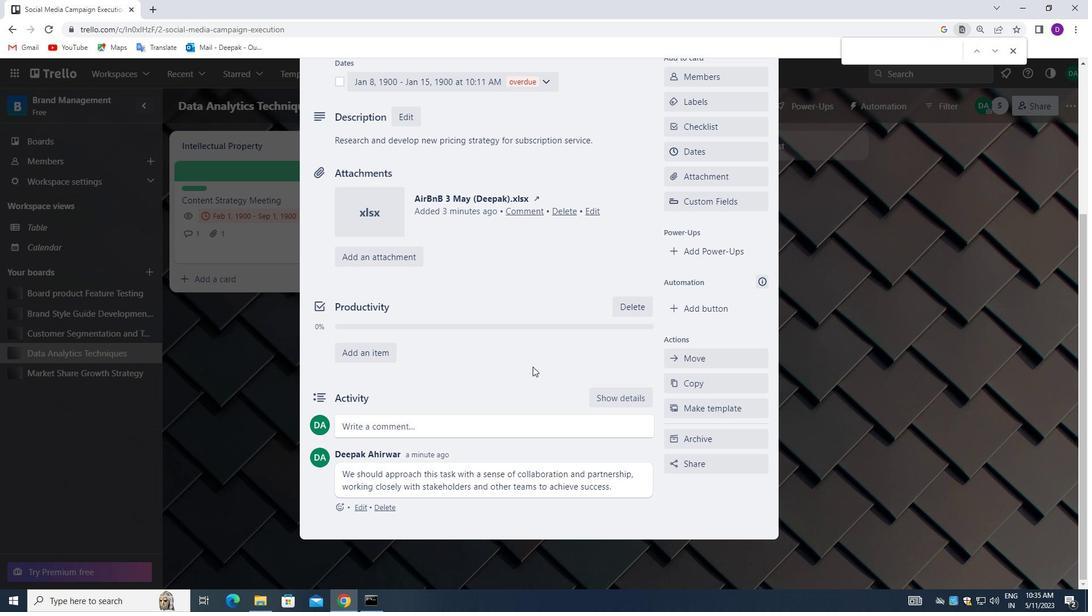 
Action: Mouse moved to (762, 162)
Screenshot: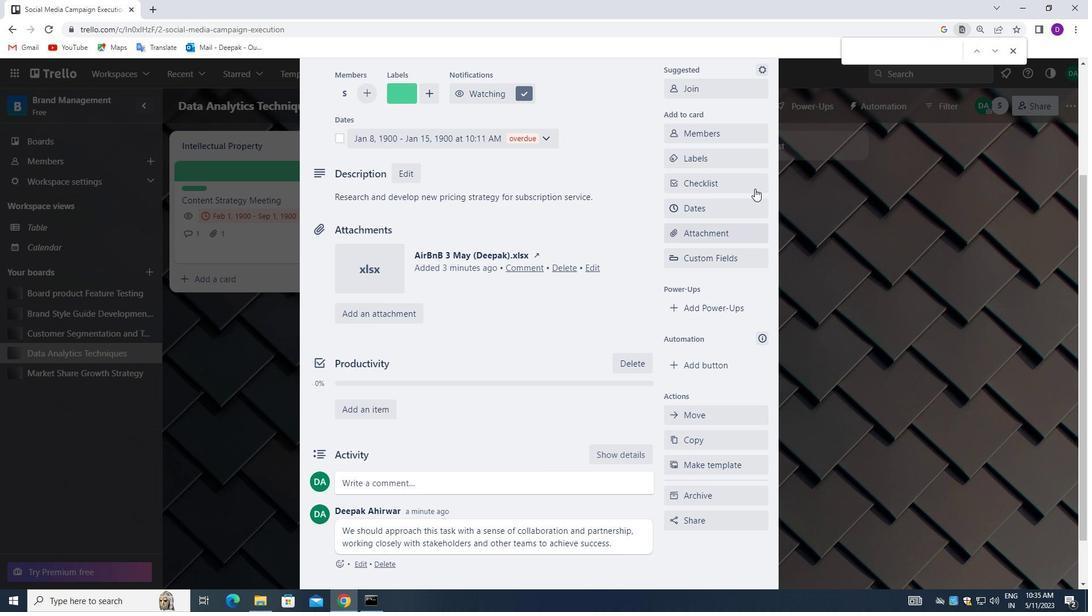 
Action: Mouse scrolled (762, 162) with delta (0, 0)
Screenshot: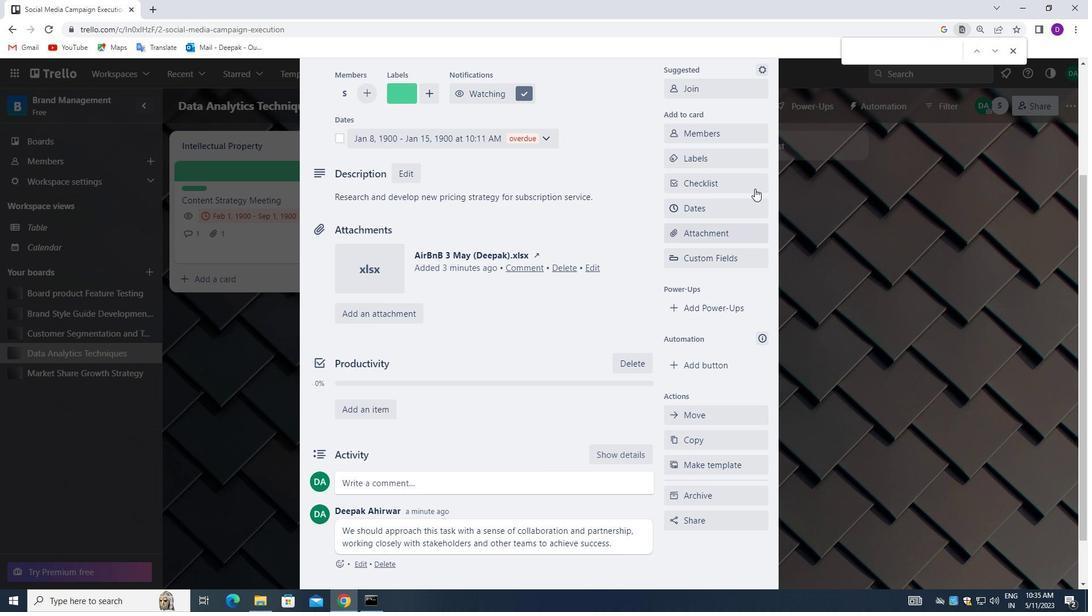 
Action: Mouse moved to (764, 159)
Screenshot: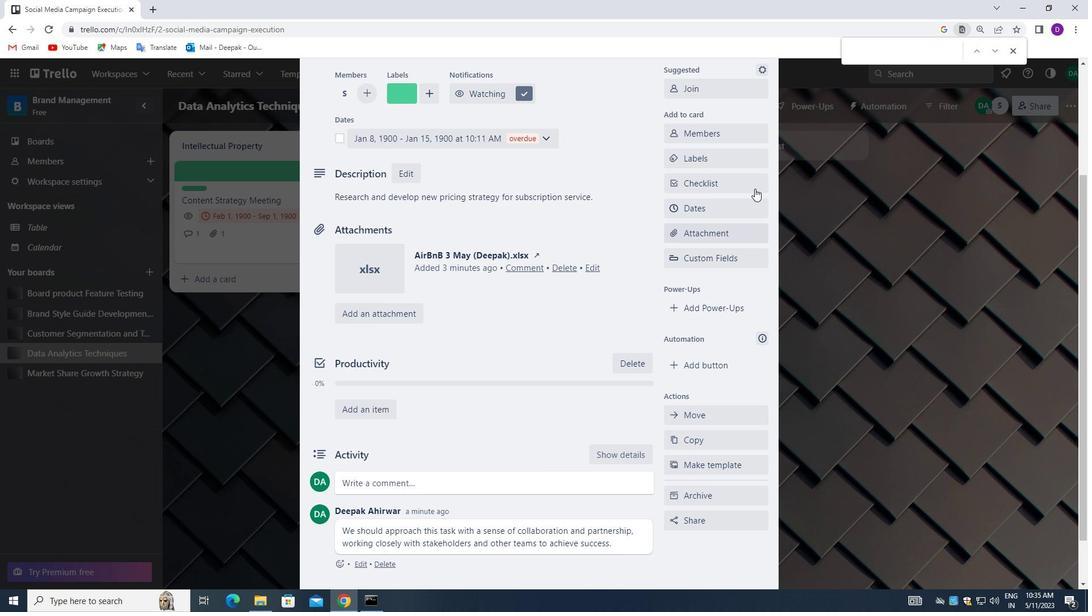 
Action: Mouse scrolled (764, 160) with delta (0, 0)
Screenshot: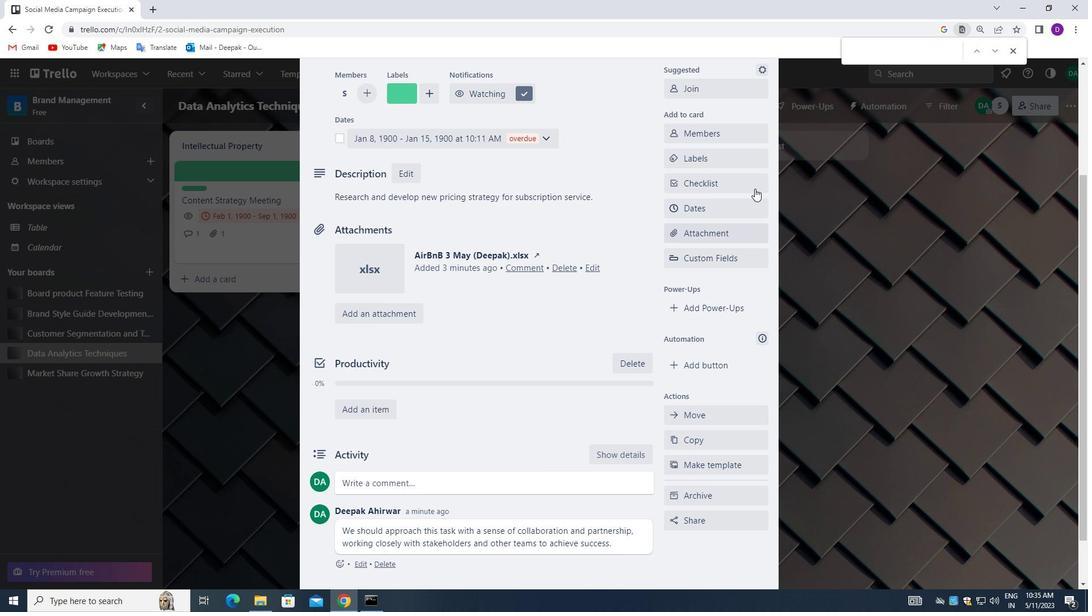 
Action: Mouse scrolled (764, 160) with delta (0, 0)
Screenshot: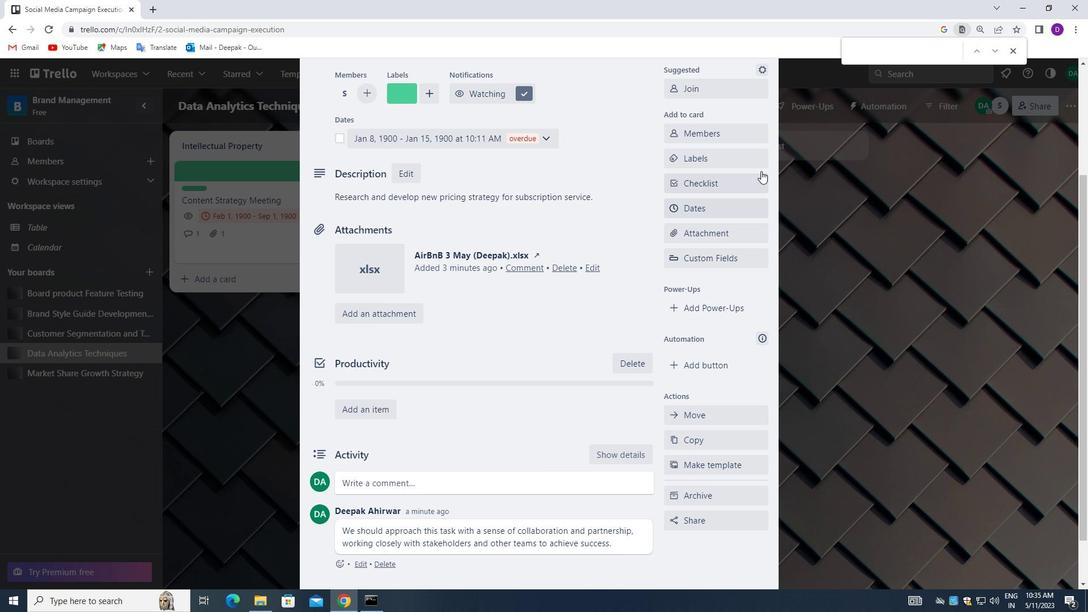 
Action: Mouse scrolled (764, 160) with delta (0, 0)
Screenshot: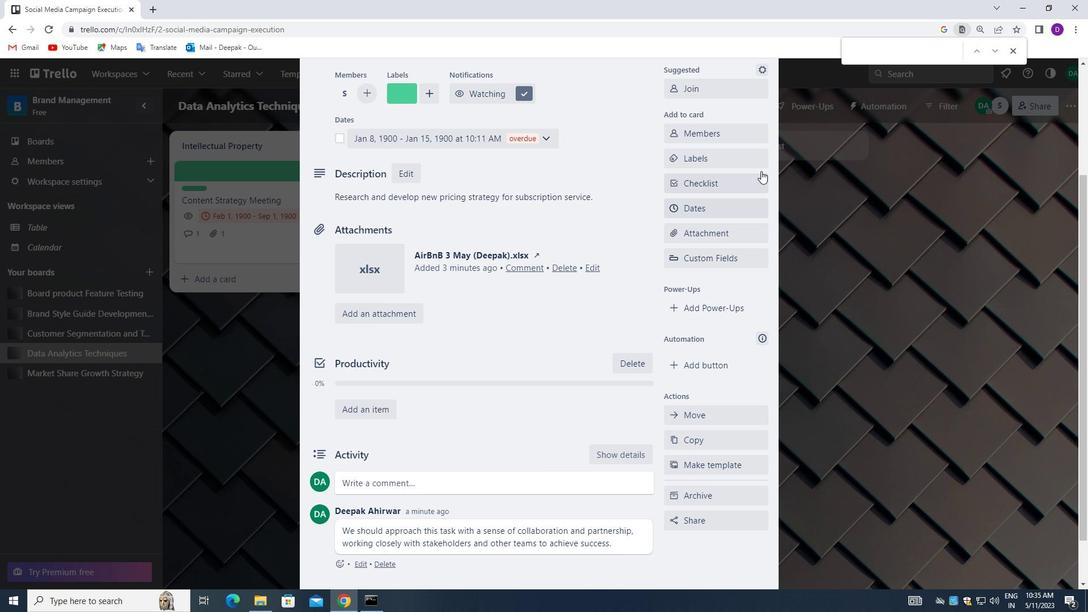 
Action: Mouse moved to (590, 217)
Screenshot: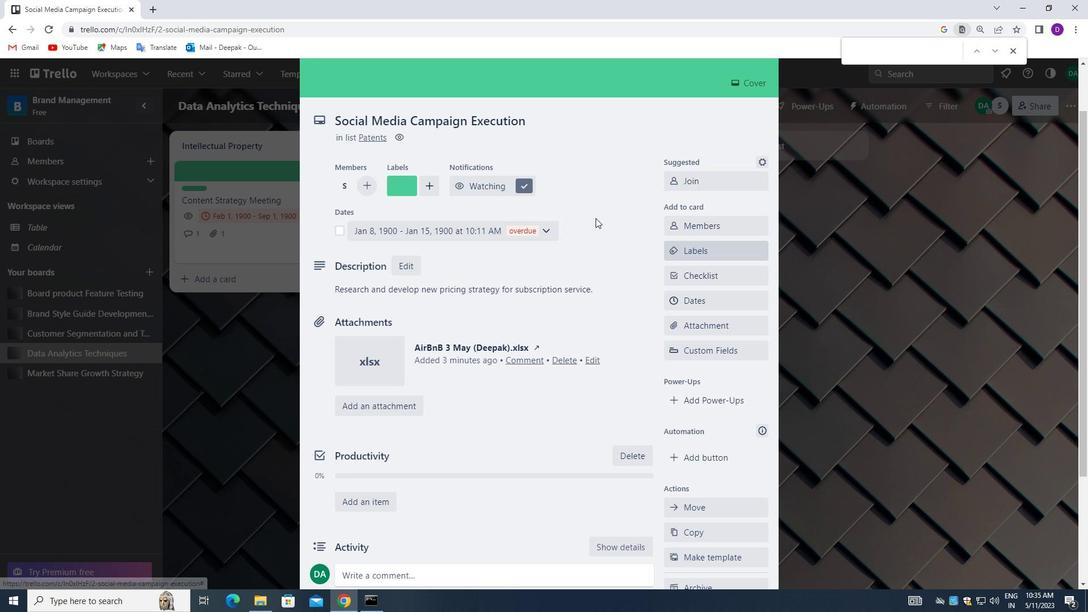 
Action: Mouse scrolled (590, 217) with delta (0, 0)
Screenshot: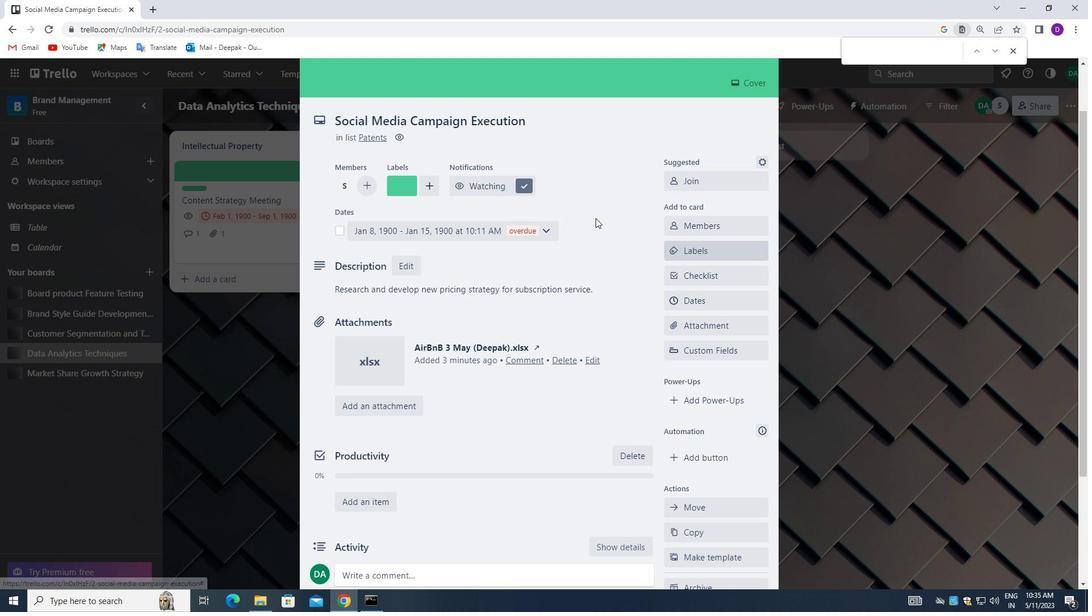 
Action: Mouse moved to (735, 154)
Screenshot: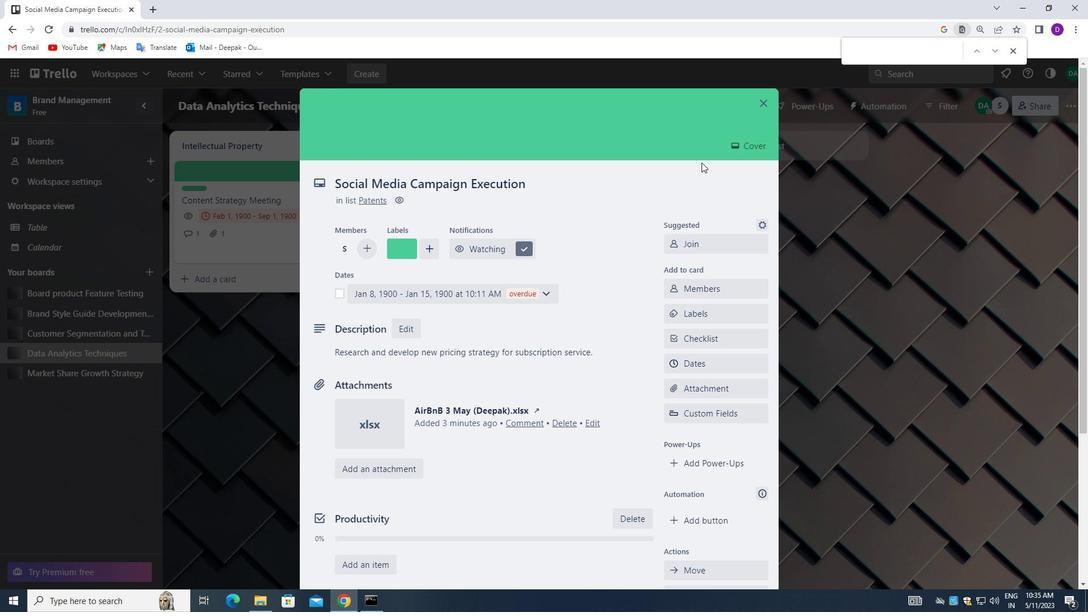 
Action: Mouse scrolled (735, 155) with delta (0, 0)
Screenshot: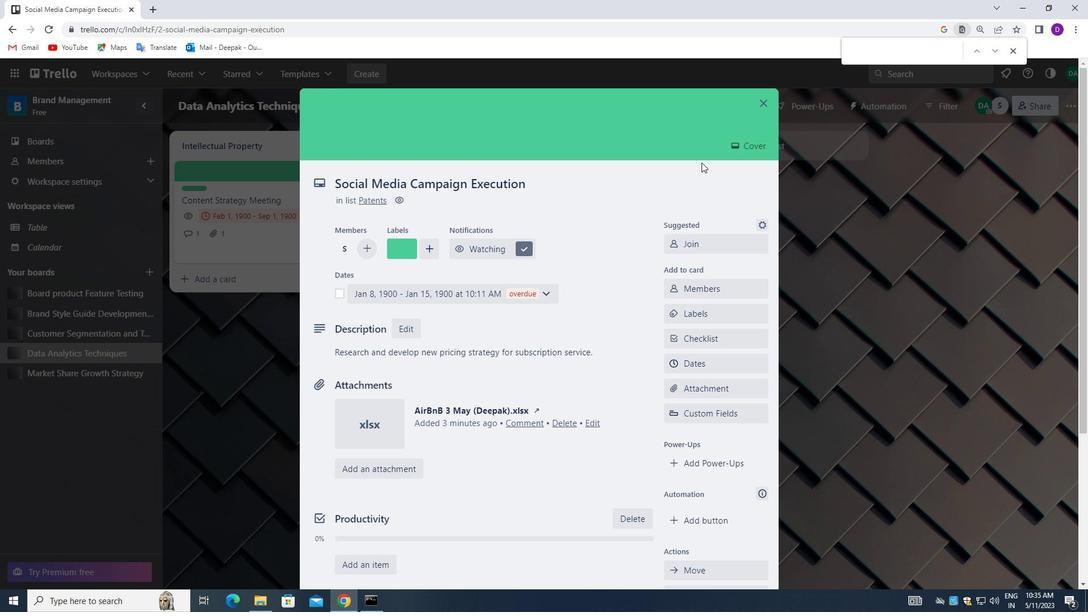 
Action: Mouse moved to (739, 154)
Screenshot: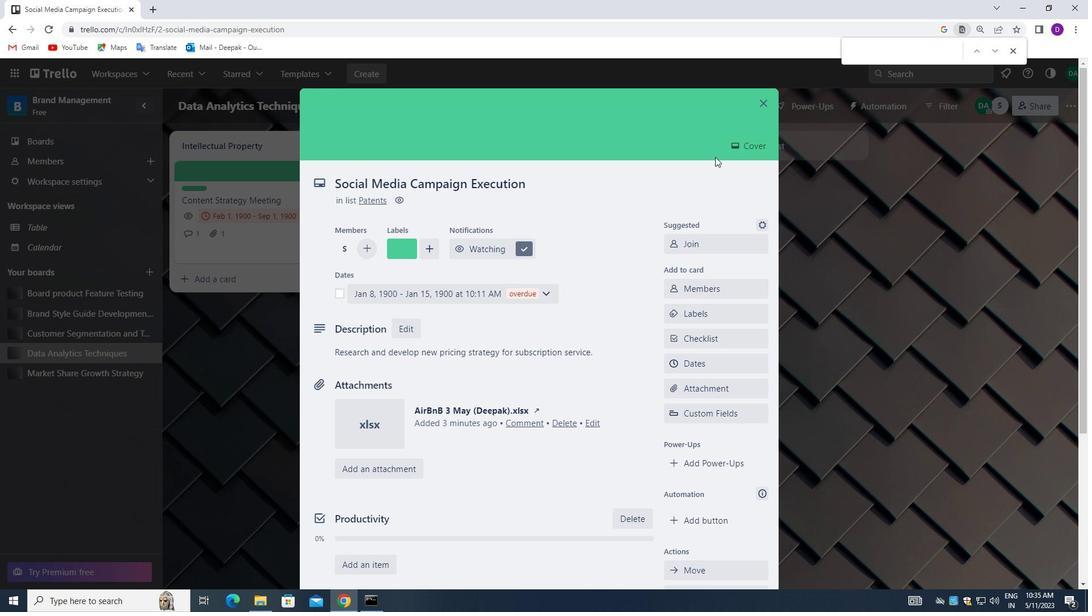 
Action: Mouse scrolled (739, 154) with delta (0, 0)
Screenshot: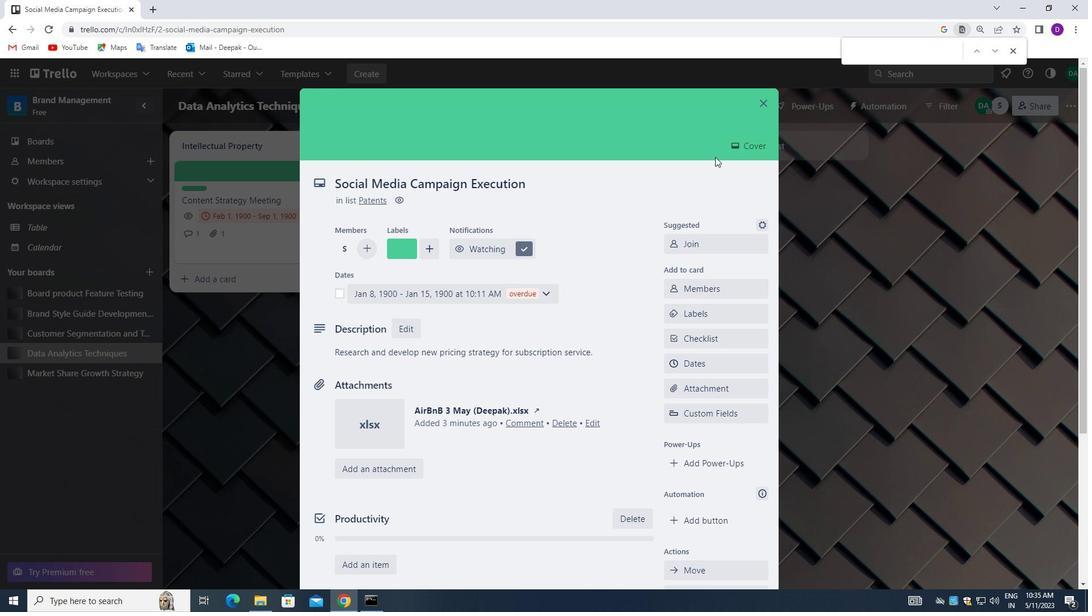 
Action: Mouse moved to (603, 247)
Screenshot: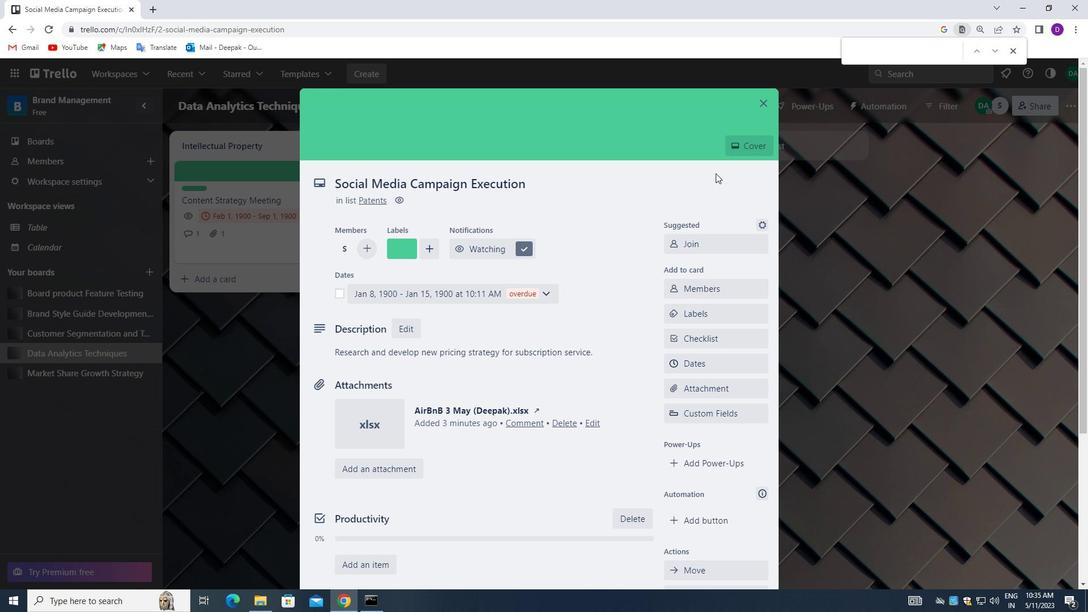 
Action: Mouse scrolled (603, 247) with delta (0, 0)
Screenshot: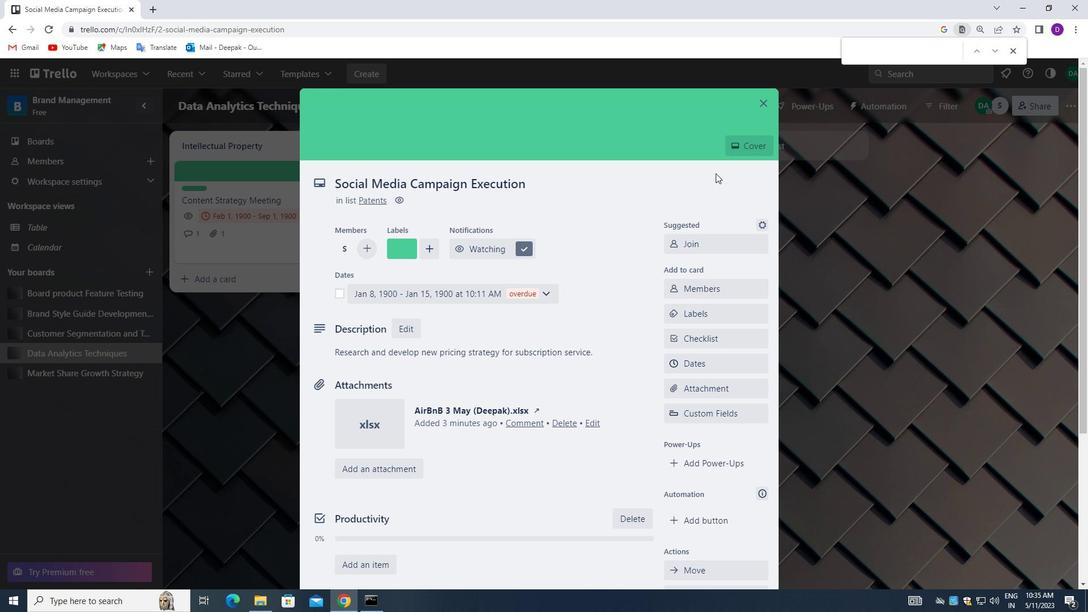 
Action: Mouse moved to (591, 257)
Screenshot: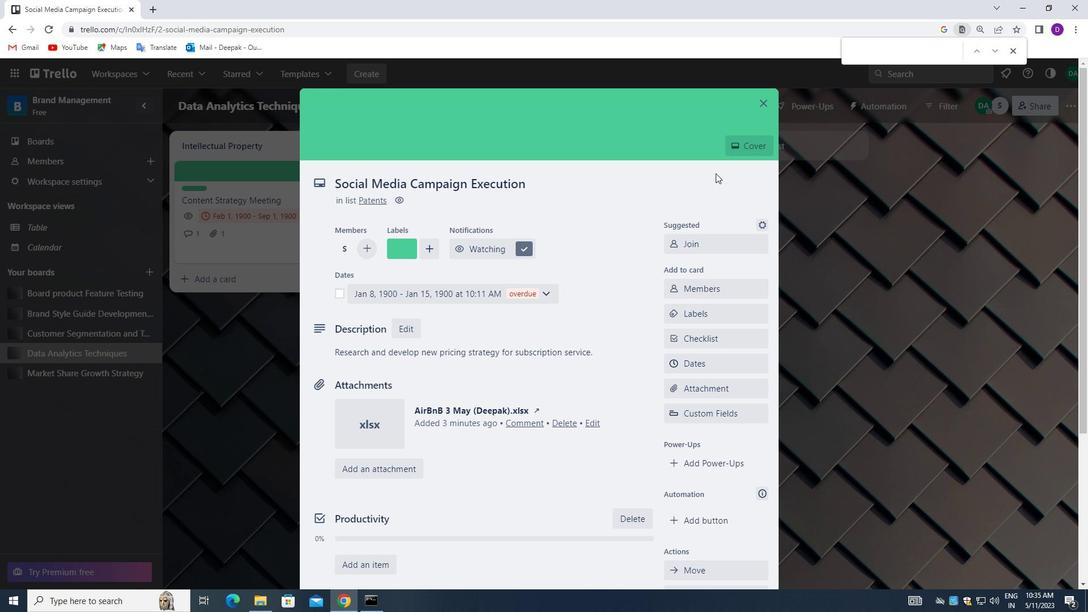 
Action: Mouse scrolled (591, 257) with delta (0, 0)
Screenshot: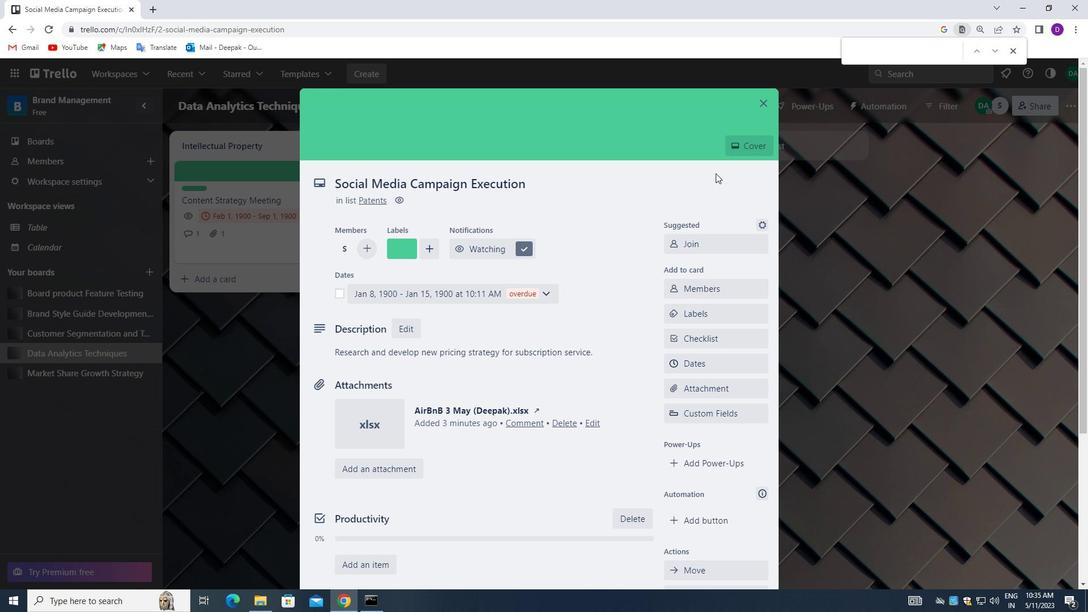 
Action: Mouse moved to (588, 264)
Screenshot: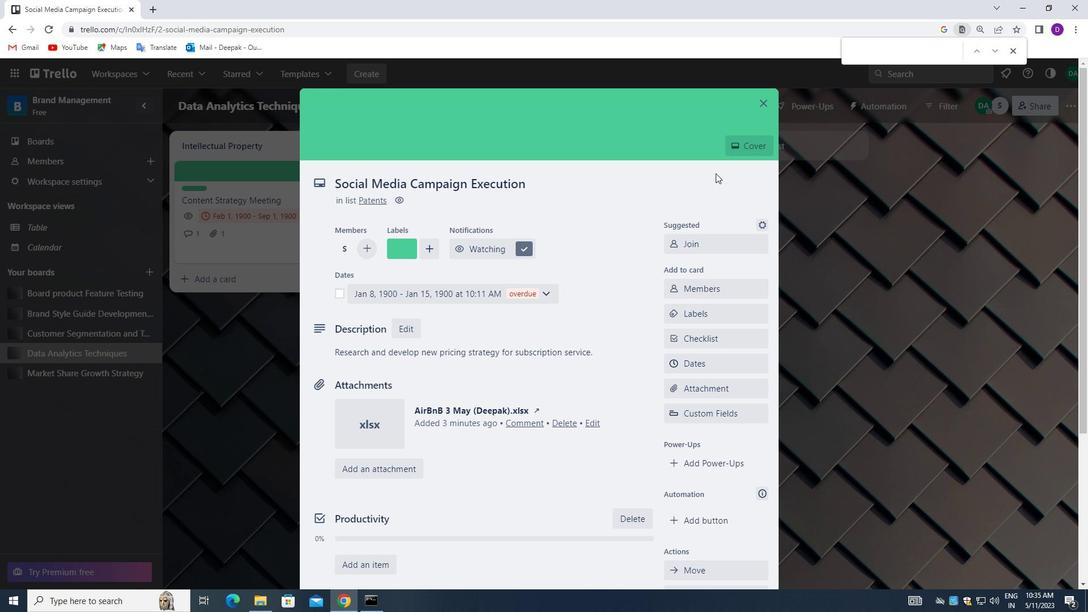 
Action: Mouse scrolled (588, 263) with delta (0, 0)
Screenshot: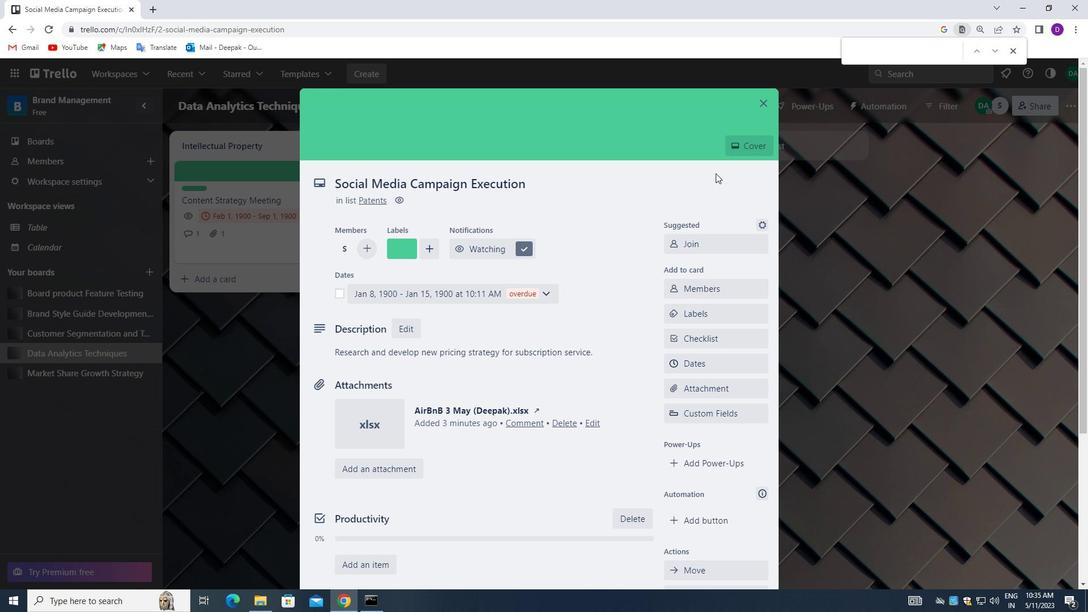 
Action: Mouse moved to (588, 265)
Screenshot: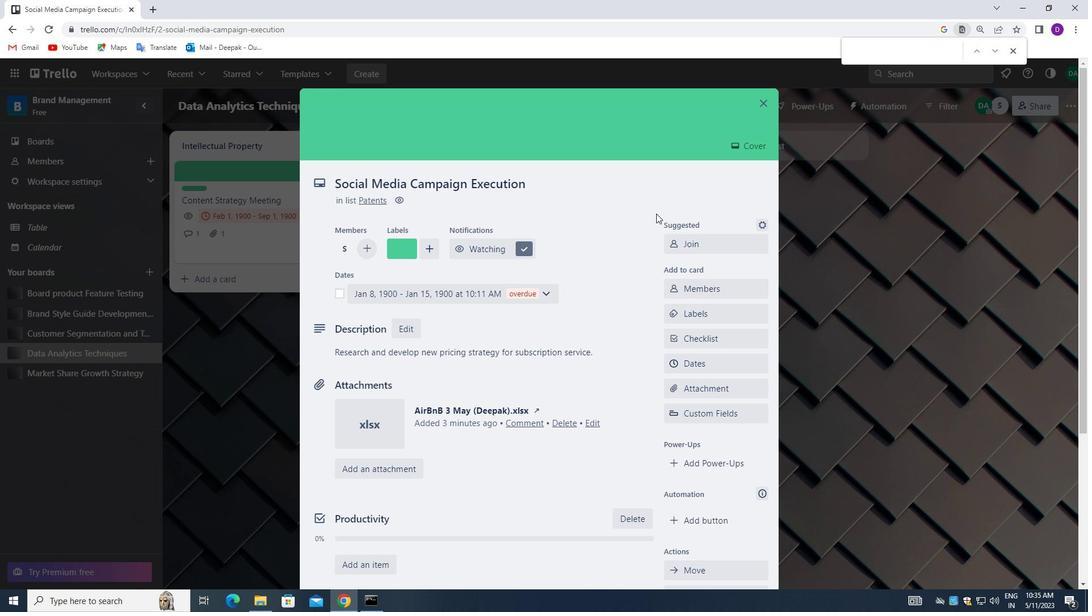 
Action: Mouse scrolled (588, 264) with delta (0, 0)
Screenshot: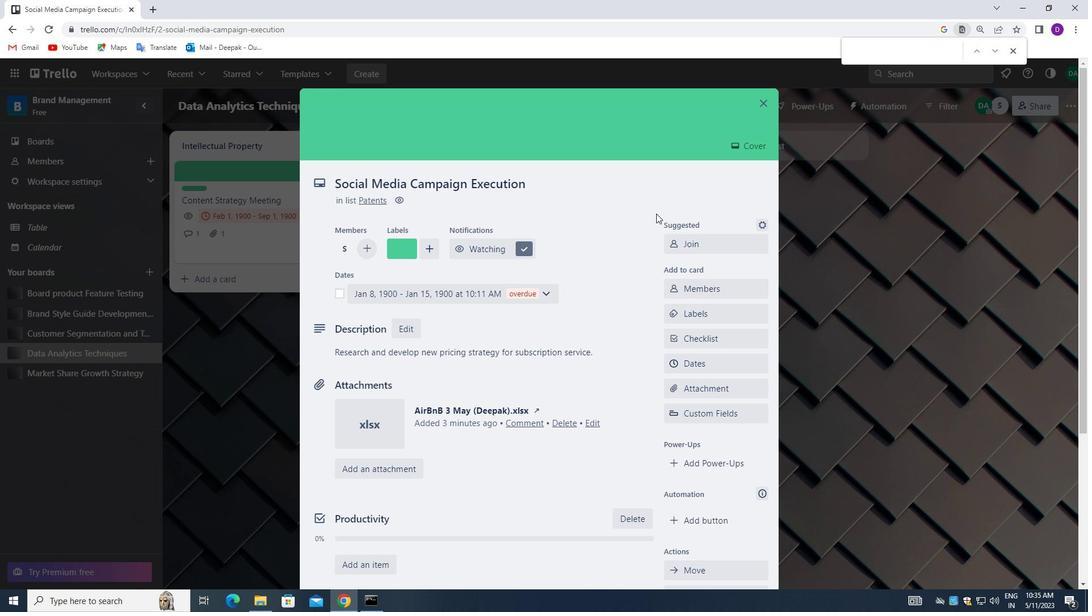 
Action: Mouse moved to (588, 266)
Screenshot: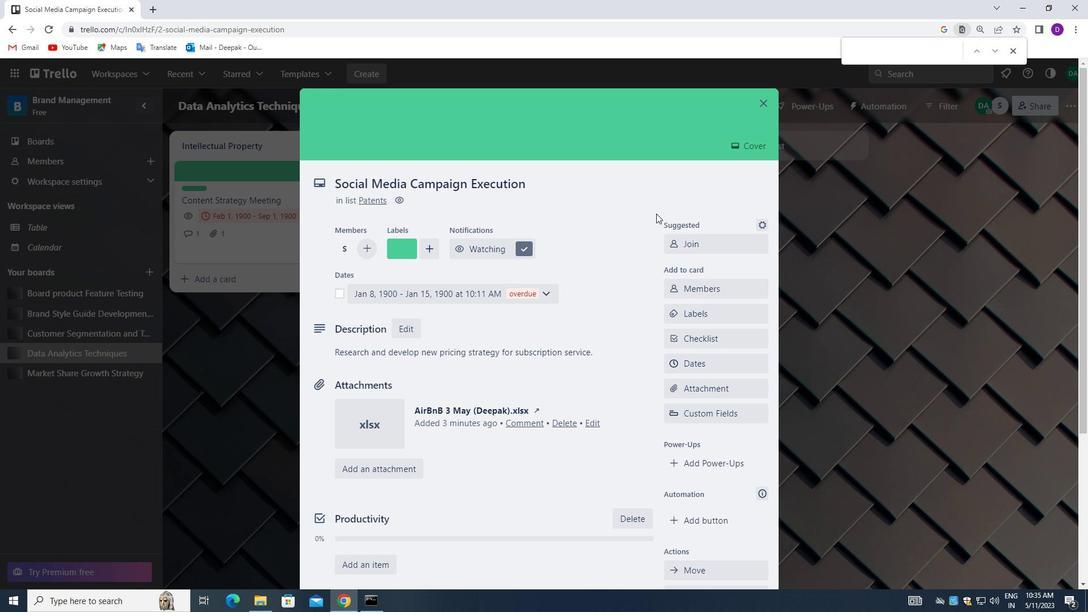 
Action: Mouse scrolled (588, 265) with delta (0, 0)
Screenshot: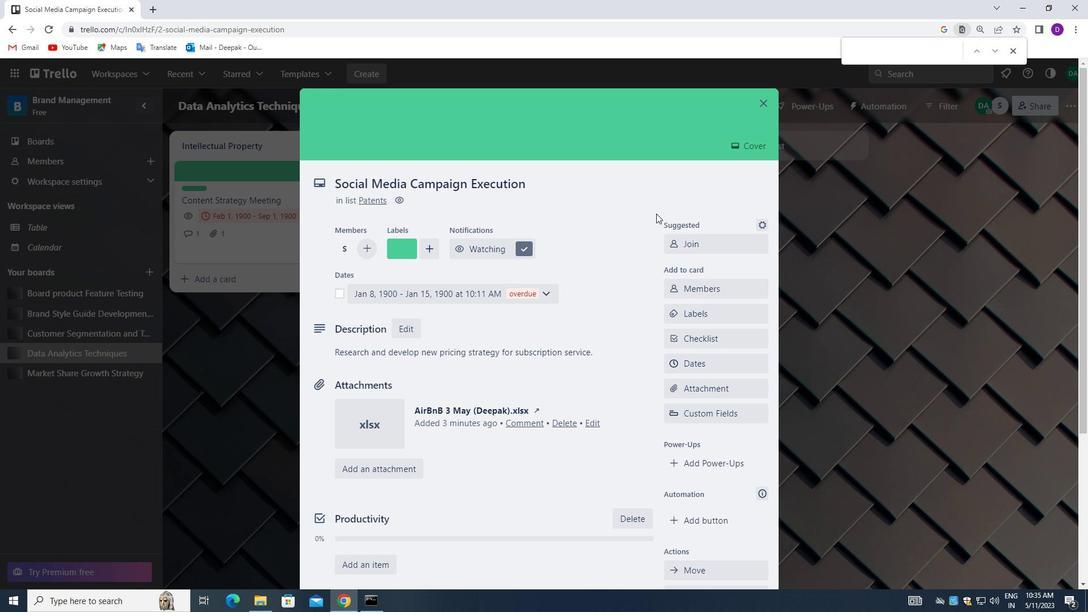
Action: Mouse moved to (588, 266)
Screenshot: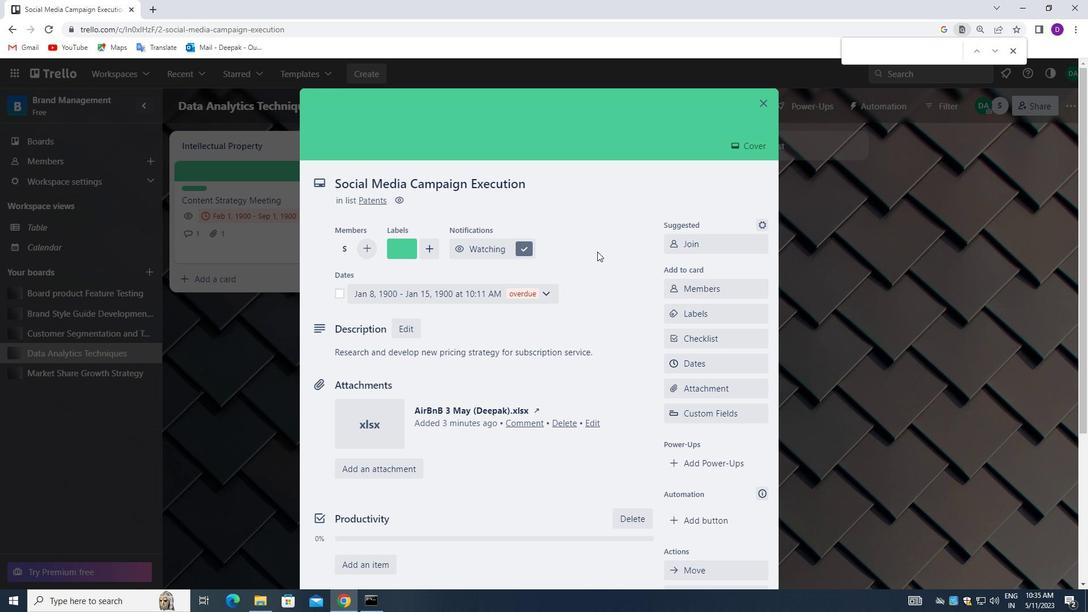 
Action: Mouse scrolled (588, 265) with delta (0, 0)
Screenshot: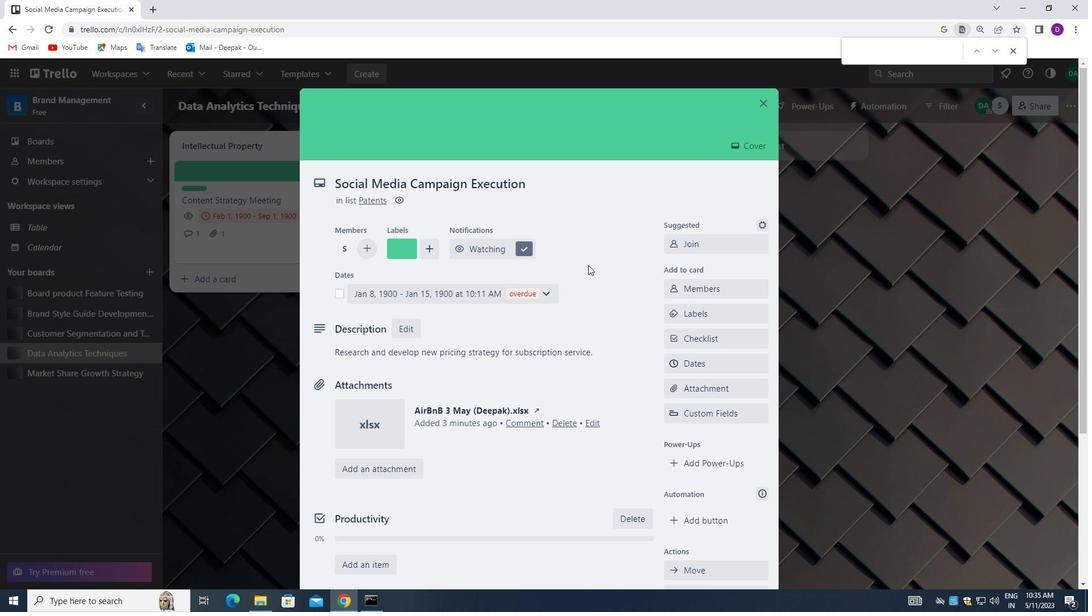 
Action: Mouse moved to (632, 261)
Screenshot: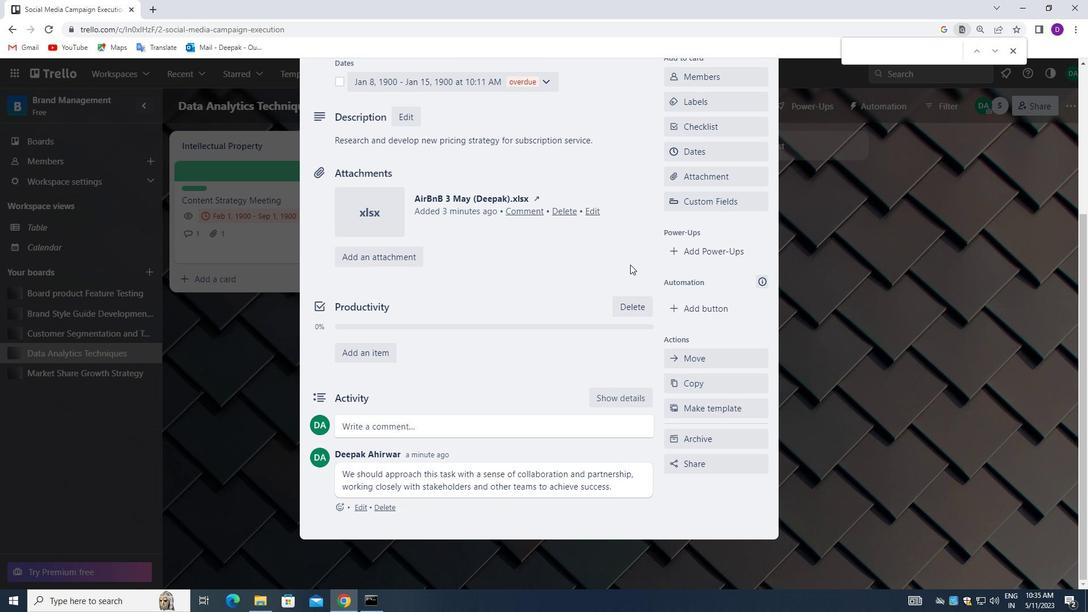 
Action: Mouse scrolled (632, 261) with delta (0, 0)
Screenshot: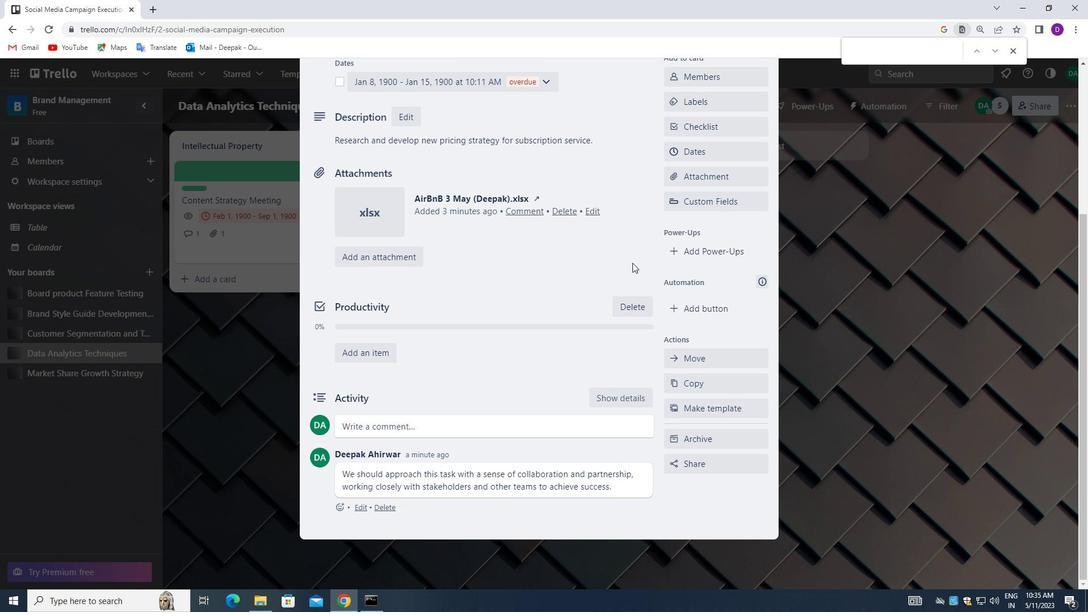 
Action: Mouse moved to (632, 260)
Screenshot: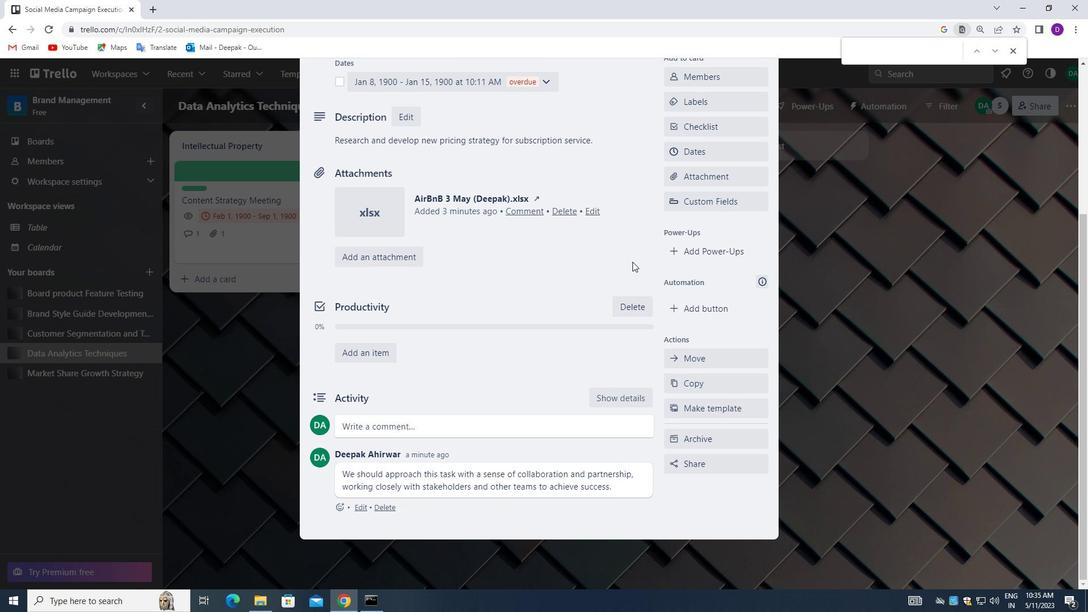 
Action: Mouse scrolled (632, 260) with delta (0, 0)
Screenshot: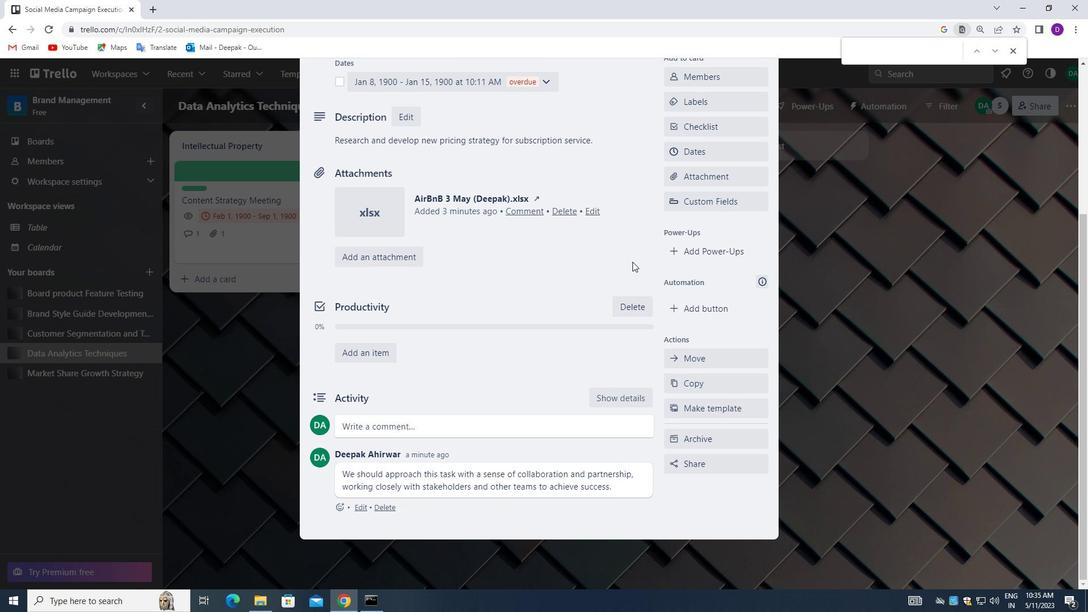 
Action: Mouse moved to (632, 259)
Screenshot: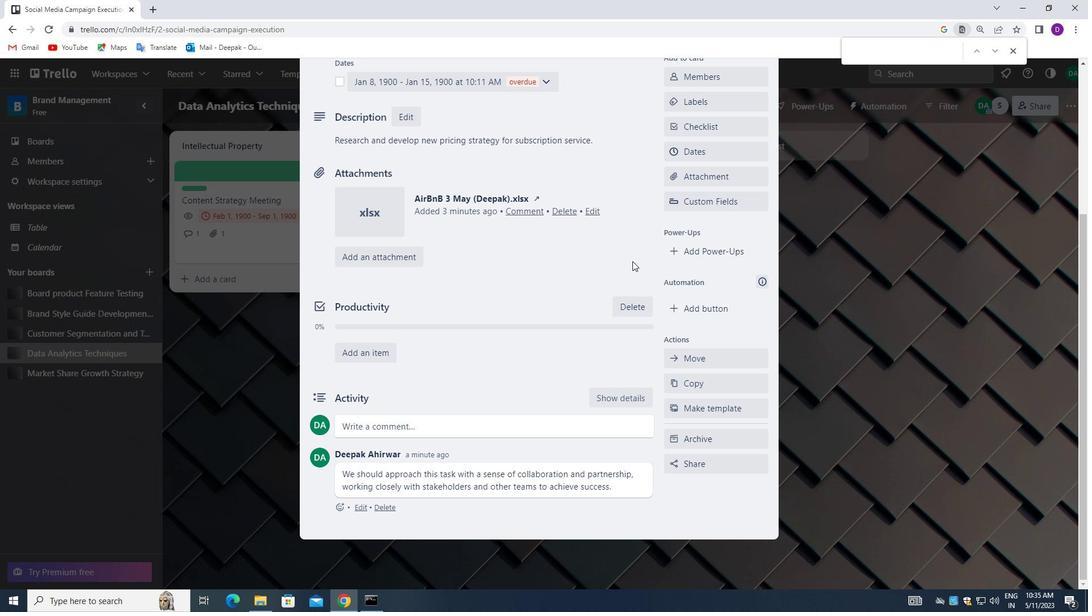 
Action: Mouse scrolled (632, 260) with delta (0, 0)
Screenshot: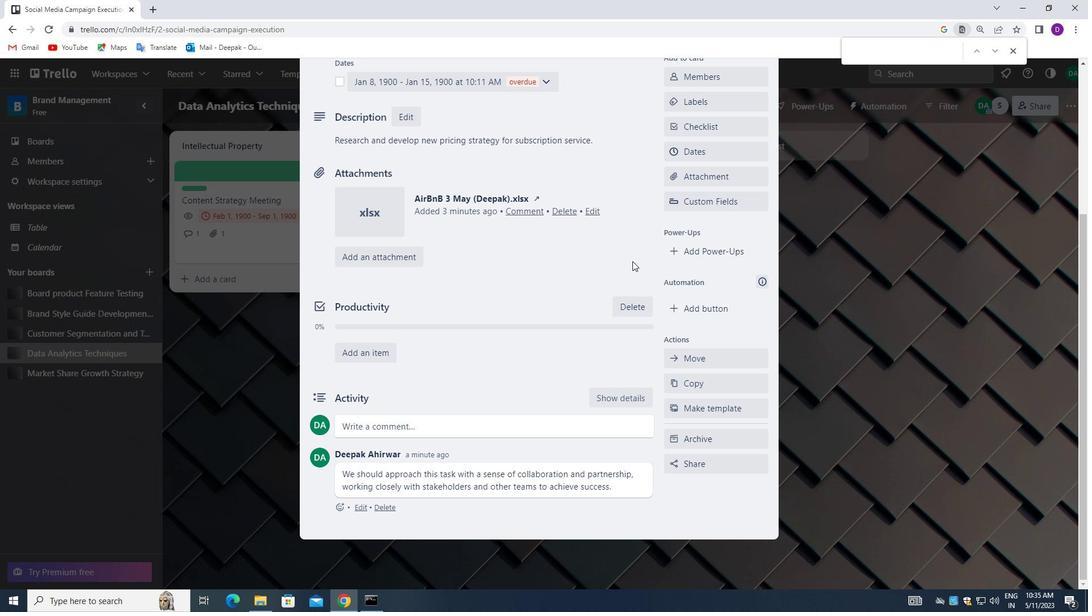 
Action: Mouse scrolled (632, 260) with delta (0, 0)
Screenshot: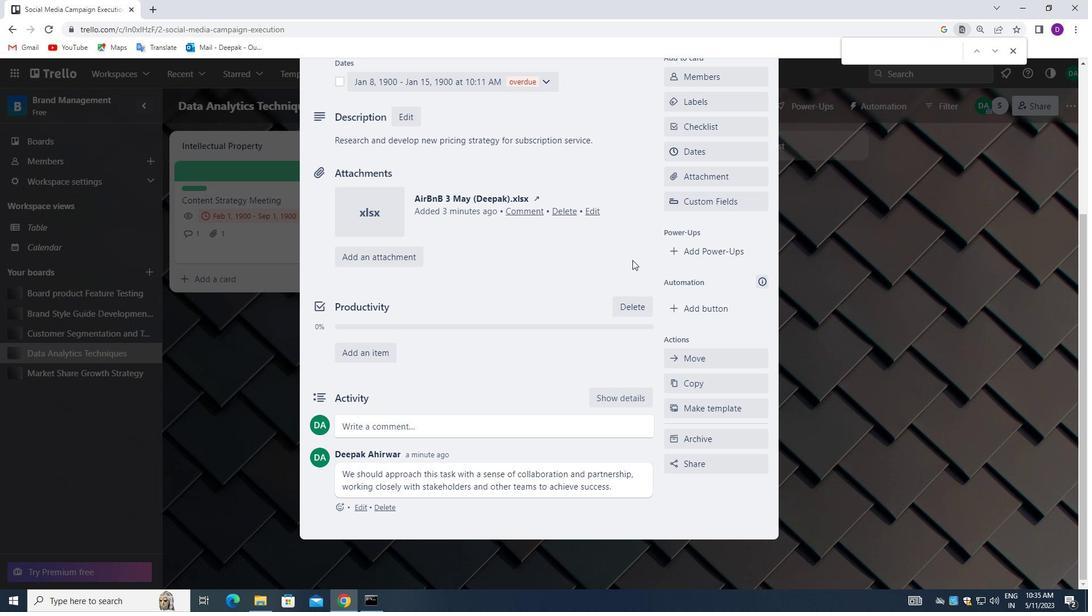 
Action: Mouse scrolled (632, 260) with delta (0, 0)
Screenshot: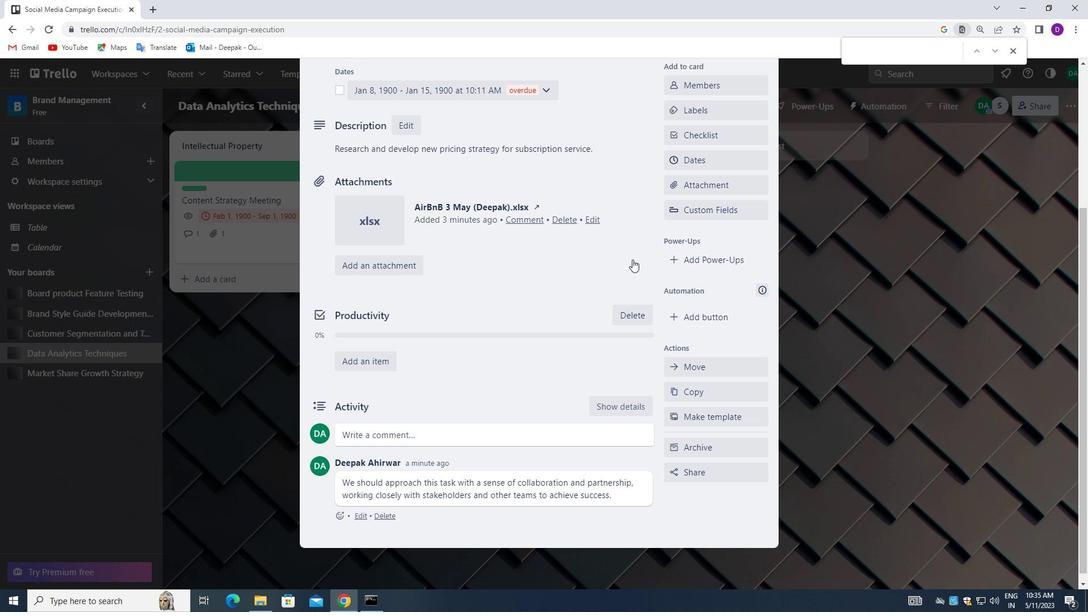 
Action: Mouse scrolled (632, 260) with delta (0, 0)
Screenshot: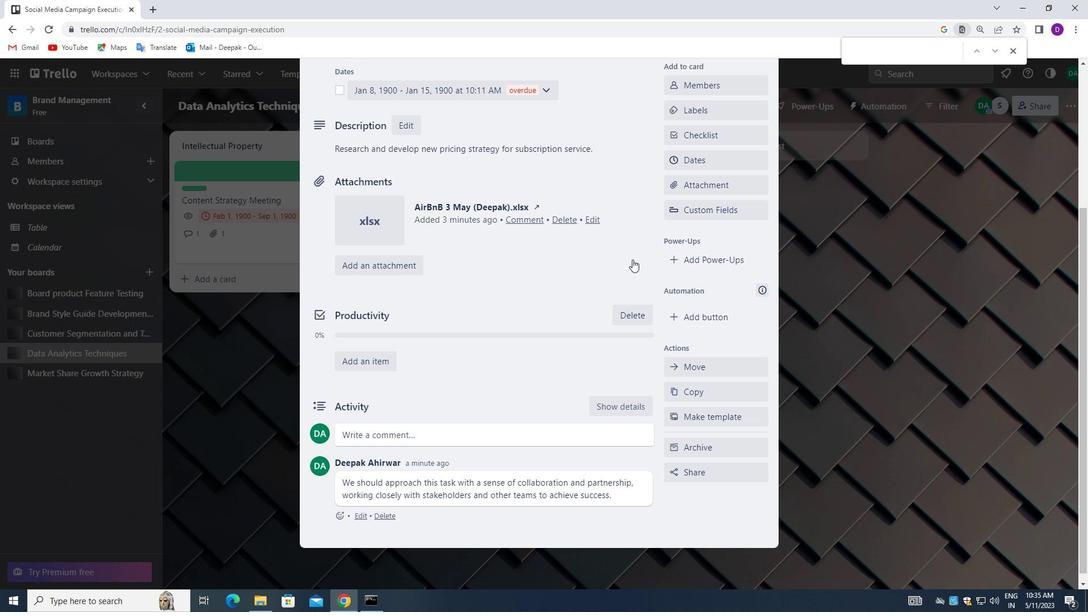 
Action: Mouse scrolled (632, 260) with delta (0, 0)
Screenshot: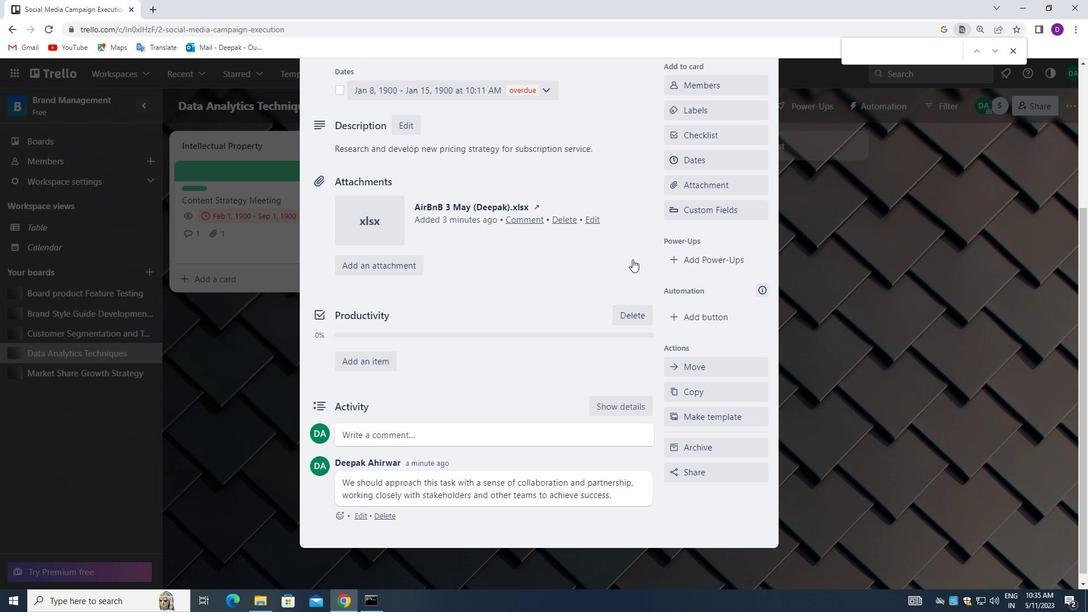 
Action: Mouse moved to (761, 99)
Screenshot: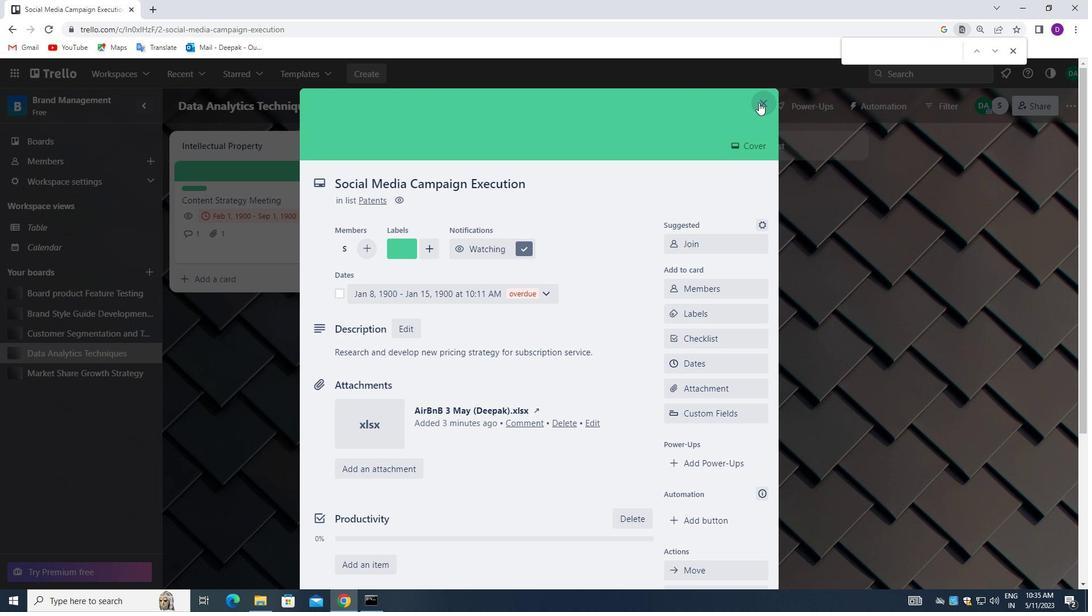 
Action: Mouse pressed left at (761, 99)
Screenshot: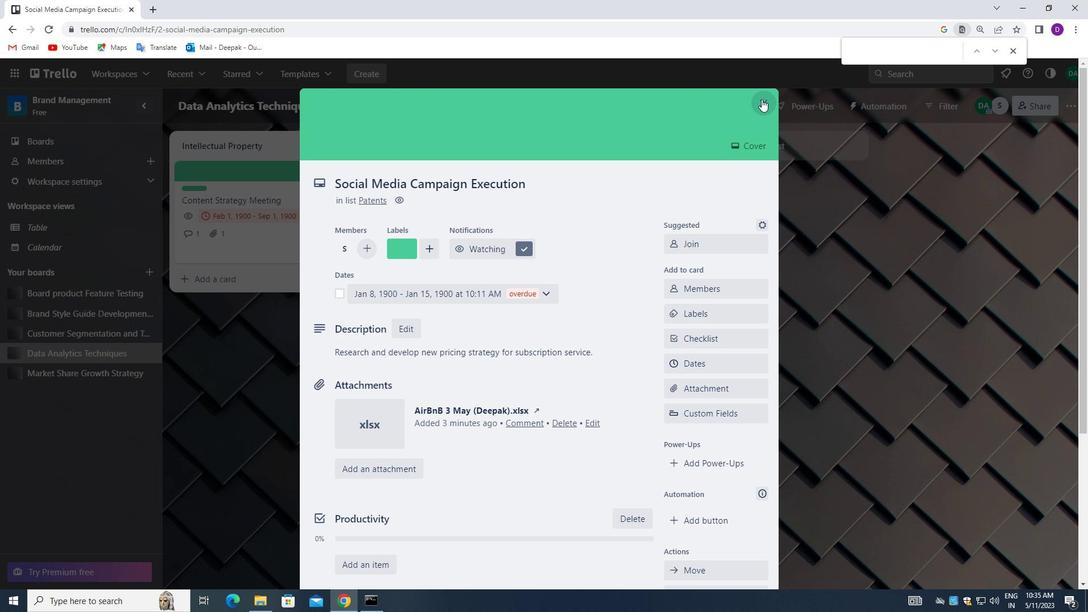 
Action: Mouse moved to (58, 138)
Screenshot: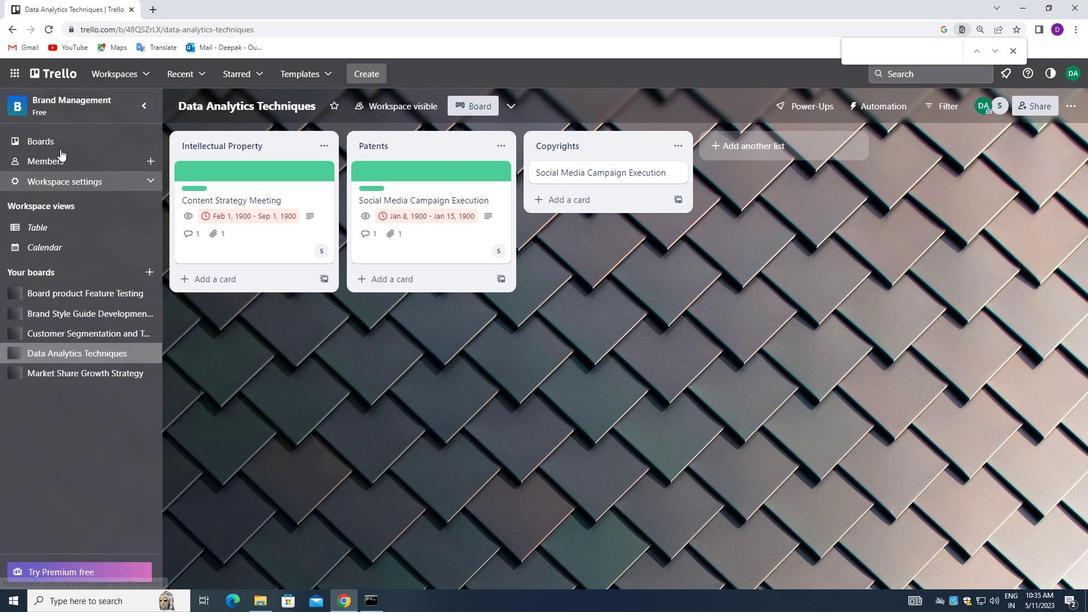 
Action: Mouse pressed left at (58, 138)
Screenshot: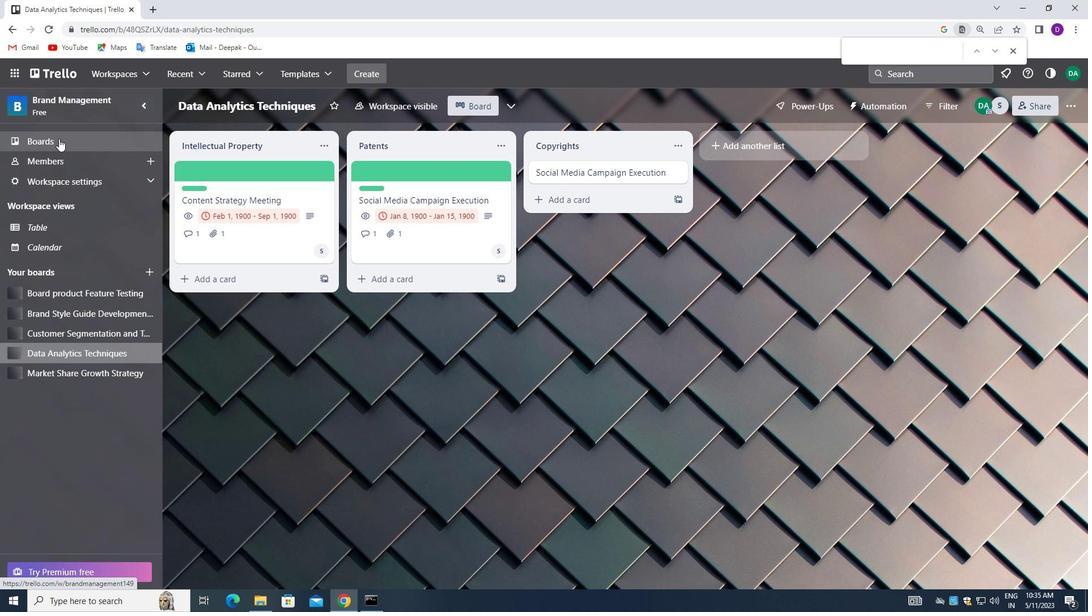 
Action: Mouse moved to (711, 362)
Screenshot: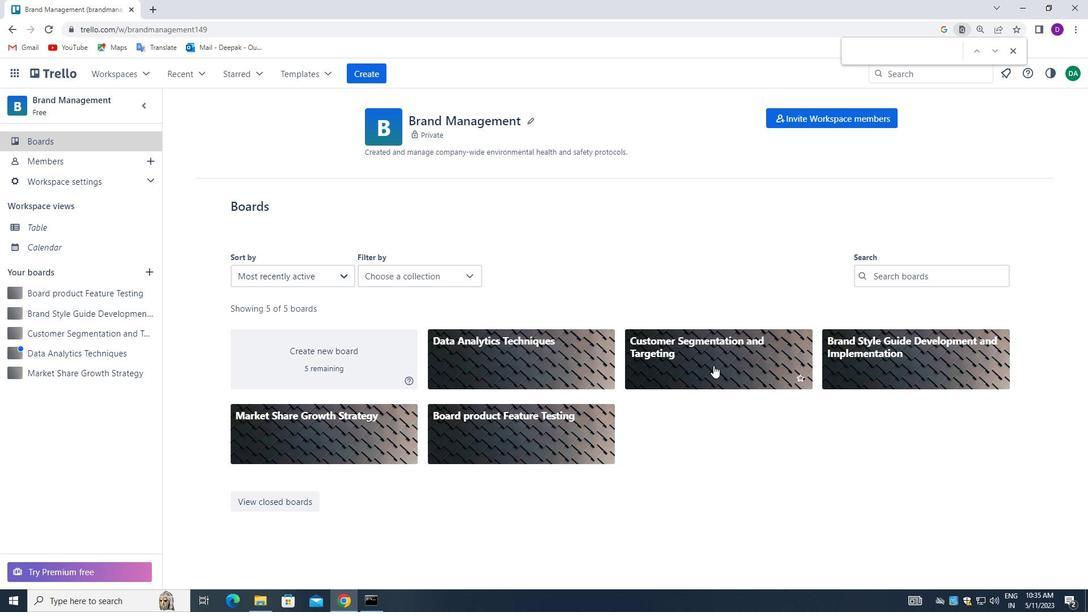 
Action: Mouse pressed left at (711, 362)
Screenshot: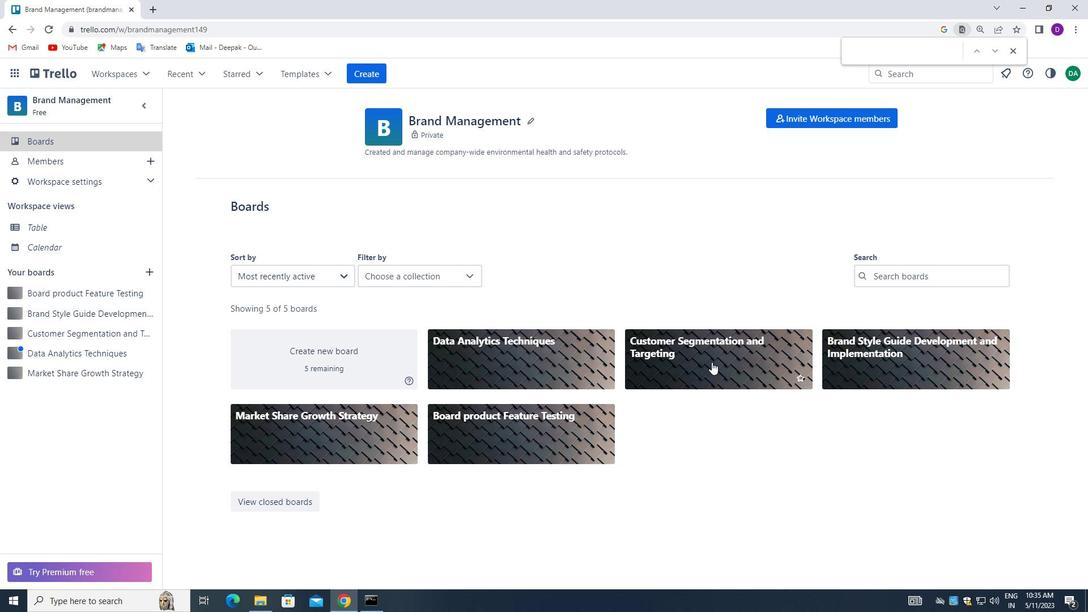 
Action: Mouse moved to (778, 168)
